 Task: Go to Program & Features. Select Whole Food Market. Add to cart Plant-Based Omega-3 Supplements-2. Place order for Brittany Collins, _x000D_
5933 U S Hwy #322_x000D_
Hartstown, Pennsylvania(PA), 16131, Cell Number (724) 932-1018
Action: Mouse pressed left at (236, 57)
Screenshot: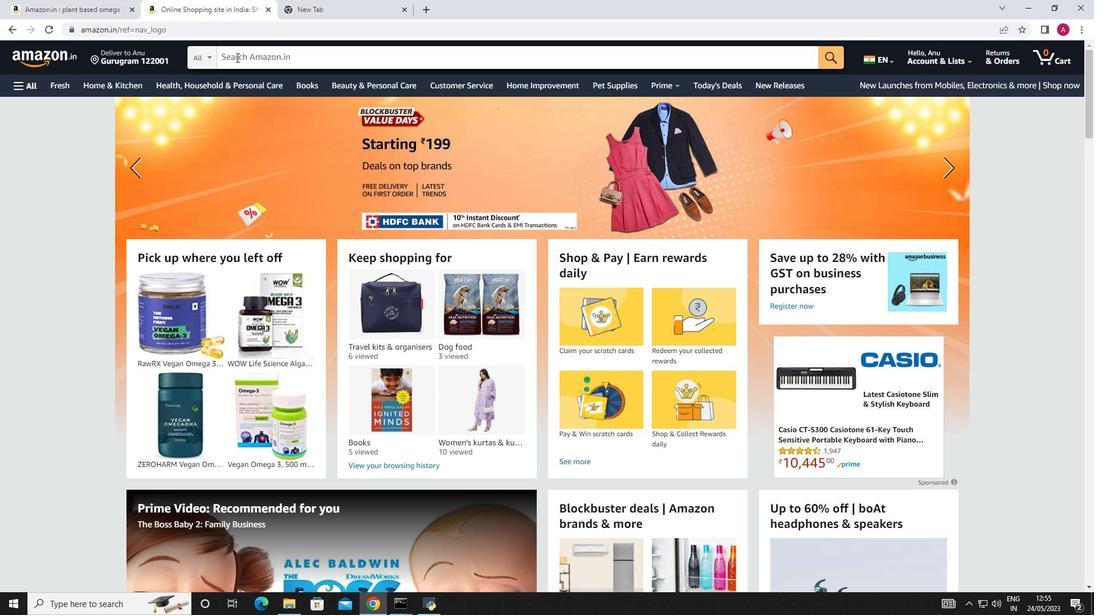 
Action: Mouse moved to (1094, 0)
Screenshot: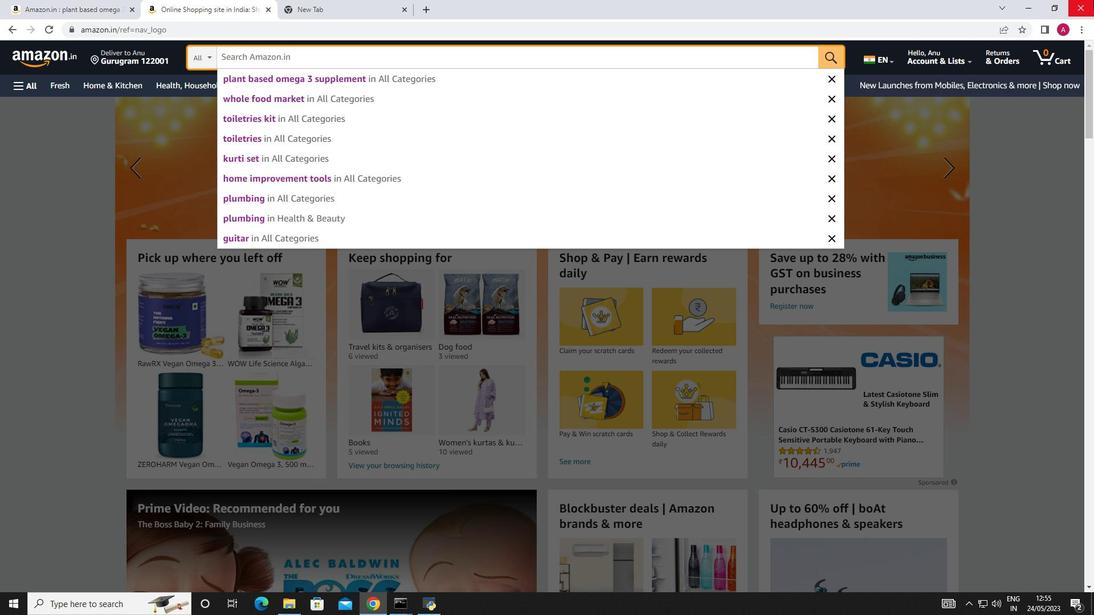 
Action: Key pressed p
Screenshot: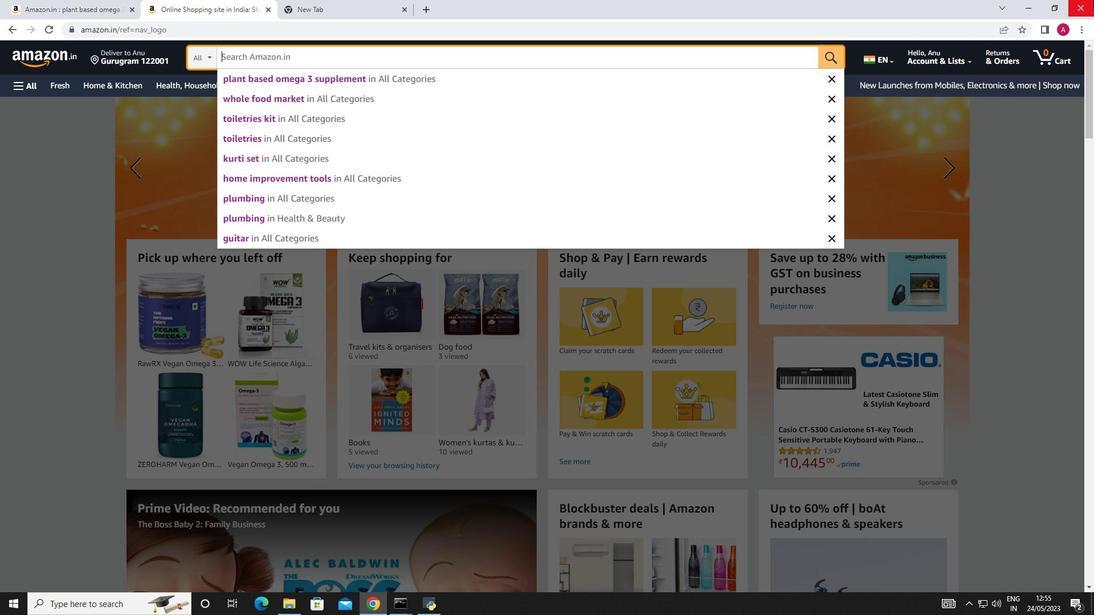 
Action: Mouse moved to (1093, 0)
Screenshot: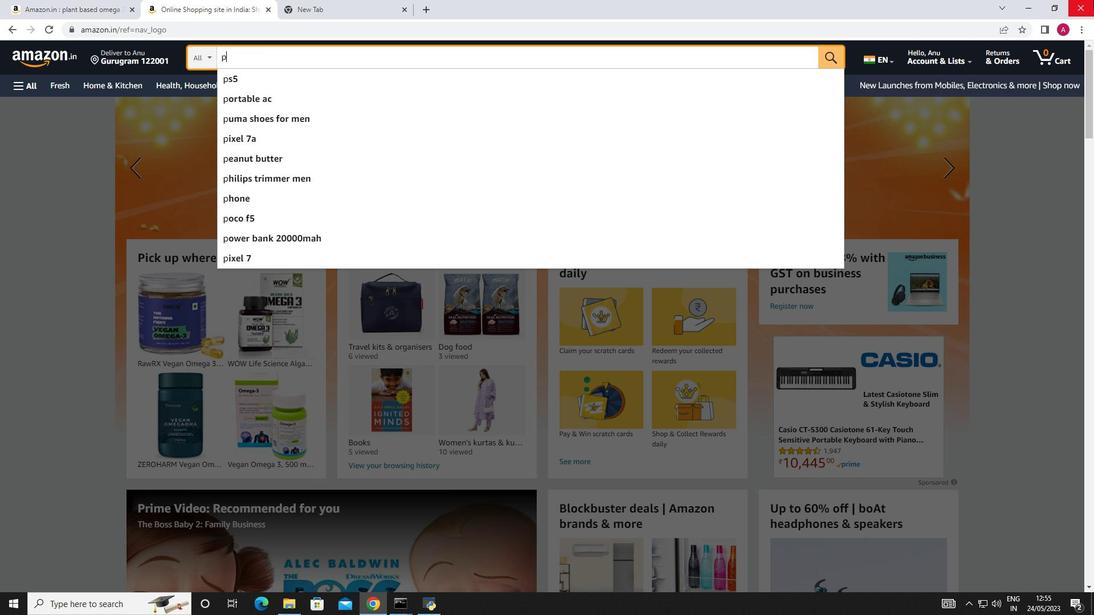 
Action: Key pressed lant
Screenshot: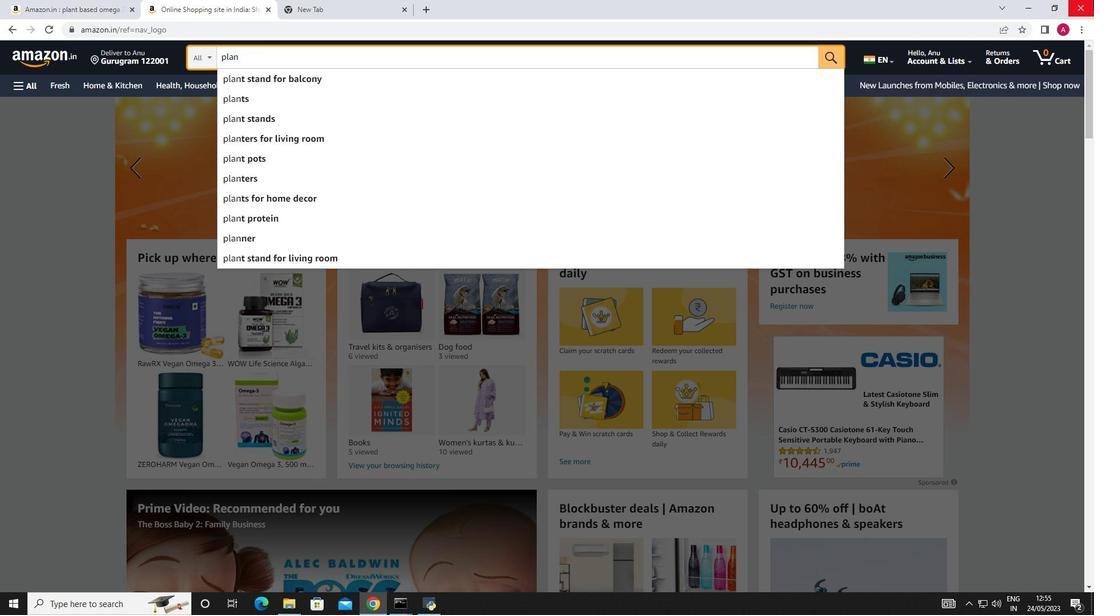 
Action: Mouse moved to (1094, 0)
Screenshot: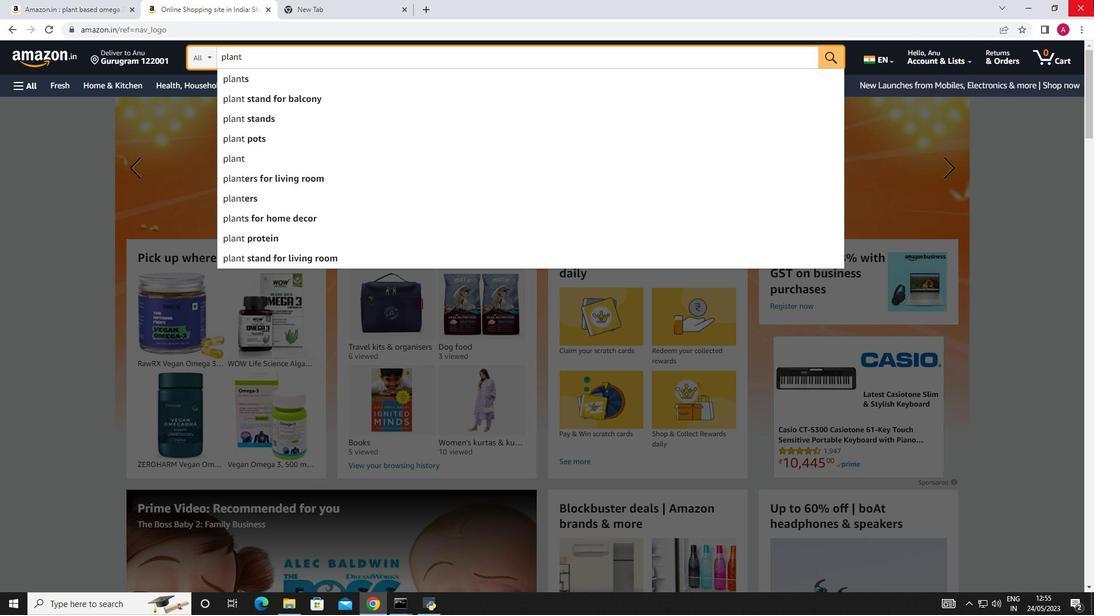 
Action: Key pressed <Key.shift_r>_<Key.backspace>-based<Key.backspace><Key.backspace><Key.backspace><Key.backspace><Key.backspace><Key.backspace><Key.backspace><Key.backspace><Key.backspace><Key.backspace><Key.backspace><Key.backspace><Key.backspace><Key.backspace><Key.backspace><Key.backspace><Key.backspace><Key.backspace>whole<Key.space>food<Key.space>marke
Screenshot: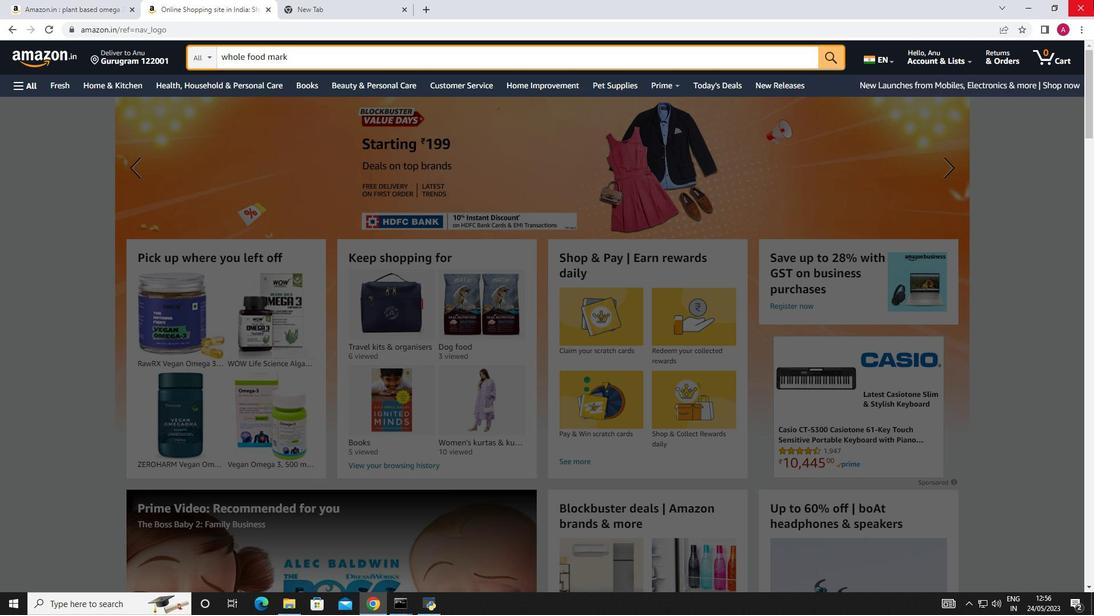 
Action: Mouse moved to (1094, 0)
Screenshot: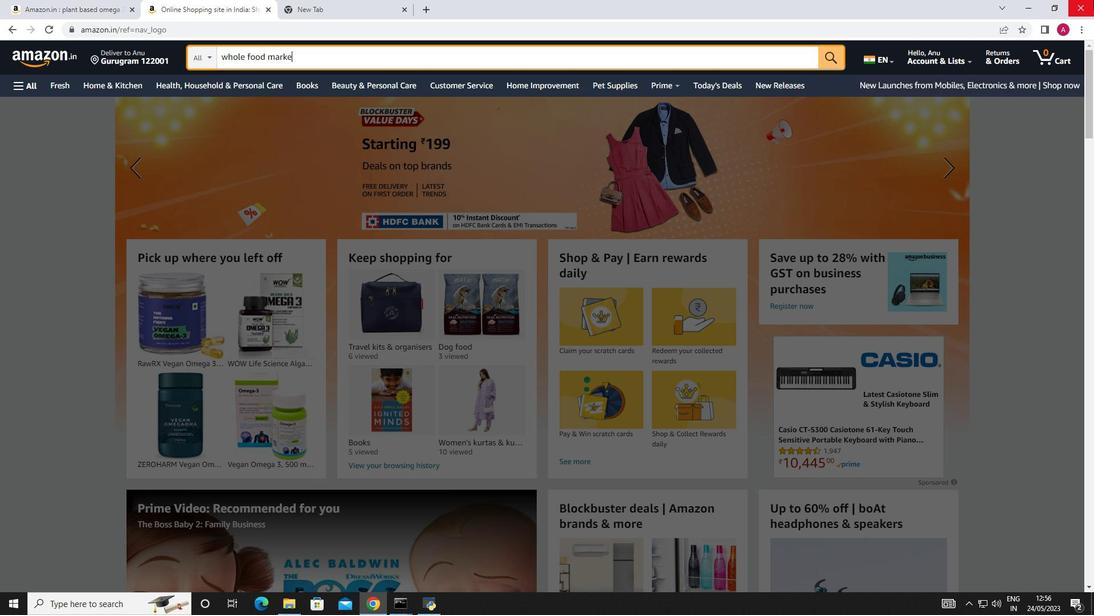 
Action: Key pressed t<Key.enter>
Screenshot: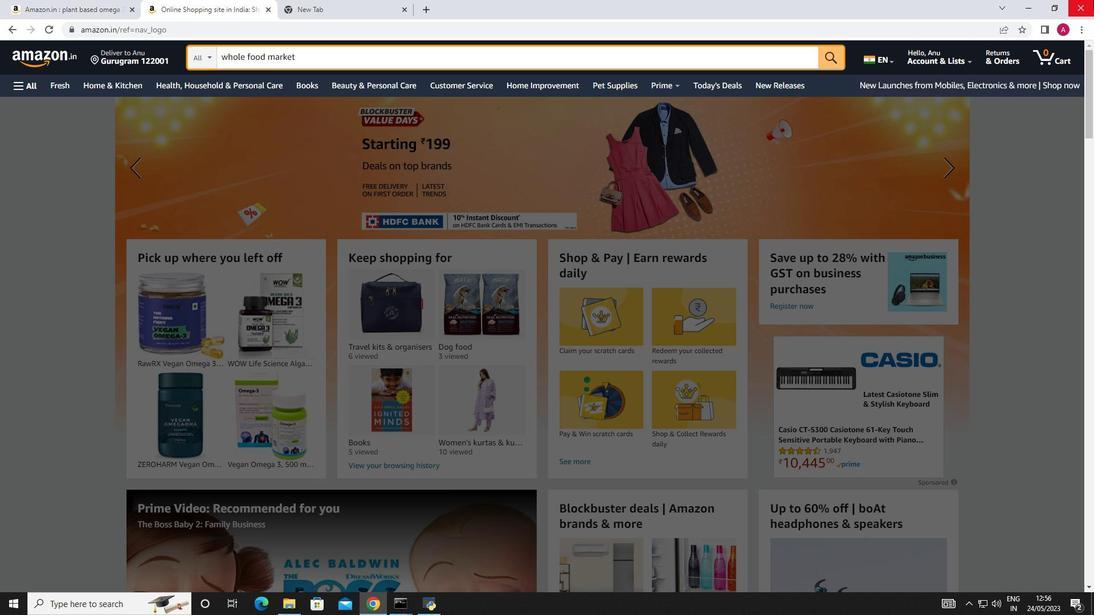 
Action: Mouse moved to (370, 51)
Screenshot: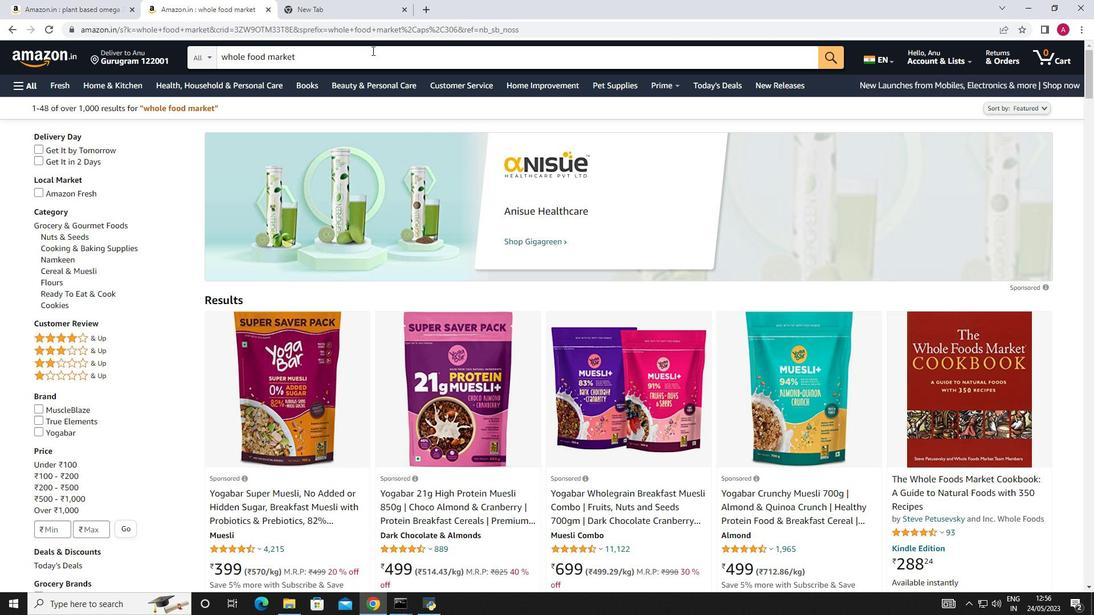 
Action: Mouse pressed left at (370, 51)
Screenshot: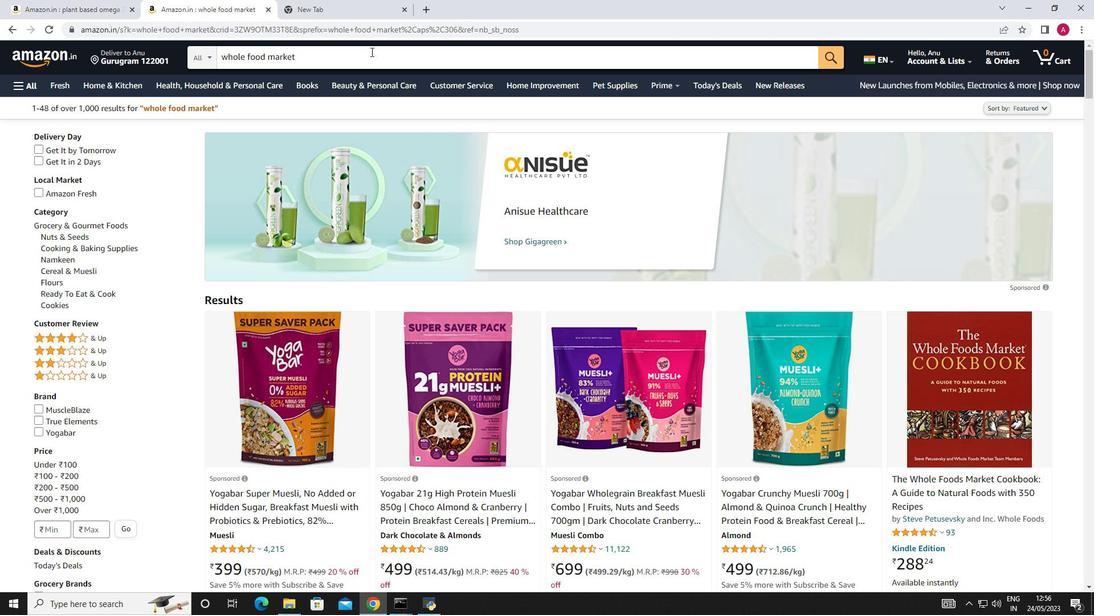 
Action: Mouse moved to (676, 442)
Screenshot: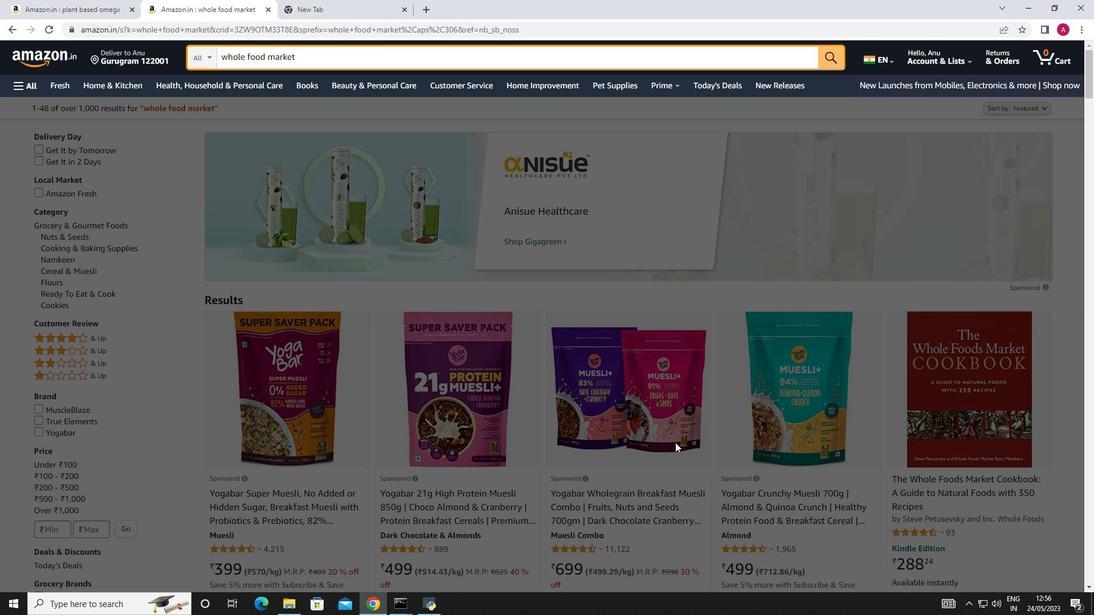 
Action: Mouse scrolled (676, 442) with delta (0, 0)
Screenshot: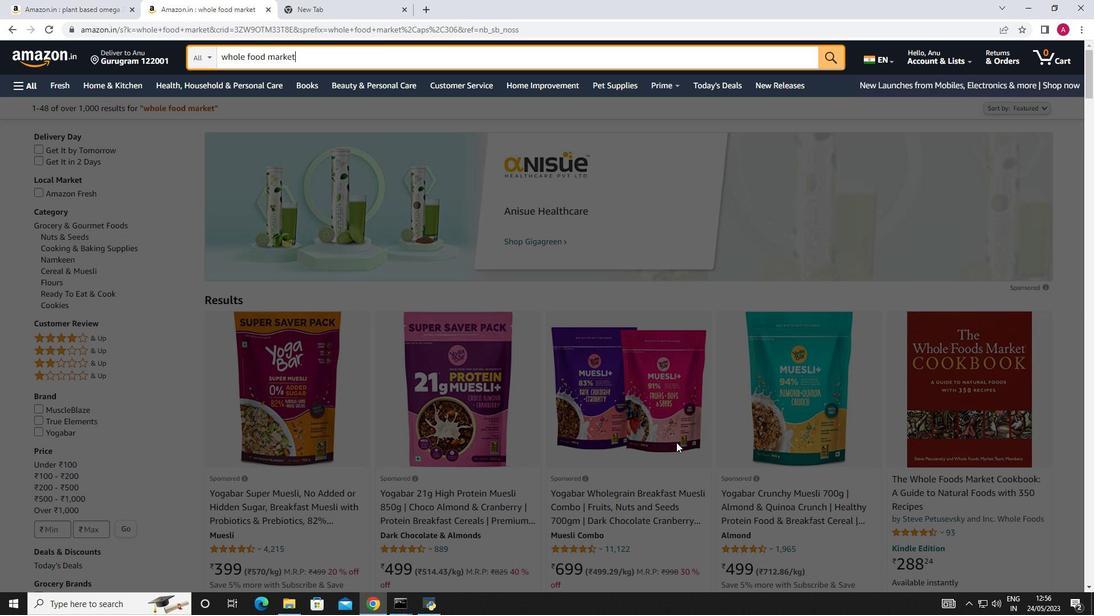 
Action: Mouse scrolled (676, 442) with delta (0, 0)
Screenshot: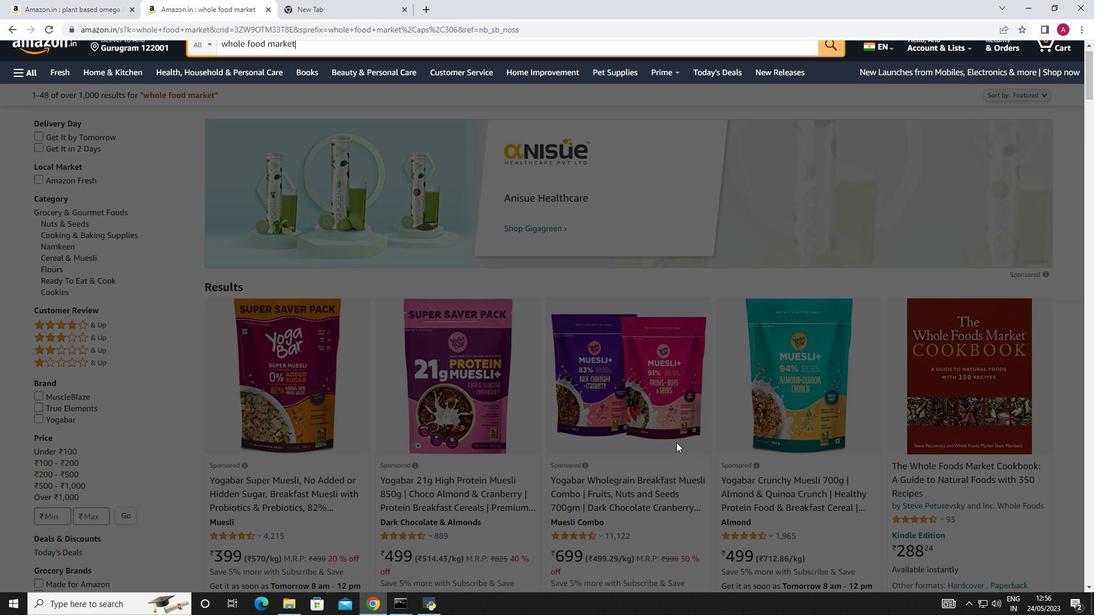 
Action: Mouse moved to (838, 182)
Screenshot: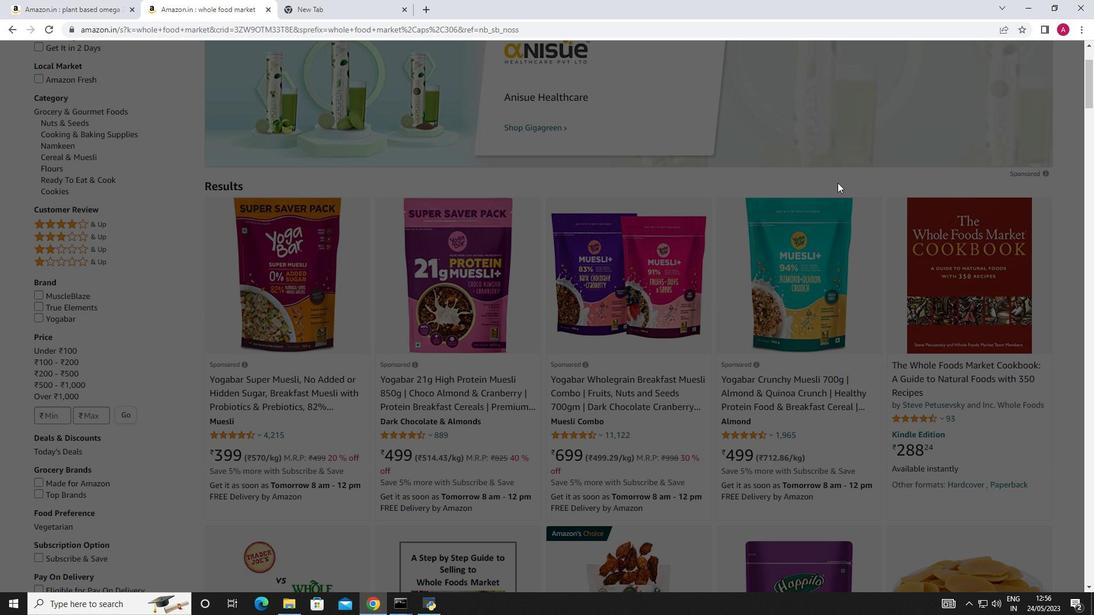 
Action: Mouse pressed left at (838, 182)
Screenshot: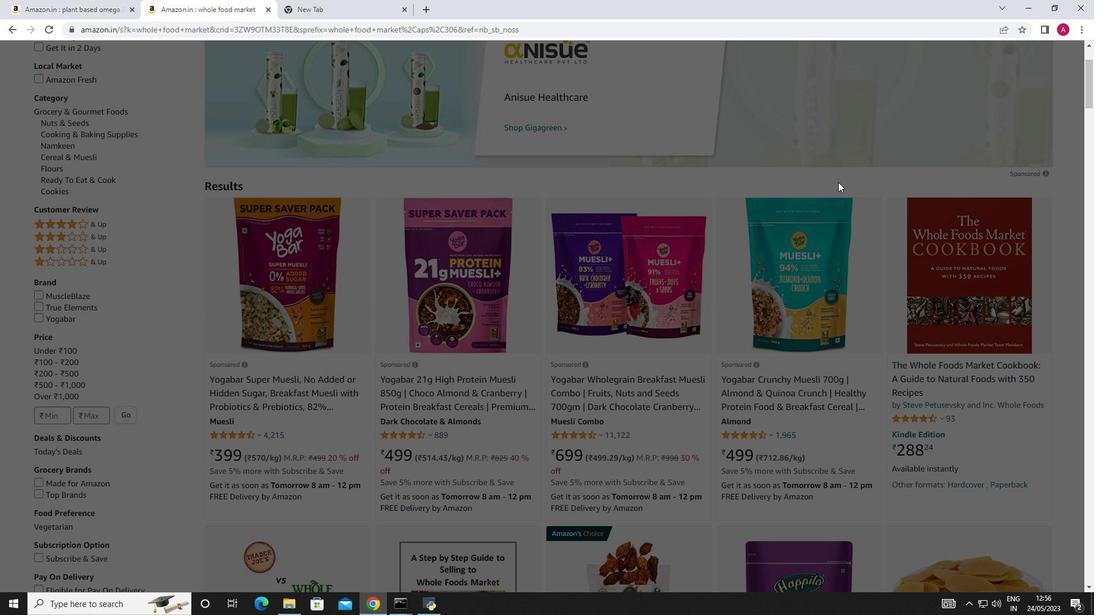 
Action: Mouse moved to (595, 343)
Screenshot: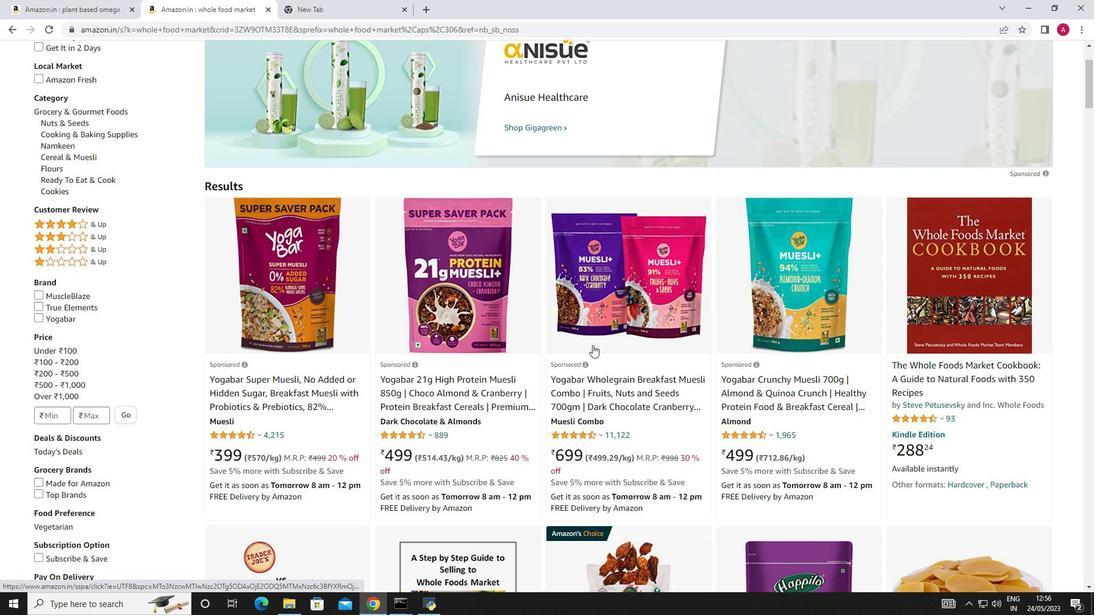 
Action: Mouse scrolled (595, 343) with delta (0, 0)
Screenshot: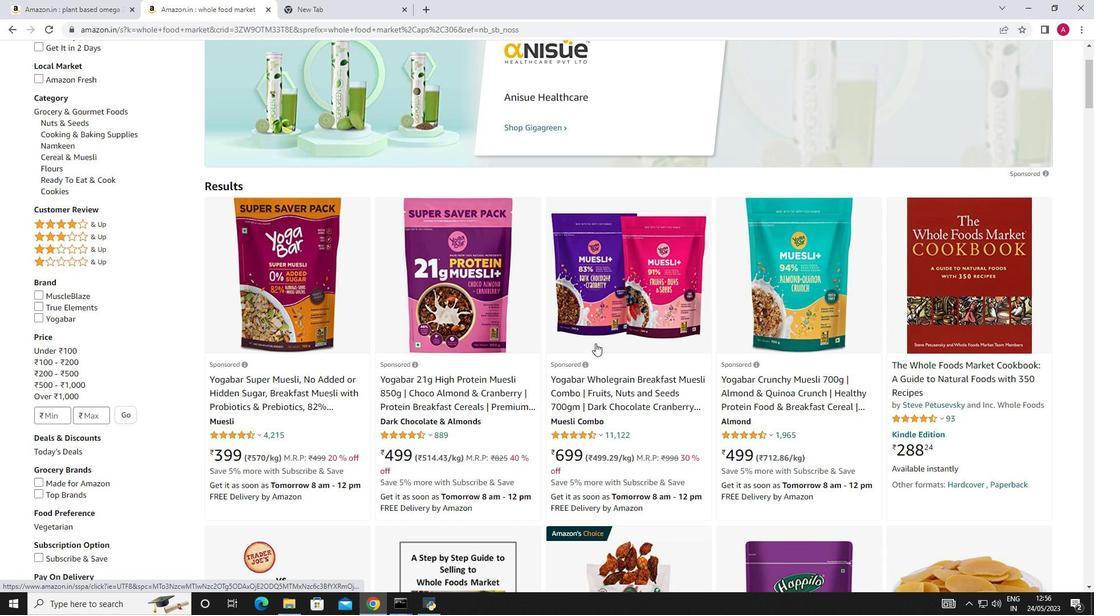 
Action: Mouse scrolled (595, 343) with delta (0, 0)
Screenshot: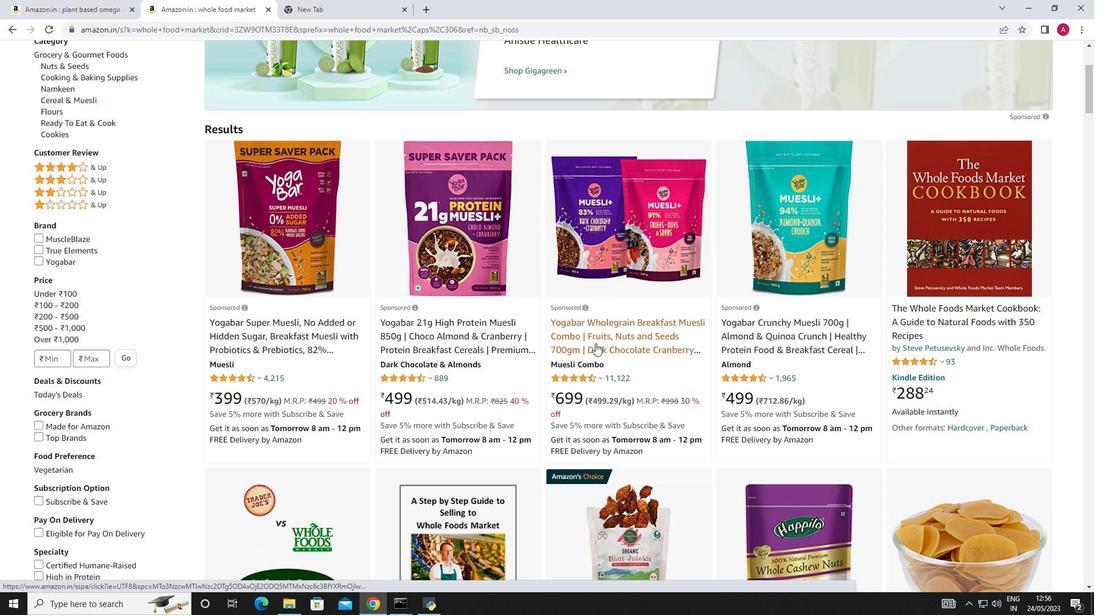 
Action: Mouse scrolled (595, 343) with delta (0, 0)
Screenshot: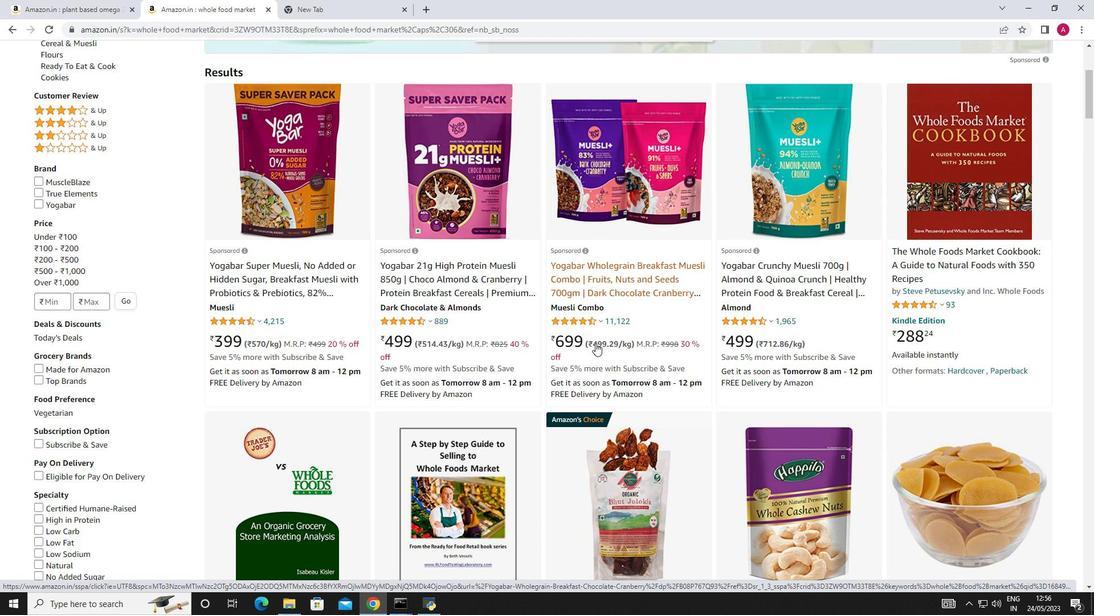 
Action: Mouse scrolled (595, 343) with delta (0, 0)
Screenshot: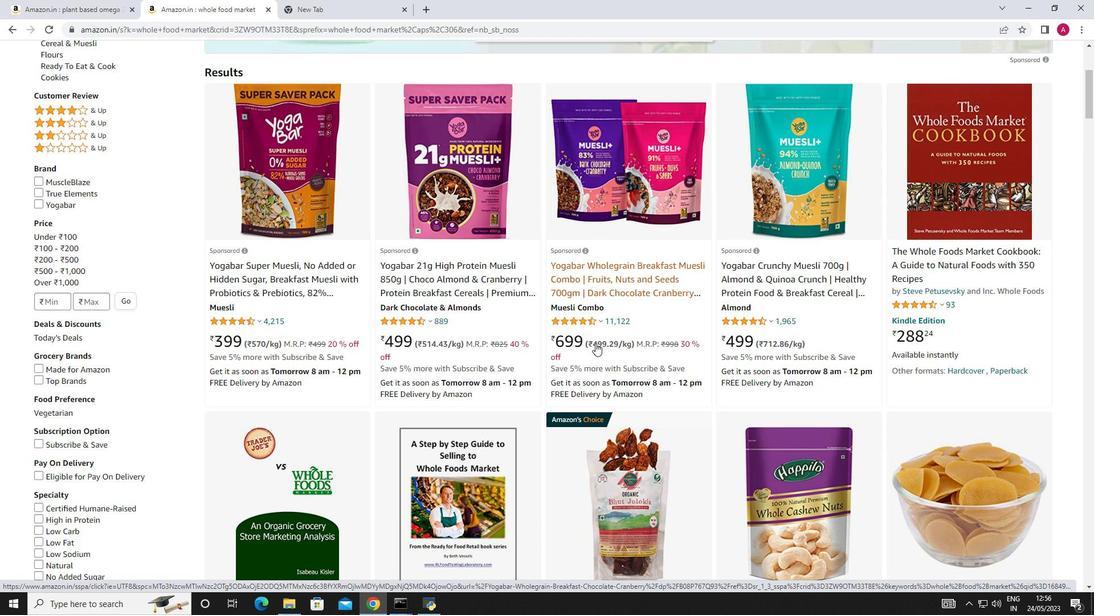 
Action: Mouse scrolled (595, 343) with delta (0, 0)
Screenshot: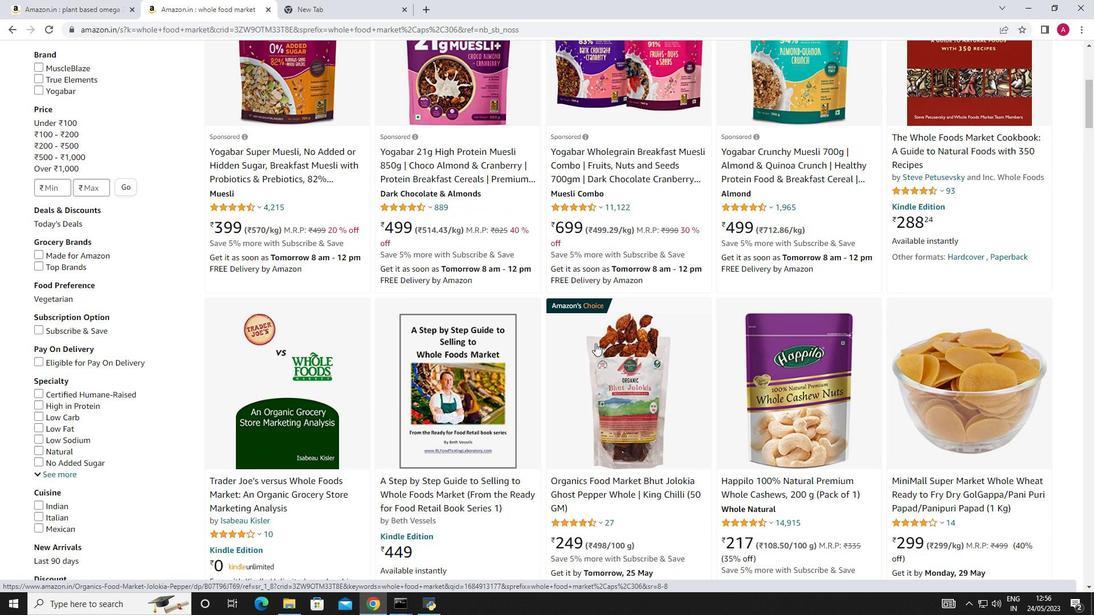 
Action: Mouse scrolled (595, 343) with delta (0, 0)
Screenshot: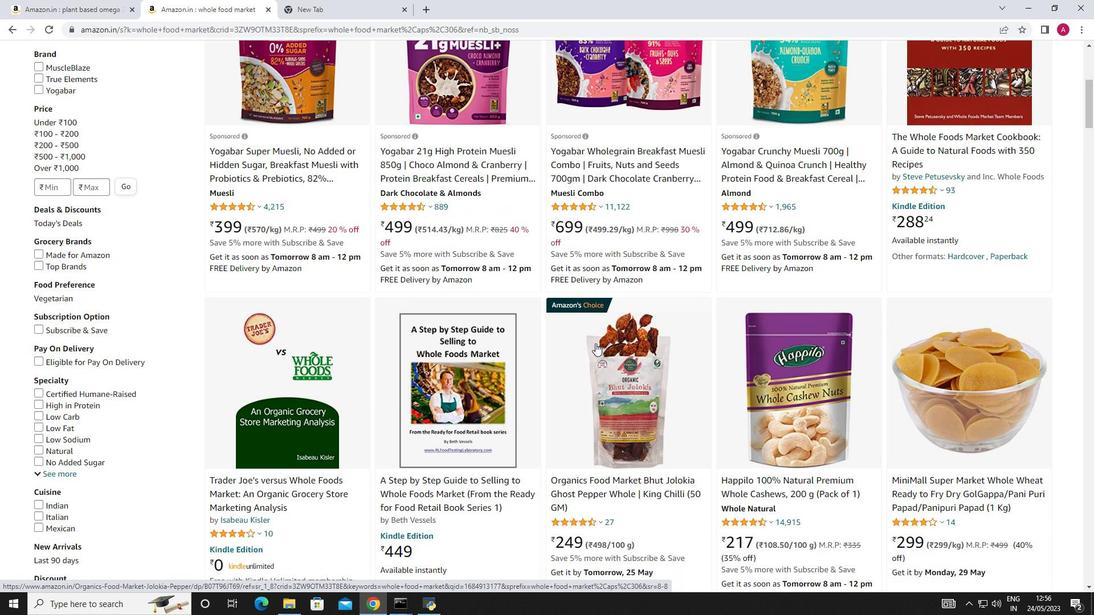 
Action: Mouse moved to (132, 221)
Screenshot: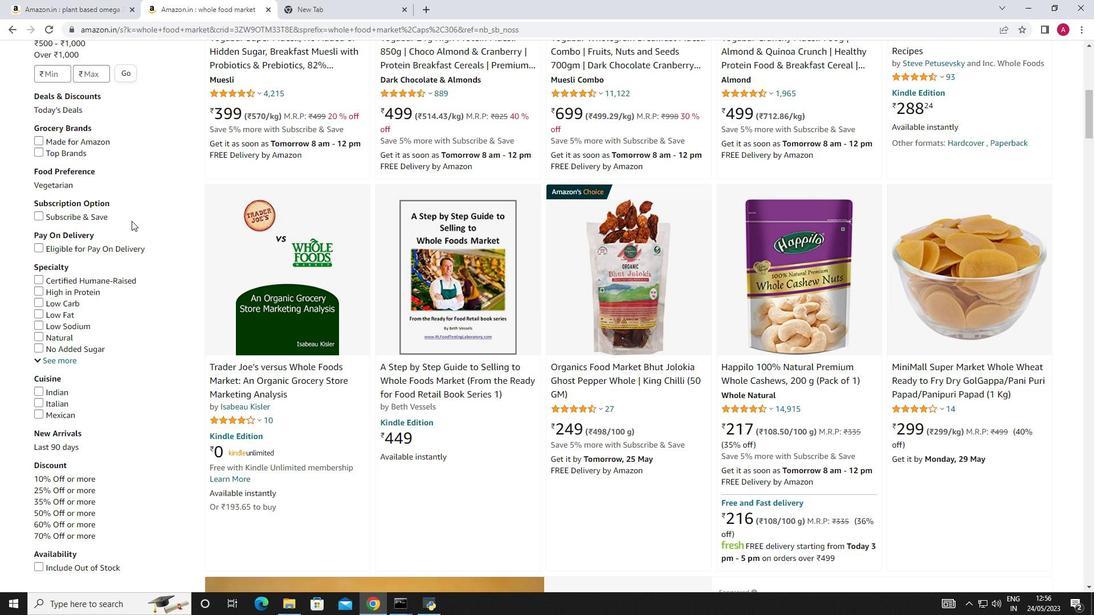 
Action: Mouse scrolled (132, 222) with delta (0, 0)
Screenshot: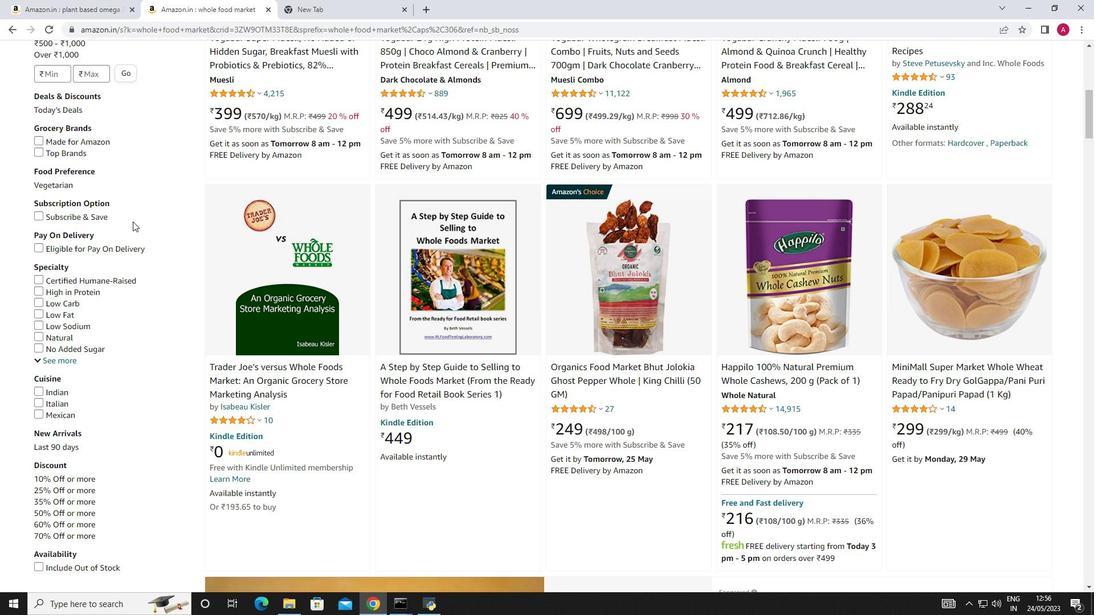 
Action: Mouse moved to (133, 221)
Screenshot: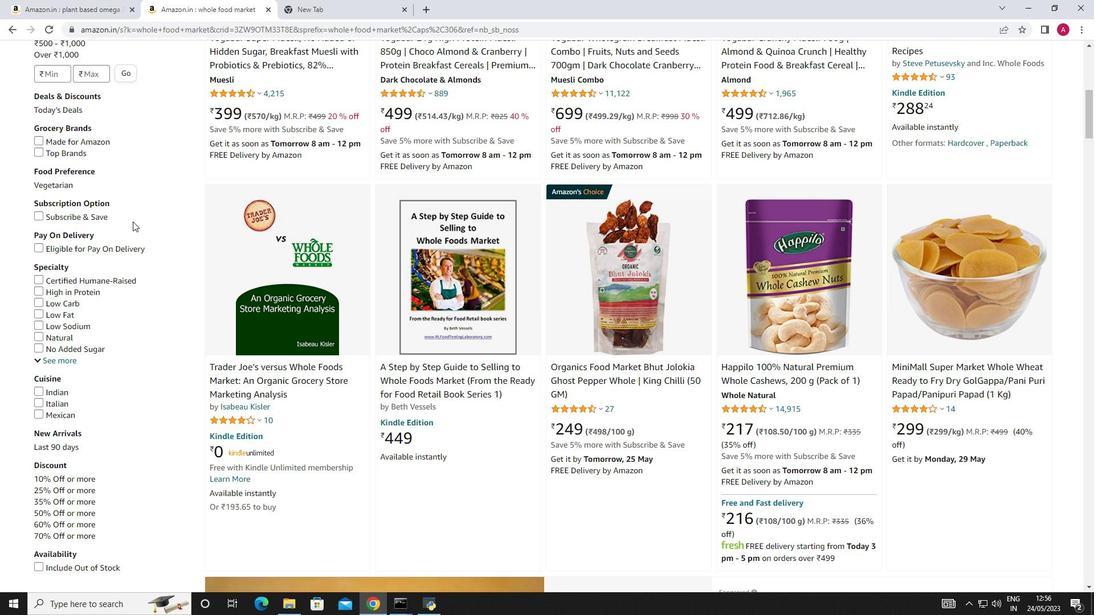 
Action: Mouse scrolled (133, 221) with delta (0, 0)
Screenshot: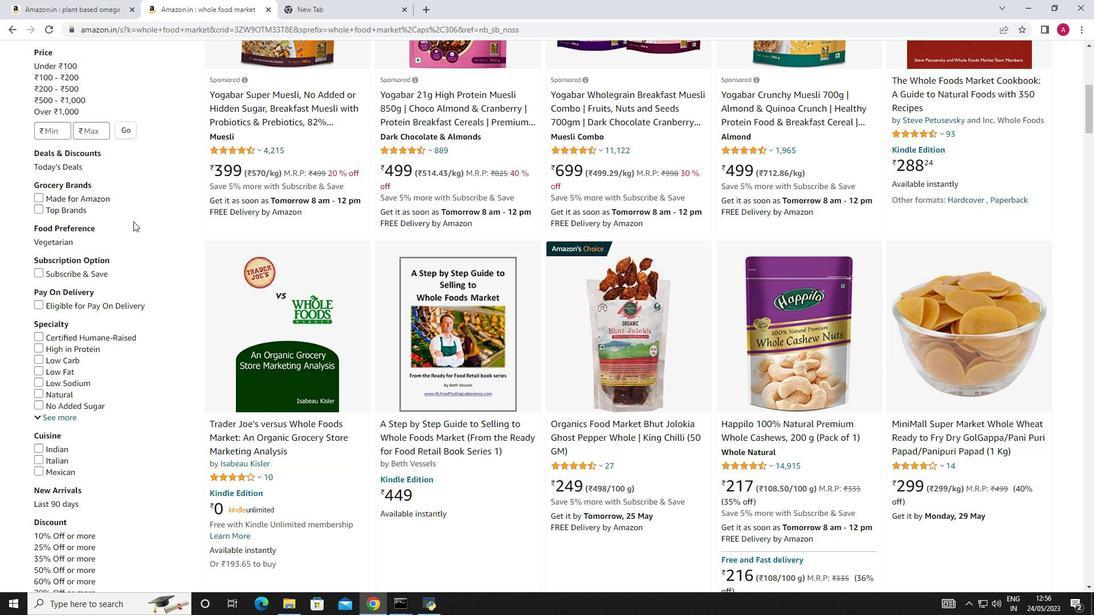 
Action: Mouse scrolled (133, 221) with delta (0, 0)
Screenshot: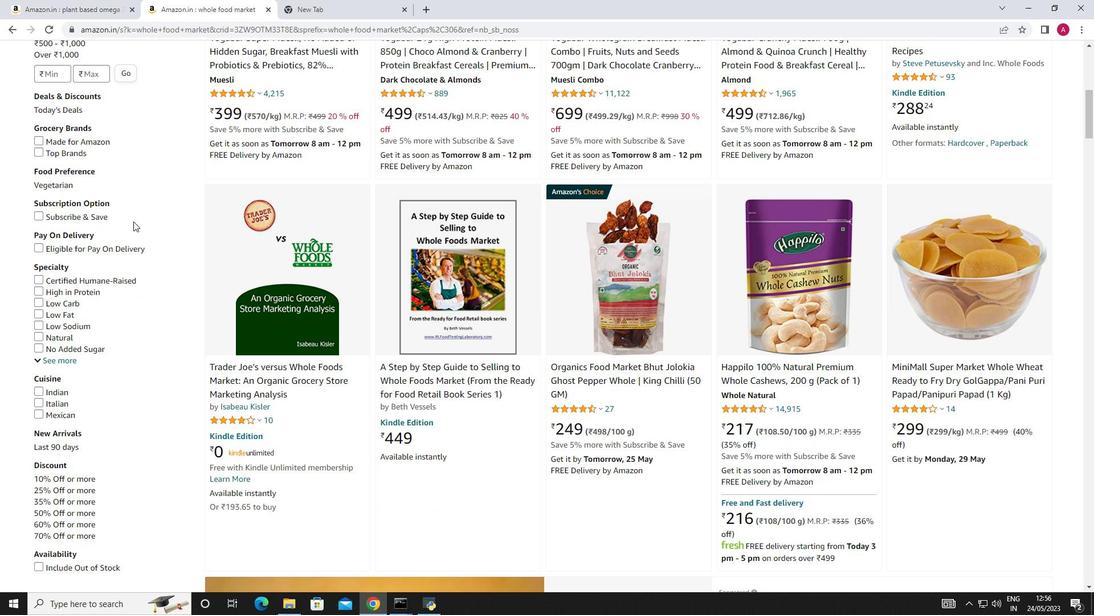 
Action: Mouse scrolled (133, 221) with delta (0, 0)
Screenshot: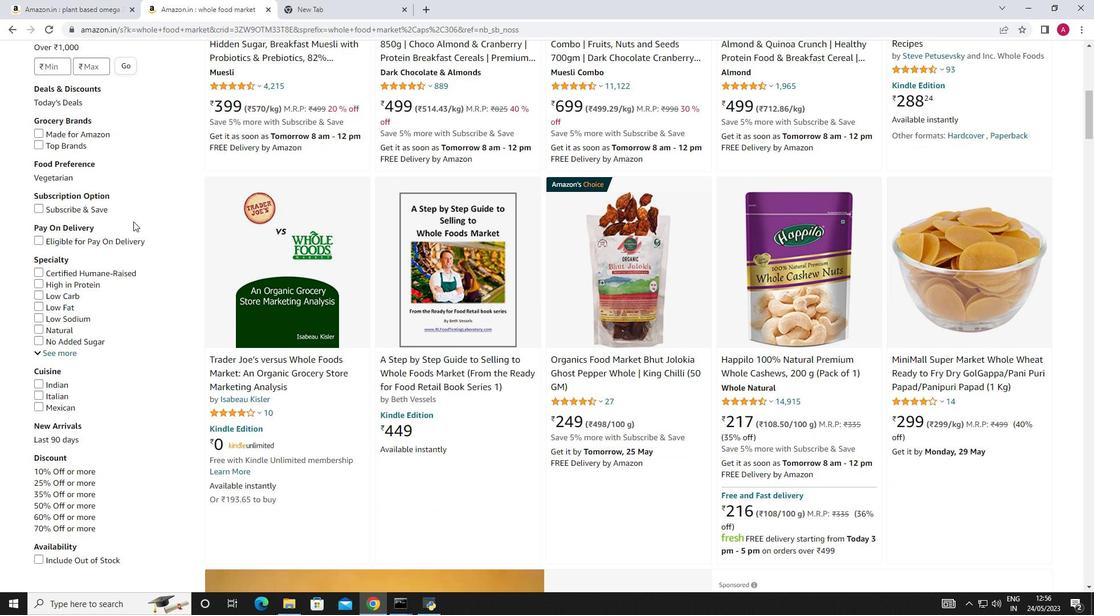 
Action: Mouse scrolled (133, 221) with delta (0, 0)
Screenshot: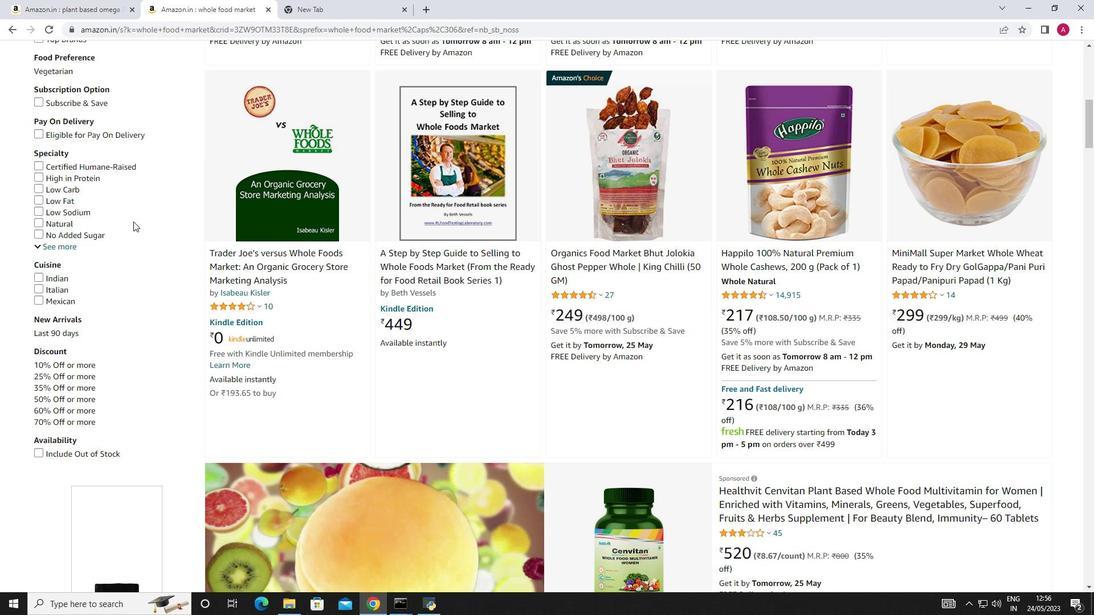
Action: Mouse scrolled (133, 221) with delta (0, 0)
Screenshot: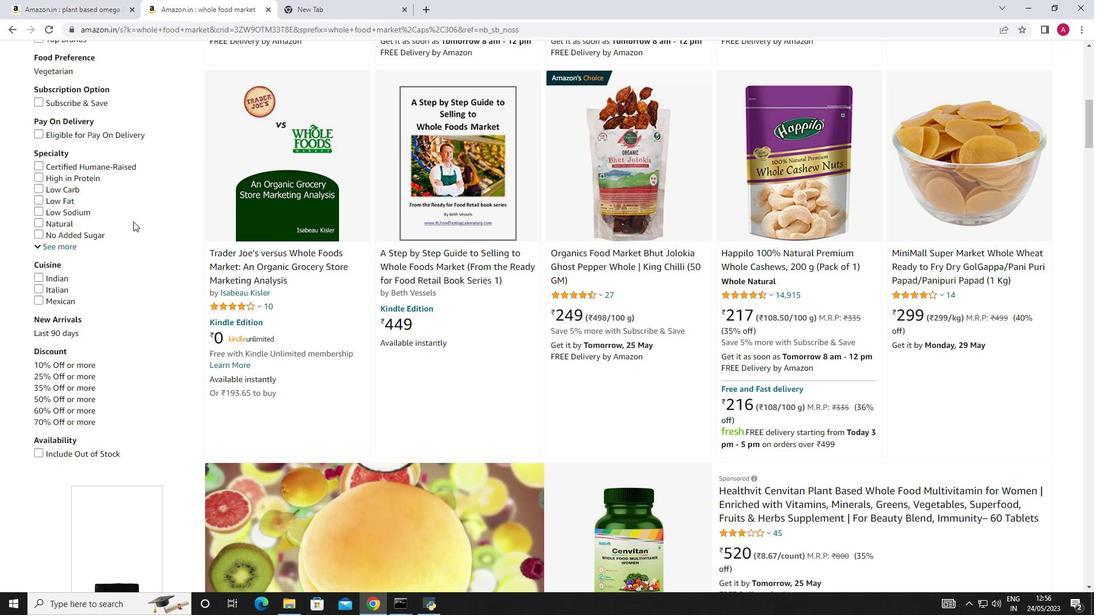 
Action: Mouse scrolled (133, 221) with delta (0, 0)
Screenshot: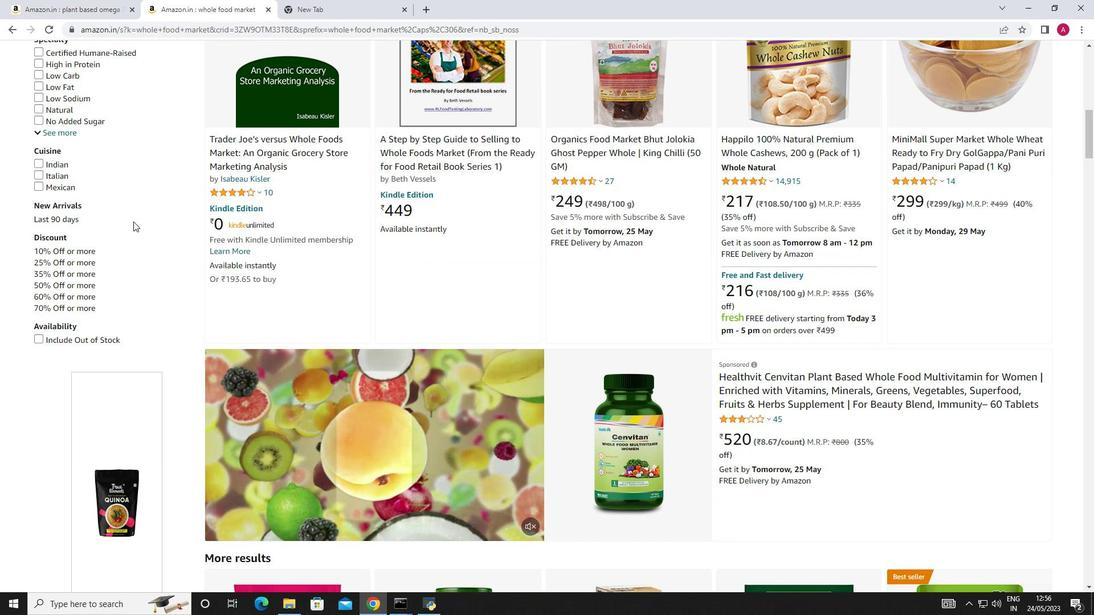 
Action: Mouse scrolled (133, 221) with delta (0, 0)
Screenshot: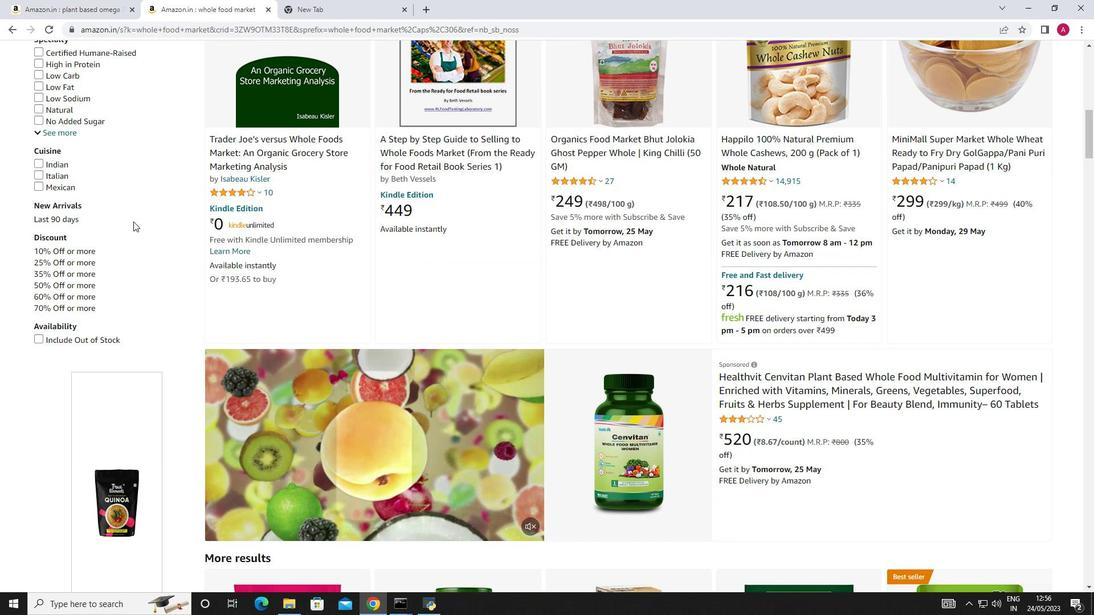 
Action: Mouse scrolled (133, 222) with delta (0, 0)
Screenshot: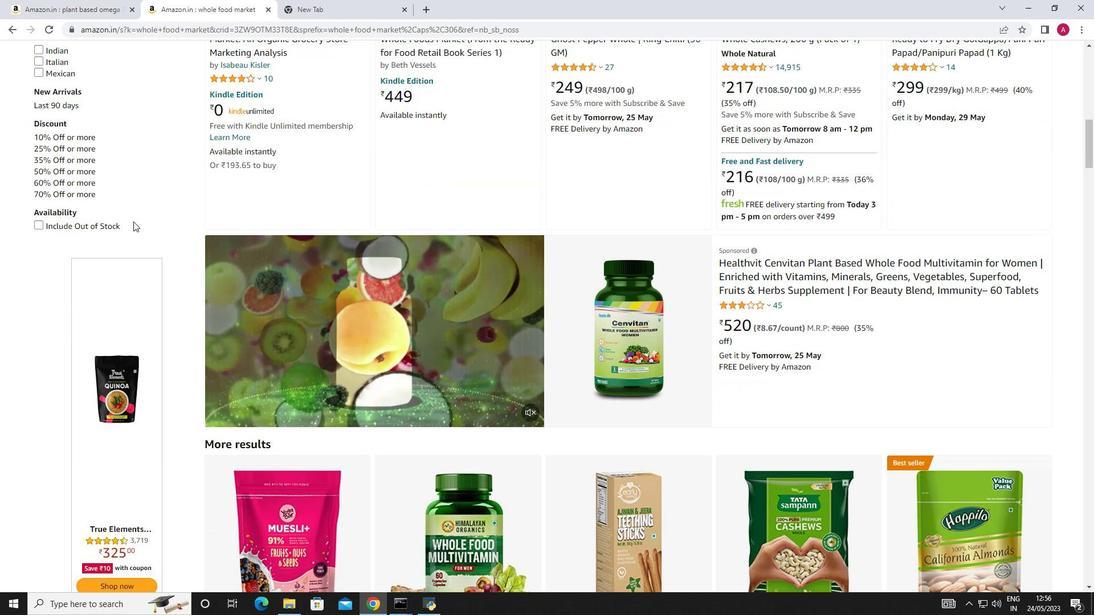 
Action: Mouse scrolled (133, 222) with delta (0, 0)
Screenshot: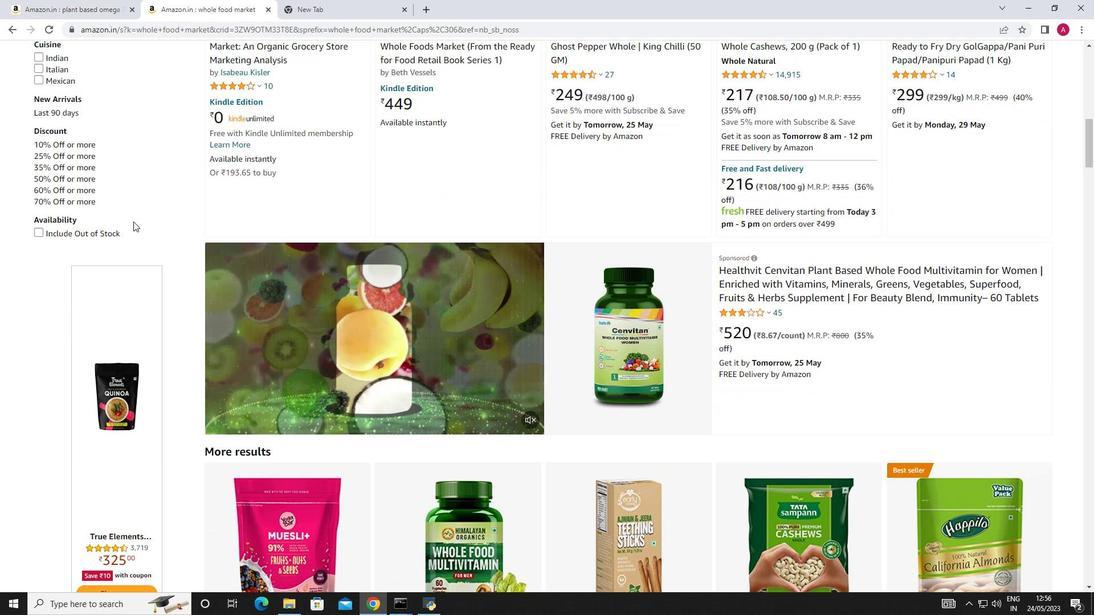 
Action: Mouse moved to (135, 277)
Screenshot: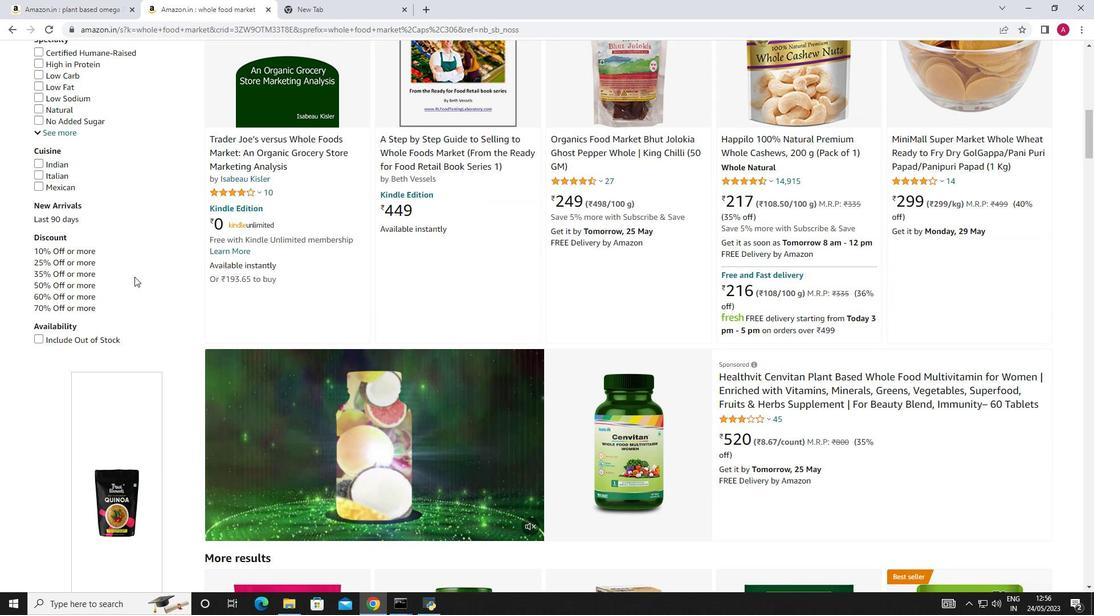 
Action: Mouse scrolled (135, 278) with delta (0, 0)
Screenshot: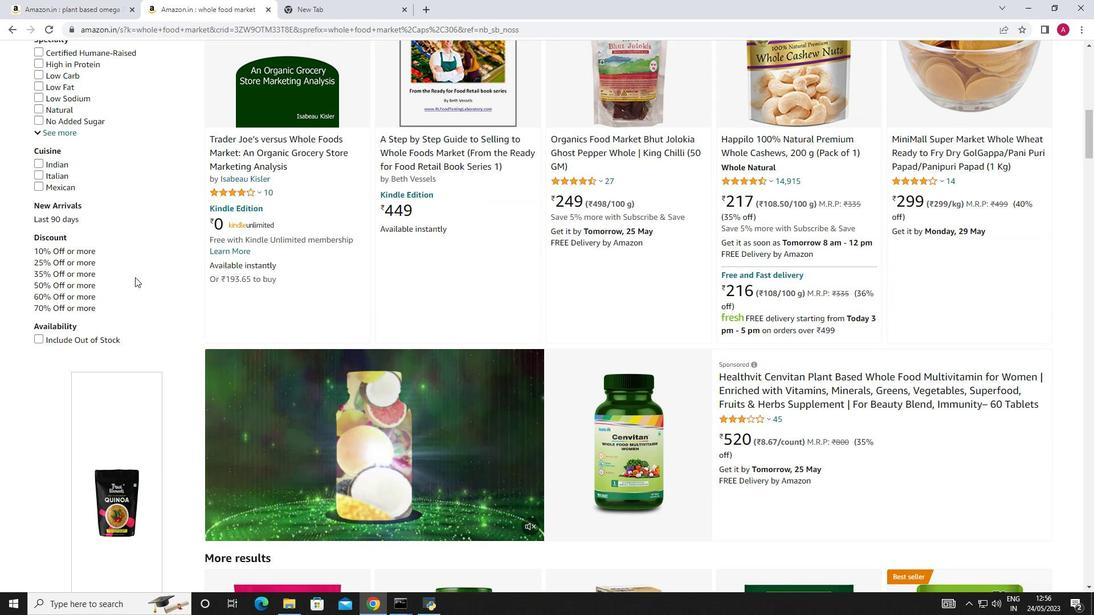 
Action: Mouse scrolled (135, 278) with delta (0, 0)
Screenshot: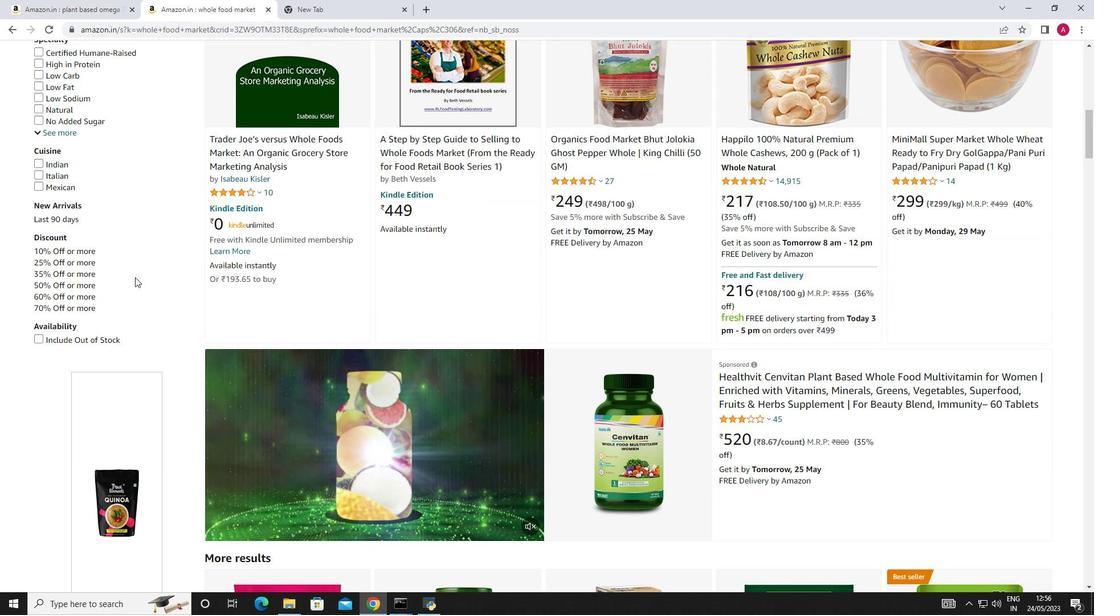 
Action: Mouse moved to (157, 286)
Screenshot: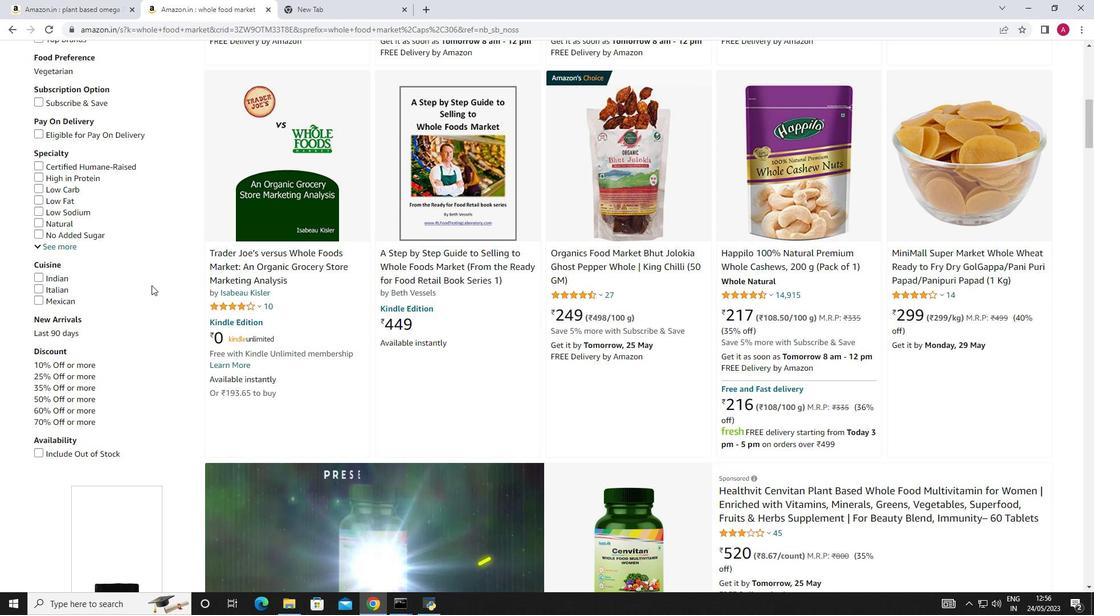 
Action: Mouse scrolled (157, 287) with delta (0, 0)
Screenshot: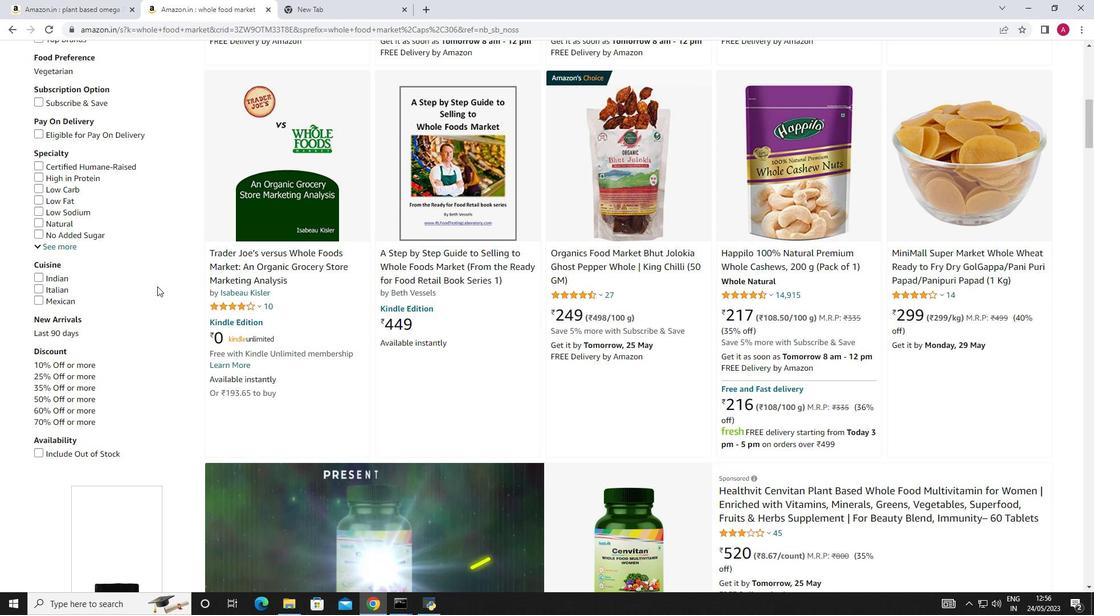 
Action: Mouse scrolled (157, 287) with delta (0, 0)
Screenshot: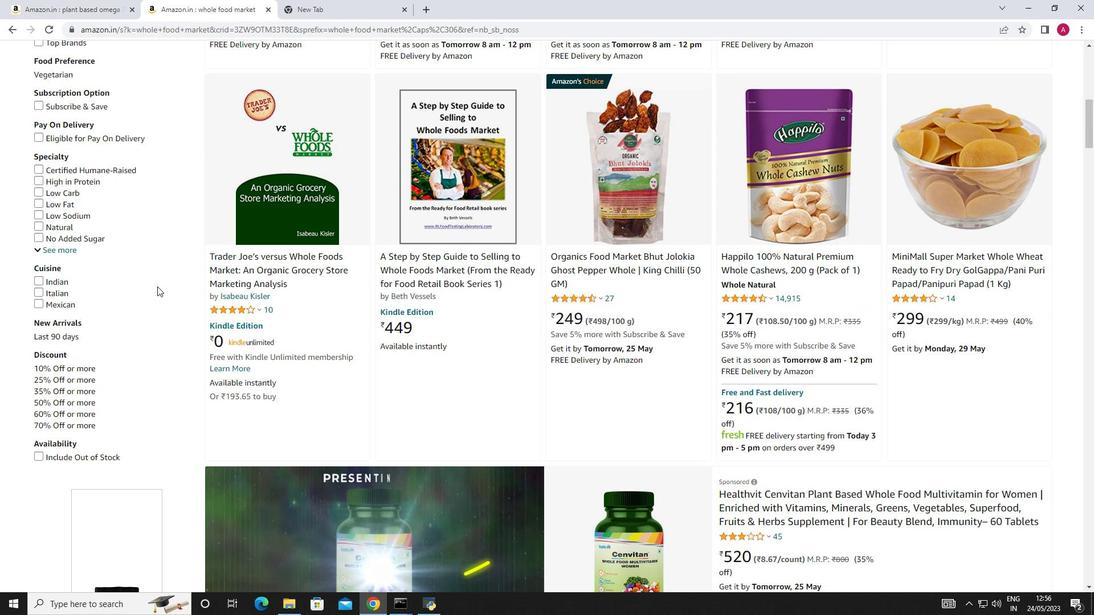 
Action: Mouse scrolled (157, 287) with delta (0, 0)
Screenshot: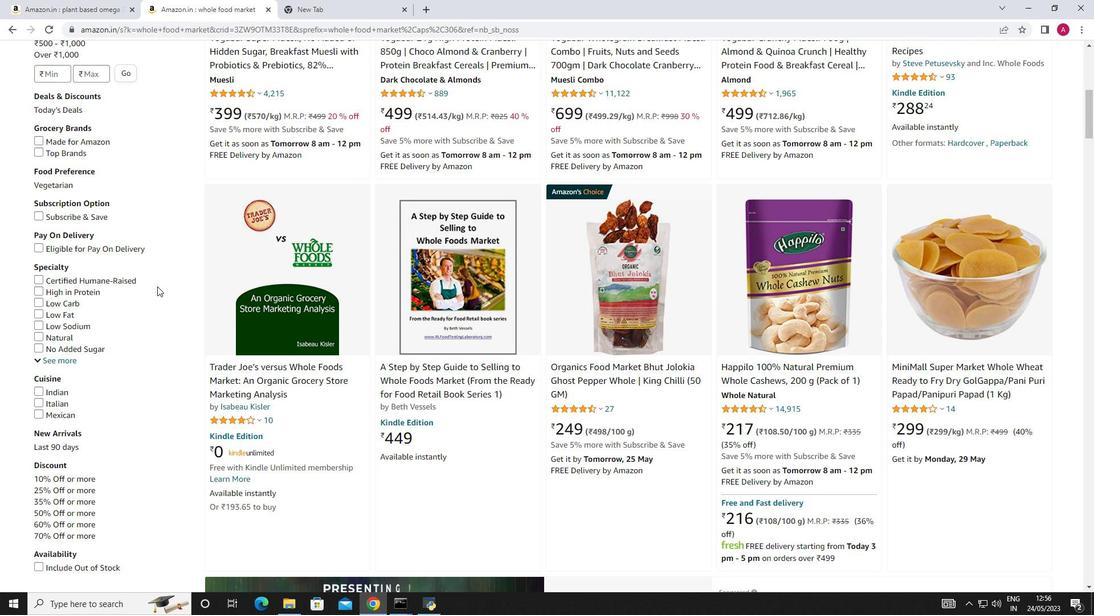 
Action: Mouse scrolled (157, 287) with delta (0, 0)
Screenshot: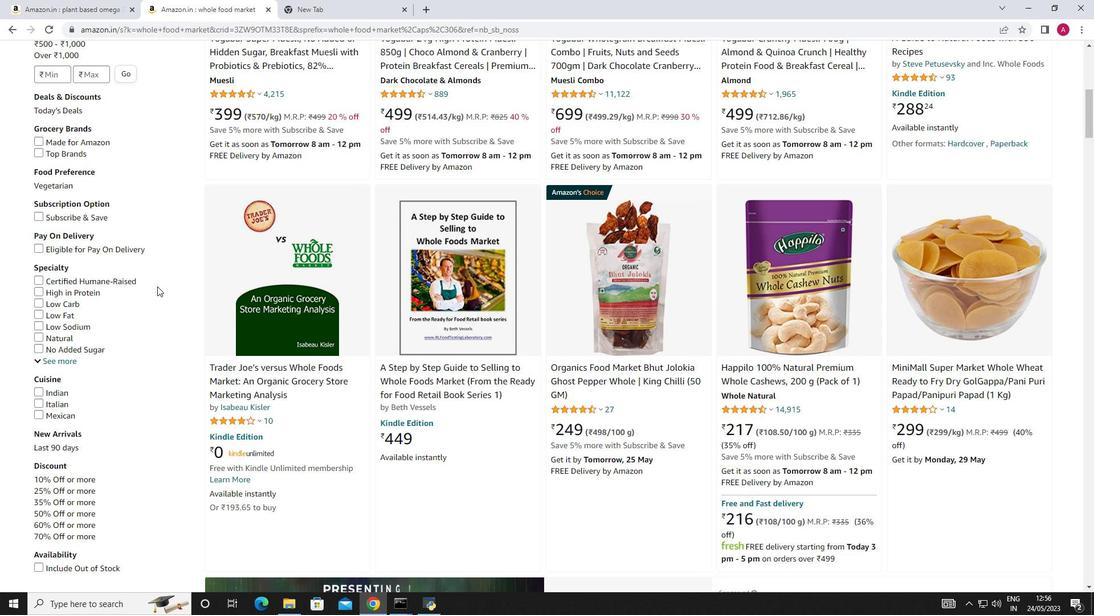 
Action: Mouse scrolled (157, 287) with delta (0, 0)
Screenshot: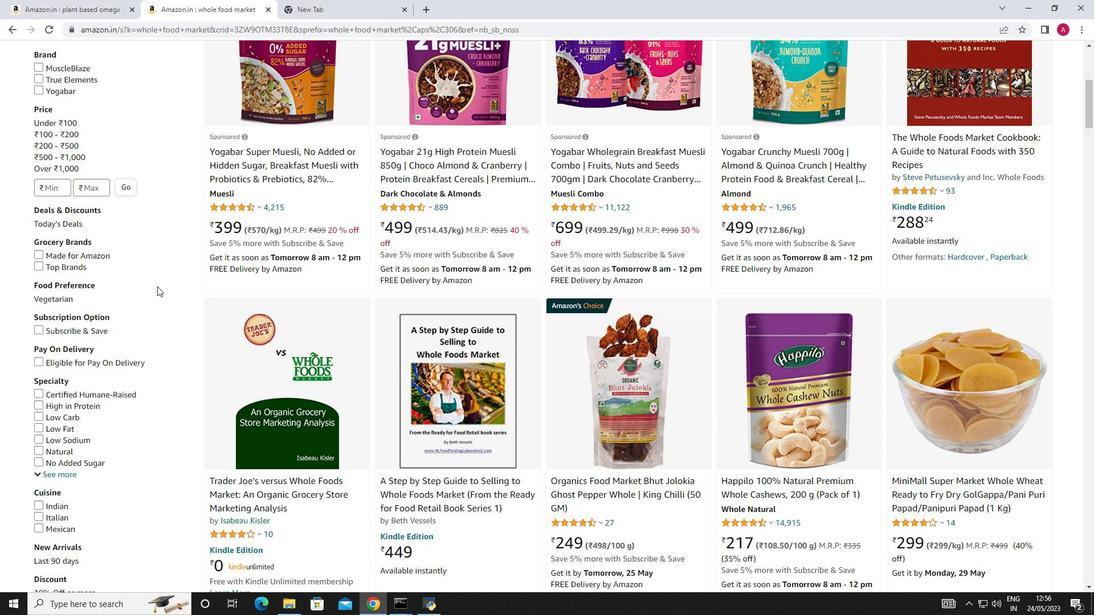 
Action: Mouse scrolled (157, 287) with delta (0, 0)
Screenshot: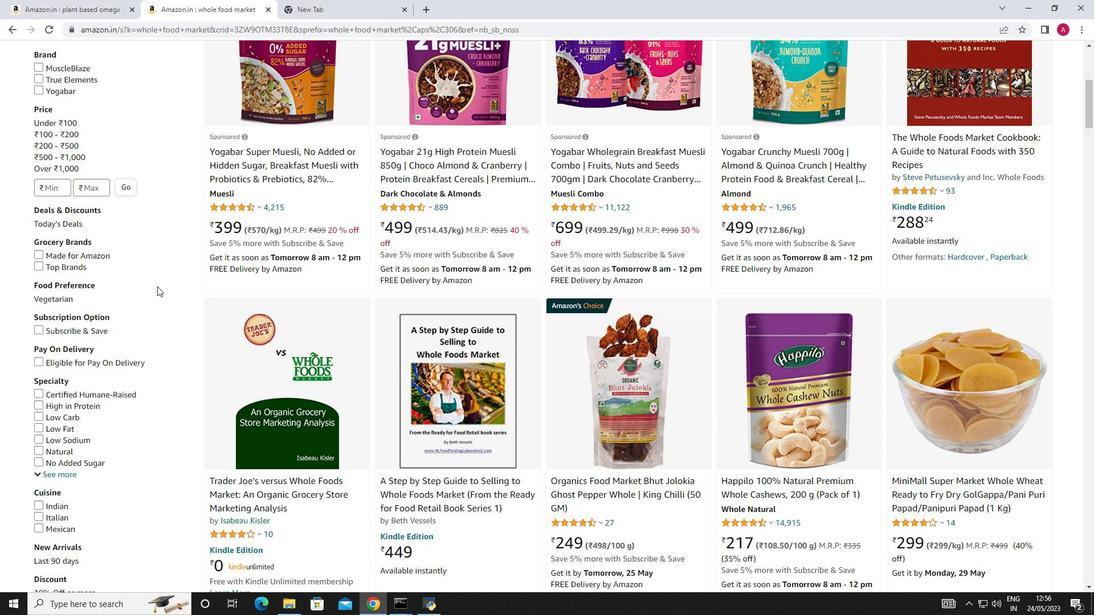 
Action: Mouse scrolled (157, 287) with delta (0, 0)
Screenshot: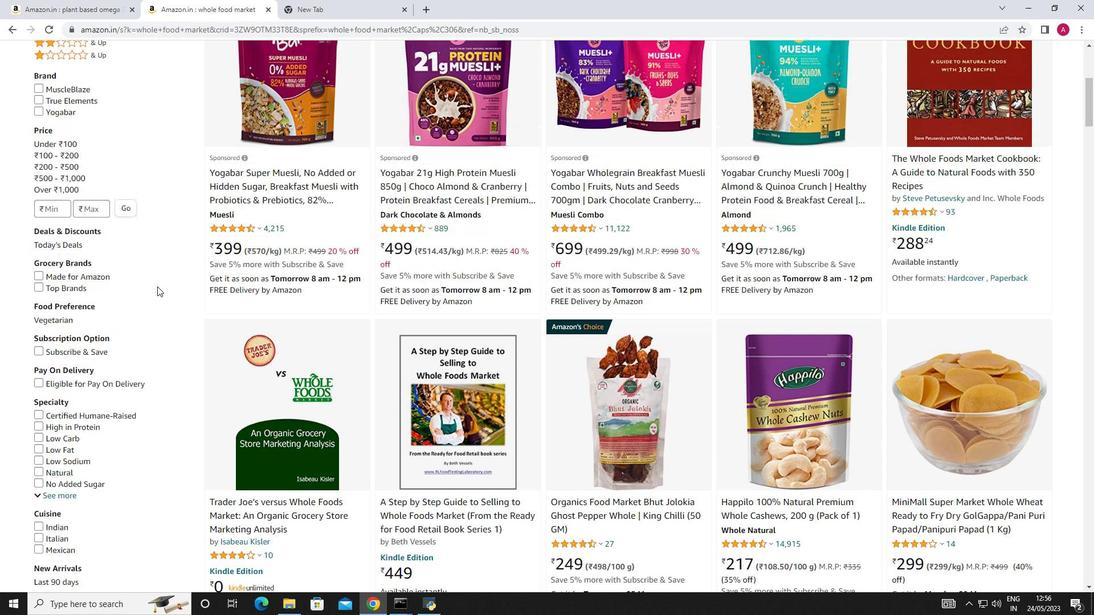 
Action: Mouse scrolled (157, 287) with delta (0, 0)
Screenshot: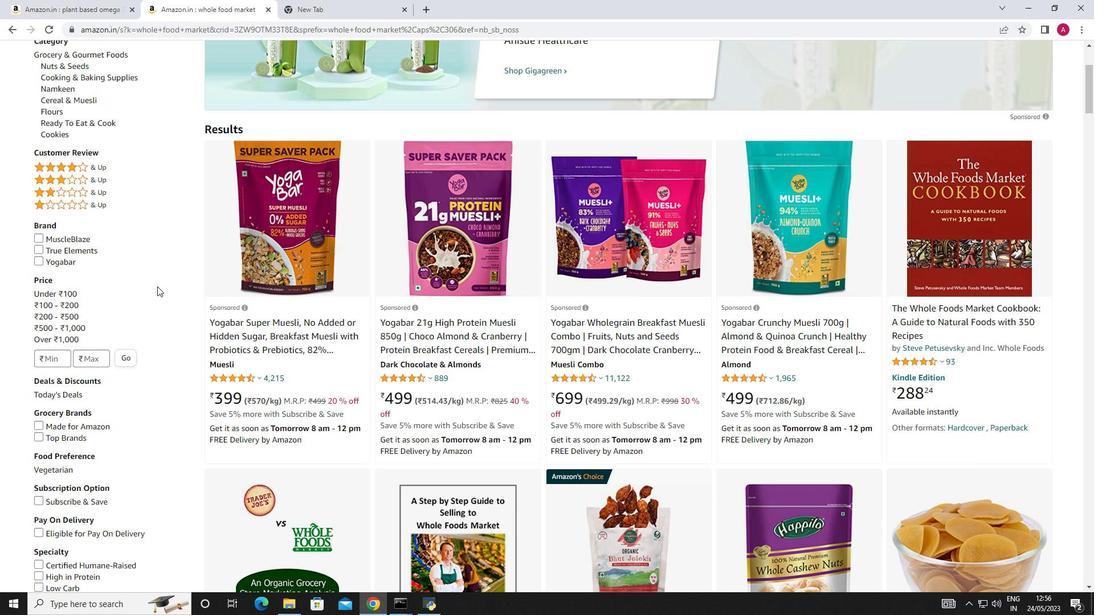 
Action: Mouse scrolled (157, 287) with delta (0, 0)
Screenshot: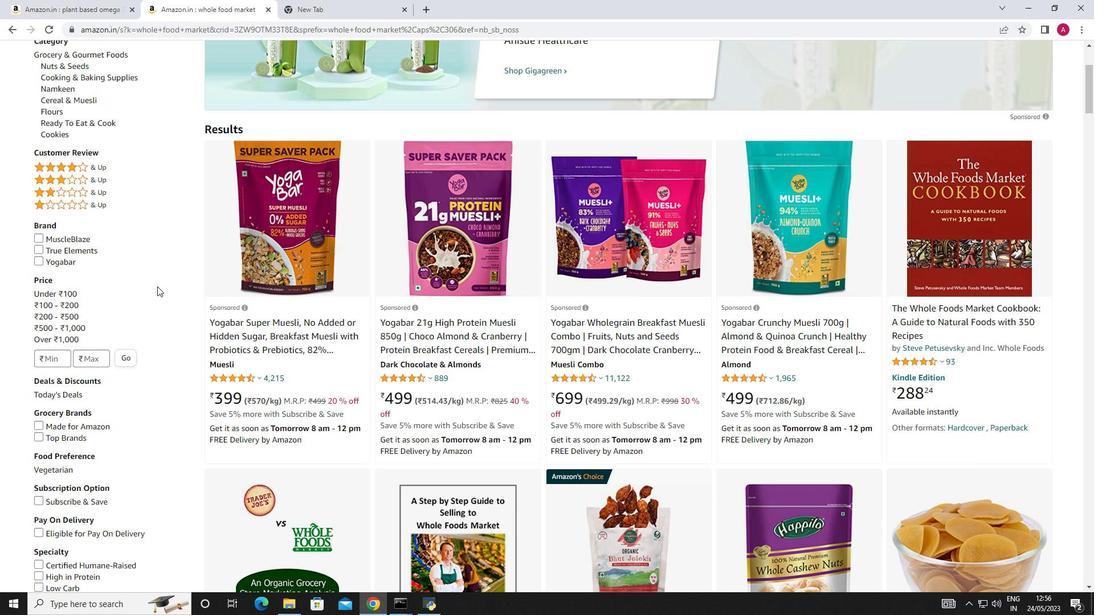
Action: Mouse scrolled (157, 287) with delta (0, 0)
Screenshot: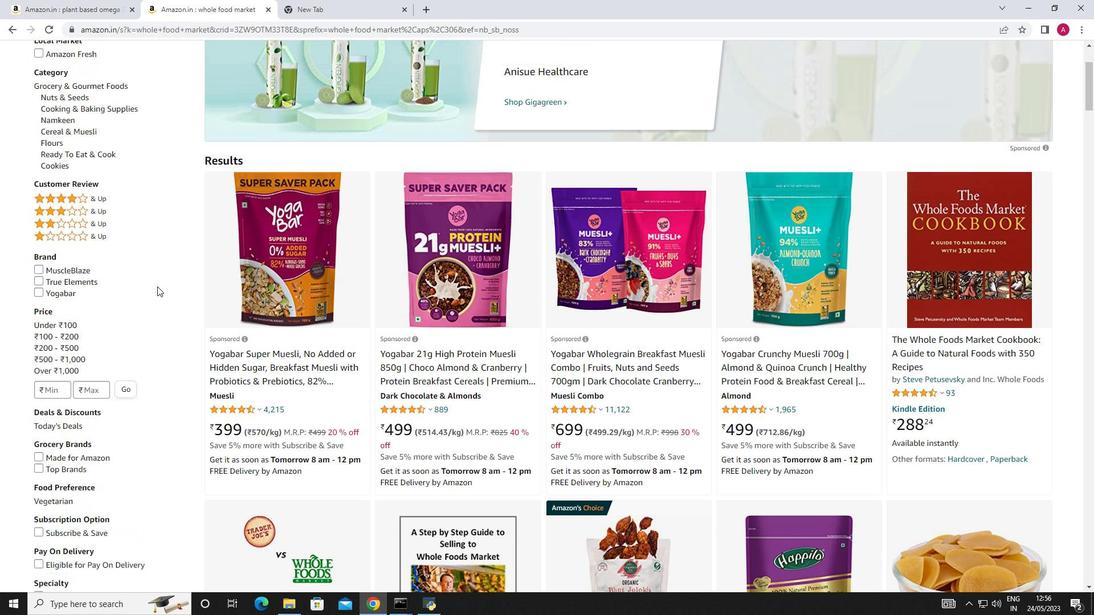 
Action: Mouse moved to (386, 332)
Screenshot: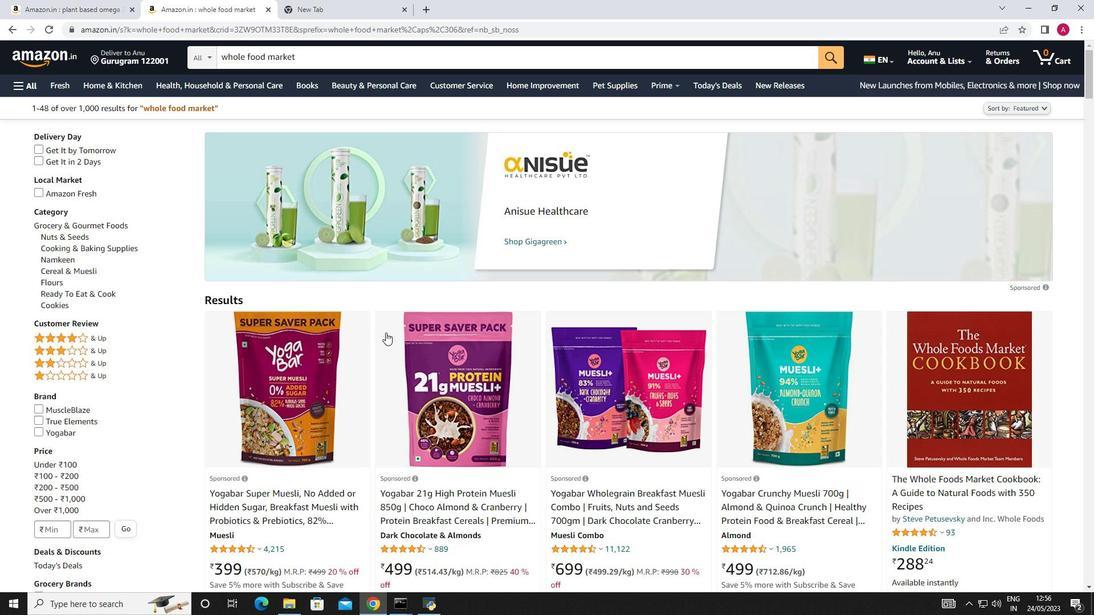 
Action: Mouse scrolled (386, 333) with delta (0, 0)
Screenshot: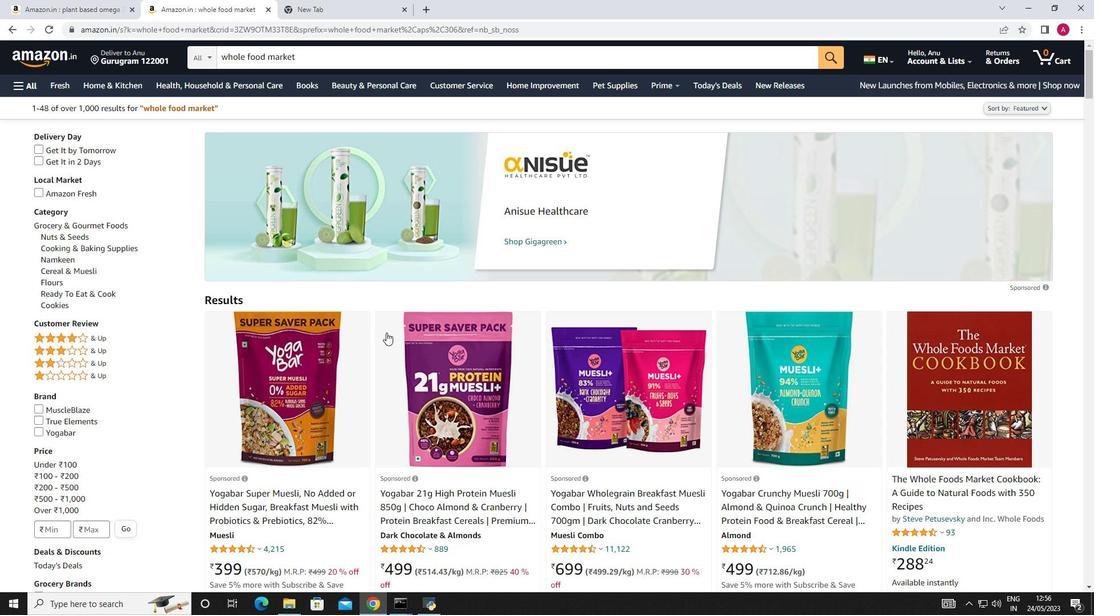 
Action: Mouse scrolled (386, 333) with delta (0, 0)
Screenshot: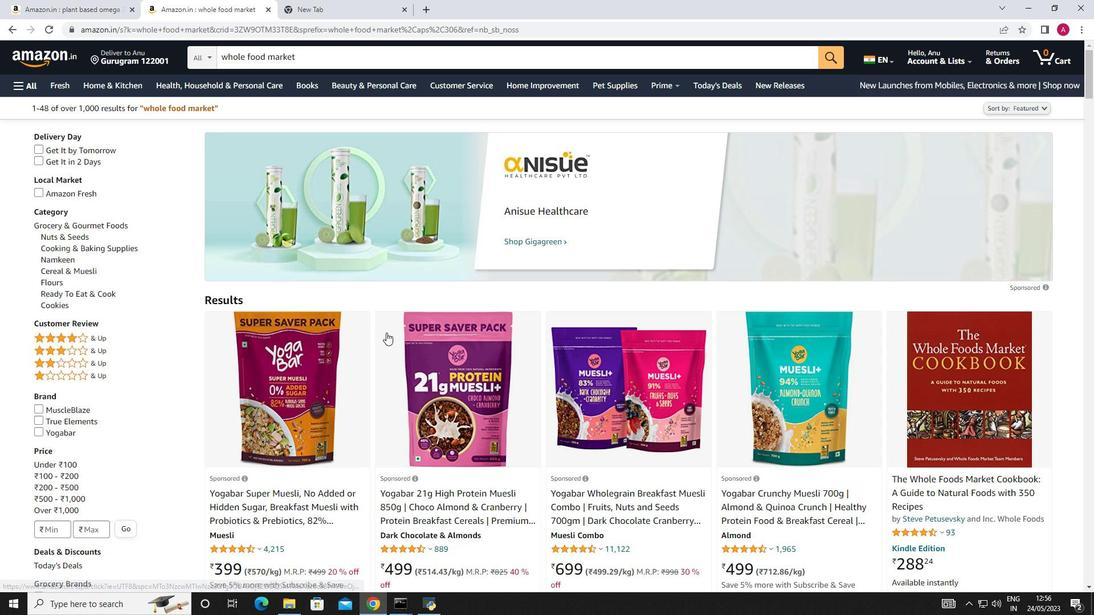 
Action: Mouse scrolled (386, 333) with delta (0, 0)
Screenshot: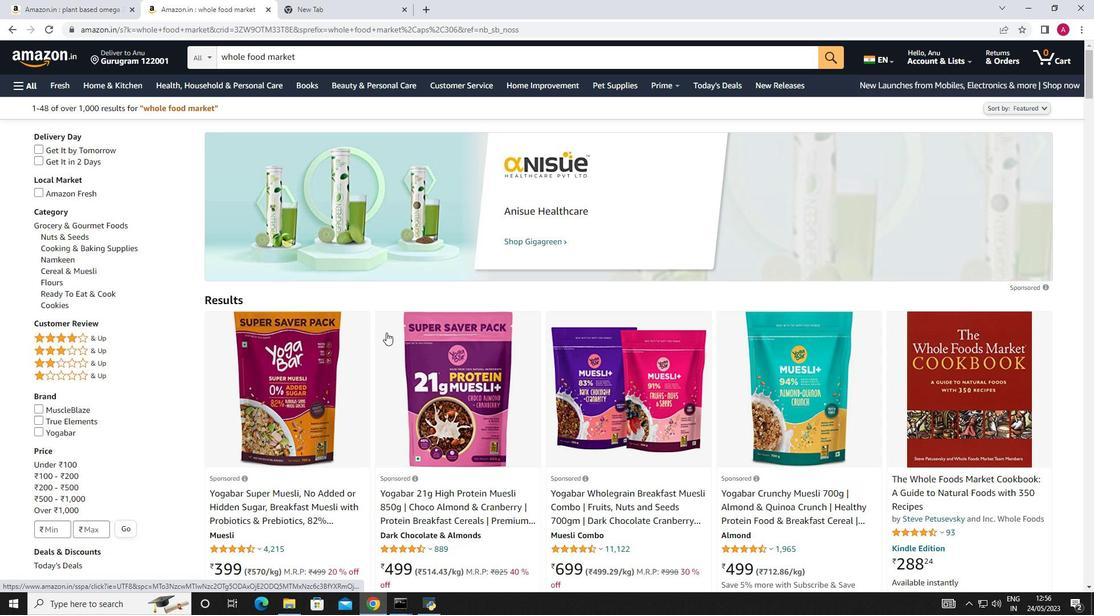
Action: Mouse moved to (386, 56)
Screenshot: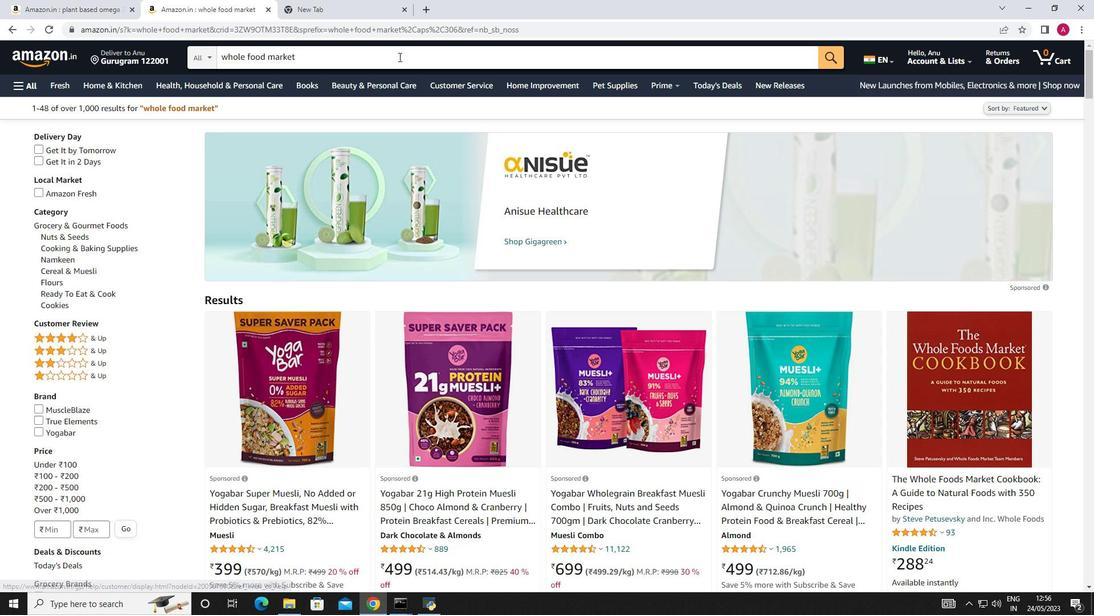 
Action: Mouse pressed left at (386, 56)
Screenshot: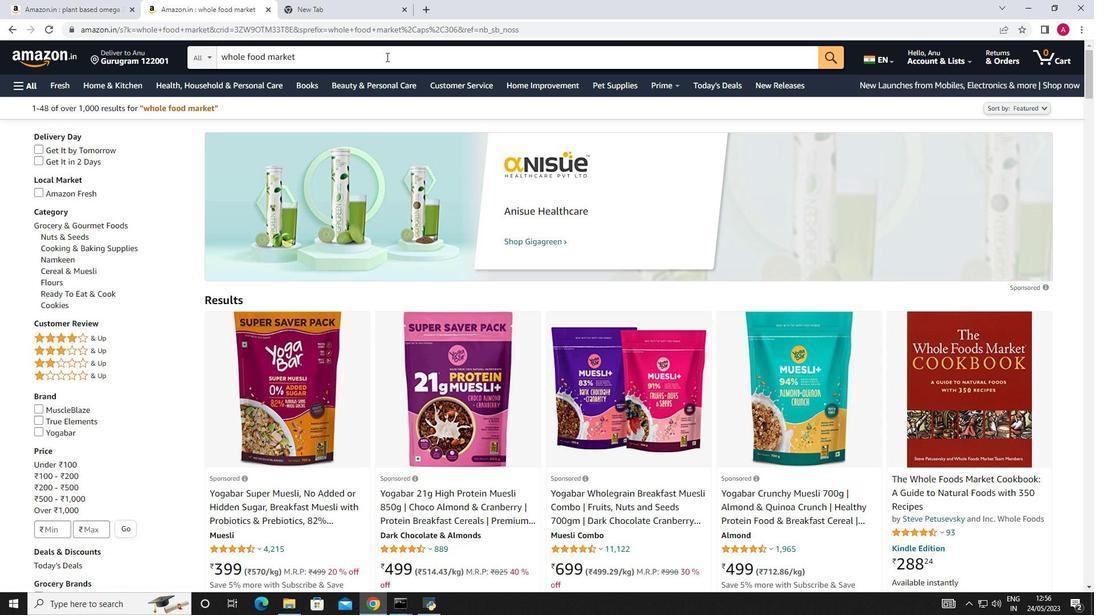 
Action: Key pressed <Key.backspace><Key.backspace><Key.backspace><Key.backspace><Key.backspace><Key.backspace><Key.backspace><Key.backspace><Key.backspace><Key.backspace><Key.backspace><Key.backspace><Key.backspace><Key.backspace><Key.backspace><Key.backspace><Key.backspace><Key.backspace><Key.backspace><Key.backspace><Key.backspace><Key.backspace><Key.backspace><Key.backspace>plant<Key.space>based<Key.space>omeg<Key.space><Key.backspace>a<Key.space>3<Key.space><Key.shift>S
Screenshot: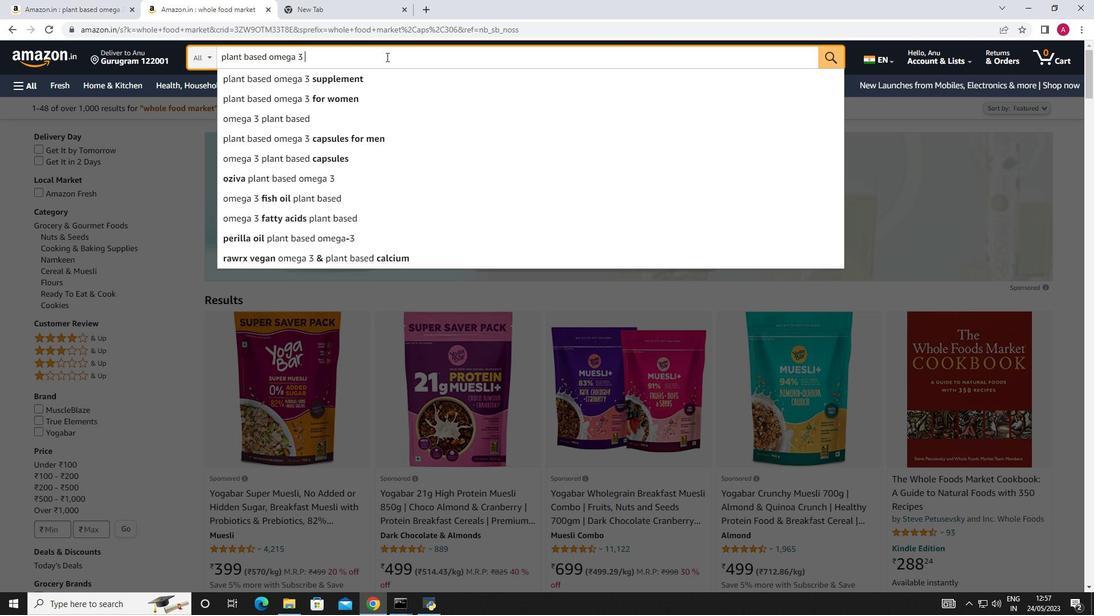 
Action: Mouse moved to (379, 79)
Screenshot: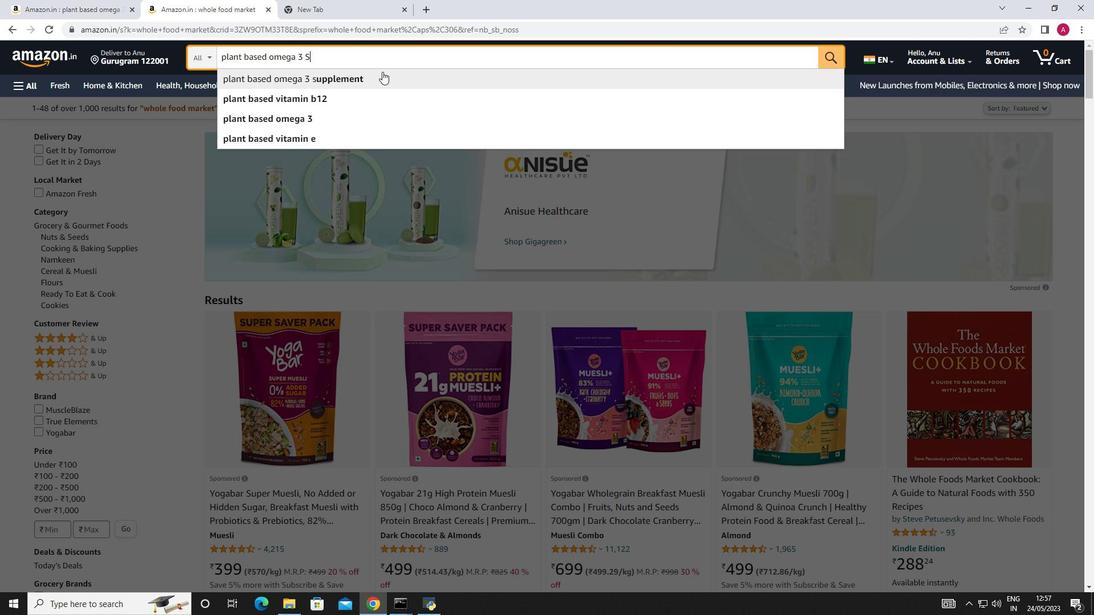 
Action: Mouse pressed left at (379, 79)
Screenshot: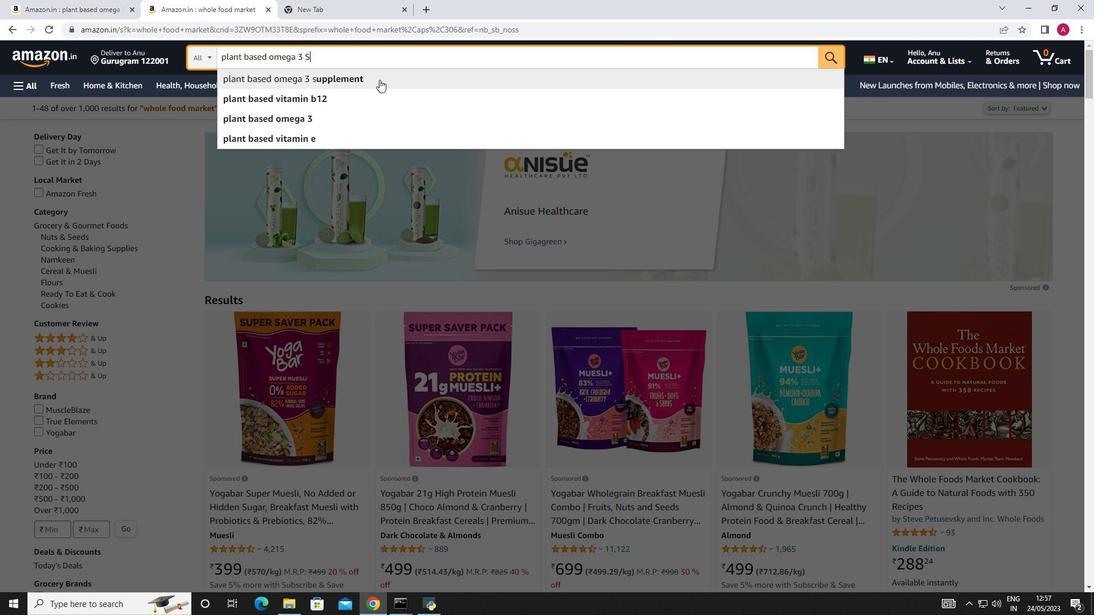 
Action: Mouse moved to (654, 348)
Screenshot: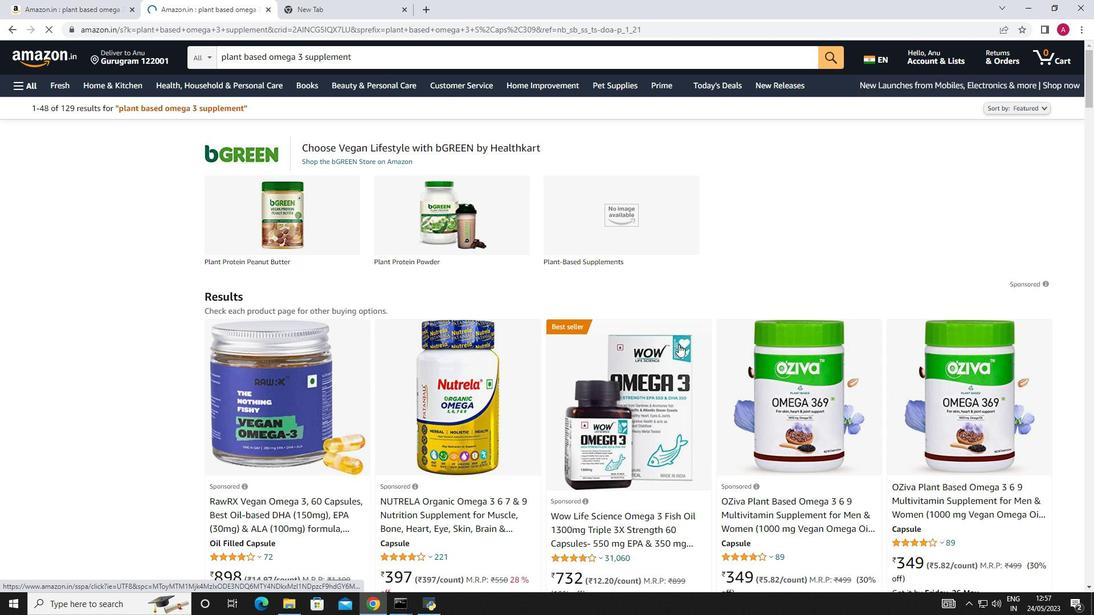 
Action: Mouse scrolled (654, 347) with delta (0, 0)
Screenshot: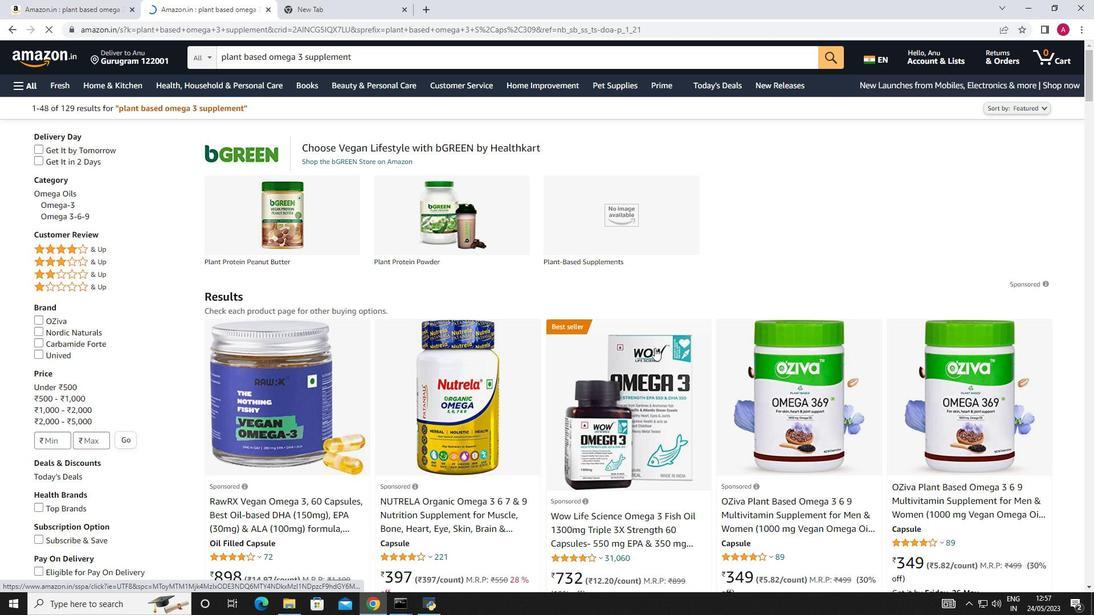 
Action: Mouse scrolled (654, 347) with delta (0, 0)
Screenshot: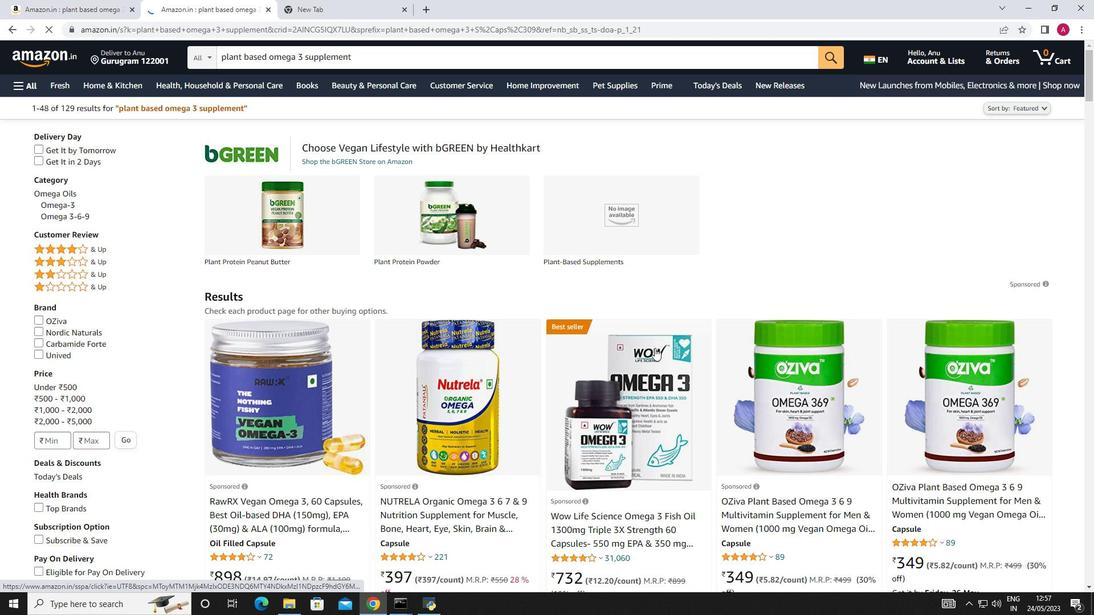
Action: Mouse moved to (503, 336)
Screenshot: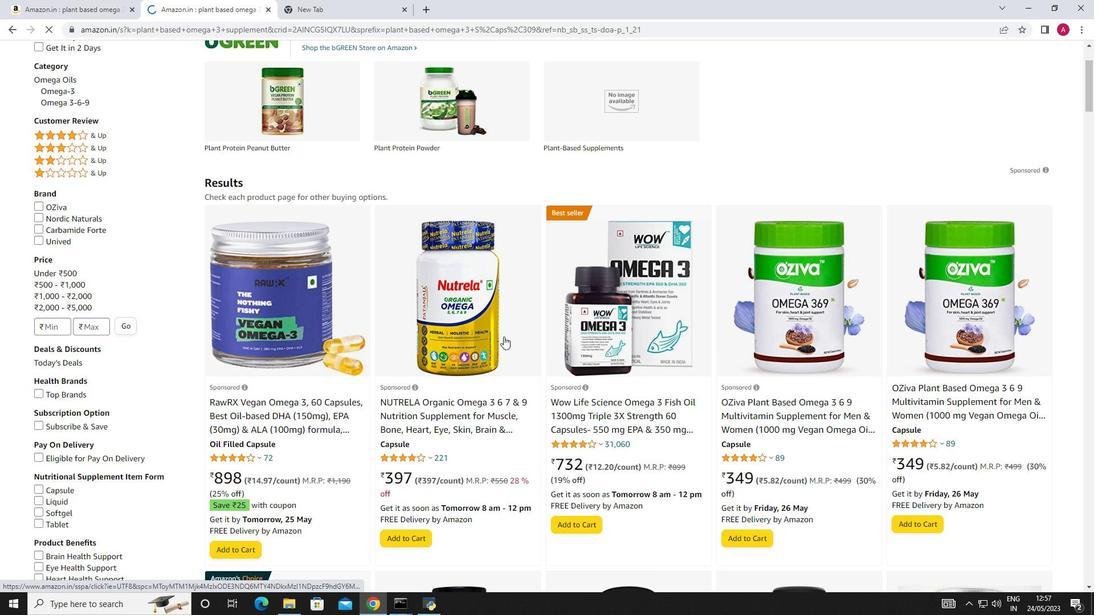 
Action: Mouse scrolled (503, 336) with delta (0, 0)
Screenshot: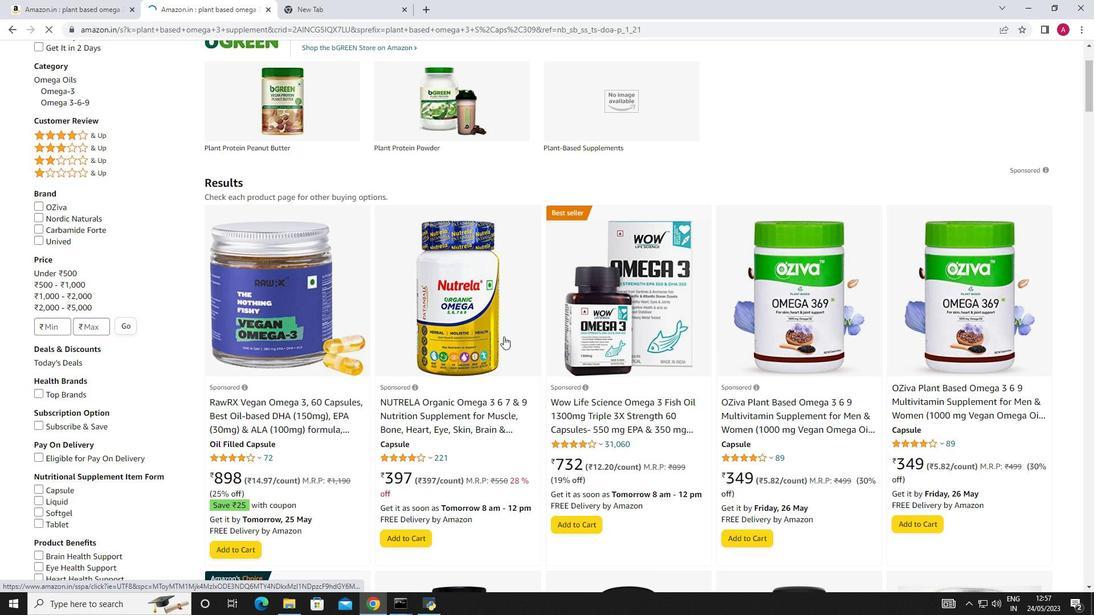 
Action: Mouse moved to (294, 284)
Screenshot: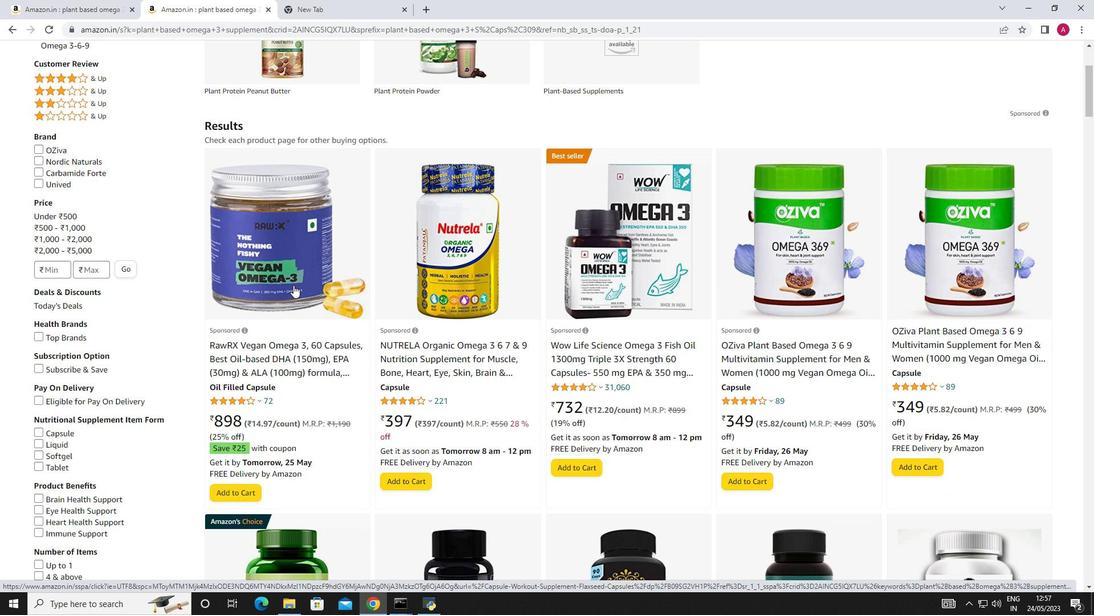 
Action: Mouse pressed left at (294, 284)
Screenshot: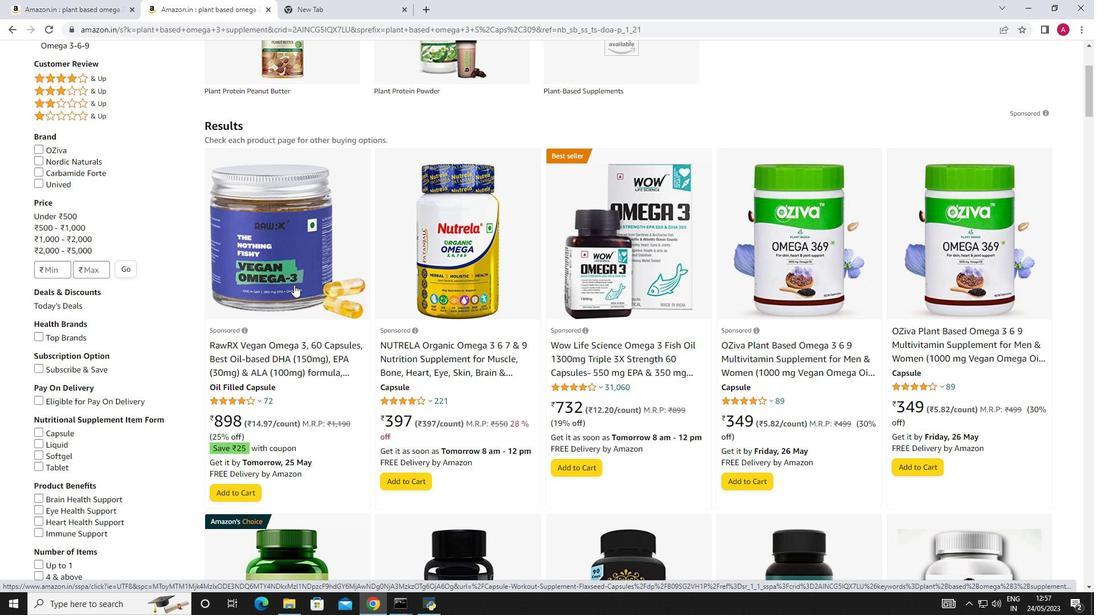 
Action: Mouse moved to (698, 299)
Screenshot: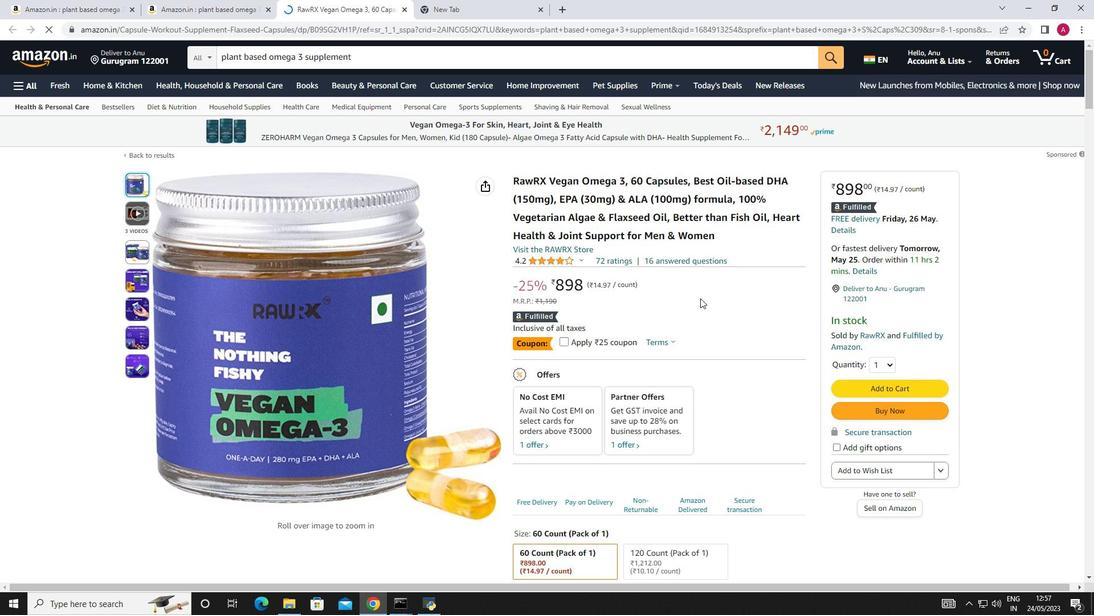 
Action: Mouse scrolled (698, 299) with delta (0, 0)
Screenshot: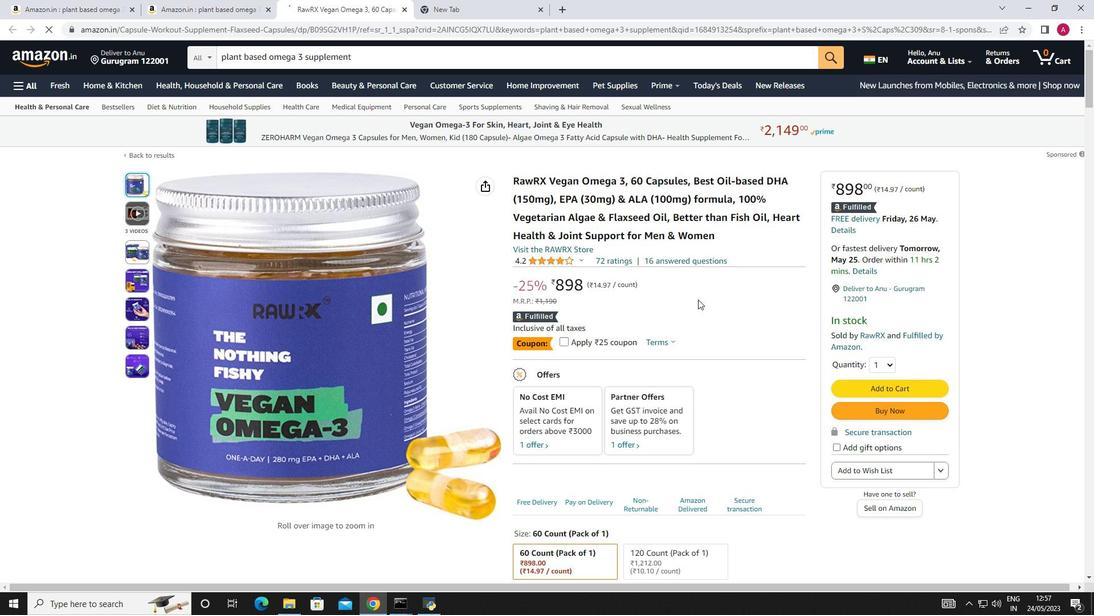 
Action: Mouse scrolled (698, 299) with delta (0, 0)
Screenshot: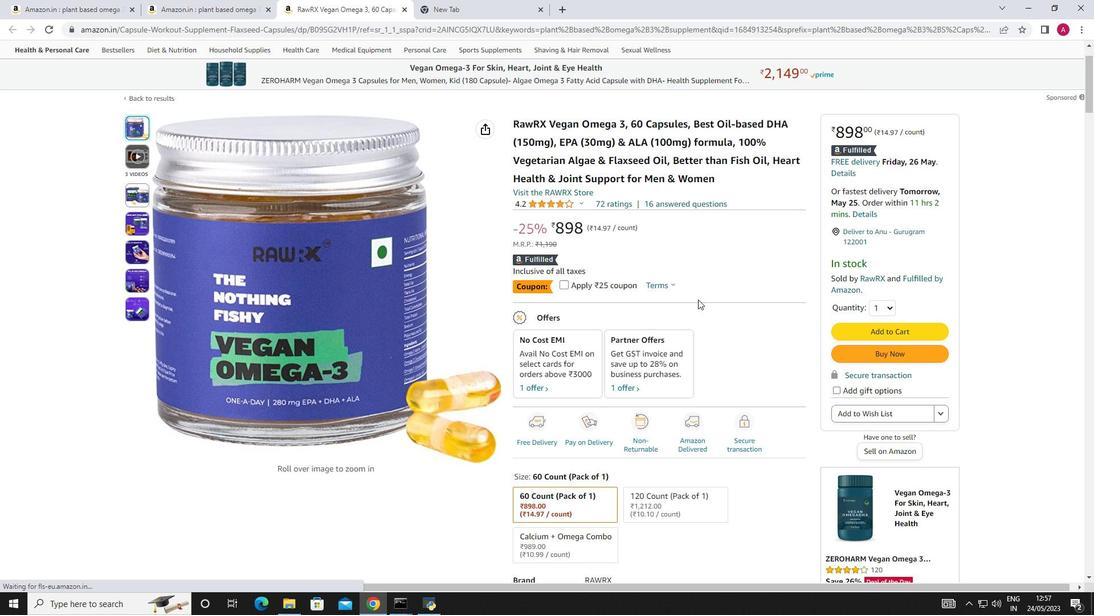 
Action: Mouse scrolled (698, 299) with delta (0, 0)
Screenshot: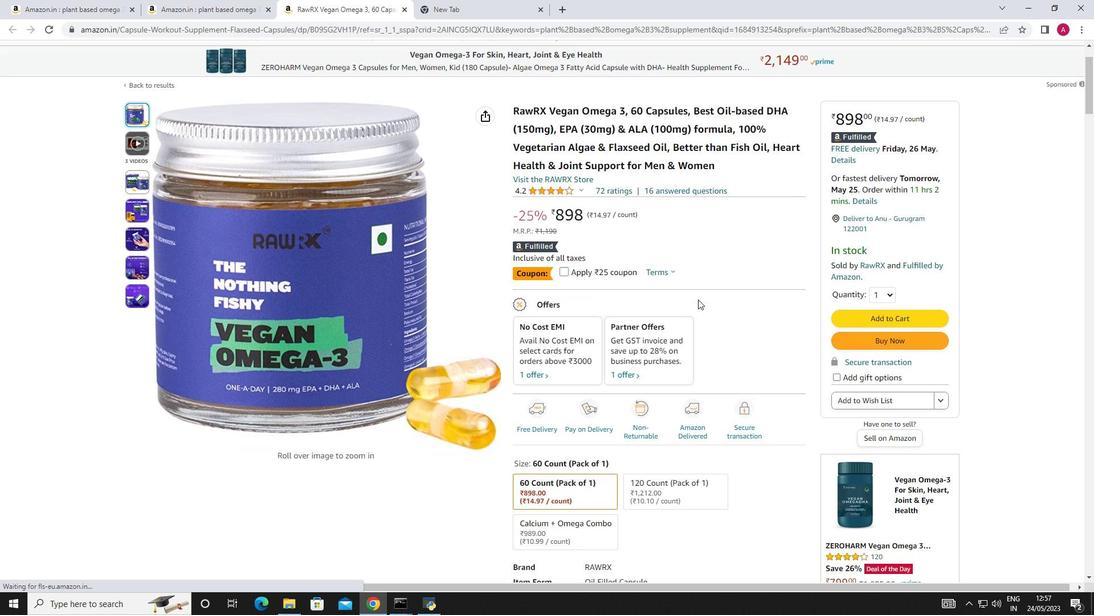 
Action: Mouse scrolled (698, 299) with delta (0, 0)
Screenshot: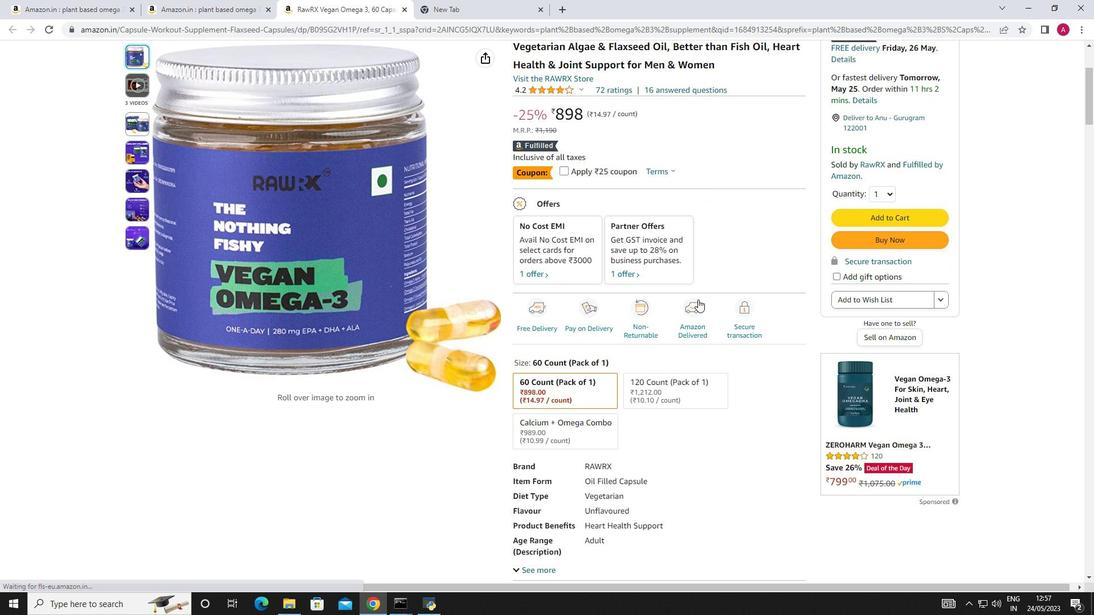 
Action: Mouse scrolled (698, 299) with delta (0, 0)
Screenshot: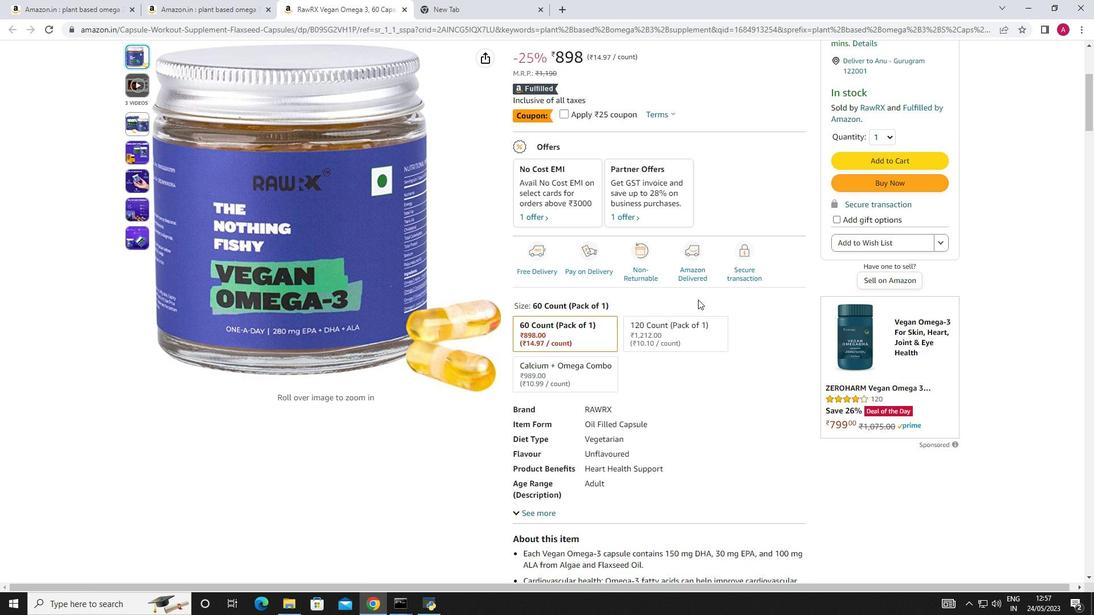 
Action: Mouse scrolled (698, 299) with delta (0, 0)
Screenshot: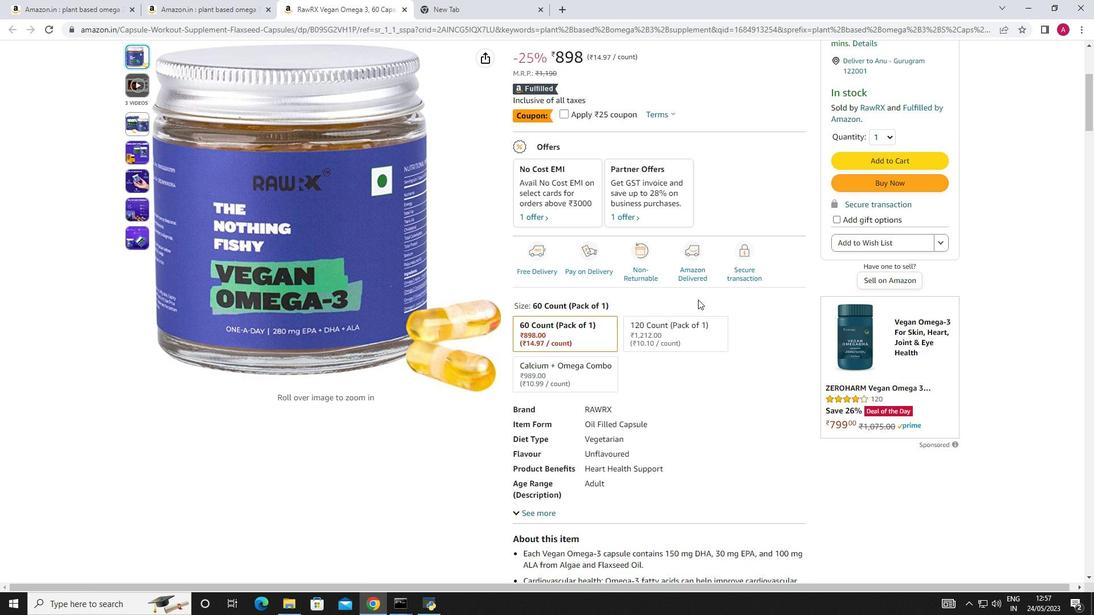
Action: Mouse scrolled (698, 299) with delta (0, 0)
Screenshot: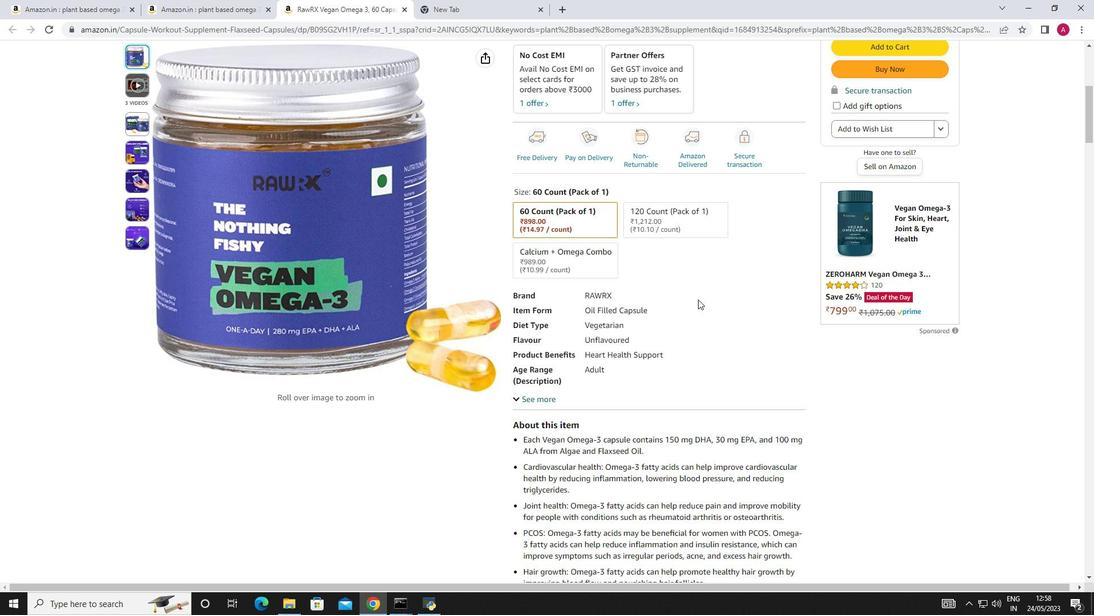 
Action: Mouse scrolled (698, 299) with delta (0, 0)
Screenshot: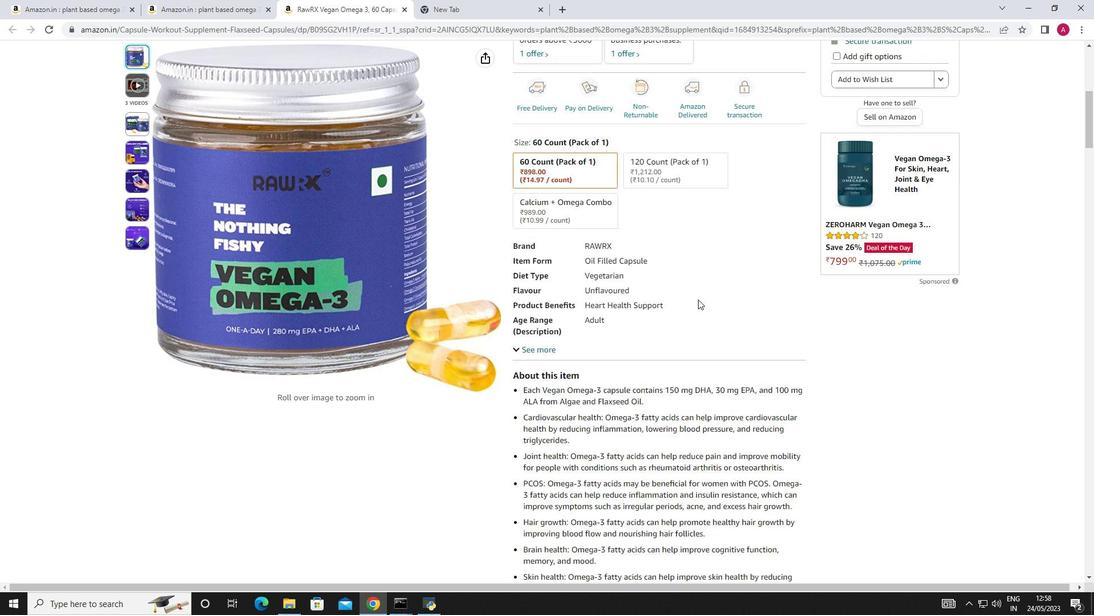 
Action: Mouse scrolled (698, 299) with delta (0, 0)
Screenshot: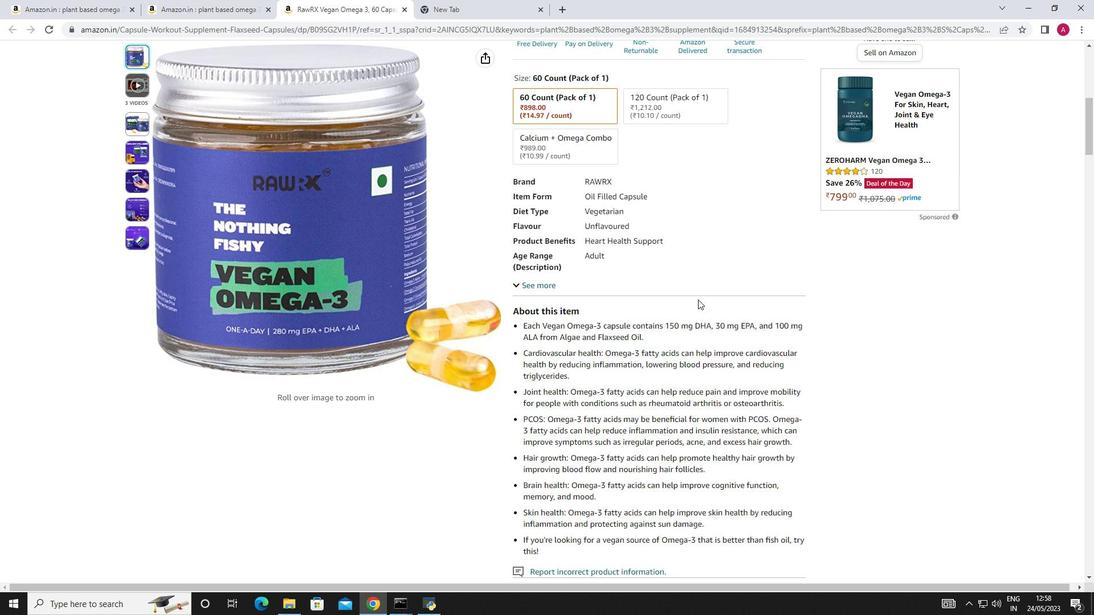
Action: Mouse scrolled (698, 299) with delta (0, 0)
Screenshot: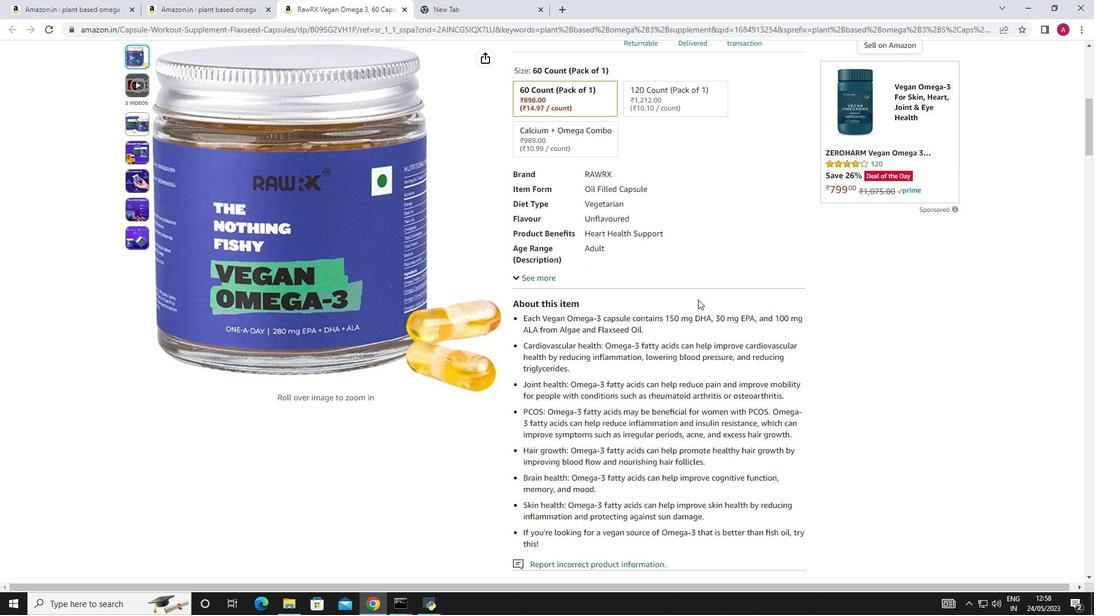 
Action: Mouse scrolled (698, 299) with delta (0, 0)
Screenshot: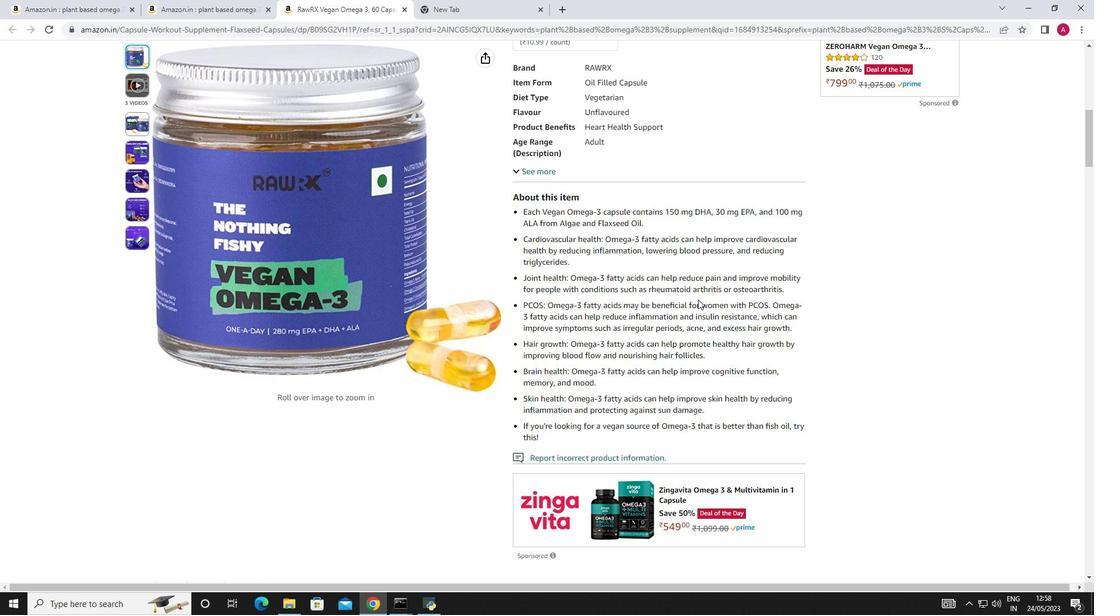 
Action: Mouse scrolled (698, 299) with delta (0, 0)
Screenshot: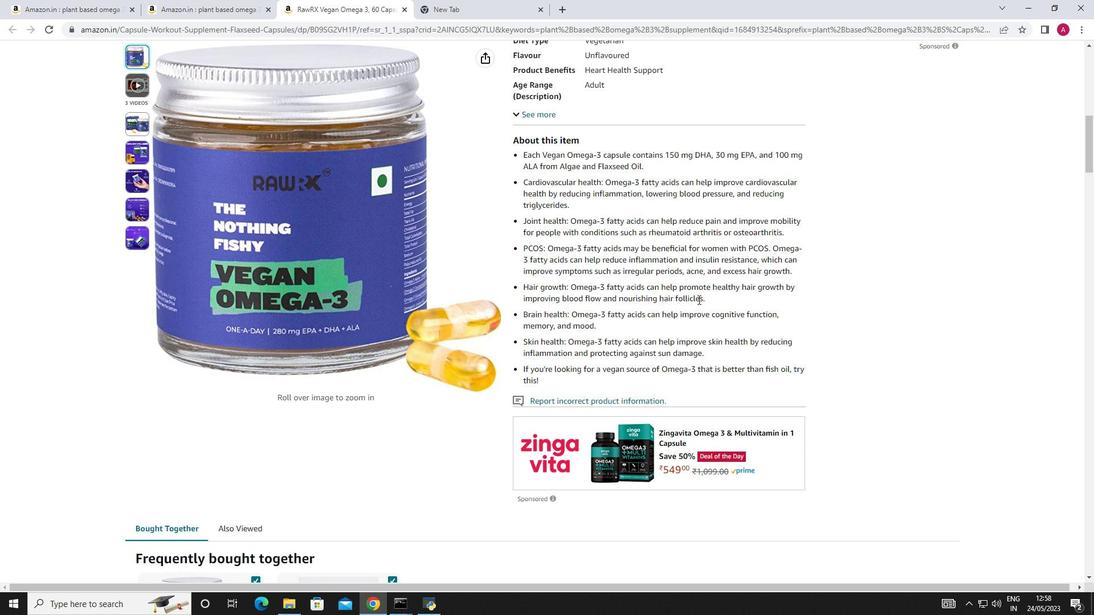 
Action: Mouse scrolled (698, 299) with delta (0, 0)
Screenshot: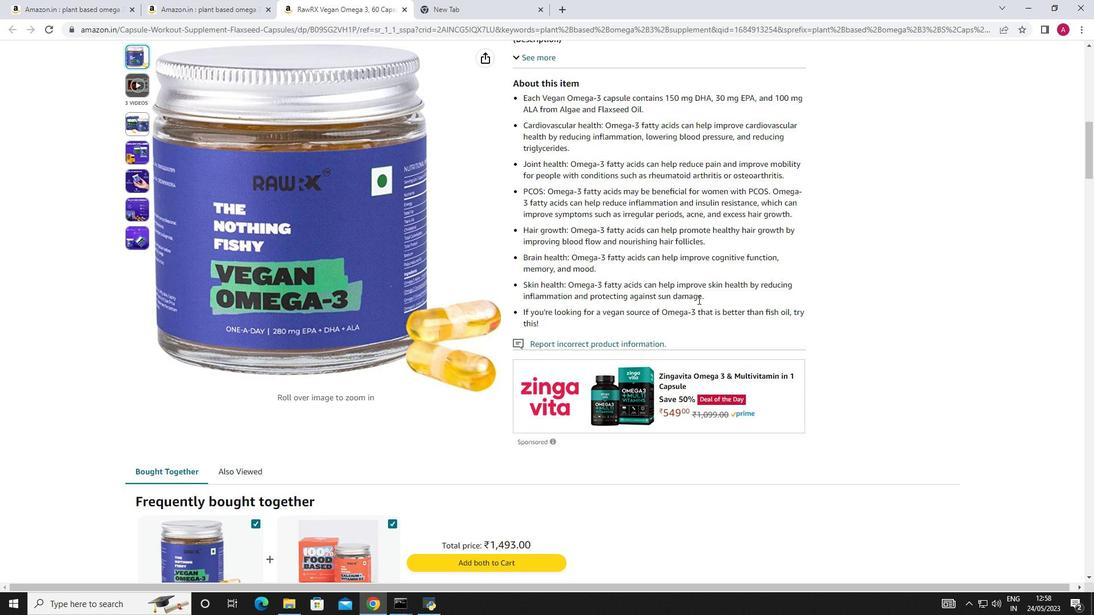 
Action: Mouse scrolled (698, 299) with delta (0, 0)
Screenshot: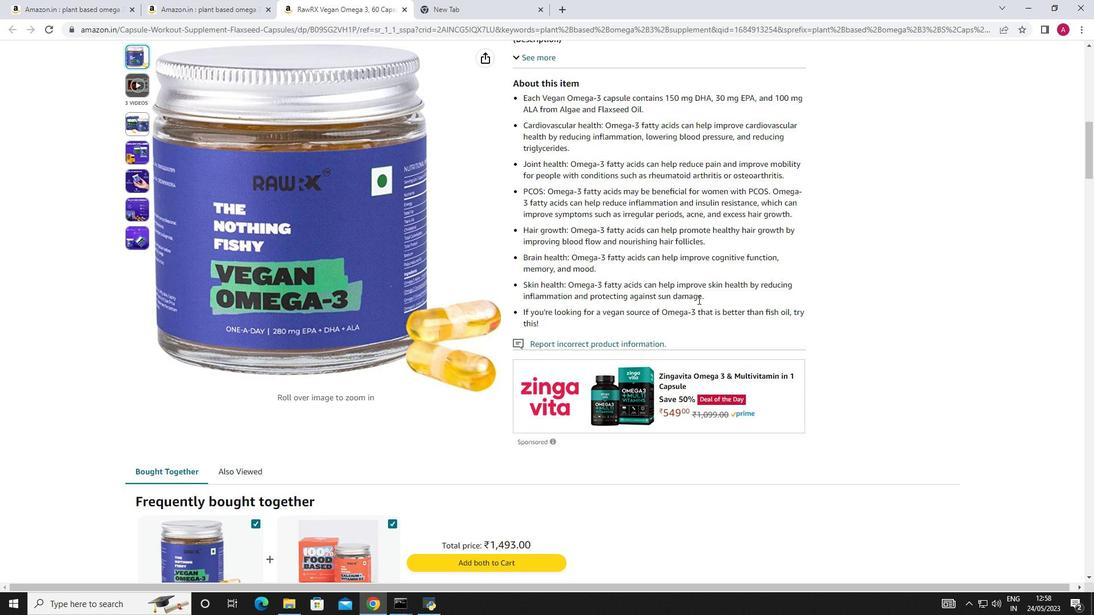 
Action: Mouse scrolled (698, 299) with delta (0, 0)
Screenshot: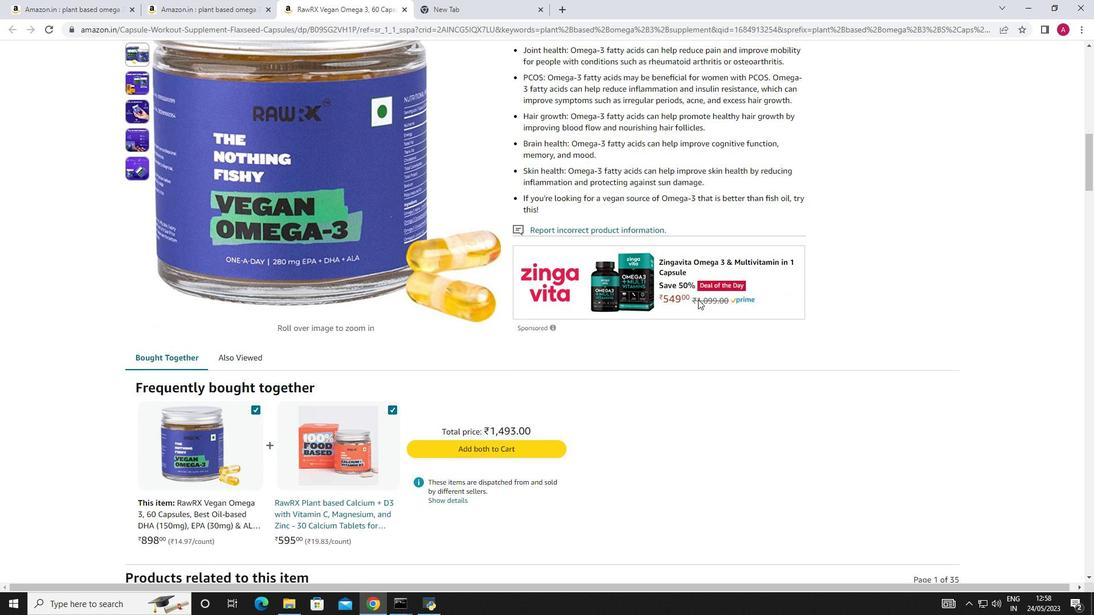 
Action: Mouse scrolled (698, 299) with delta (0, 0)
Screenshot: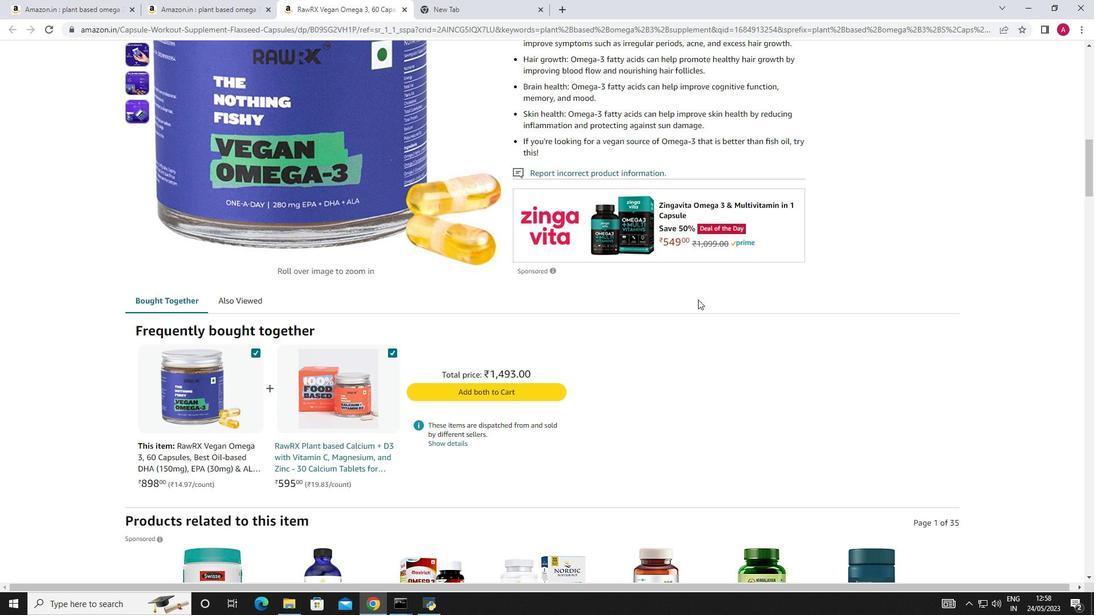 
Action: Mouse scrolled (698, 299) with delta (0, 0)
Screenshot: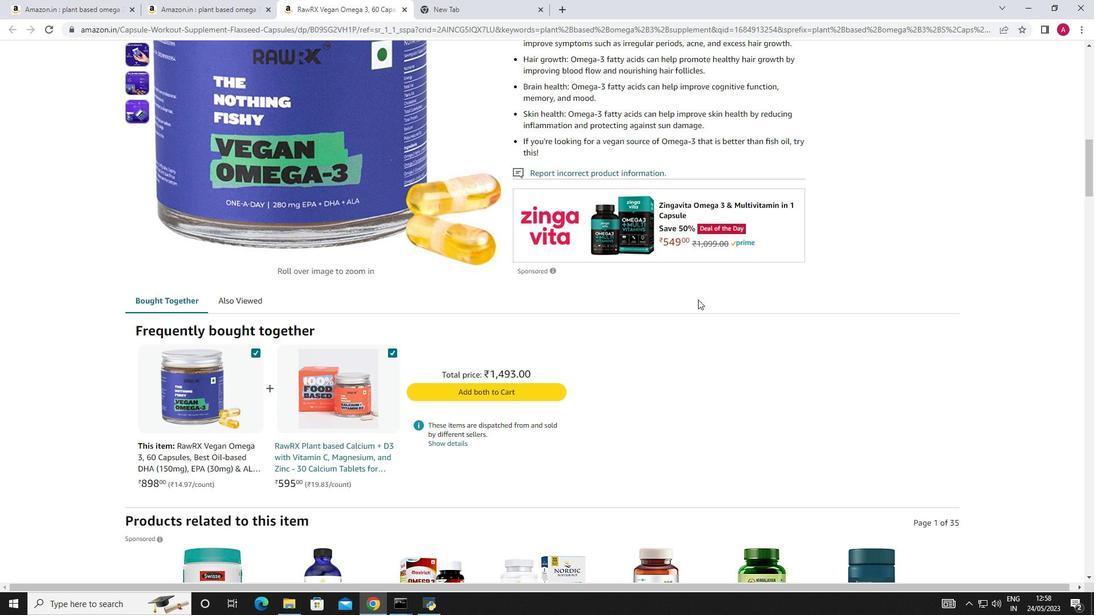 
Action: Mouse scrolled (698, 299) with delta (0, 0)
Screenshot: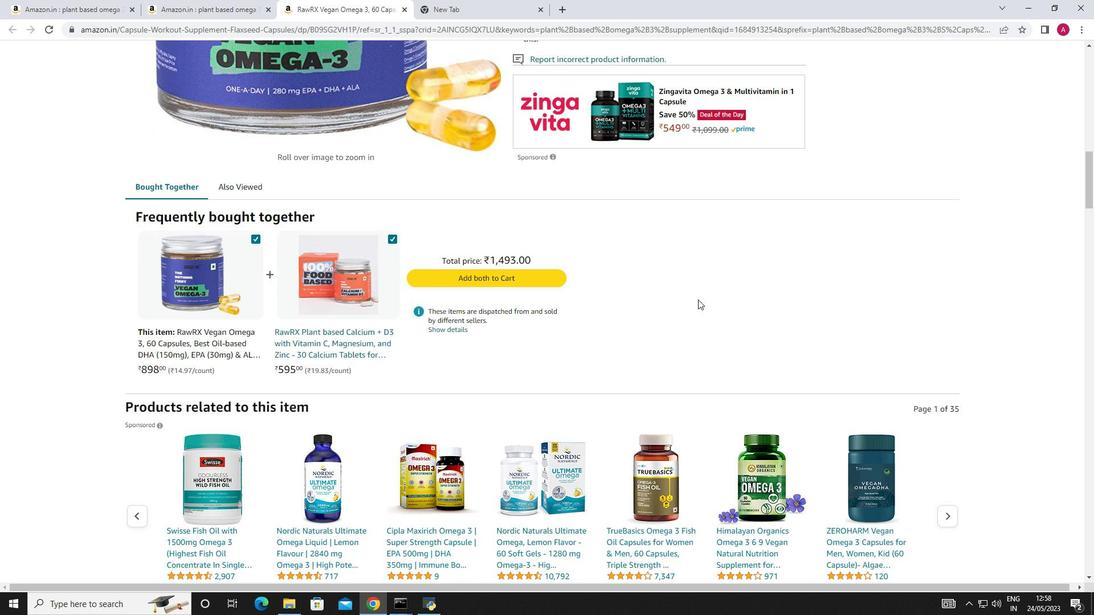 
Action: Mouse scrolled (698, 299) with delta (0, 0)
Screenshot: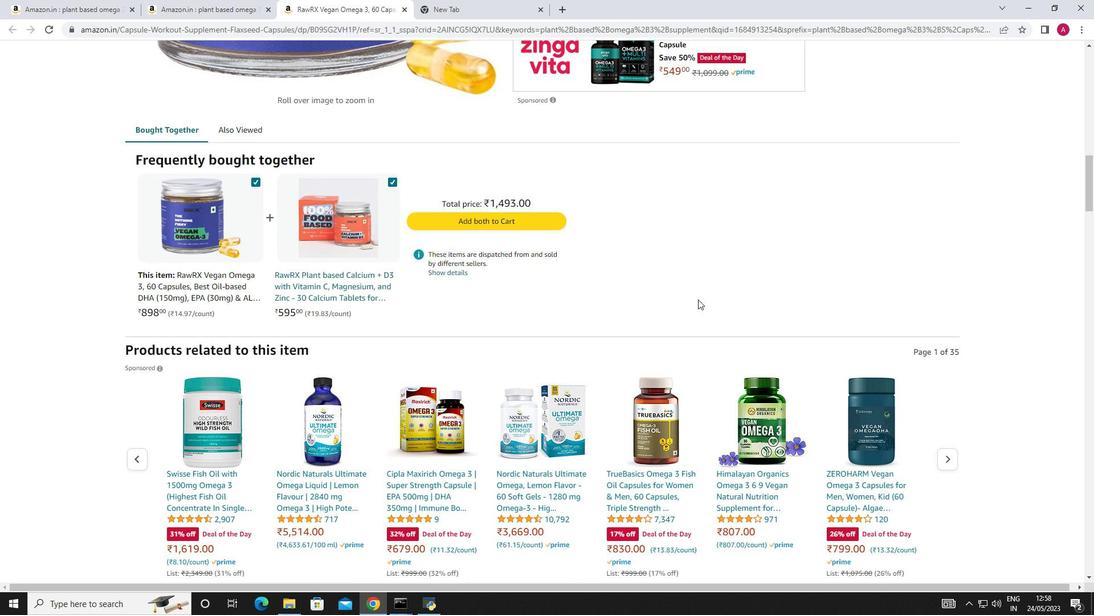
Action: Mouse scrolled (698, 299) with delta (0, 0)
Screenshot: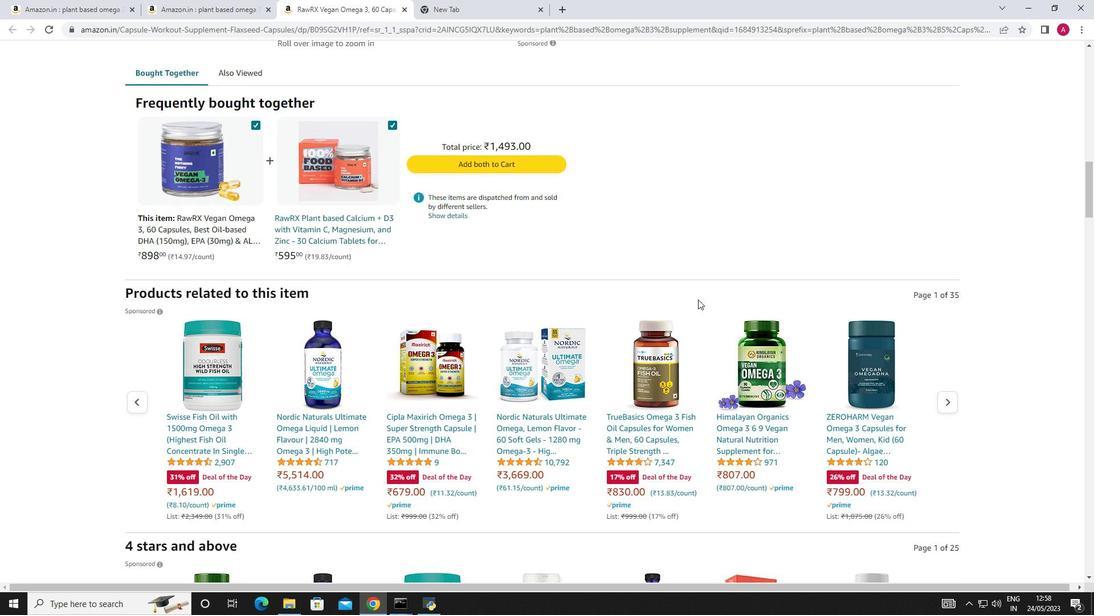 
Action: Mouse scrolled (698, 299) with delta (0, 0)
Screenshot: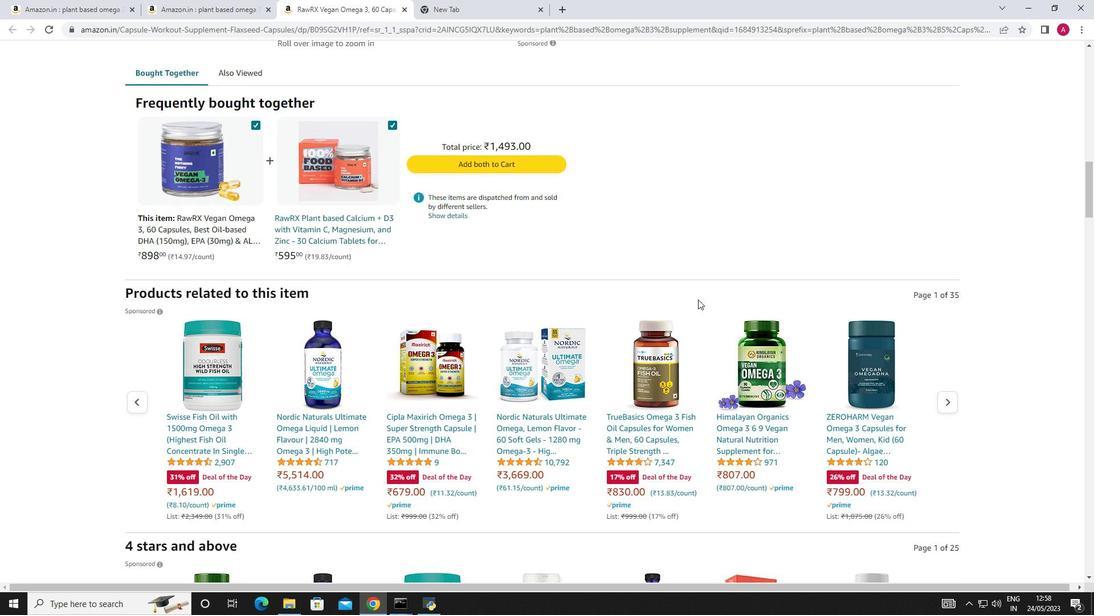 
Action: Mouse scrolled (698, 299) with delta (0, 0)
Screenshot: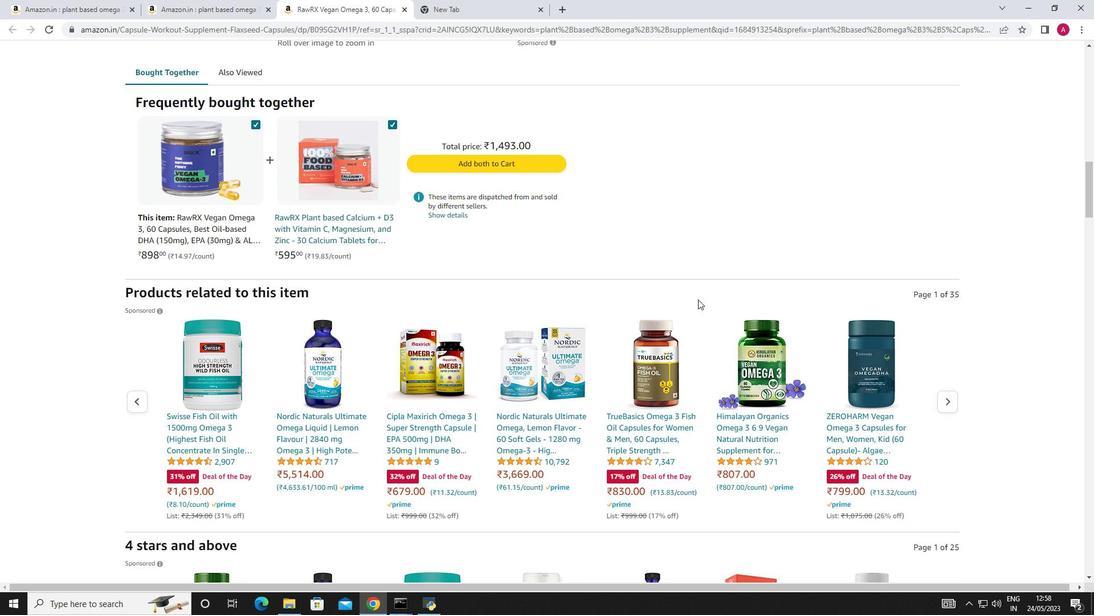 
Action: Mouse scrolled (698, 299) with delta (0, 0)
Screenshot: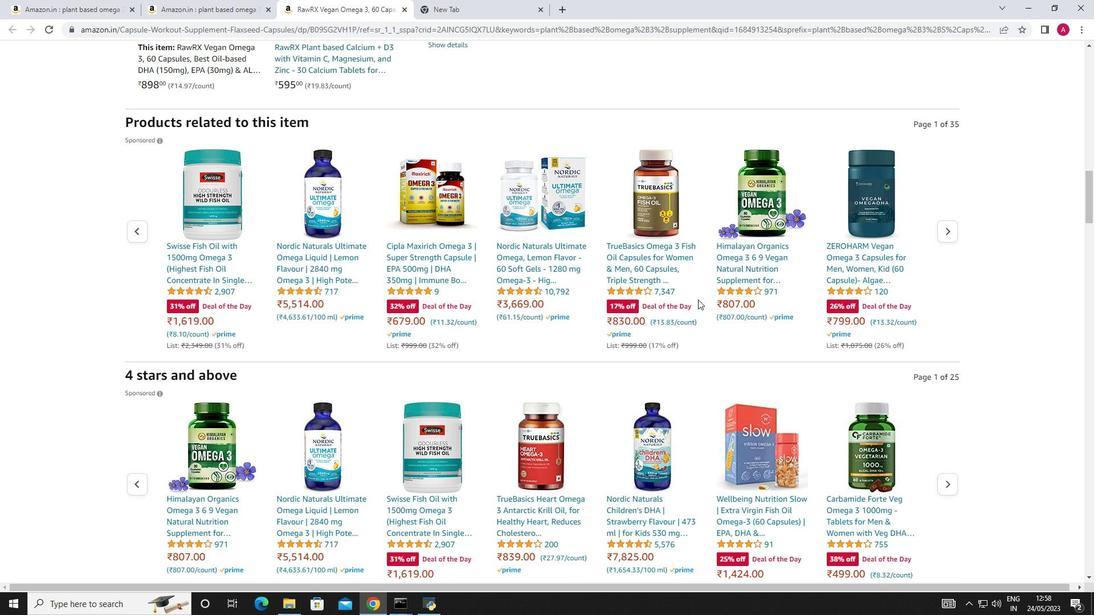 
Action: Mouse scrolled (698, 299) with delta (0, 0)
Screenshot: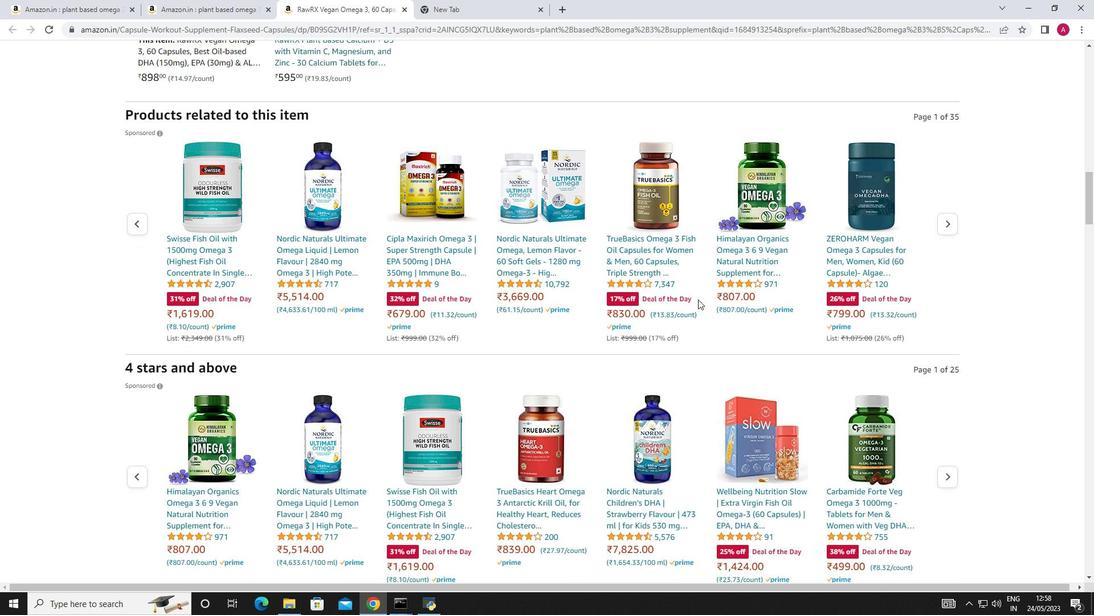 
Action: Mouse scrolled (698, 299) with delta (0, 0)
Screenshot: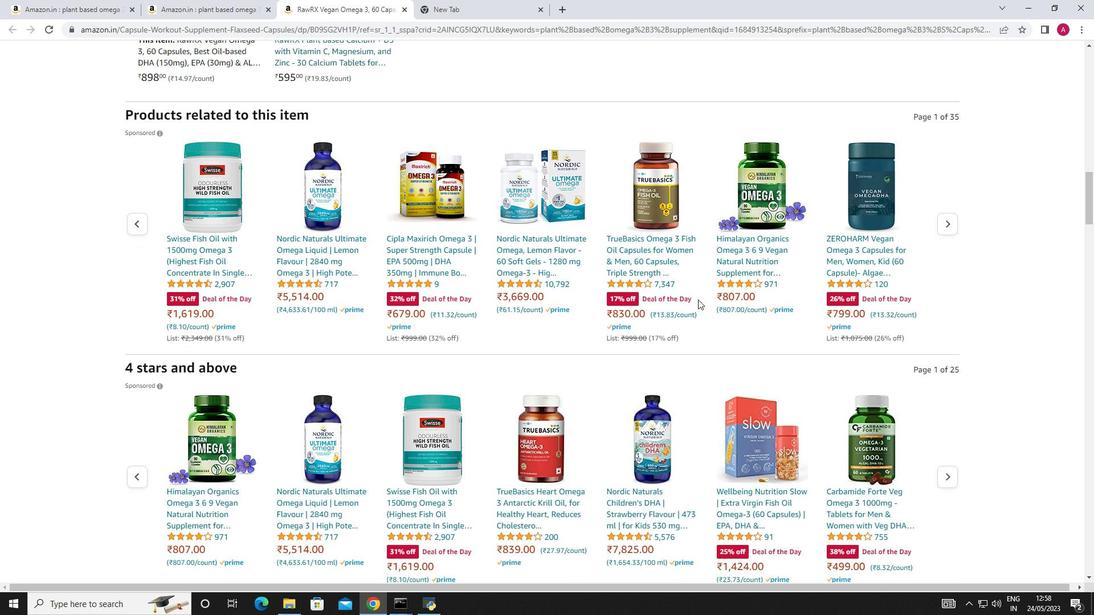 
Action: Mouse scrolled (698, 299) with delta (0, 0)
Screenshot: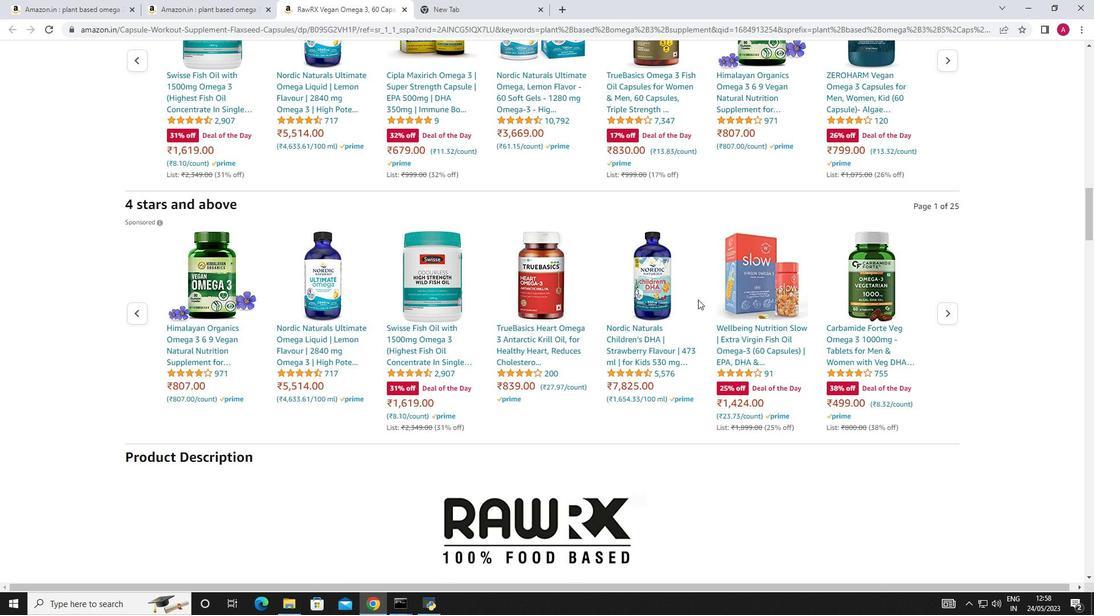
Action: Mouse scrolled (698, 299) with delta (0, 0)
Screenshot: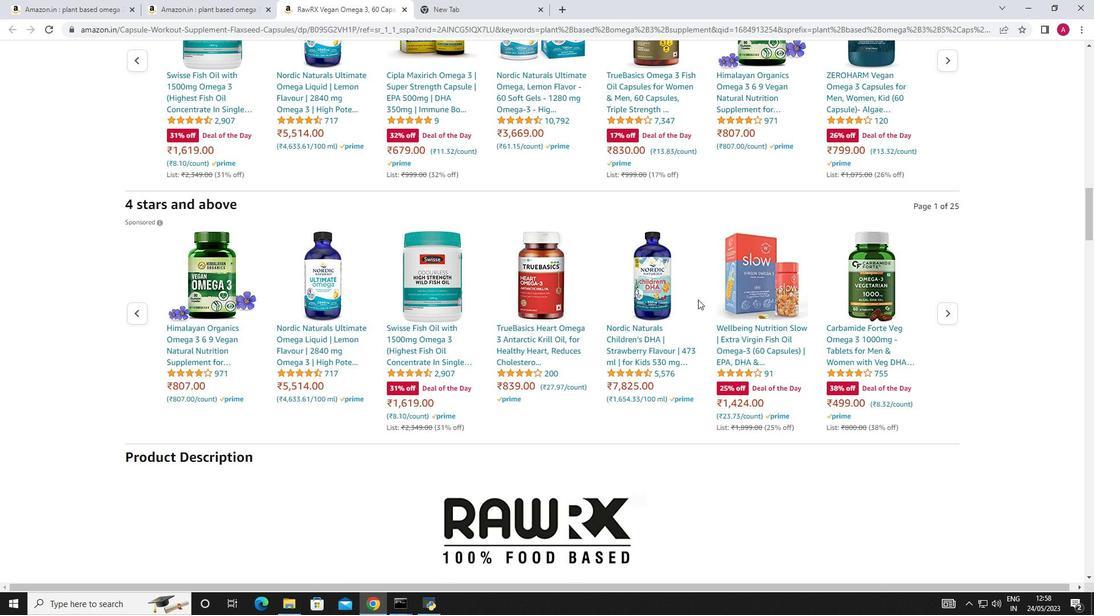 
Action: Mouse scrolled (698, 299) with delta (0, 0)
Screenshot: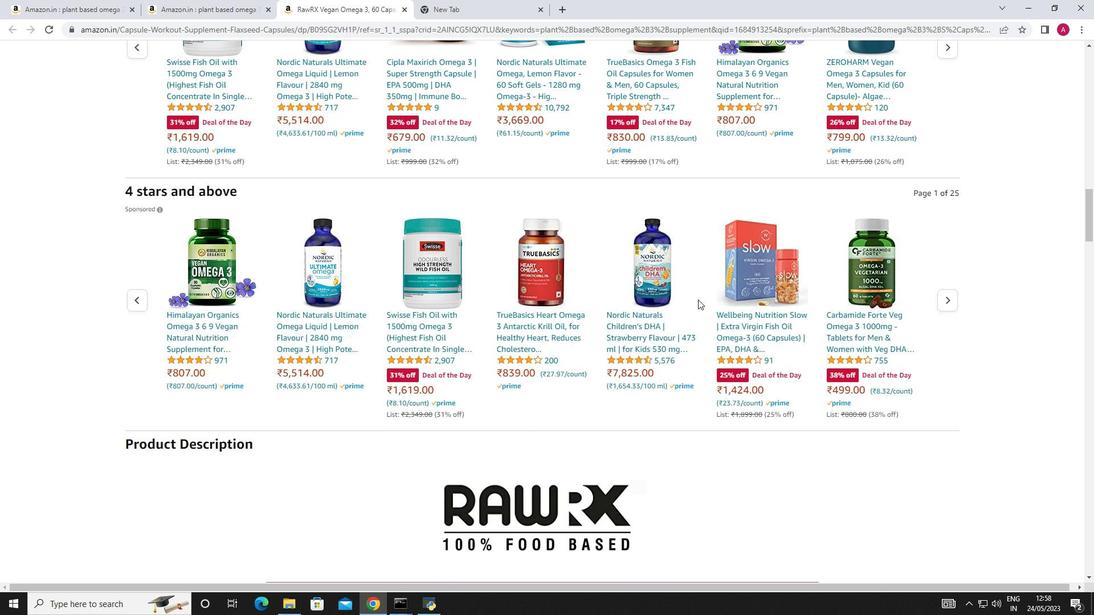 
Action: Mouse scrolled (698, 299) with delta (0, 0)
Screenshot: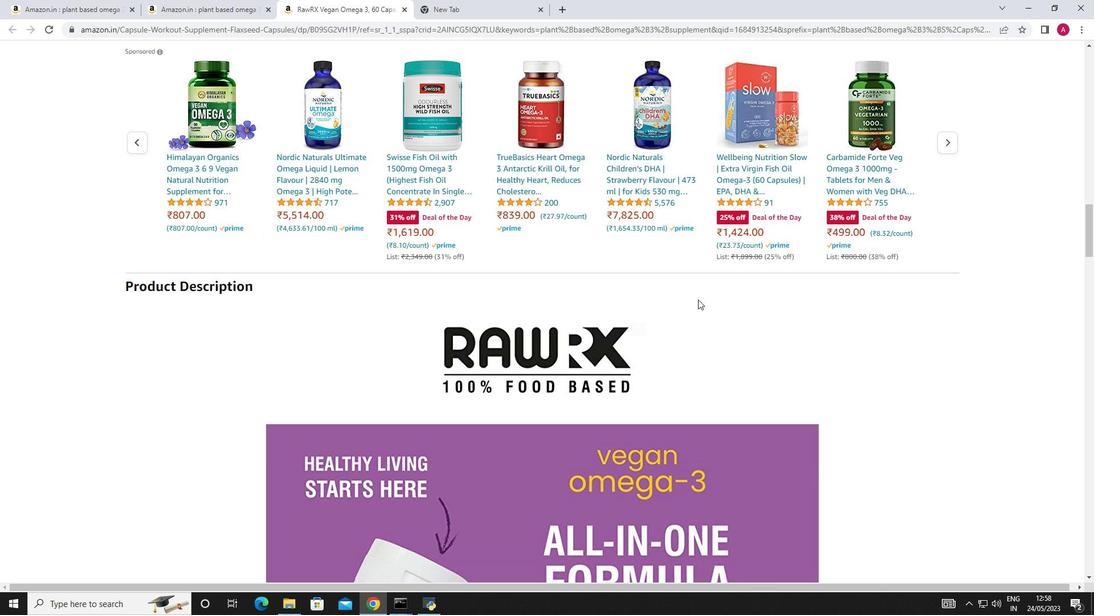 
Action: Mouse scrolled (698, 299) with delta (0, 0)
Screenshot: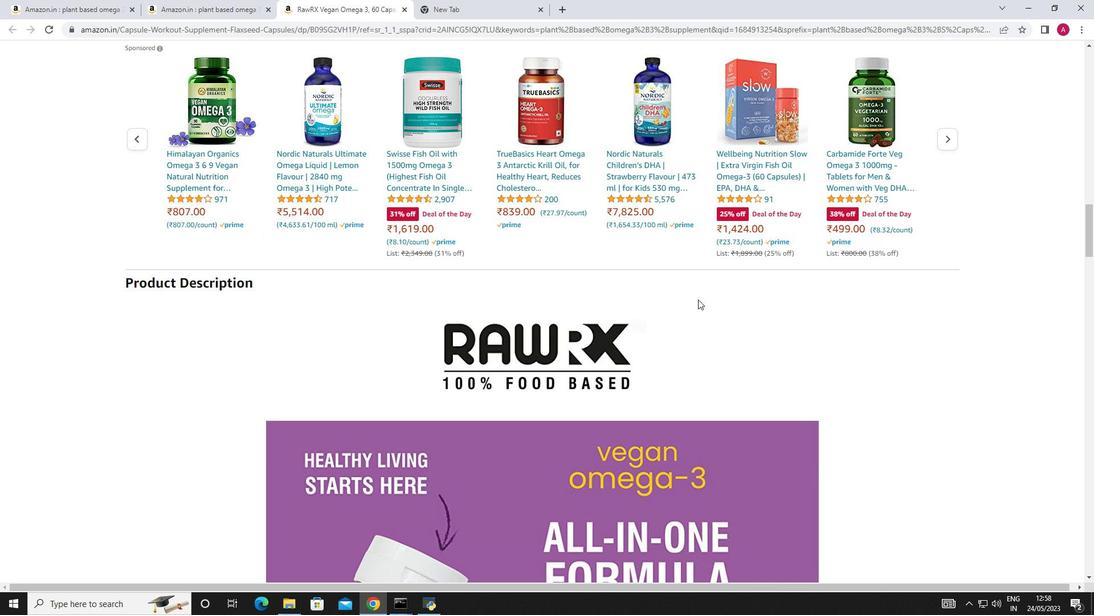 
Action: Mouse scrolled (698, 299) with delta (0, 0)
Screenshot: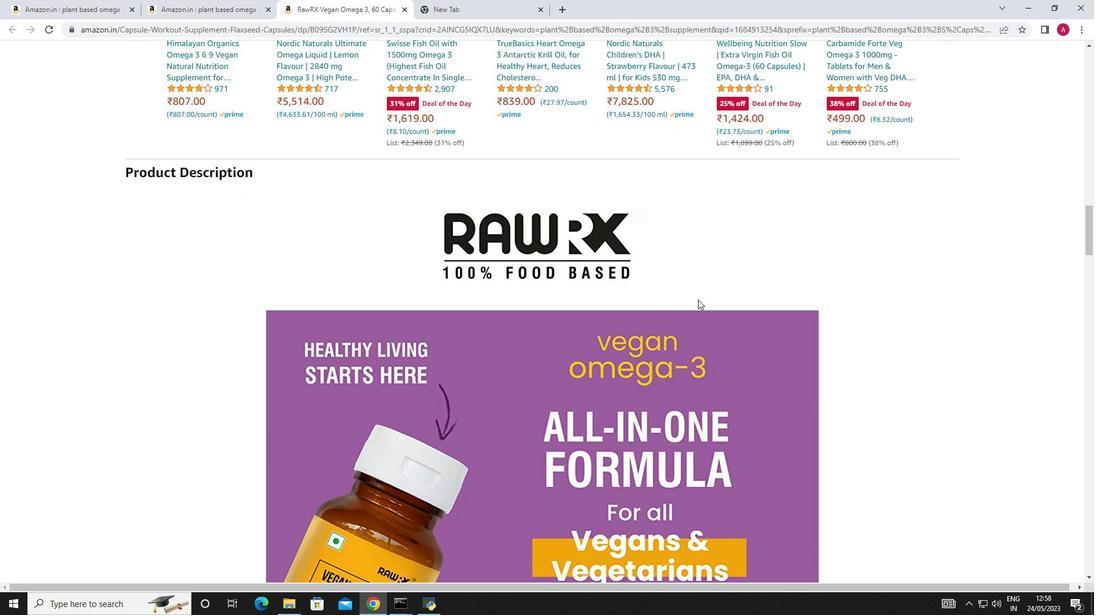 
Action: Mouse scrolled (698, 299) with delta (0, 0)
Screenshot: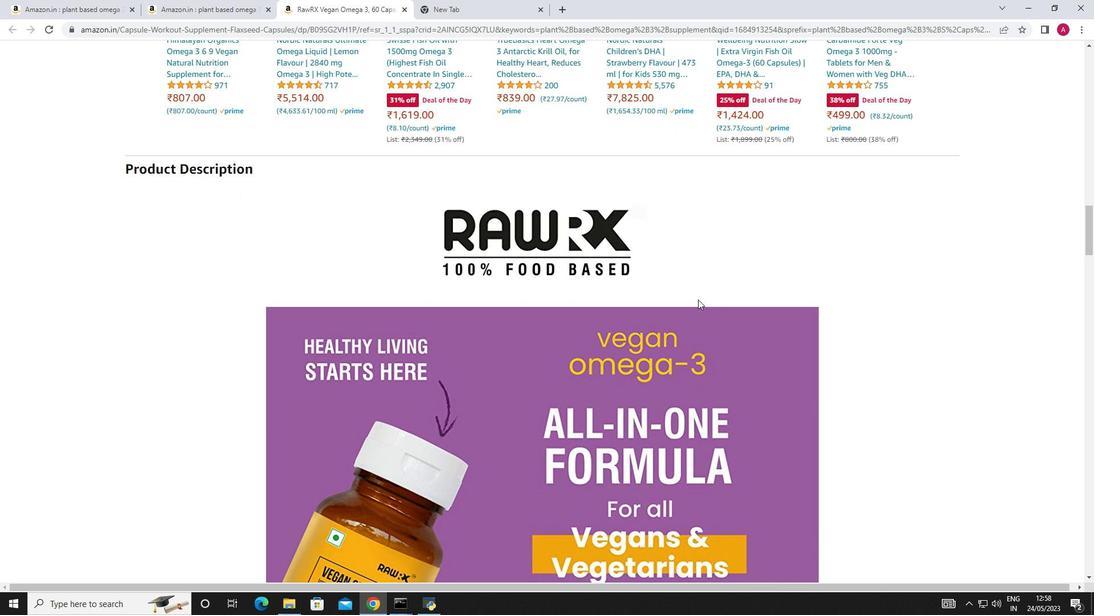 
Action: Mouse scrolled (698, 299) with delta (0, 0)
Screenshot: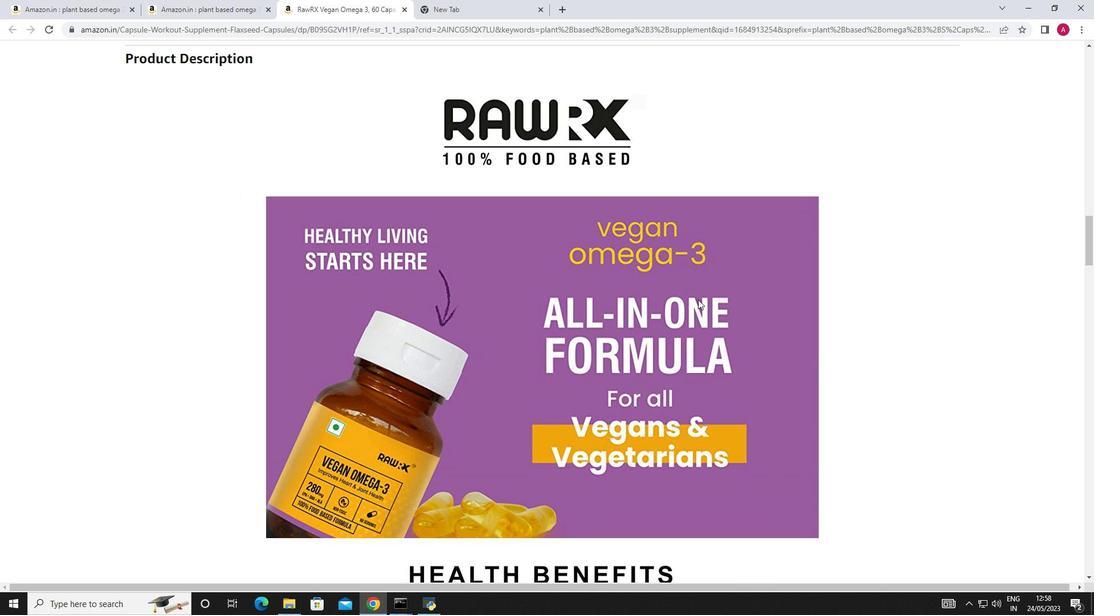 
Action: Mouse scrolled (698, 299) with delta (0, 0)
Screenshot: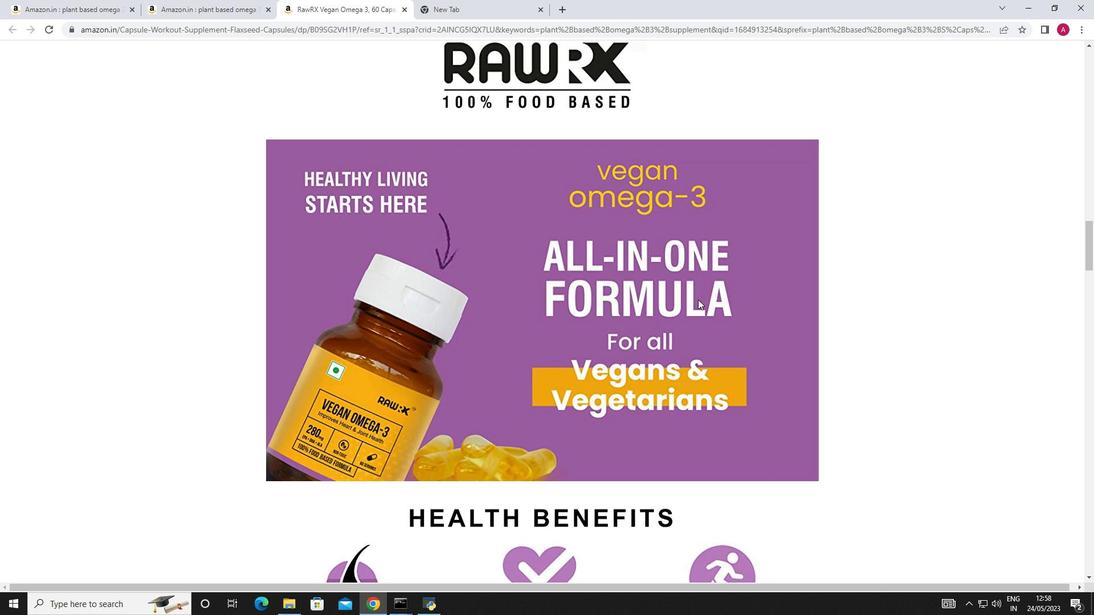 
Action: Mouse scrolled (698, 299) with delta (0, 0)
Screenshot: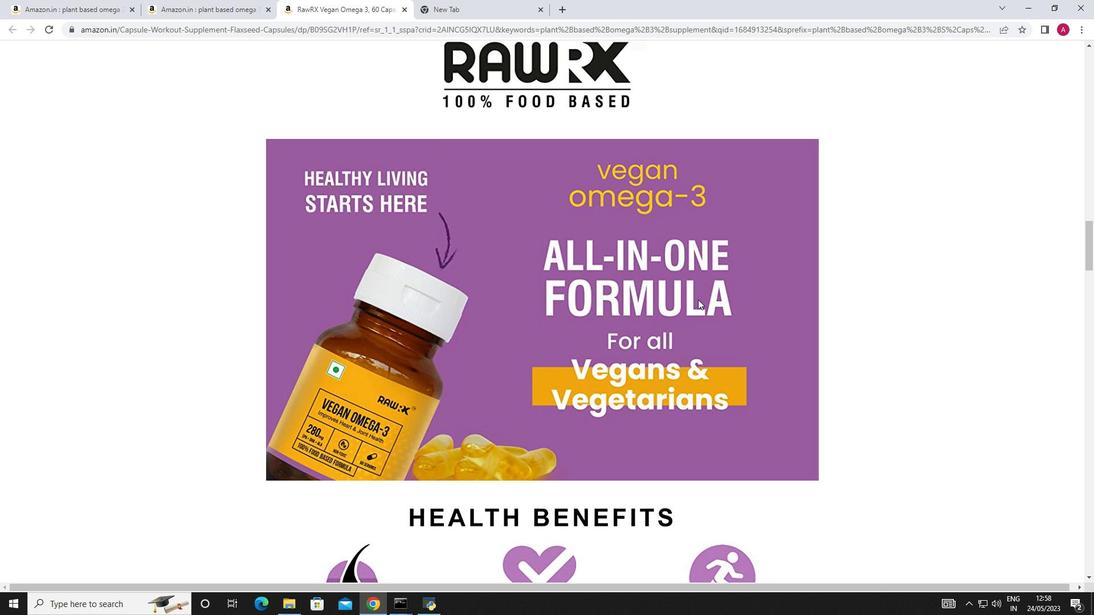
Action: Mouse scrolled (698, 299) with delta (0, 0)
Screenshot: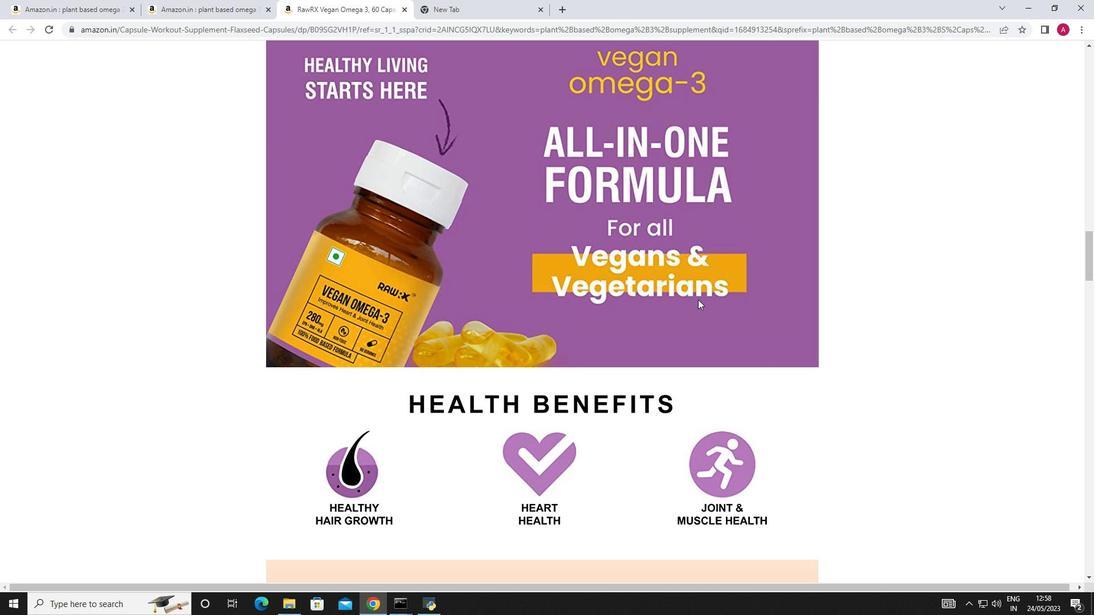
Action: Mouse scrolled (698, 299) with delta (0, 0)
Screenshot: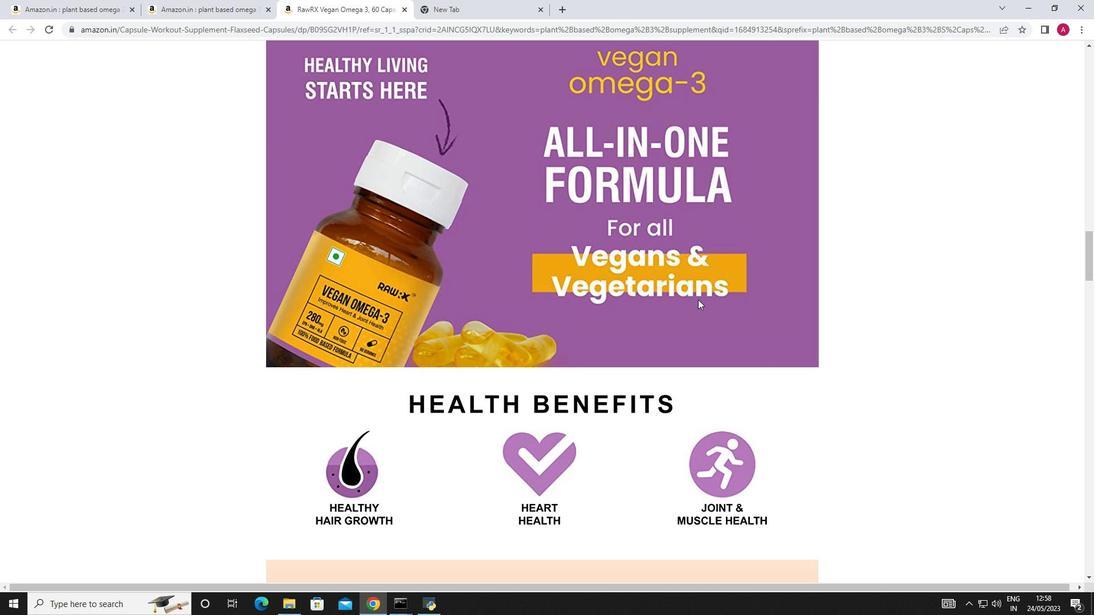 
Action: Mouse scrolled (698, 299) with delta (0, 0)
Screenshot: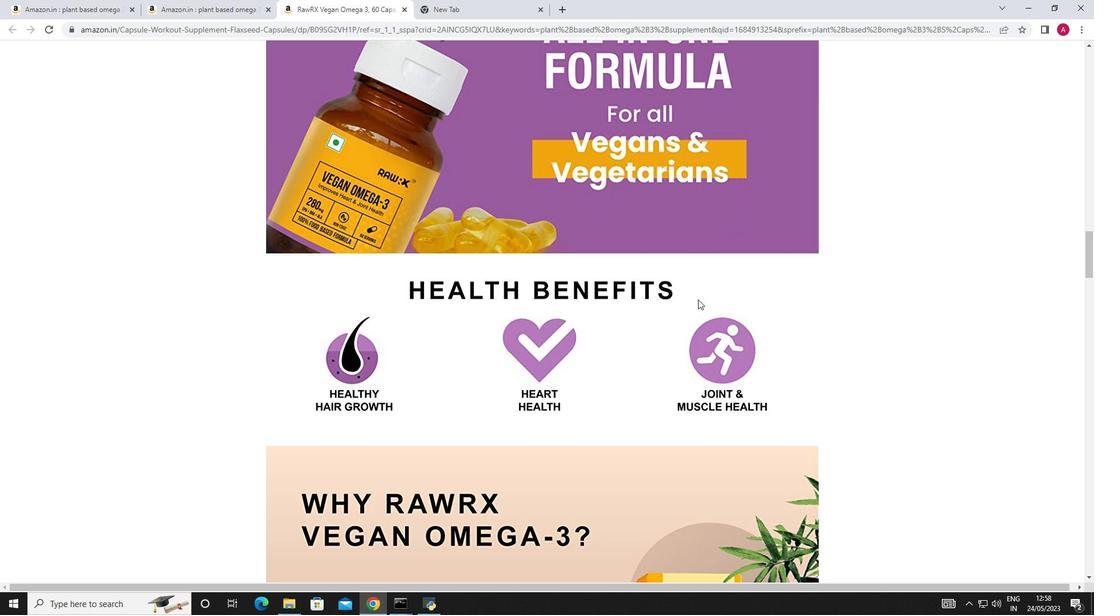 
Action: Mouse scrolled (698, 299) with delta (0, 0)
Screenshot: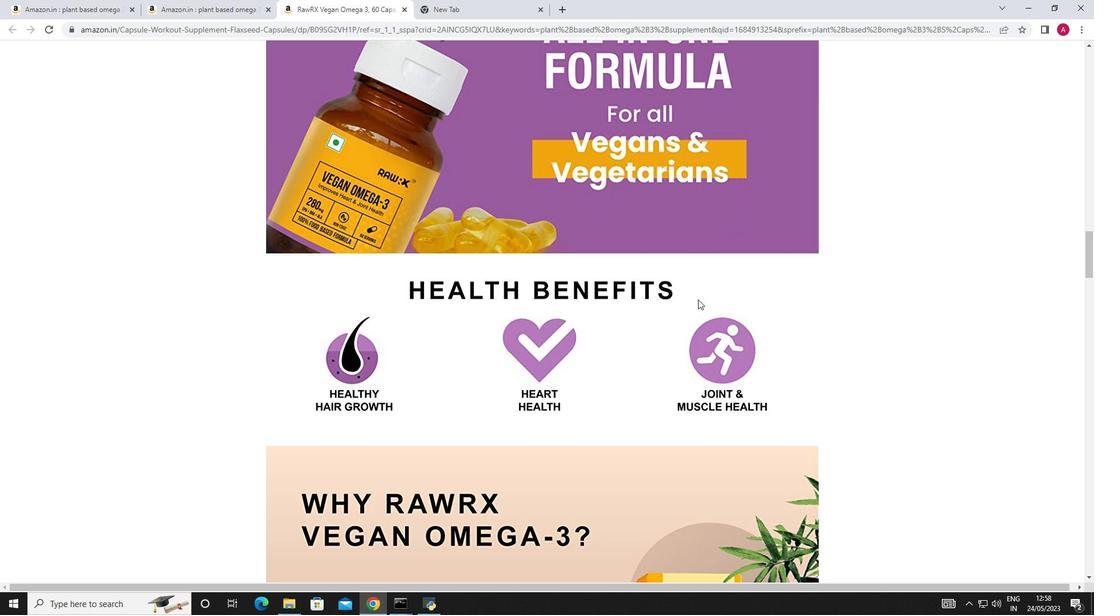 
Action: Mouse scrolled (698, 299) with delta (0, 0)
Screenshot: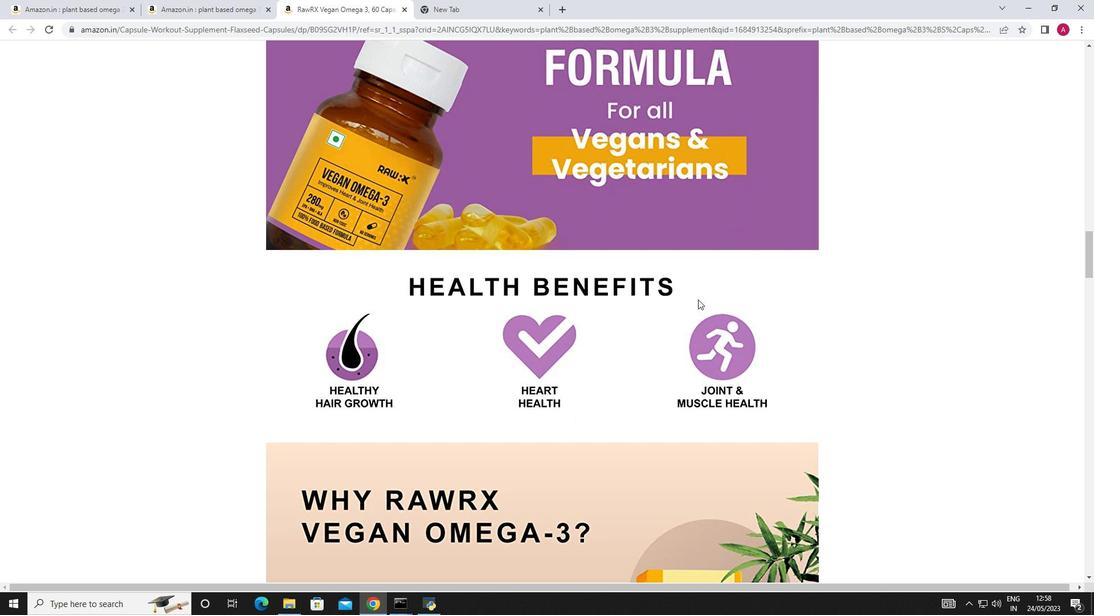 
Action: Mouse scrolled (698, 299) with delta (0, 0)
Screenshot: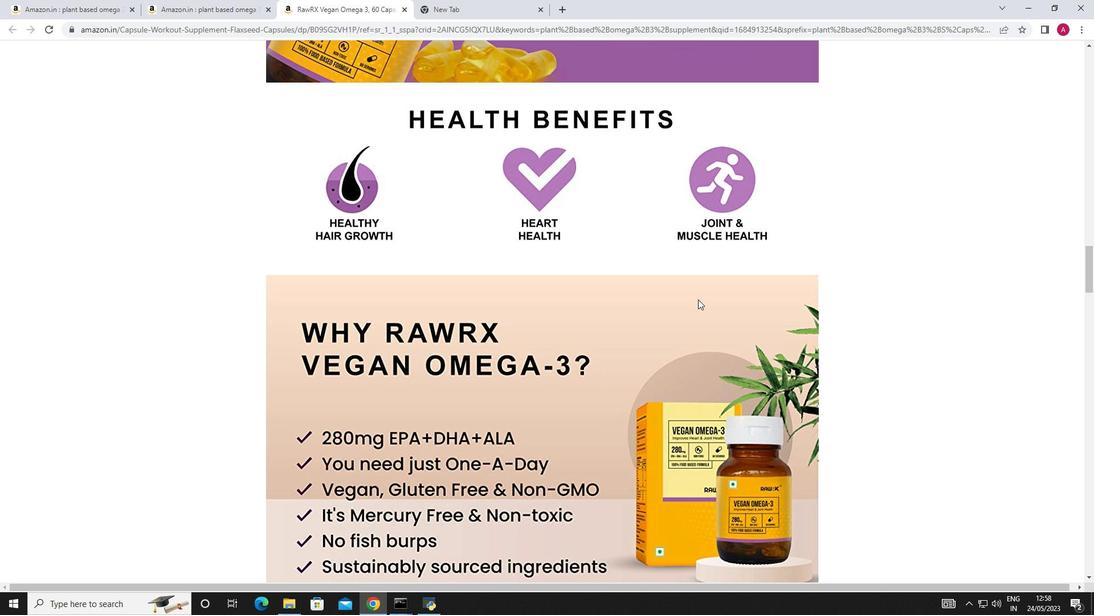 
Action: Mouse scrolled (698, 299) with delta (0, 0)
Screenshot: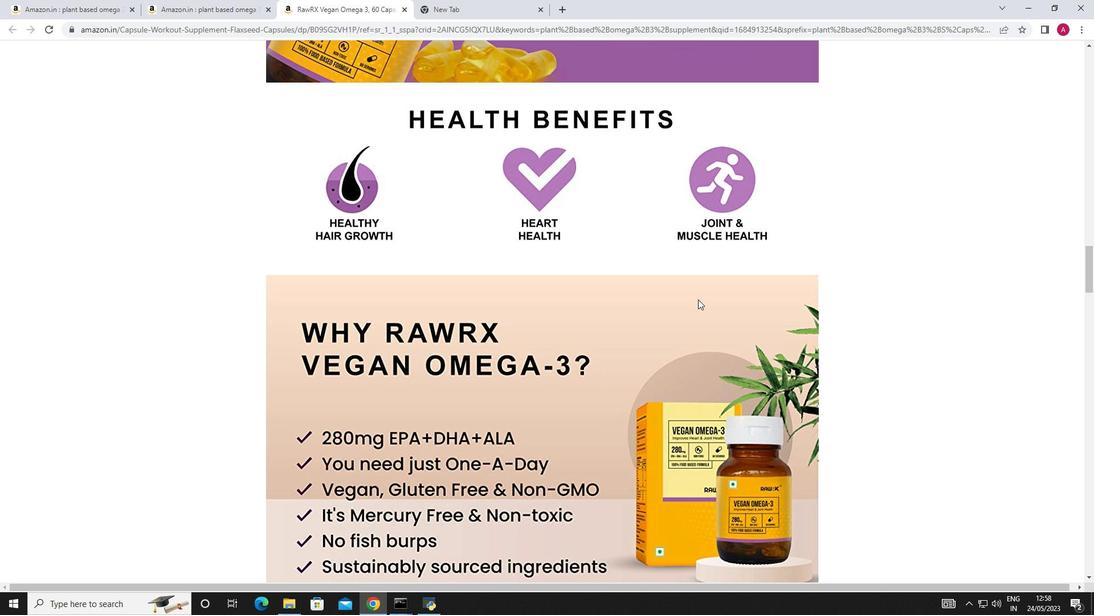 
Action: Mouse scrolled (698, 299) with delta (0, 0)
Screenshot: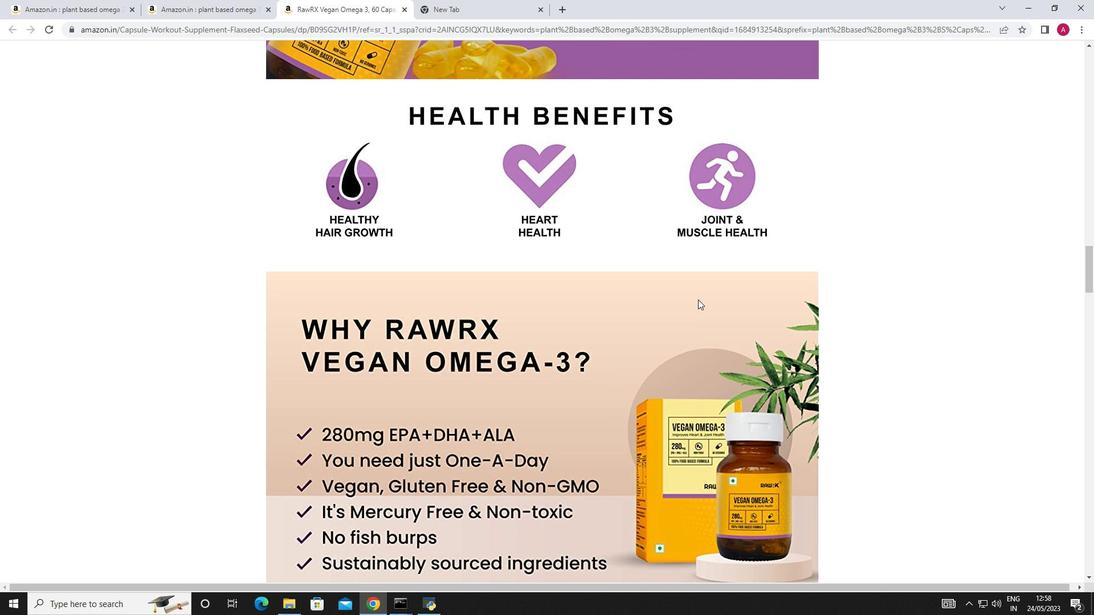 
Action: Mouse scrolled (698, 299) with delta (0, 0)
Screenshot: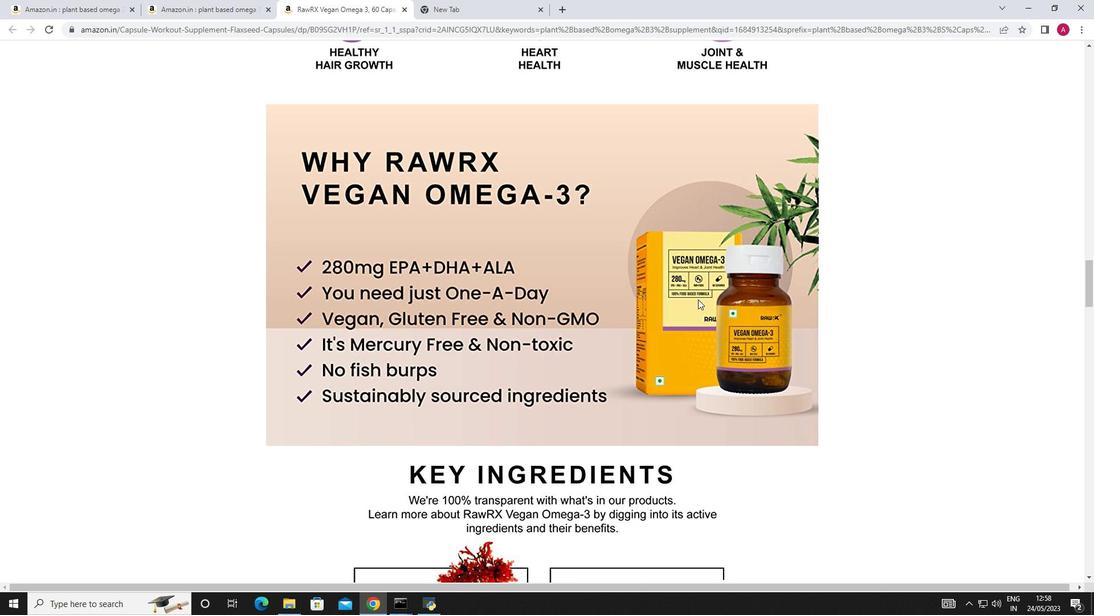 
Action: Mouse scrolled (698, 299) with delta (0, 0)
Screenshot: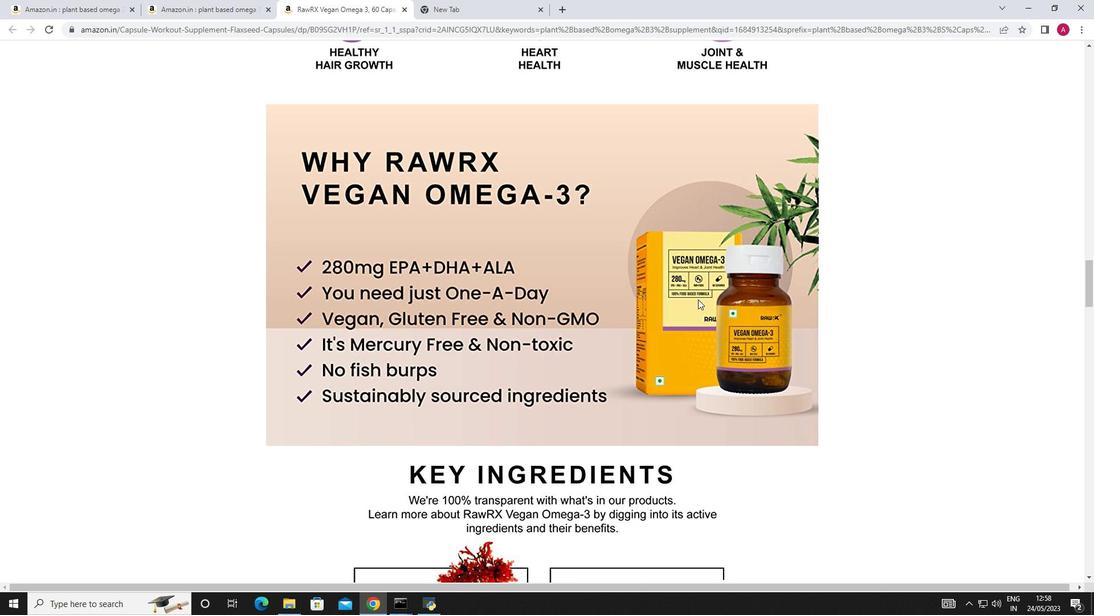 
Action: Mouse scrolled (698, 299) with delta (0, 0)
Screenshot: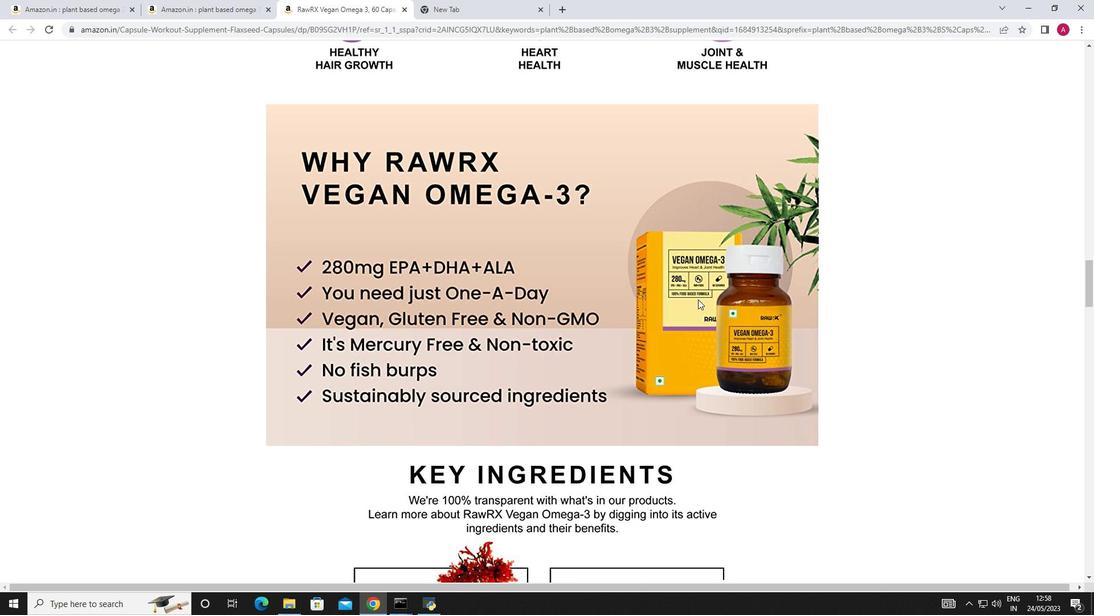 
Action: Mouse scrolled (698, 299) with delta (0, 0)
Screenshot: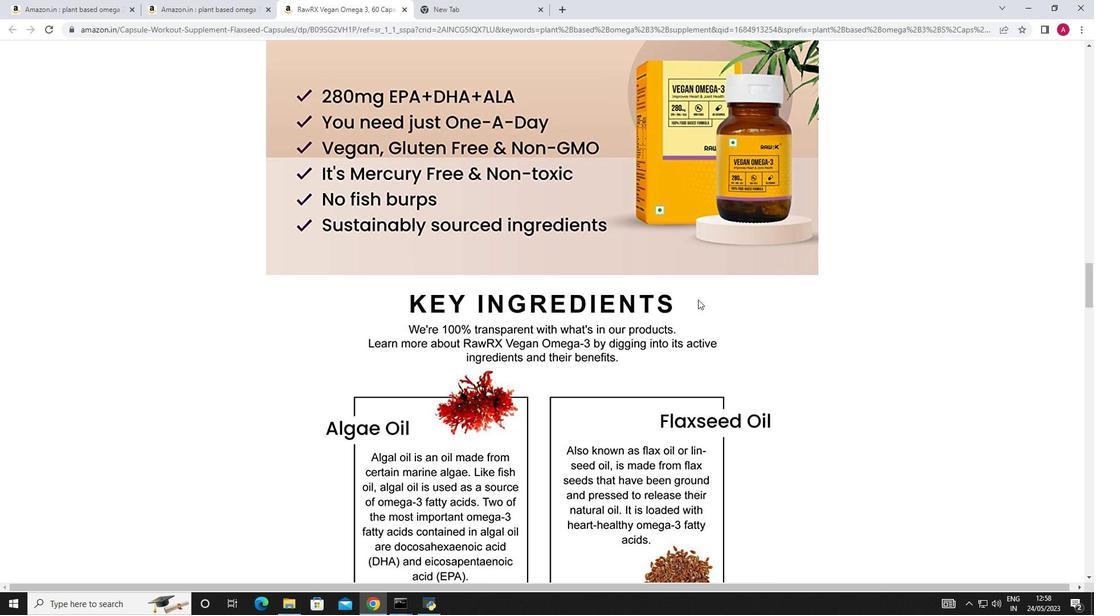 
Action: Mouse scrolled (698, 299) with delta (0, 0)
Screenshot: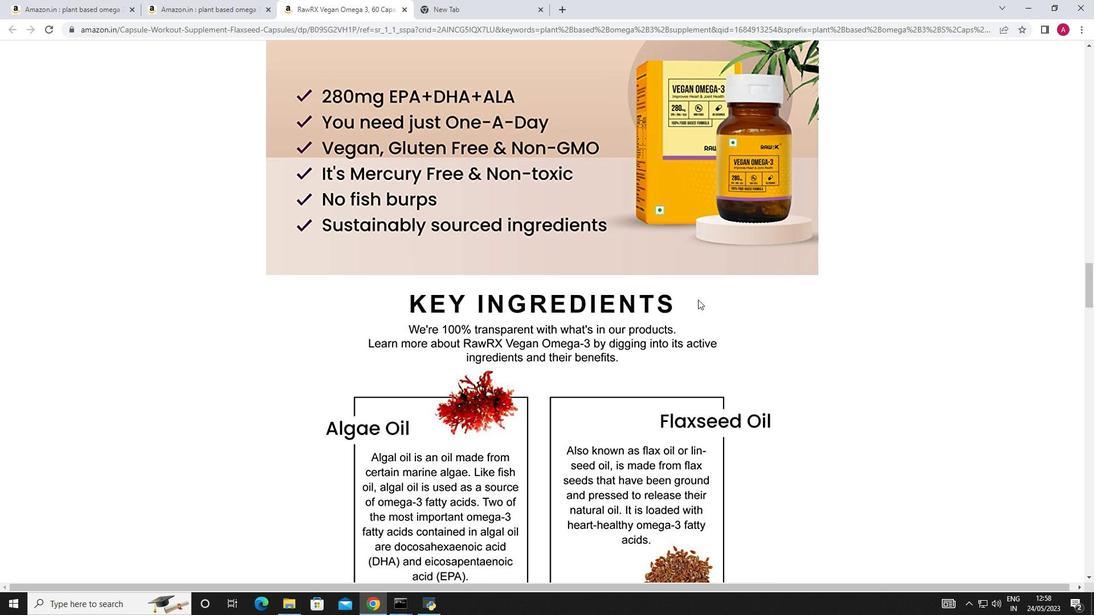 
Action: Mouse scrolled (698, 299) with delta (0, 0)
Screenshot: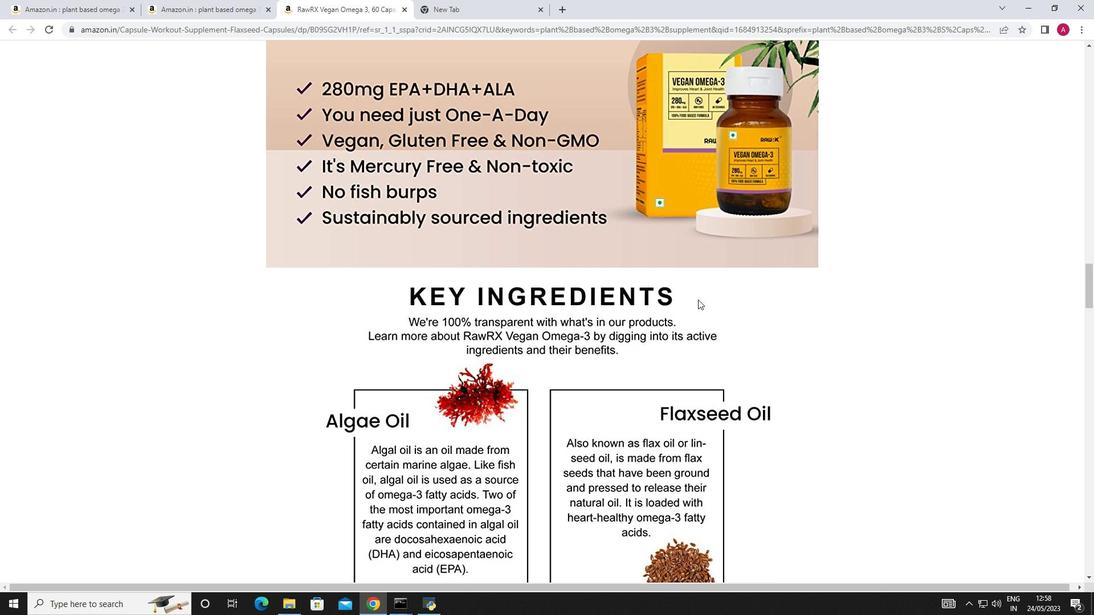 
Action: Mouse scrolled (698, 299) with delta (0, 0)
Screenshot: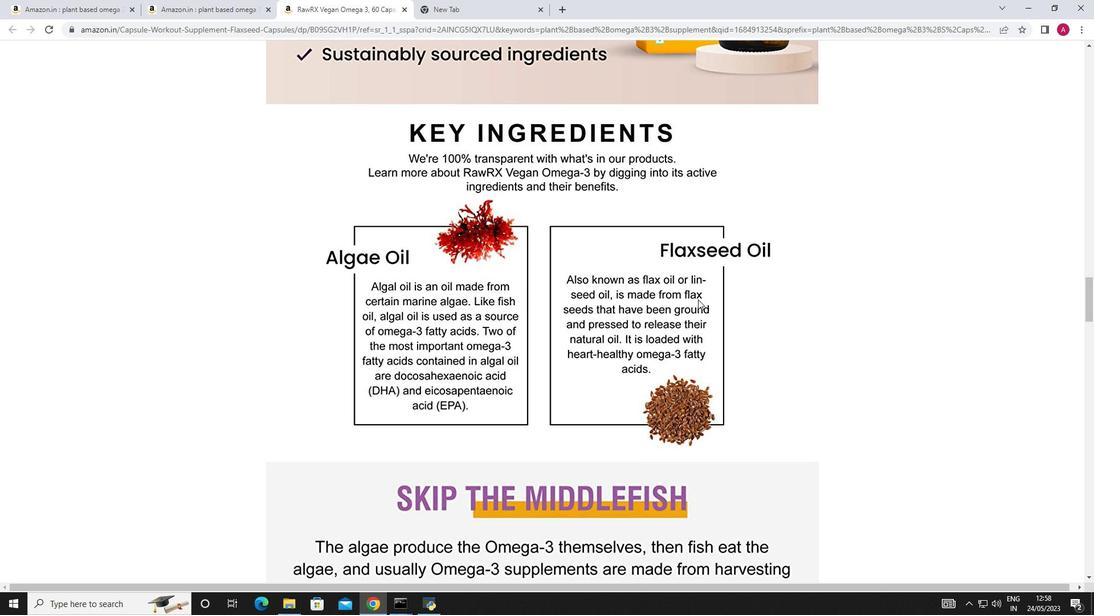 
Action: Mouse scrolled (698, 299) with delta (0, 0)
Screenshot: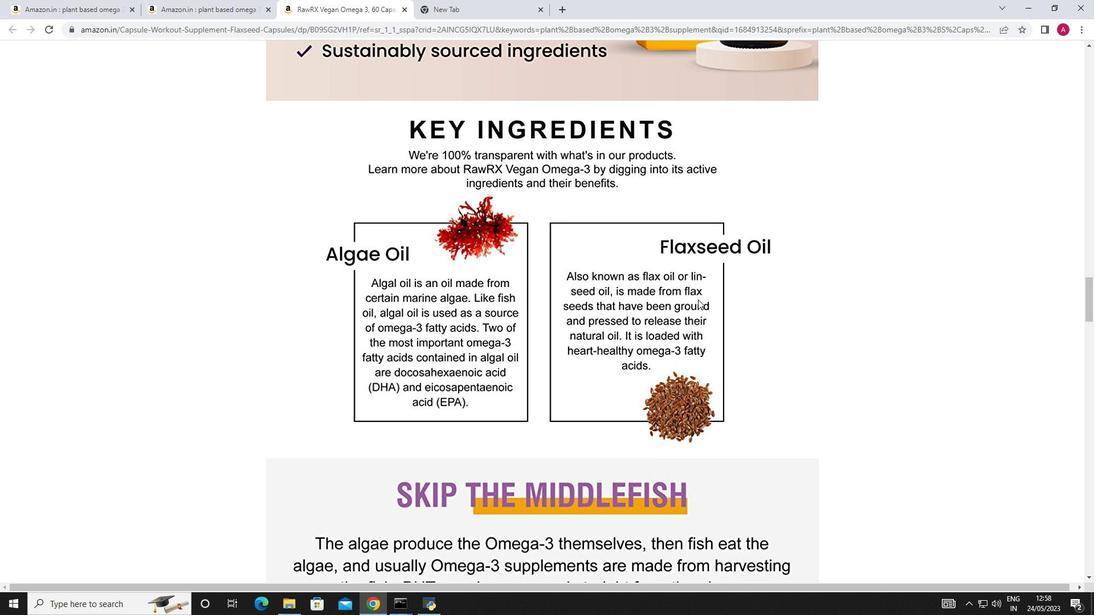 
Action: Mouse scrolled (698, 299) with delta (0, 0)
Screenshot: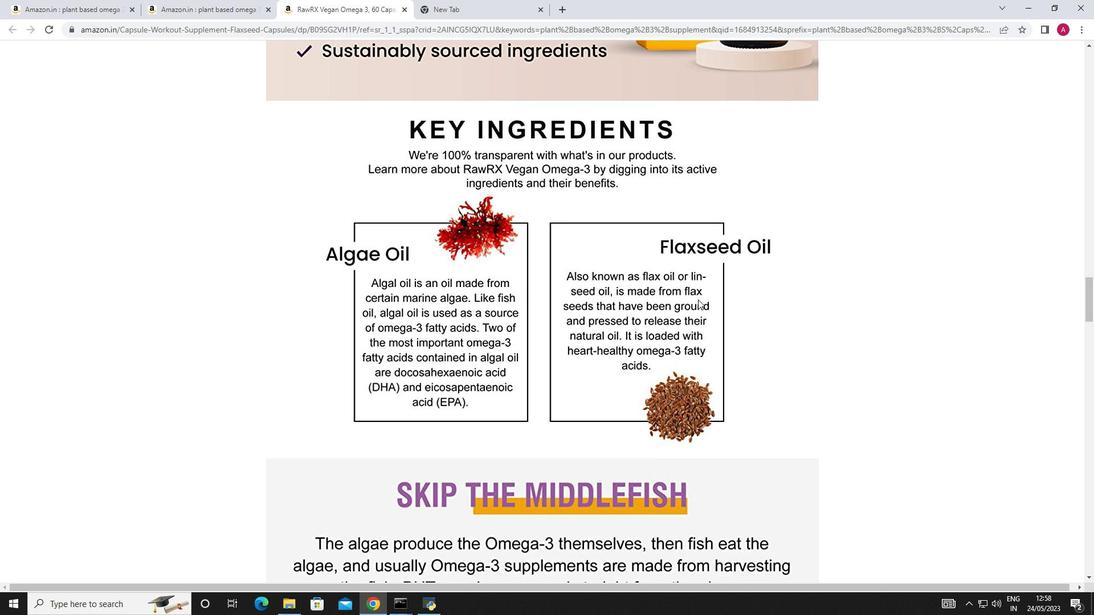 
Action: Mouse scrolled (698, 299) with delta (0, 0)
Screenshot: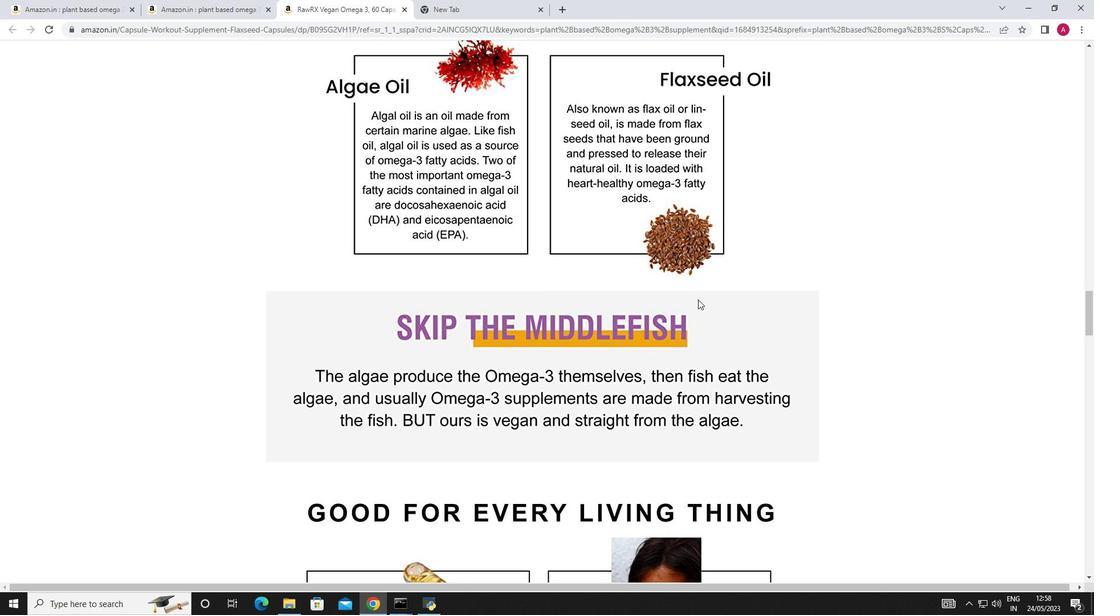 
Action: Mouse scrolled (698, 299) with delta (0, 0)
Screenshot: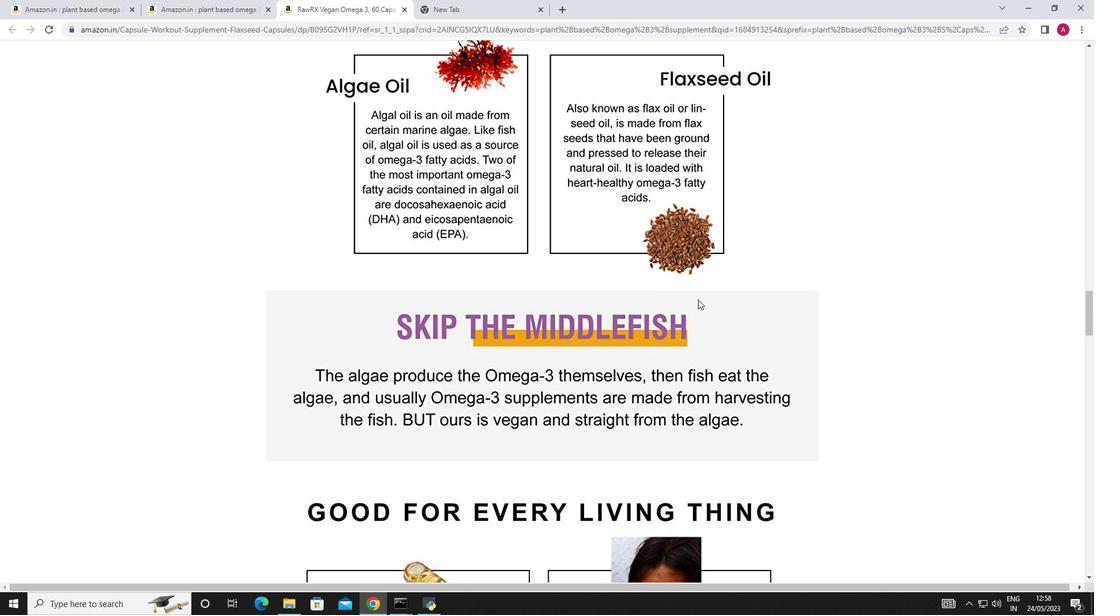 
Action: Mouse scrolled (698, 299) with delta (0, 0)
Screenshot: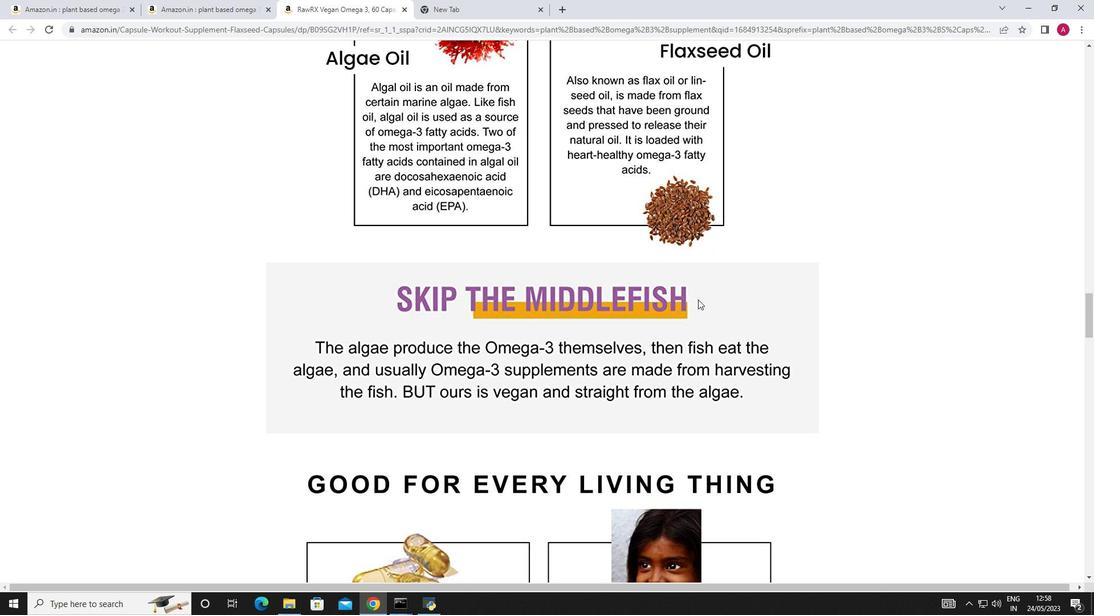 
Action: Mouse scrolled (698, 299) with delta (0, 0)
Screenshot: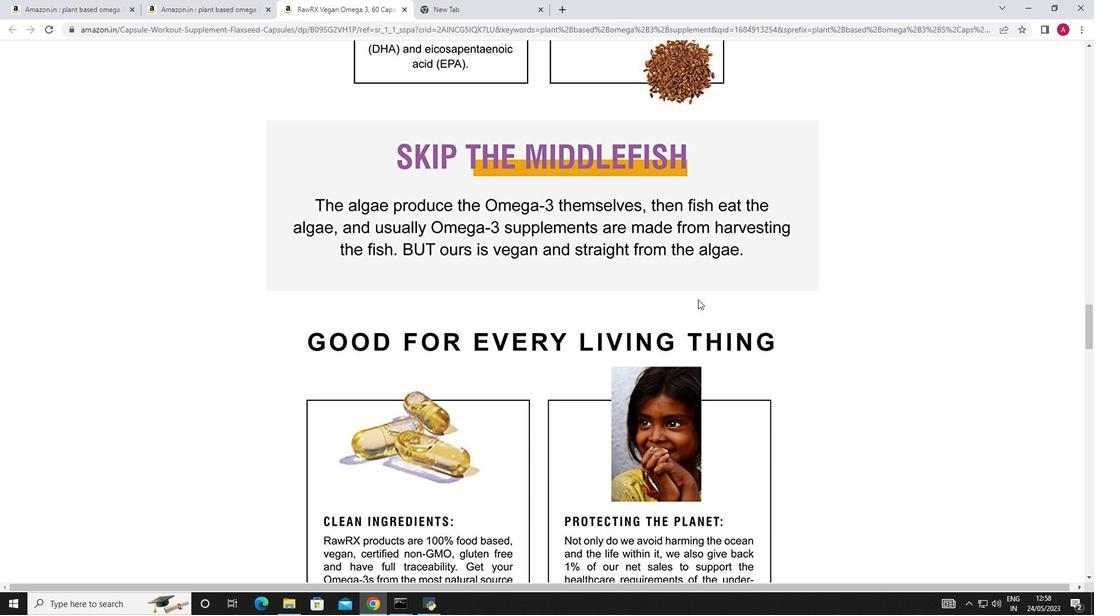 
Action: Mouse scrolled (698, 299) with delta (0, 0)
Screenshot: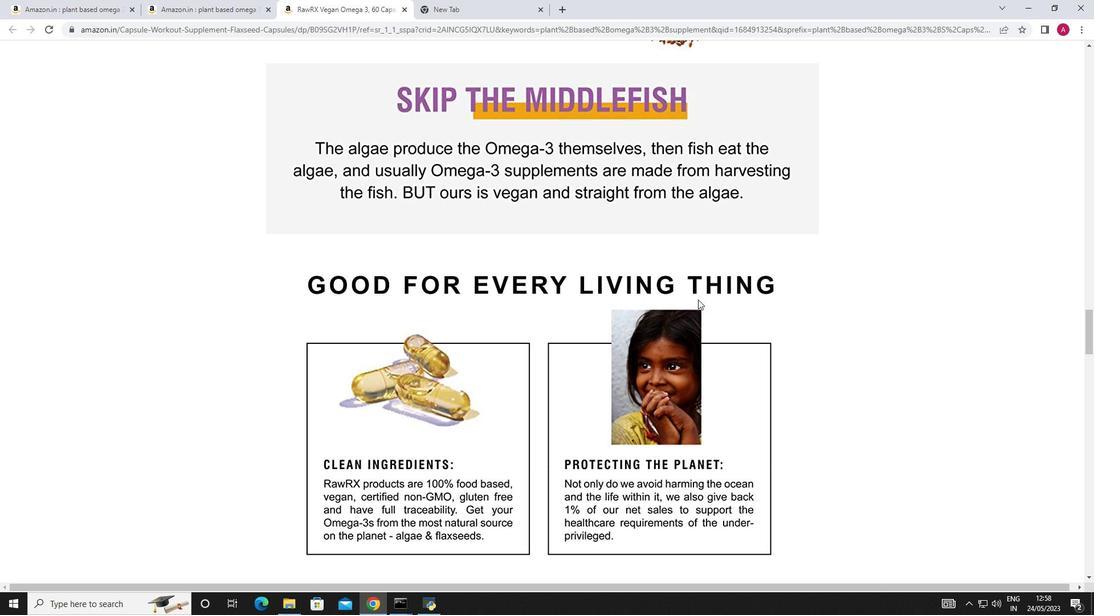 
Action: Mouse moved to (653, 300)
Screenshot: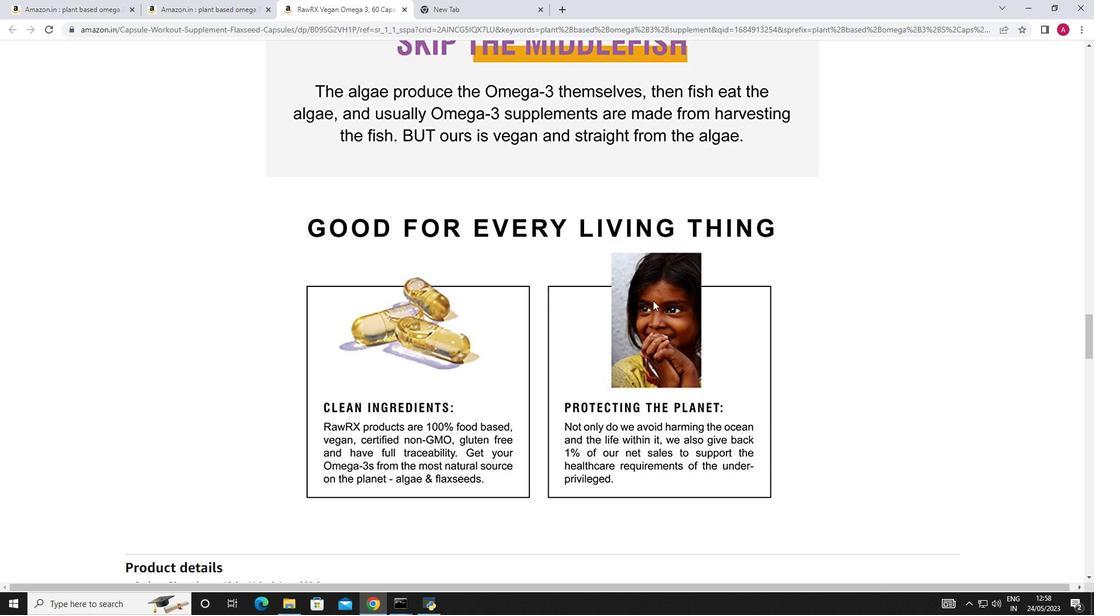 
Action: Mouse scrolled (653, 299) with delta (0, 0)
Screenshot: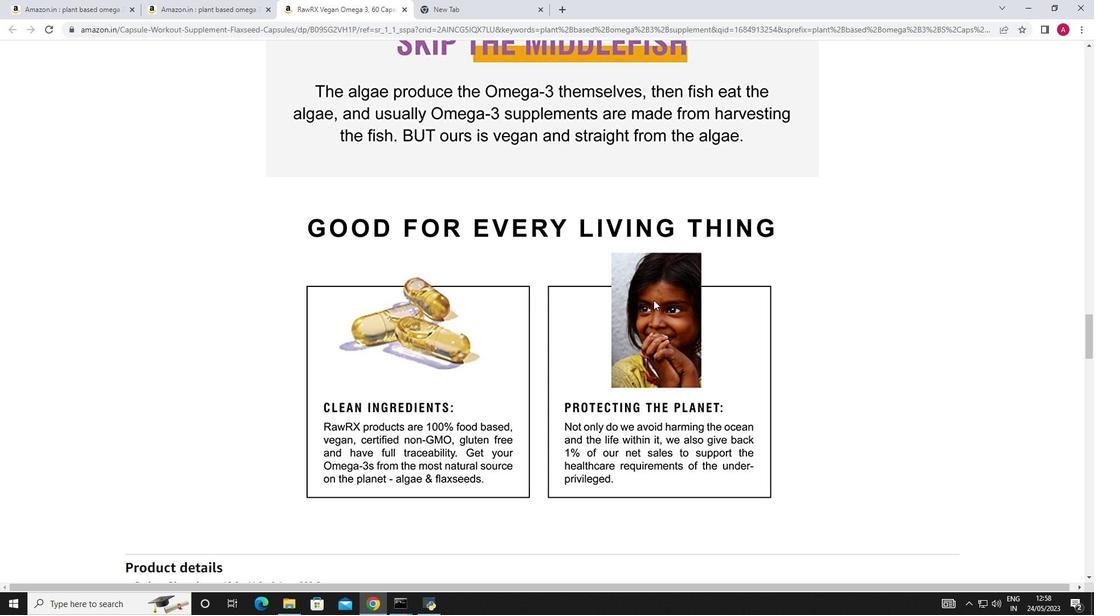 
Action: Mouse scrolled (653, 299) with delta (0, 0)
Screenshot: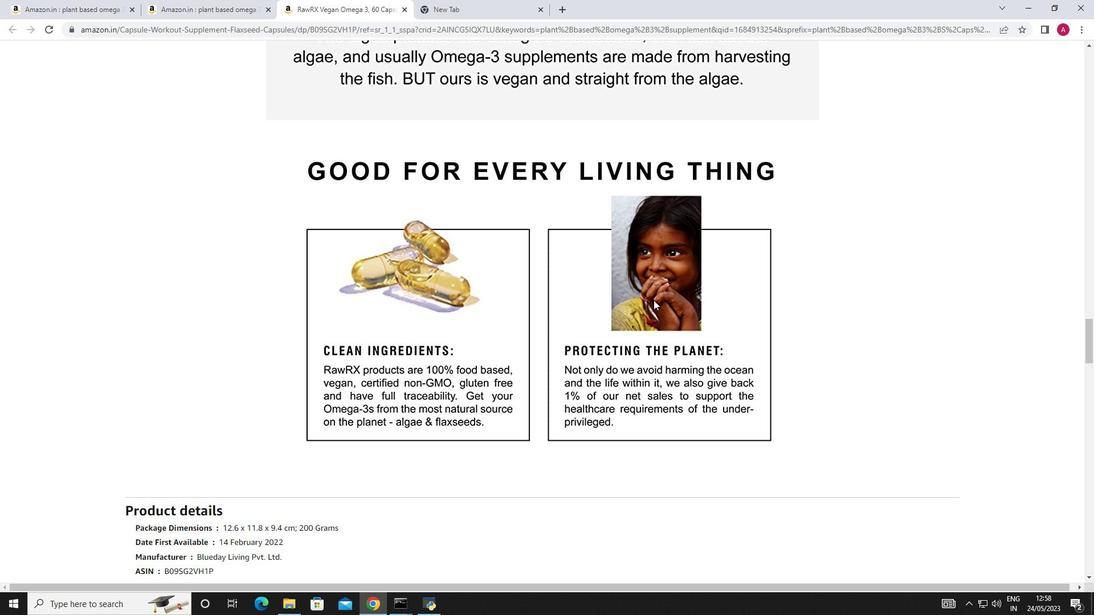 
Action: Mouse scrolled (653, 299) with delta (0, 0)
Screenshot: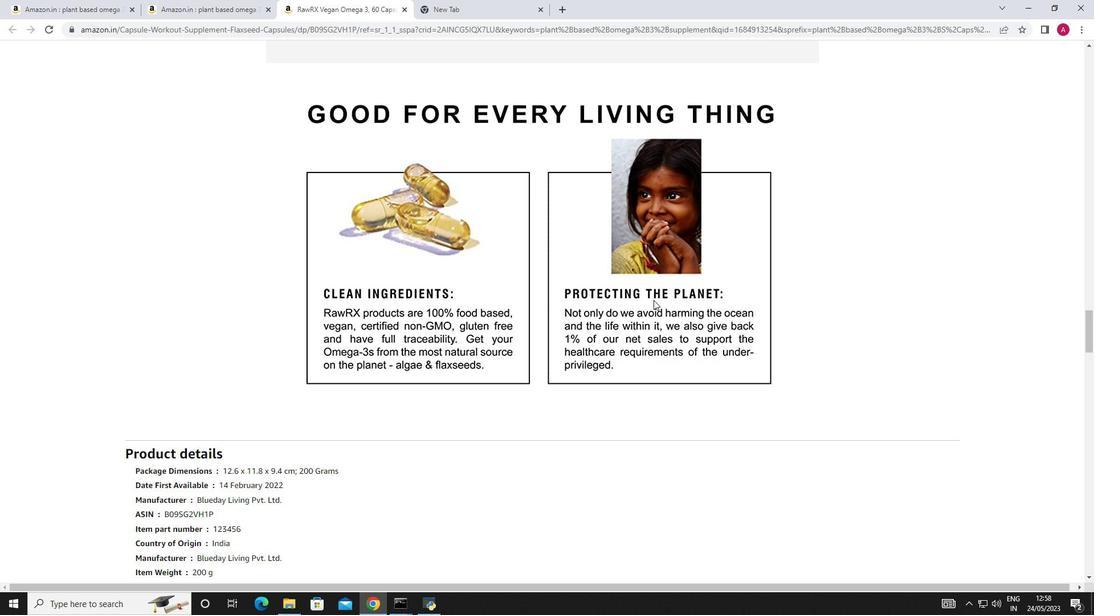 
Action: Mouse scrolled (653, 299) with delta (0, 0)
Screenshot: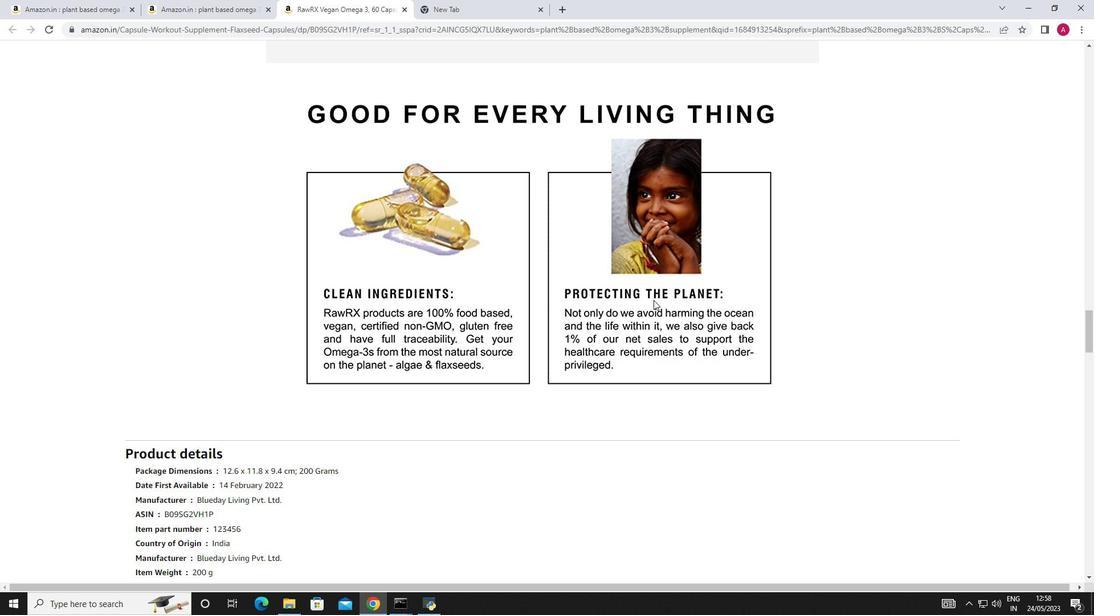 
Action: Mouse scrolled (653, 300) with delta (0, 0)
Screenshot: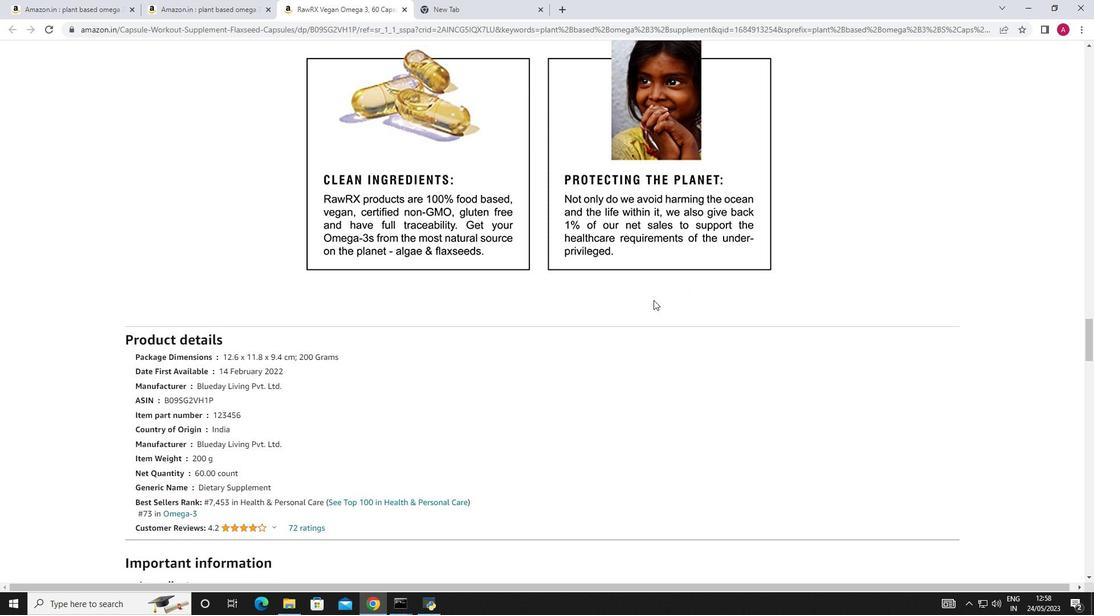 
Action: Mouse scrolled (653, 300) with delta (0, 0)
Screenshot: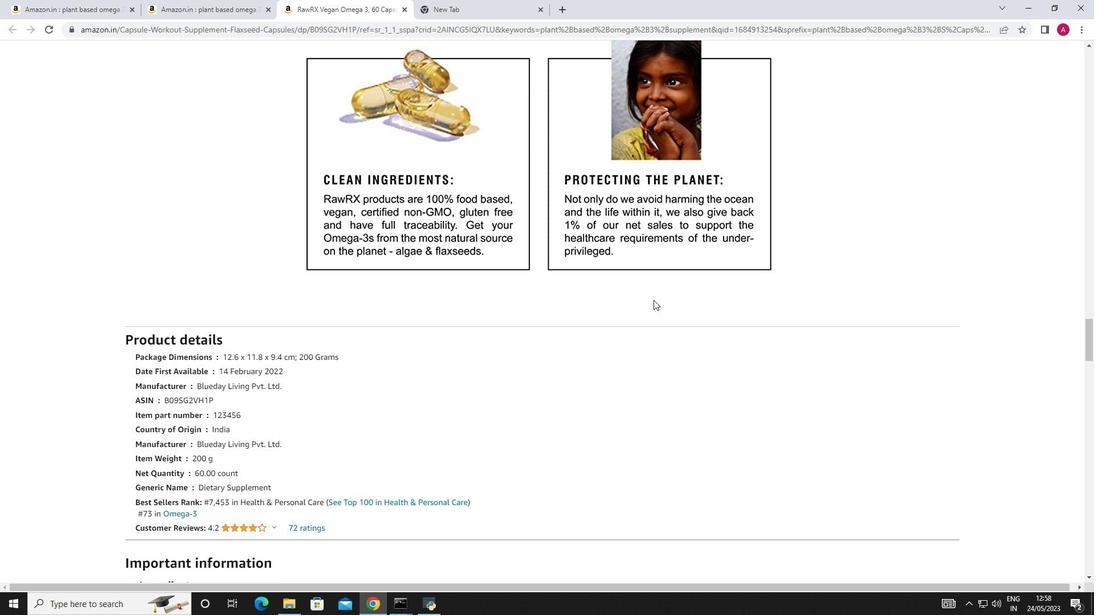 
Action: Mouse scrolled (653, 300) with delta (0, 0)
Screenshot: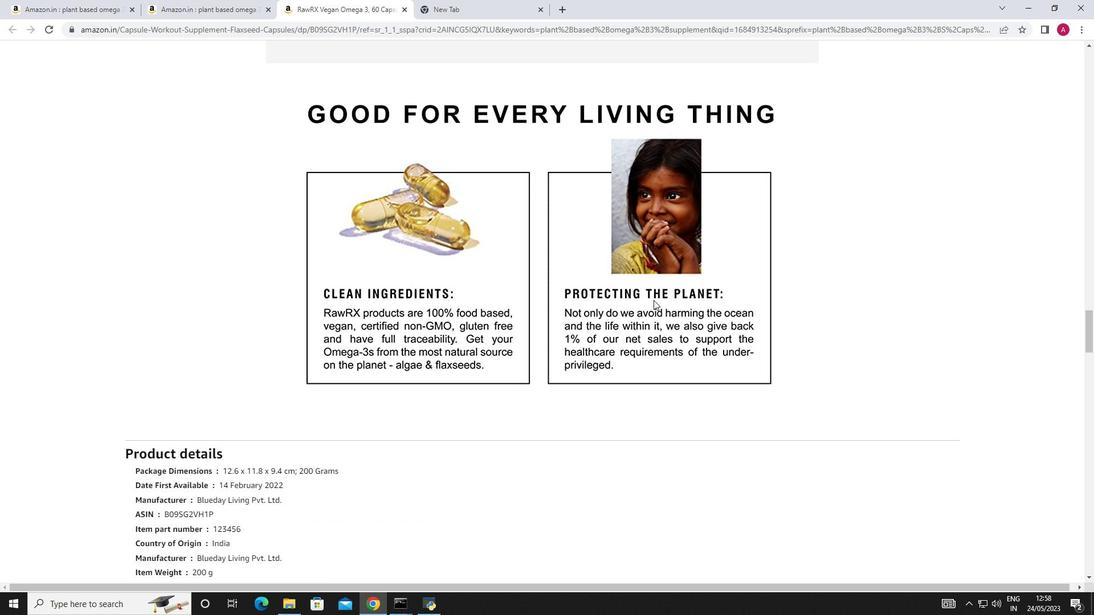 
Action: Mouse scrolled (653, 300) with delta (0, 0)
Screenshot: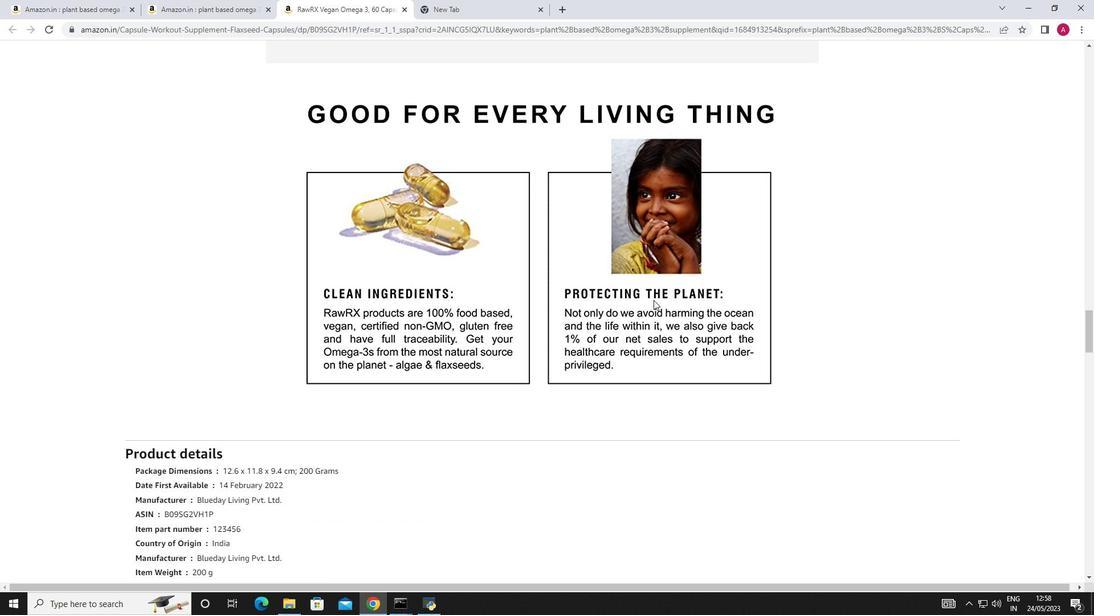 
Action: Mouse scrolled (653, 300) with delta (0, 0)
Screenshot: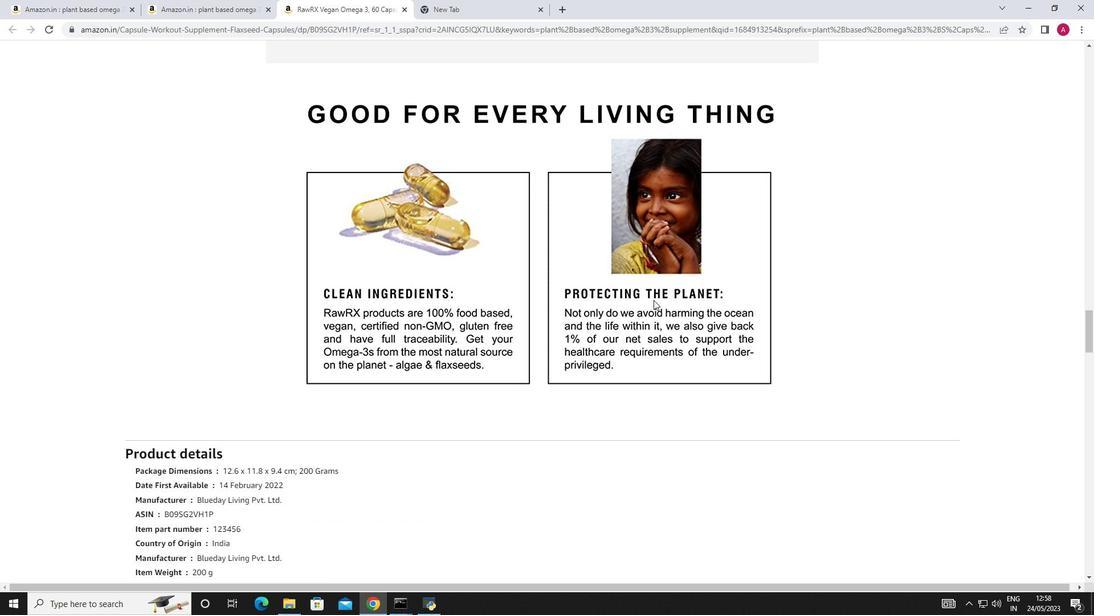 
Action: Mouse scrolled (653, 300) with delta (0, 0)
Screenshot: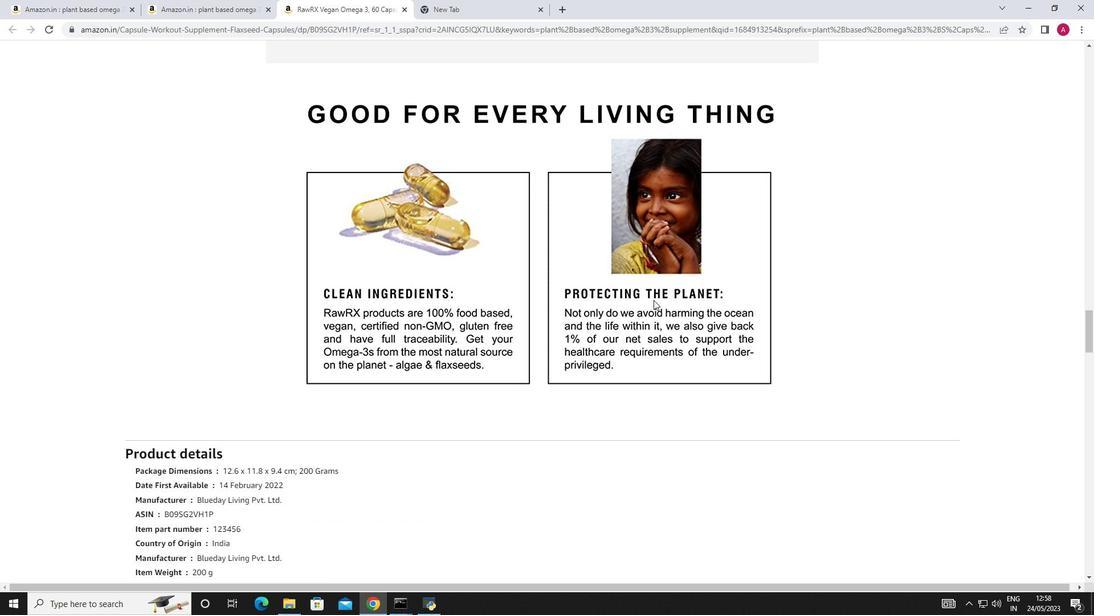 
Action: Mouse scrolled (653, 300) with delta (0, 0)
Screenshot: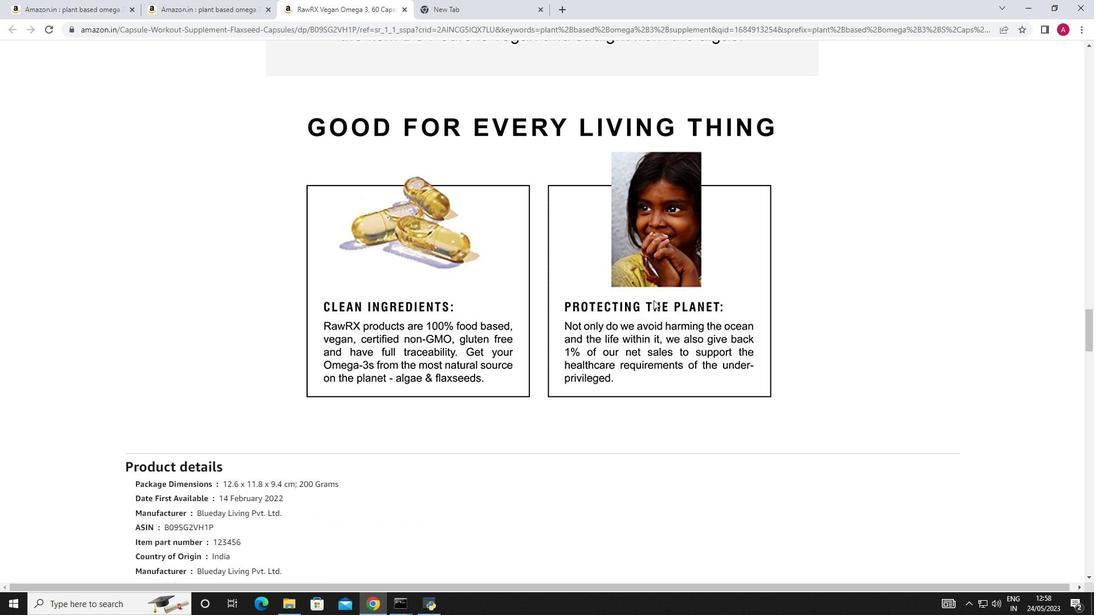 
Action: Mouse scrolled (653, 300) with delta (0, 0)
Screenshot: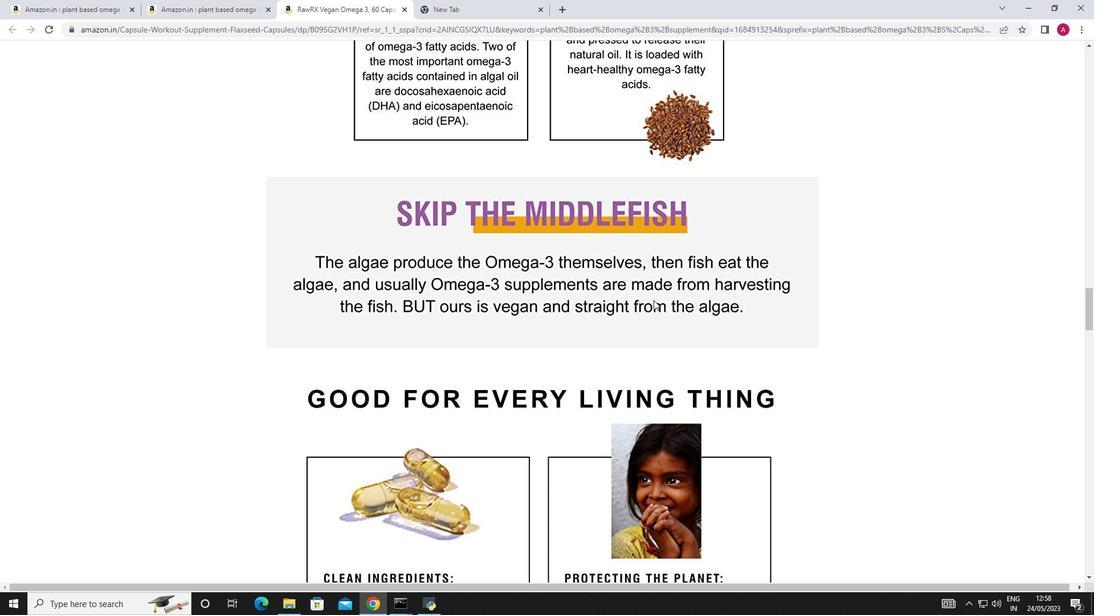 
Action: Mouse scrolled (653, 300) with delta (0, 0)
Screenshot: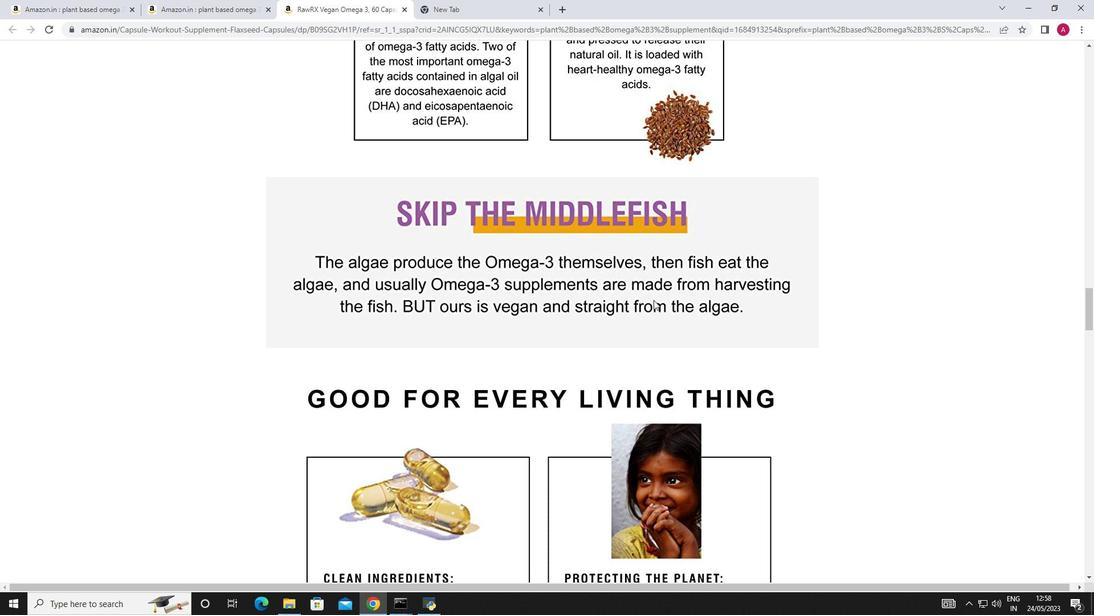 
Action: Mouse scrolled (653, 300) with delta (0, 0)
Screenshot: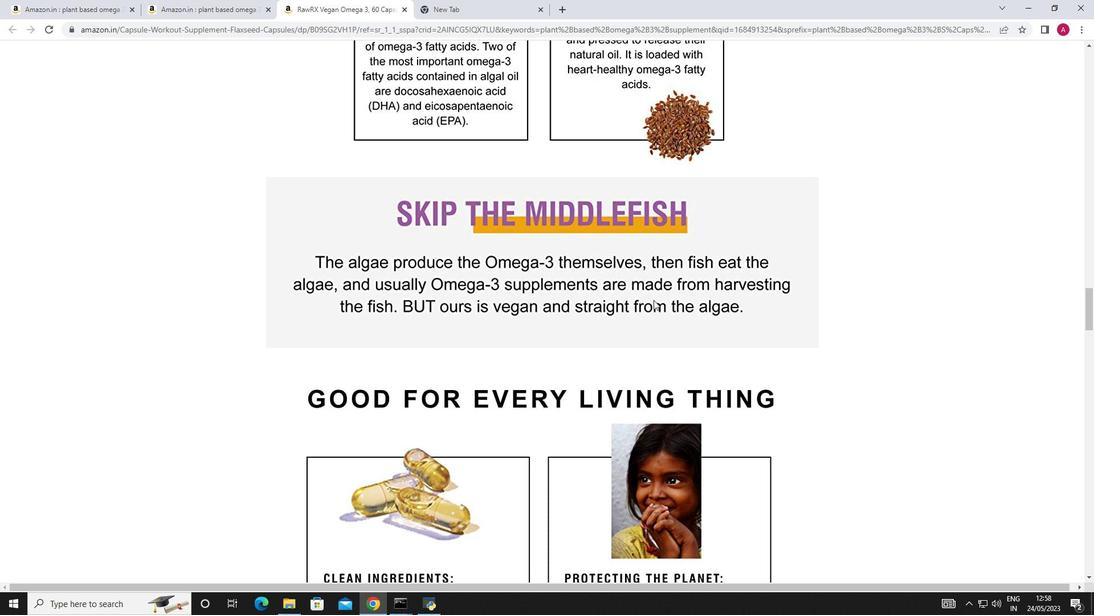 
Action: Mouse scrolled (653, 300) with delta (0, 0)
Screenshot: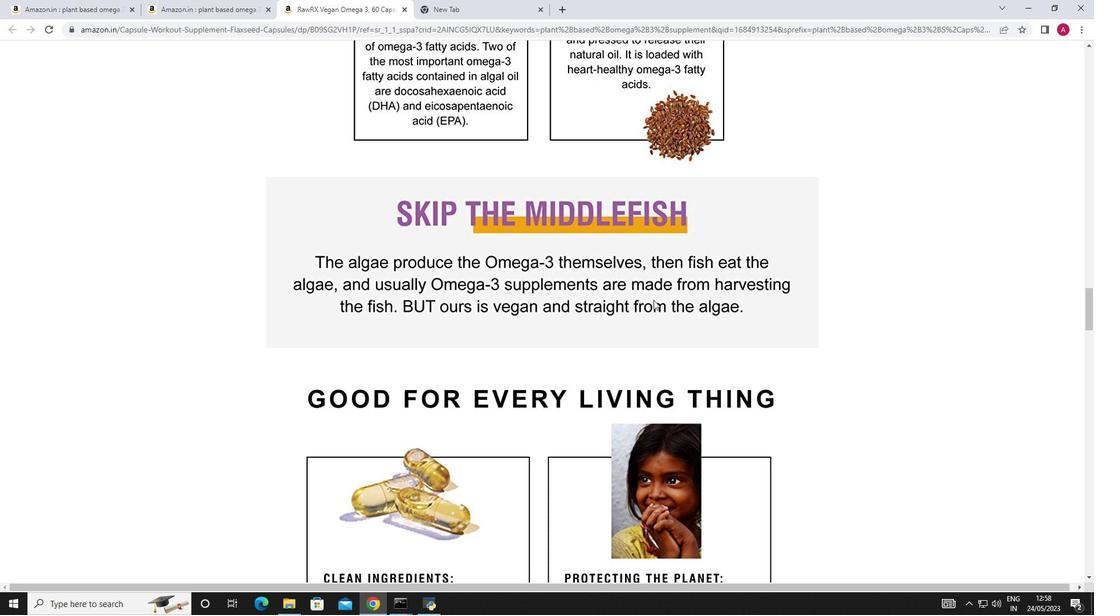 
Action: Mouse scrolled (653, 300) with delta (0, 0)
Screenshot: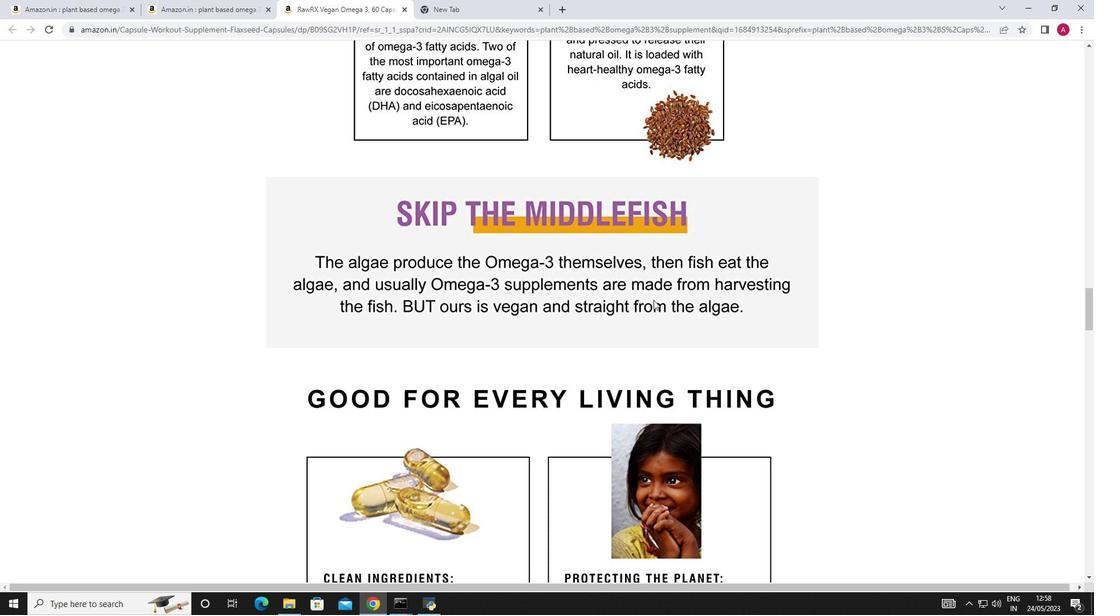 
Action: Mouse scrolled (653, 300) with delta (0, 0)
Screenshot: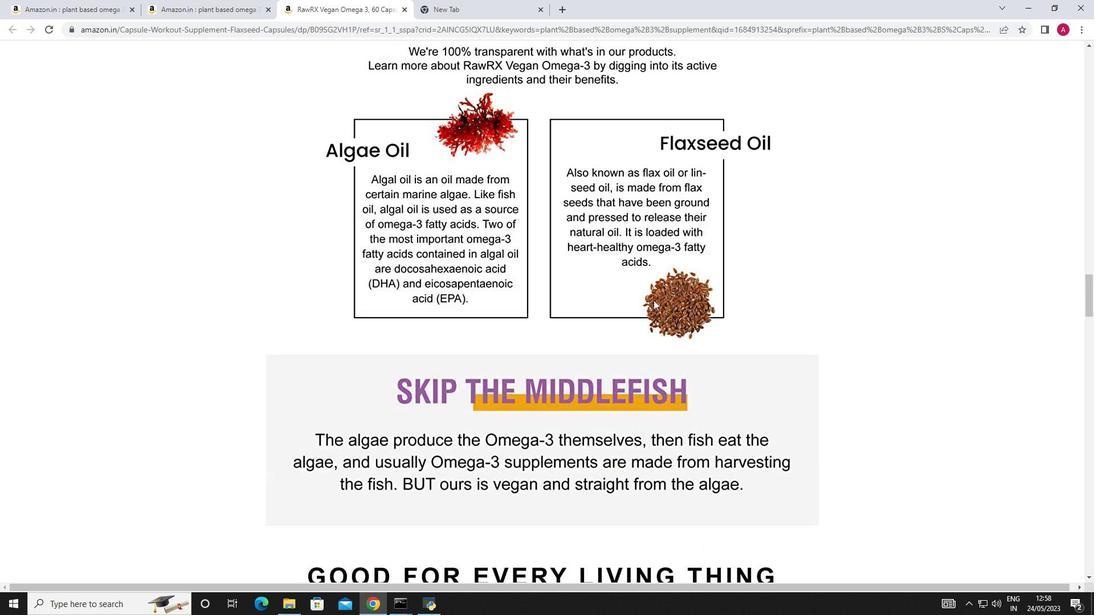 
Action: Mouse scrolled (653, 300) with delta (0, 0)
Screenshot: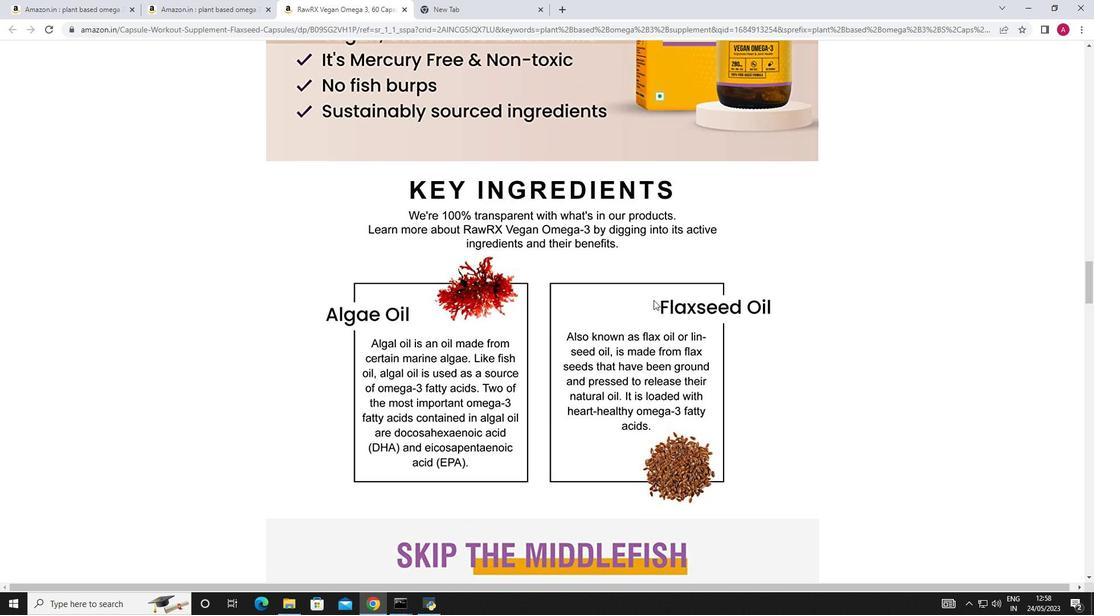 
Action: Mouse scrolled (653, 300) with delta (0, 0)
Screenshot: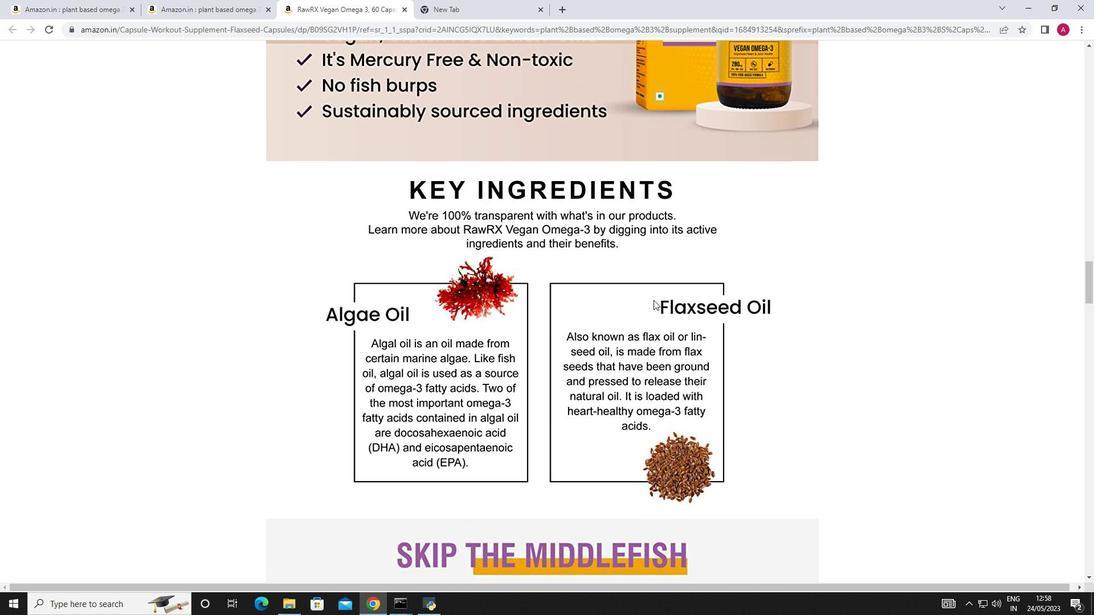 
Action: Mouse scrolled (653, 300) with delta (0, 0)
Screenshot: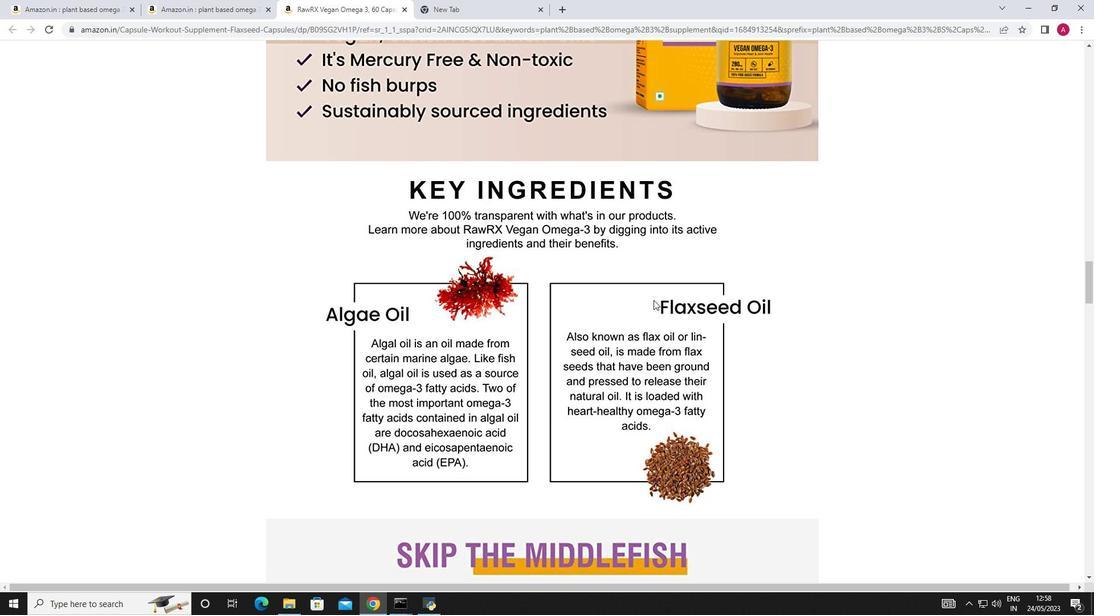 
Action: Mouse scrolled (653, 300) with delta (0, 0)
Screenshot: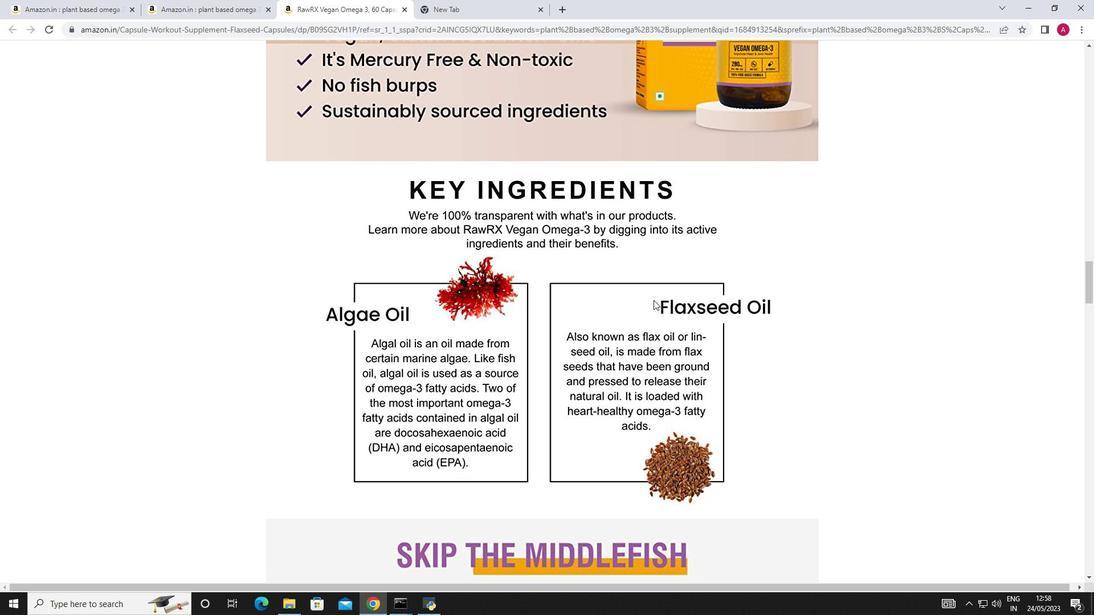 
Action: Mouse scrolled (653, 300) with delta (0, 0)
Screenshot: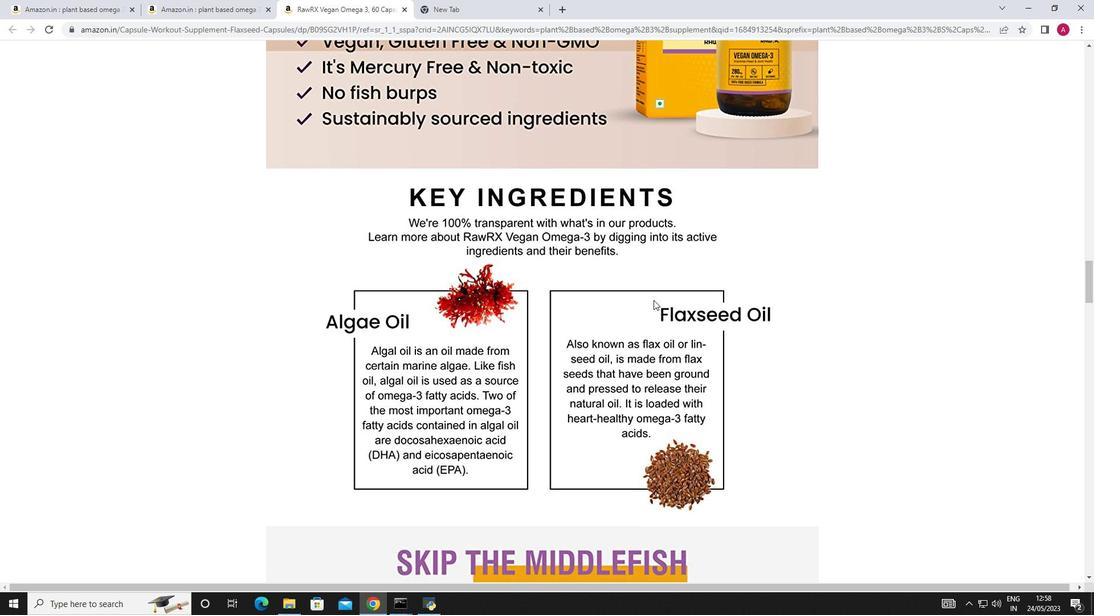 
Action: Mouse scrolled (653, 300) with delta (0, 0)
Screenshot: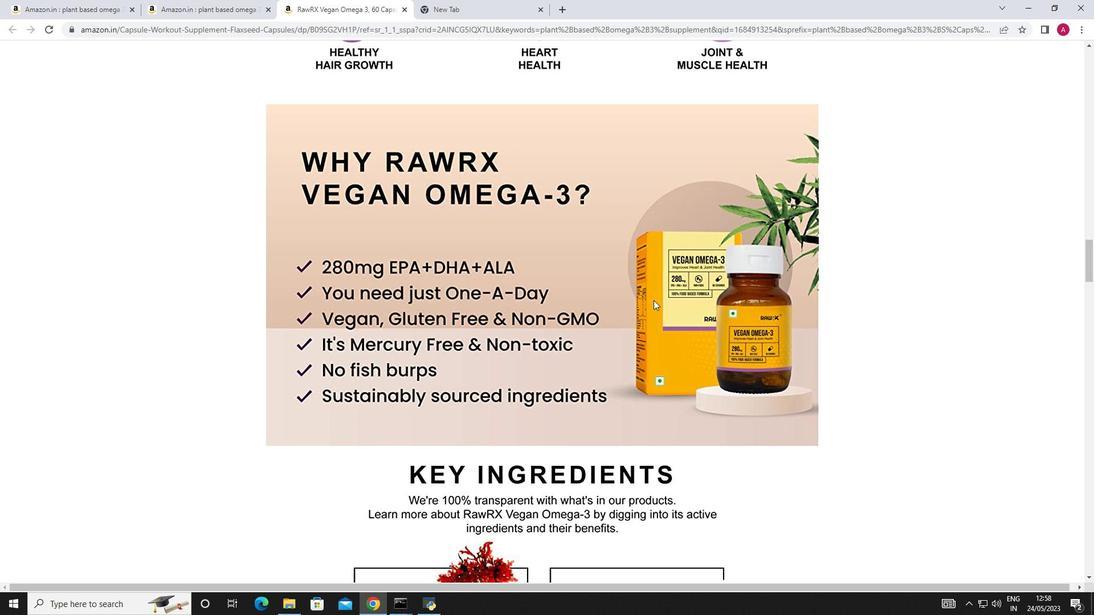 
Action: Mouse scrolled (653, 300) with delta (0, 0)
Screenshot: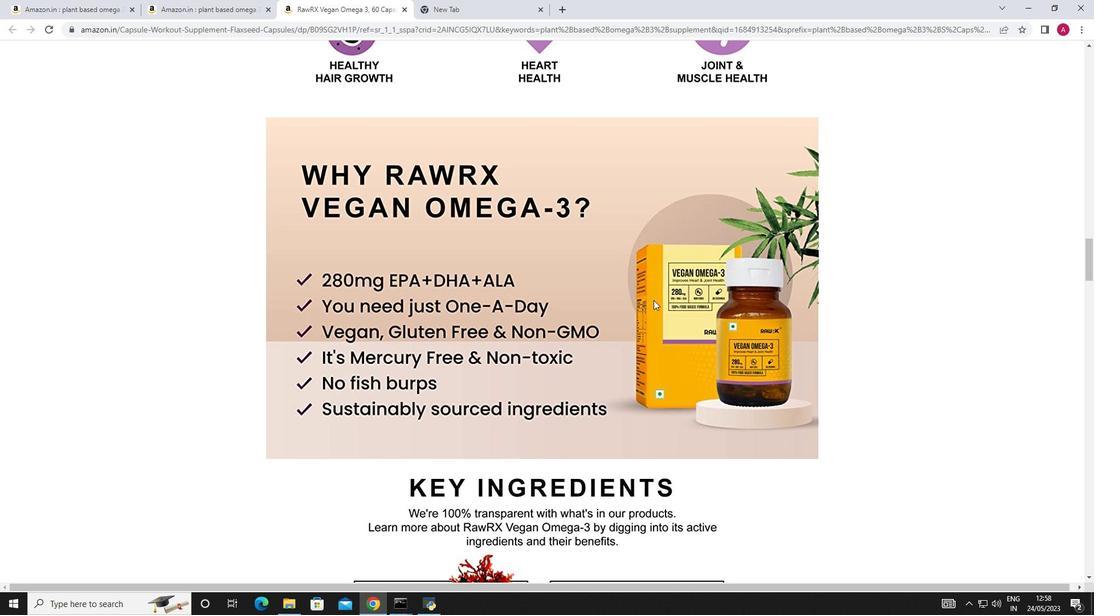 
Action: Mouse scrolled (653, 300) with delta (0, 0)
Screenshot: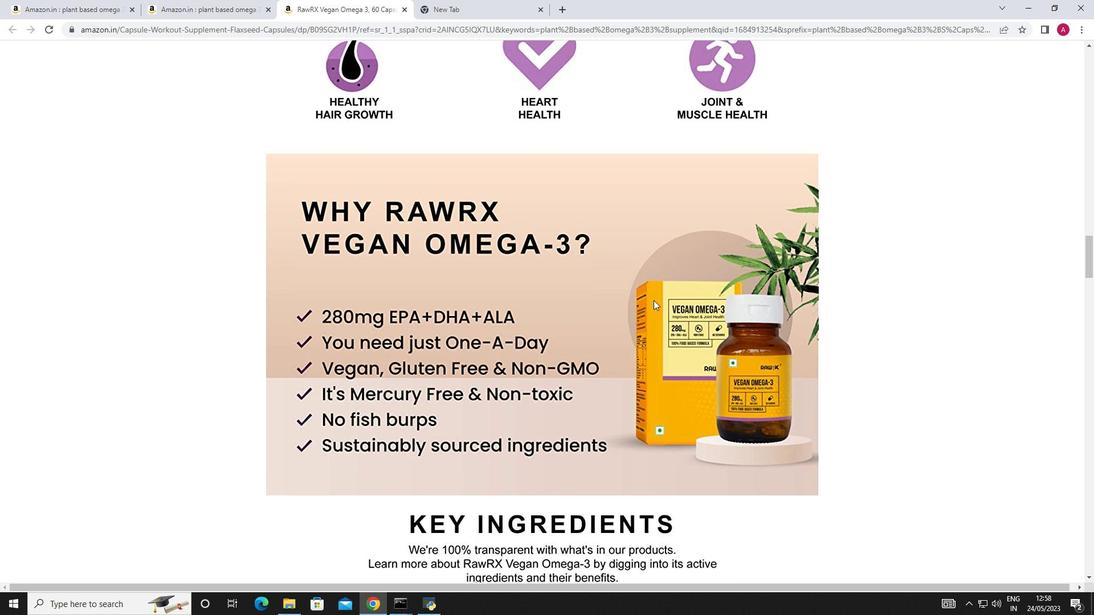 
Action: Mouse scrolled (653, 300) with delta (0, 0)
Screenshot: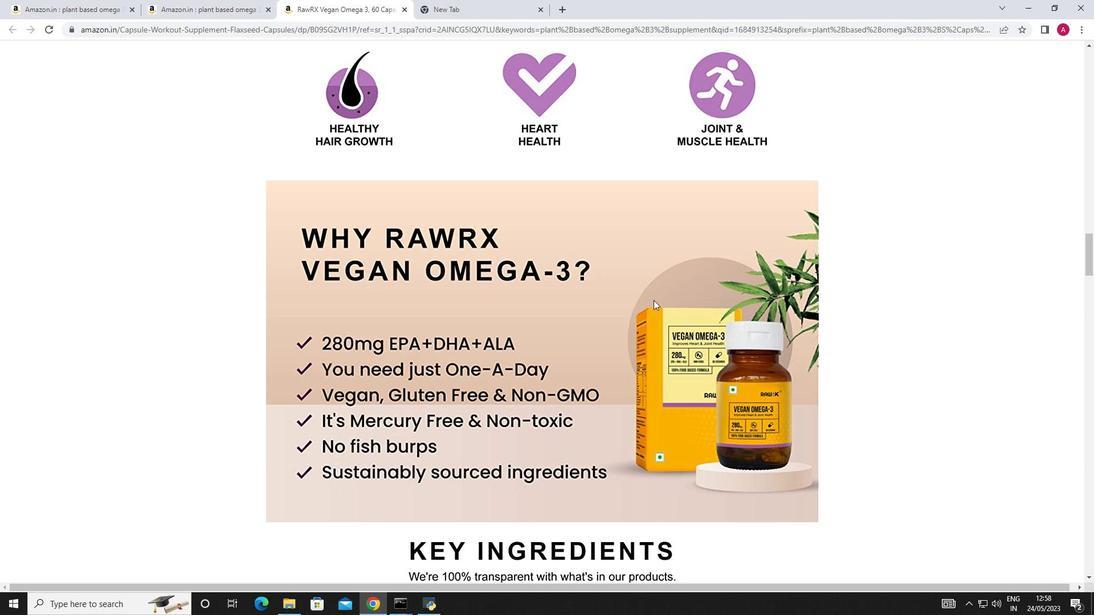 
Action: Mouse scrolled (653, 300) with delta (0, 0)
Screenshot: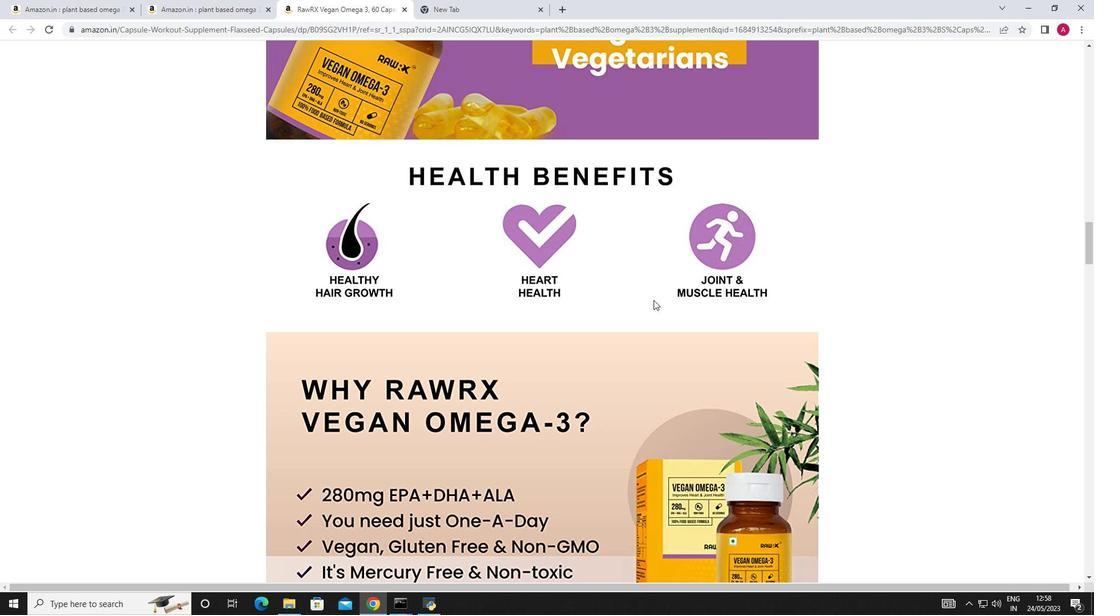 
Action: Mouse scrolled (653, 300) with delta (0, 0)
Screenshot: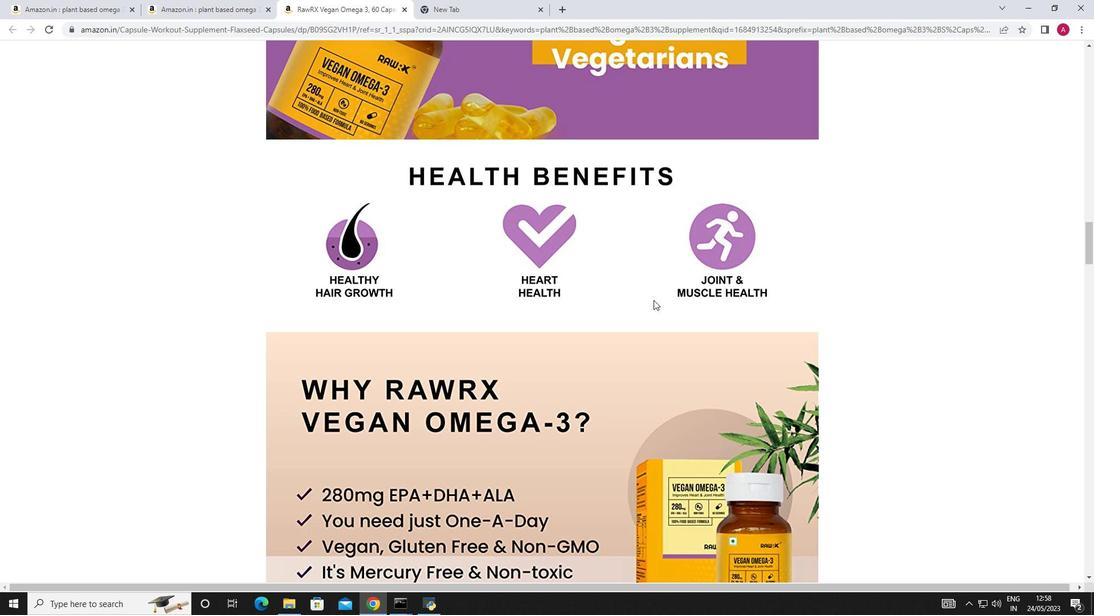 
Action: Mouse scrolled (653, 300) with delta (0, 0)
Screenshot: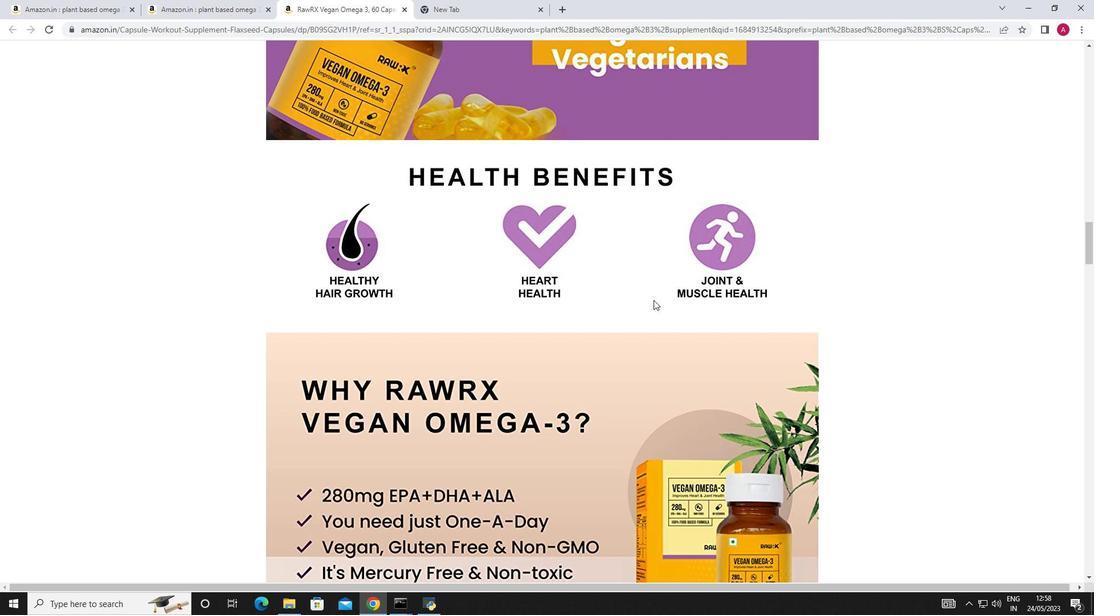 
Action: Mouse scrolled (653, 300) with delta (0, 0)
Screenshot: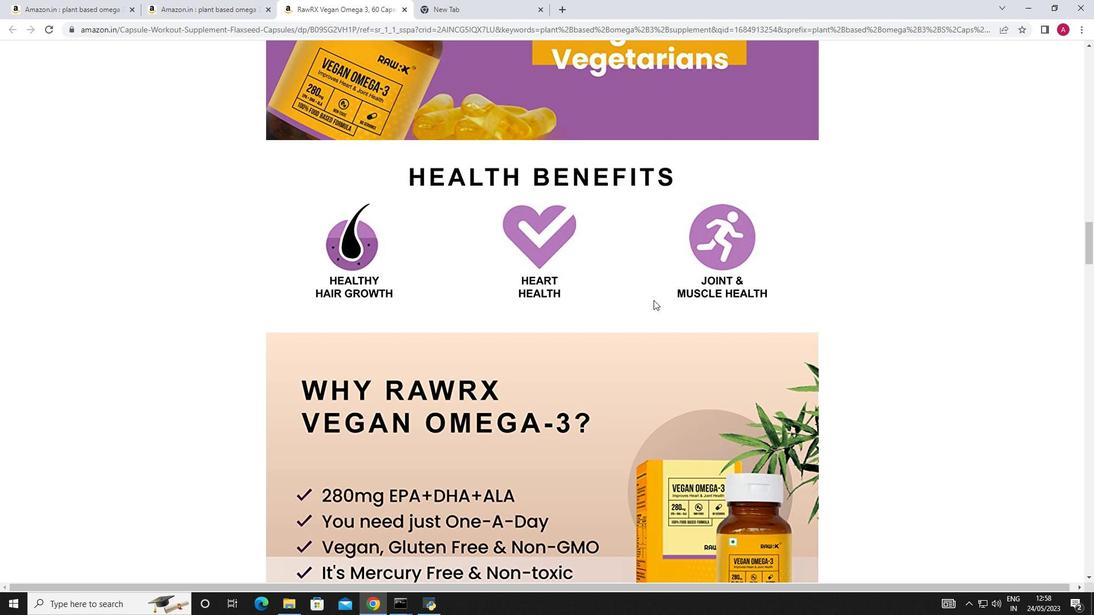
Action: Mouse scrolled (653, 300) with delta (0, 0)
Screenshot: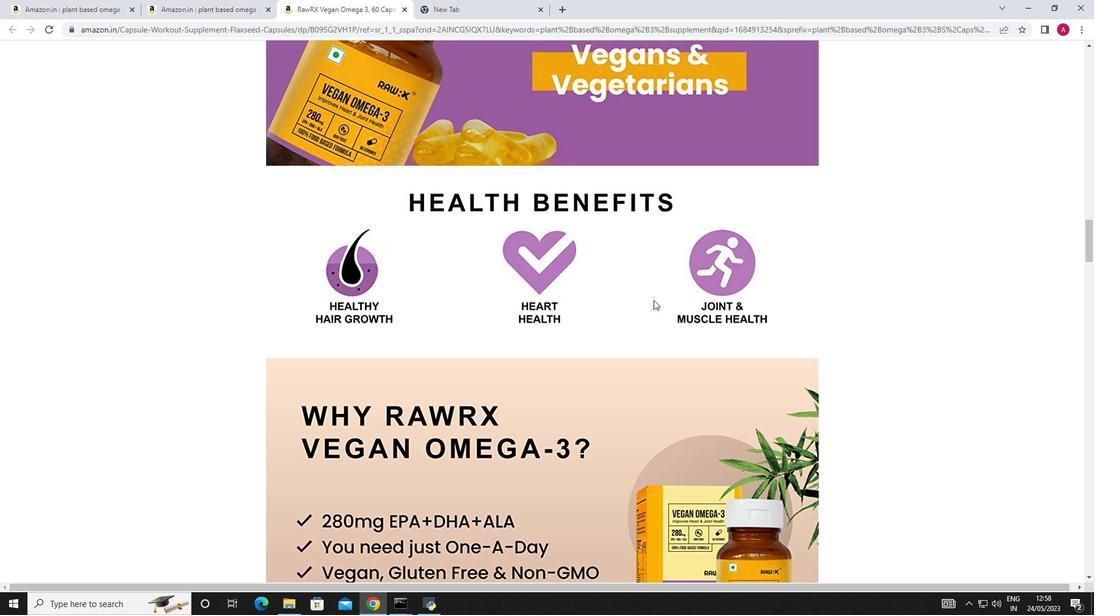 
Action: Mouse scrolled (653, 300) with delta (0, 0)
Screenshot: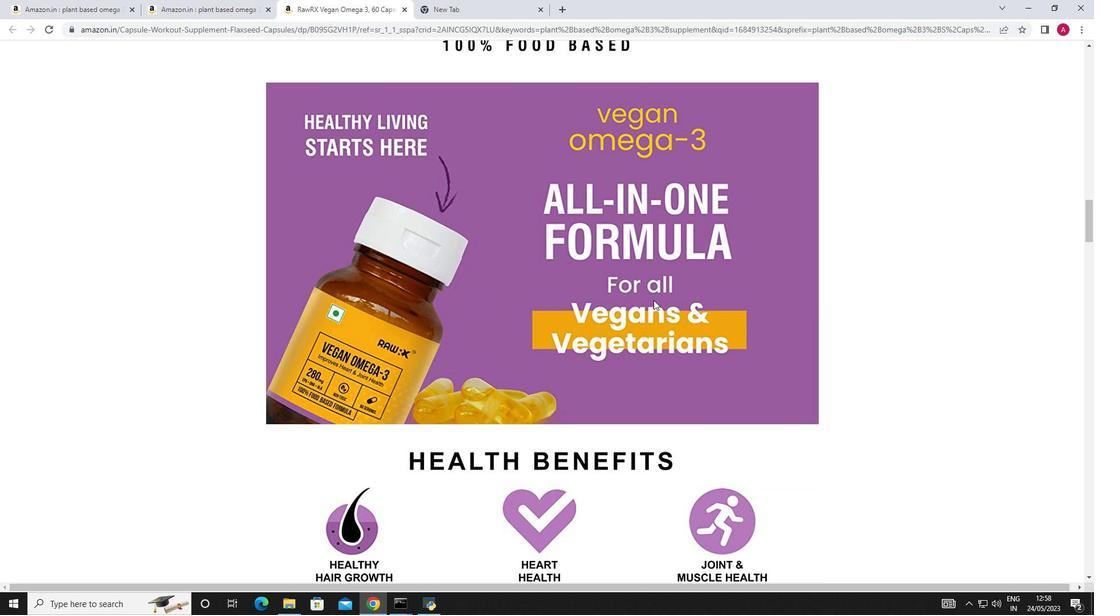 
Action: Mouse scrolled (653, 300) with delta (0, 0)
Screenshot: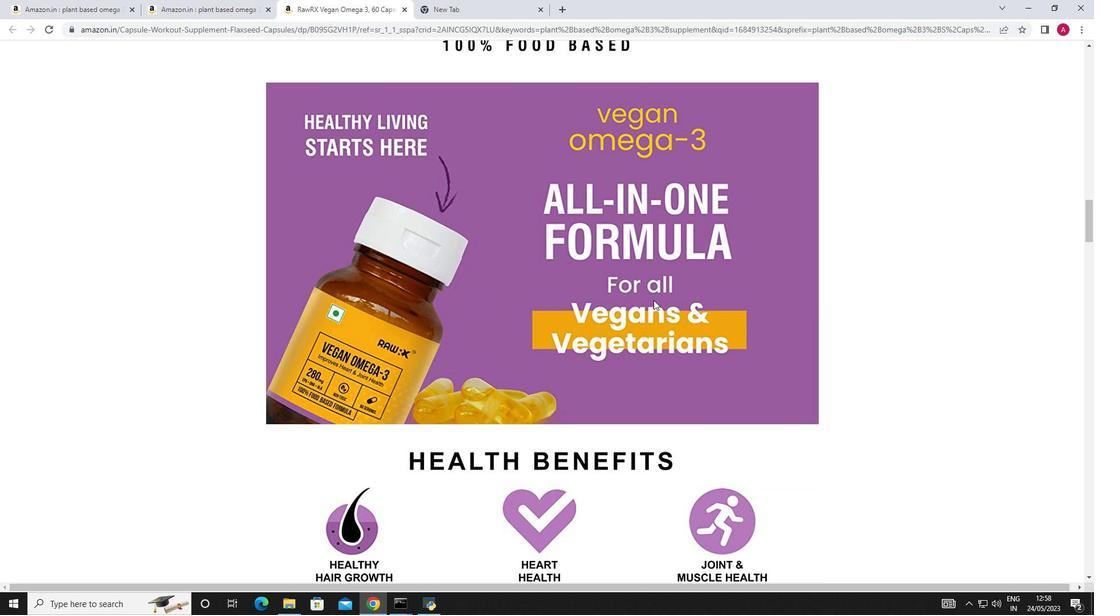 
Action: Mouse scrolled (653, 300) with delta (0, 0)
Screenshot: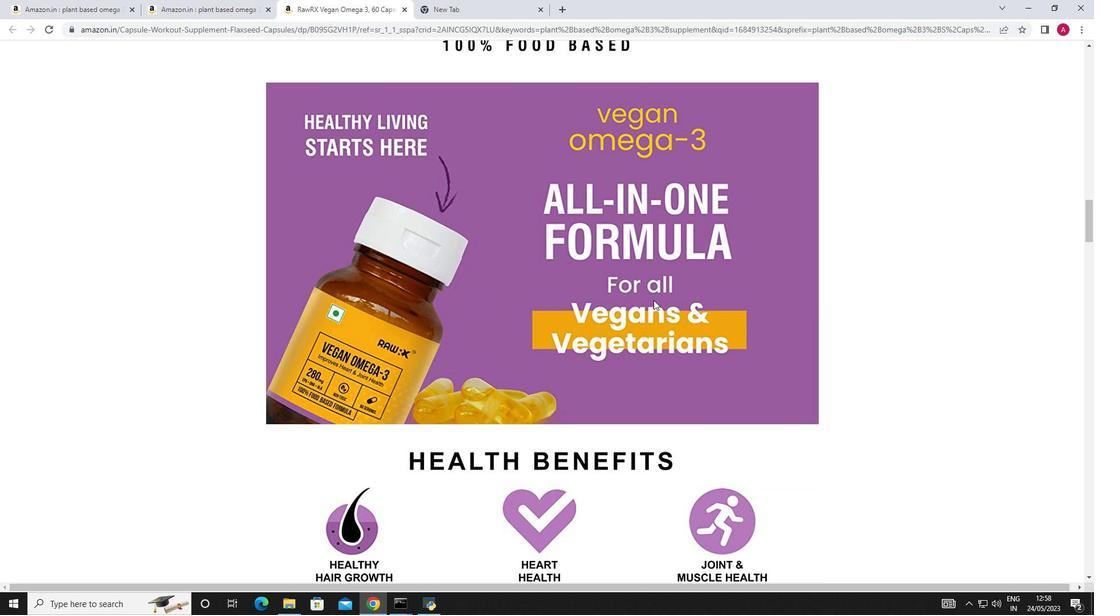 
Action: Mouse scrolled (653, 300) with delta (0, 0)
Screenshot: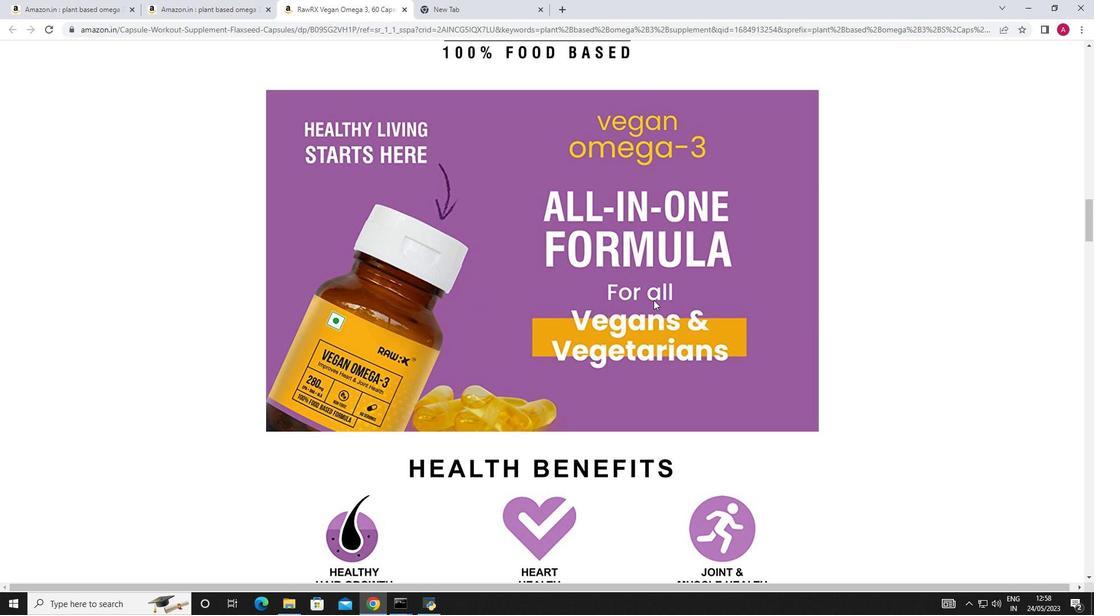 
Action: Mouse scrolled (653, 300) with delta (0, 0)
Screenshot: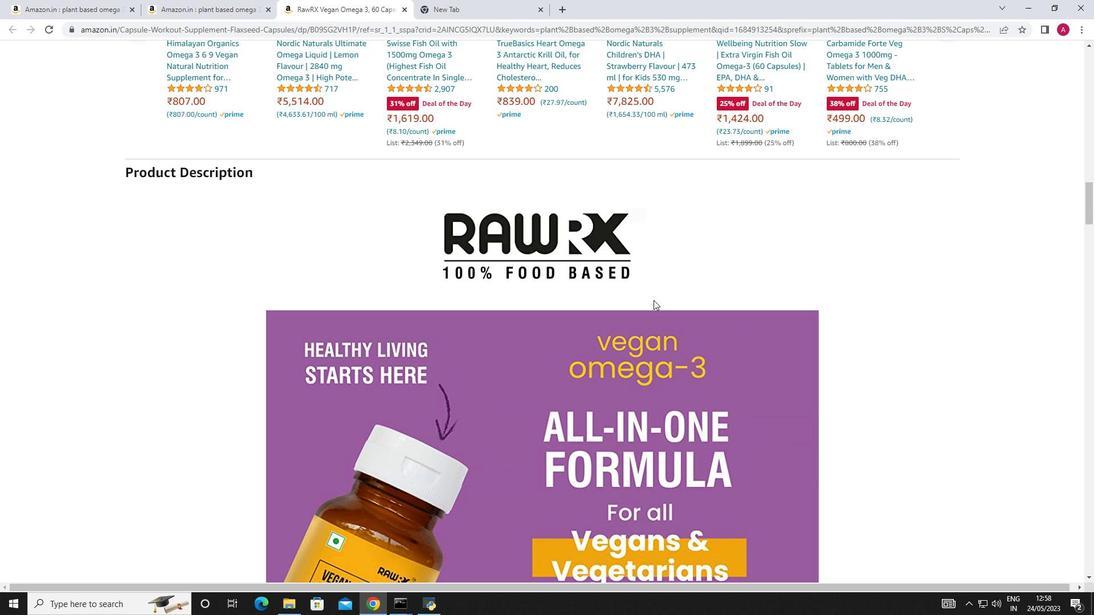 
Action: Mouse scrolled (653, 300) with delta (0, 0)
Screenshot: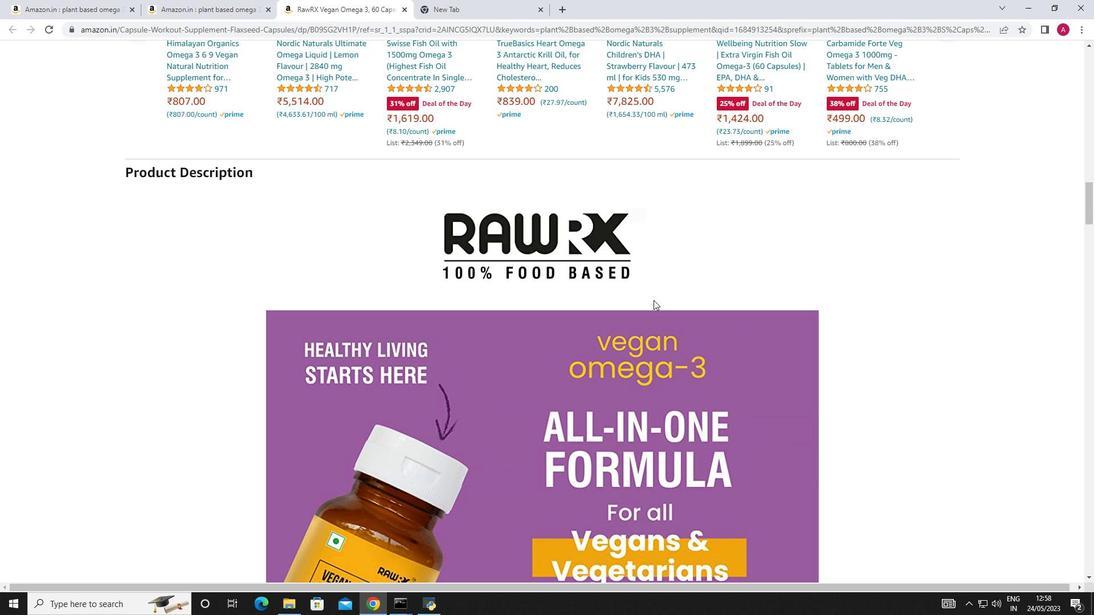 
Action: Mouse scrolled (653, 300) with delta (0, 0)
Screenshot: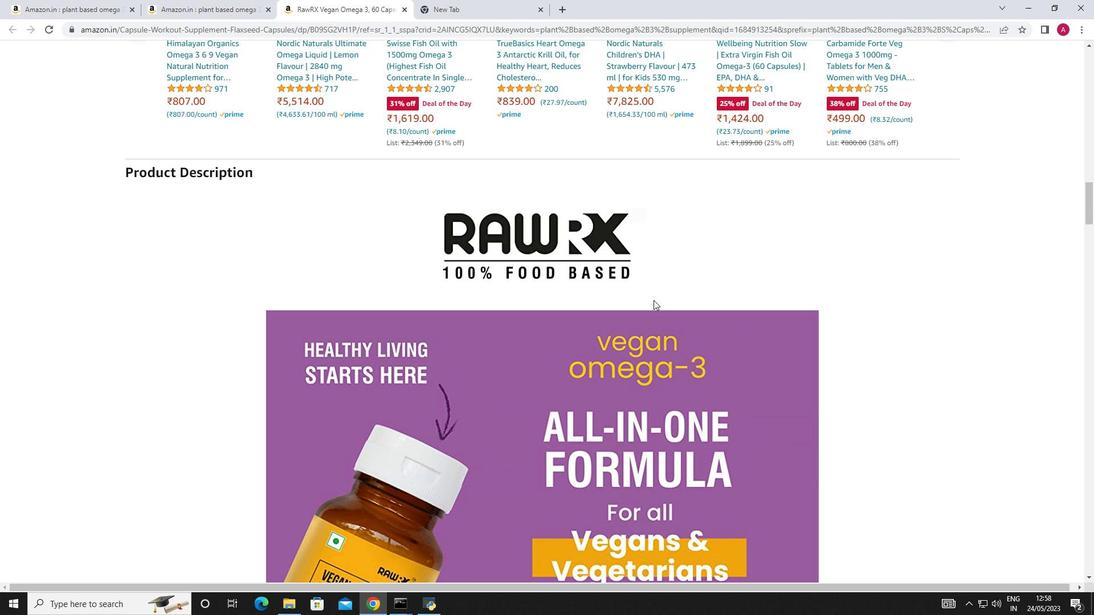 
Action: Mouse scrolled (653, 300) with delta (0, 0)
Screenshot: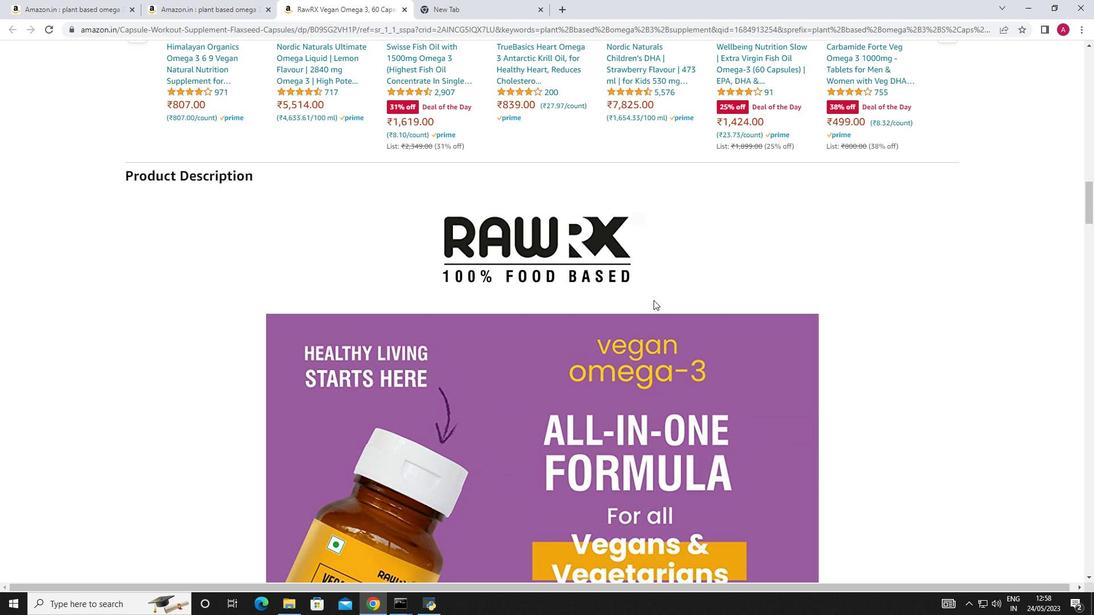 
Action: Mouse scrolled (653, 300) with delta (0, 0)
Screenshot: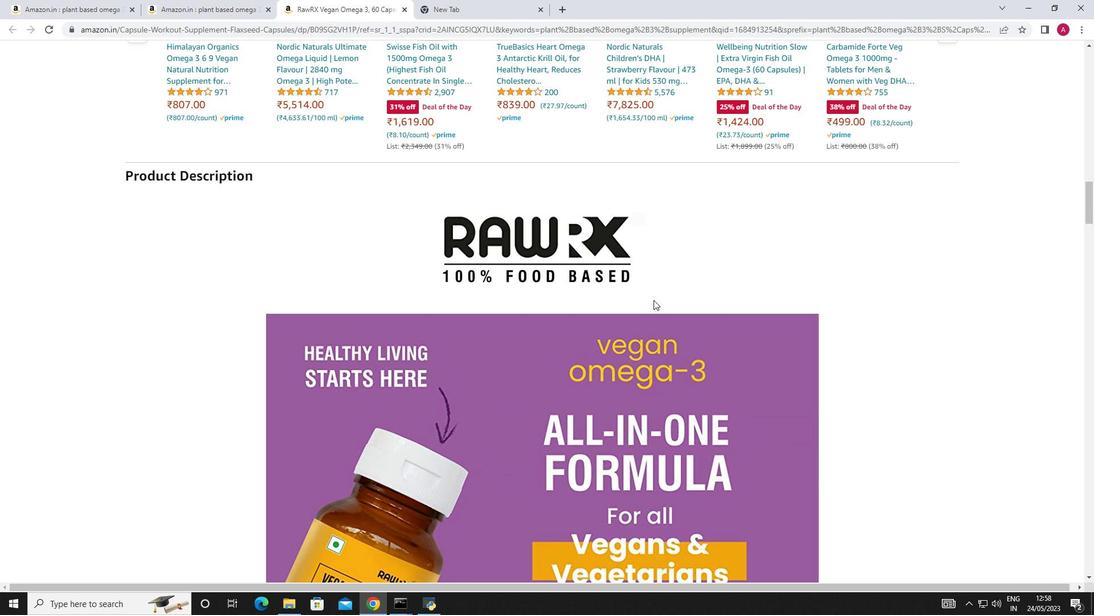 
Action: Mouse scrolled (653, 300) with delta (0, 0)
Screenshot: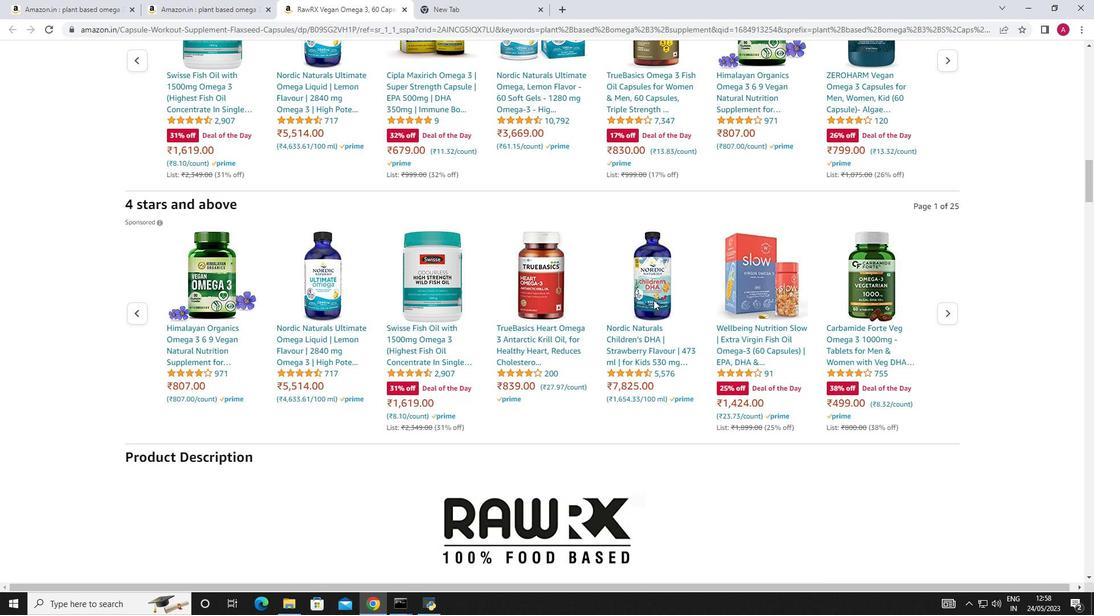 
Action: Mouse scrolled (653, 300) with delta (0, 0)
Screenshot: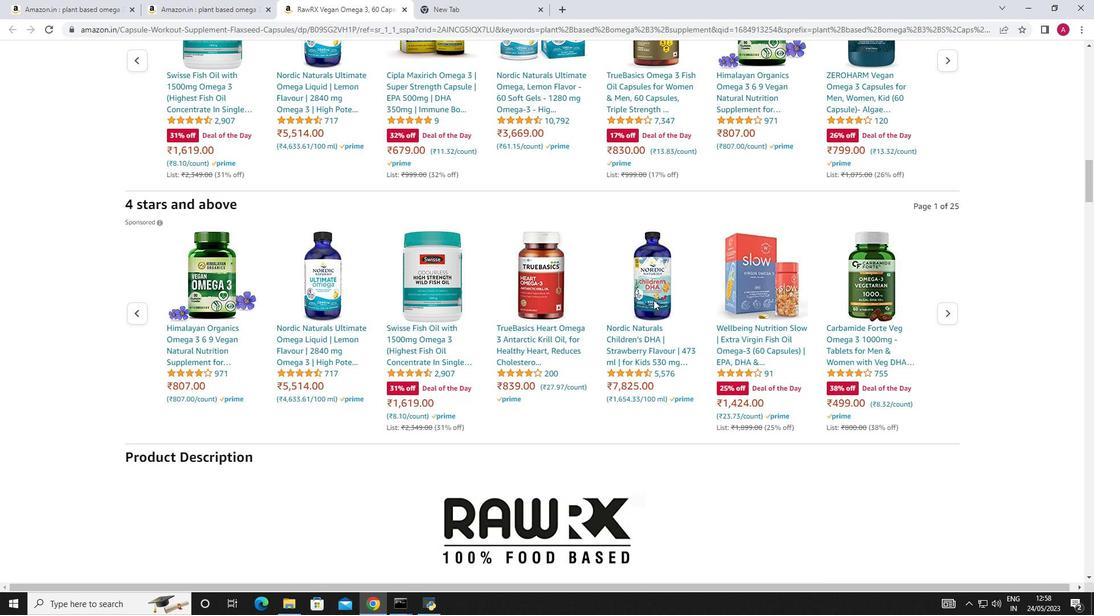 
Action: Mouse scrolled (653, 300) with delta (0, 0)
Screenshot: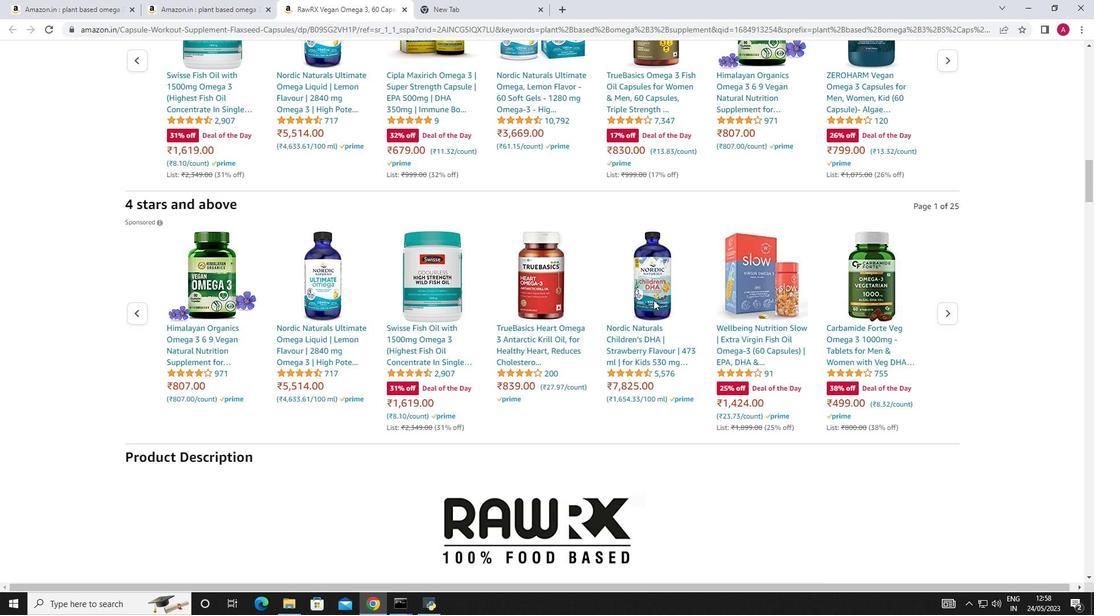 
Action: Mouse scrolled (653, 300) with delta (0, 0)
Screenshot: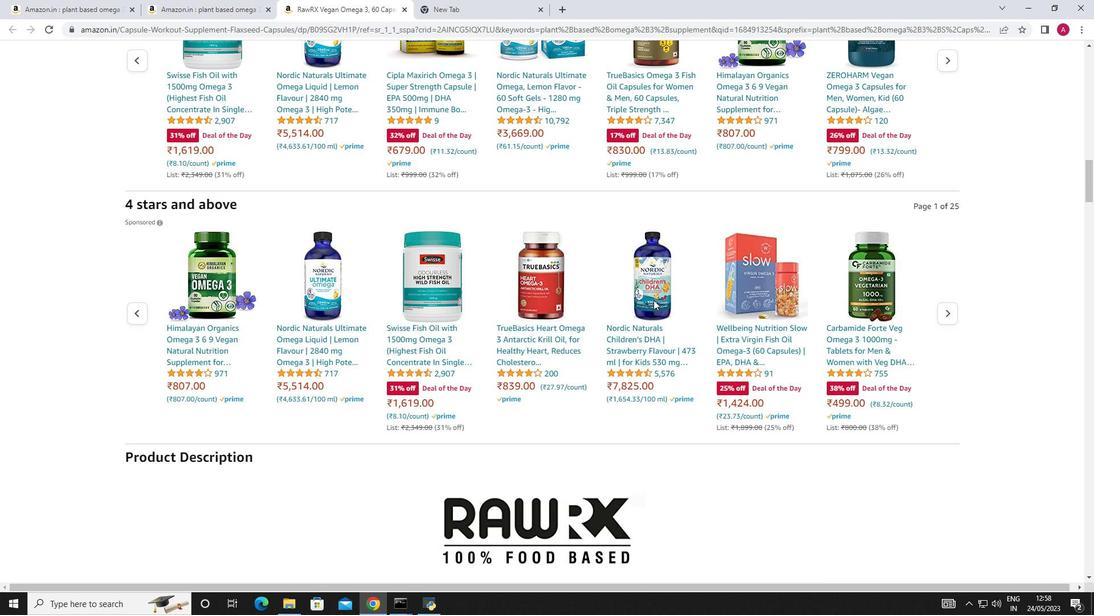 
Action: Mouse scrolled (653, 300) with delta (0, 0)
Screenshot: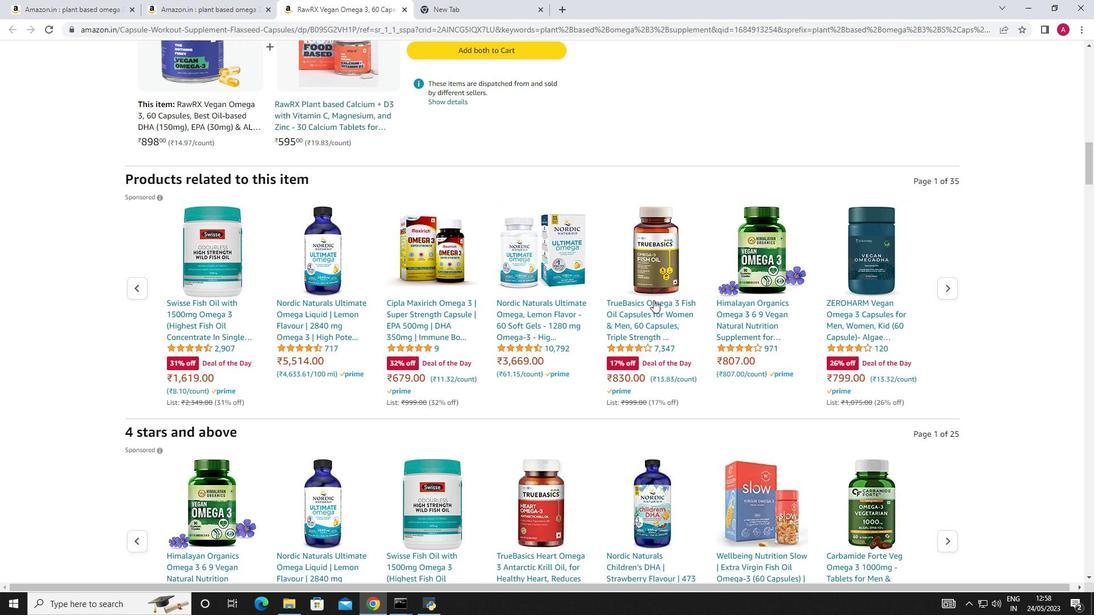 
Action: Mouse scrolled (653, 300) with delta (0, 0)
Screenshot: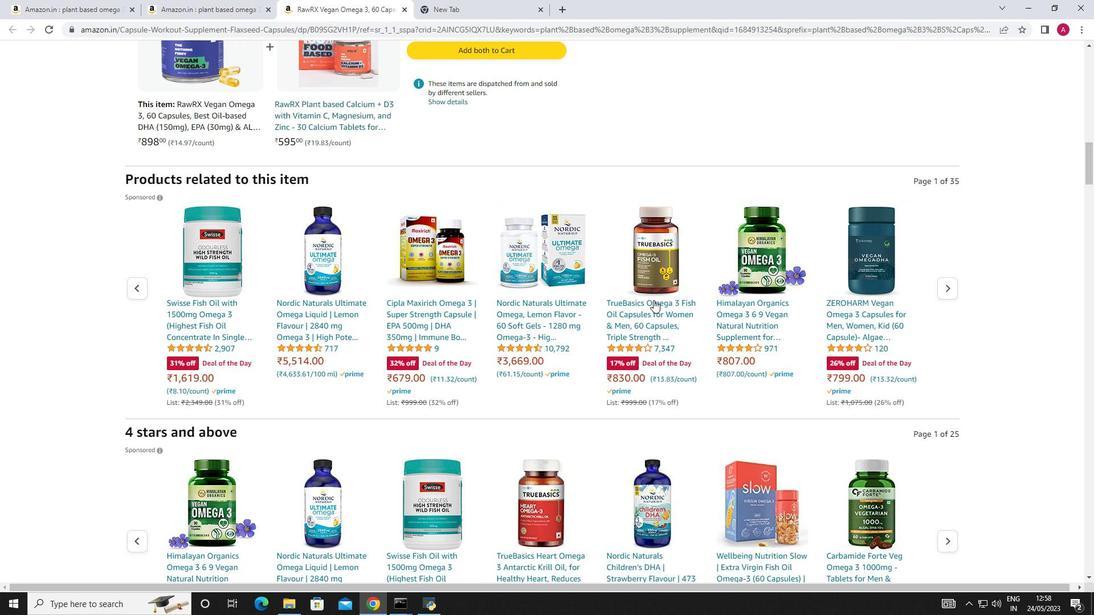 
Action: Mouse scrolled (653, 300) with delta (0, 0)
Screenshot: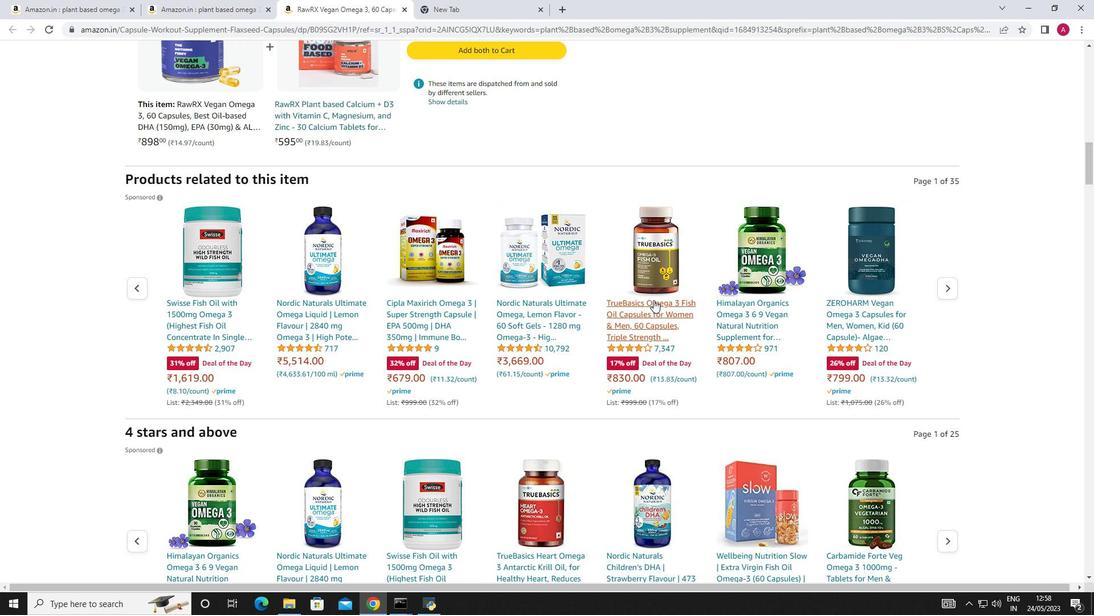 
Action: Mouse scrolled (653, 300) with delta (0, 0)
Screenshot: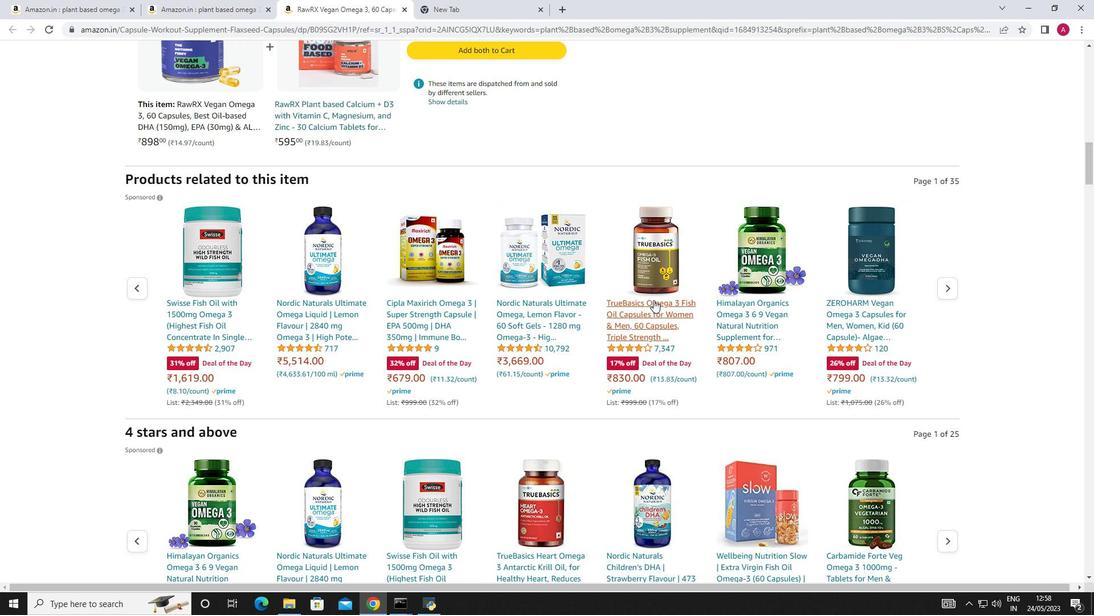 
Action: Mouse scrolled (653, 300) with delta (0, 0)
Screenshot: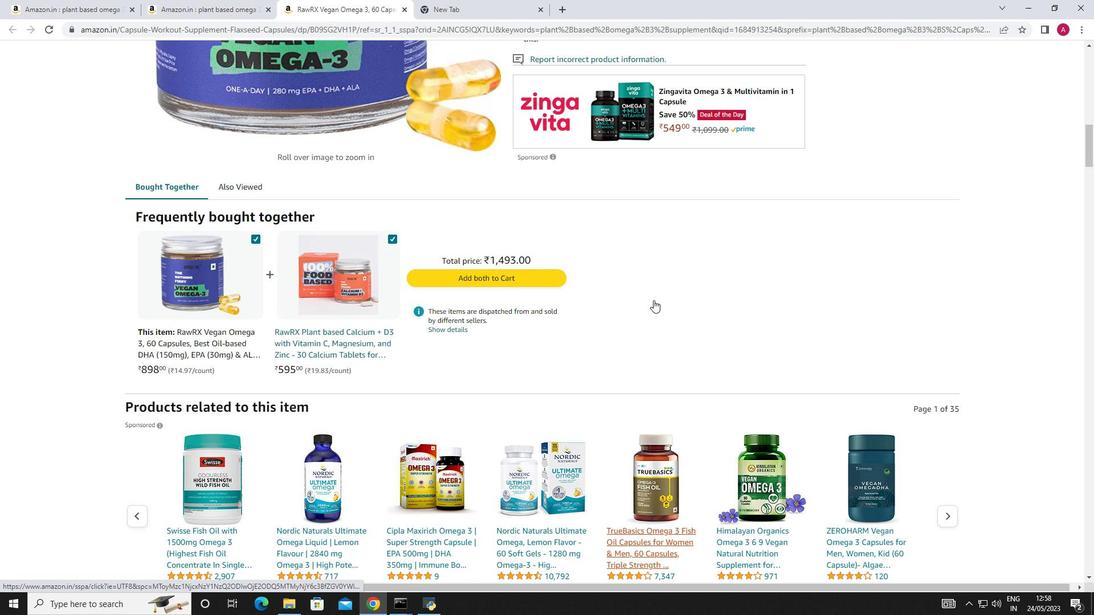 
Action: Mouse scrolled (653, 300) with delta (0, 0)
Screenshot: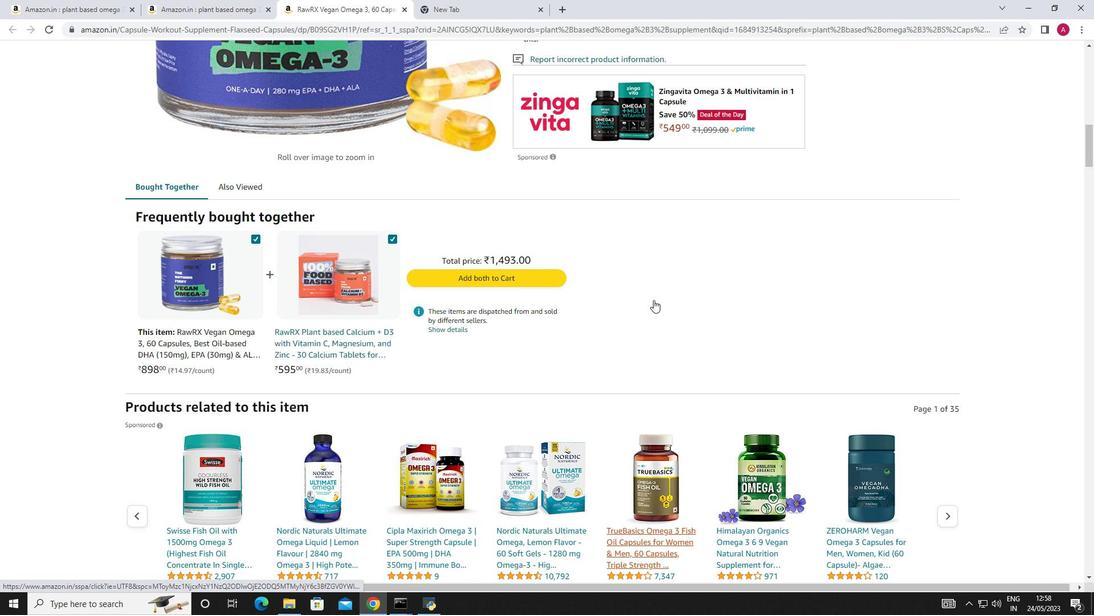 
Action: Mouse scrolled (653, 300) with delta (0, 0)
Screenshot: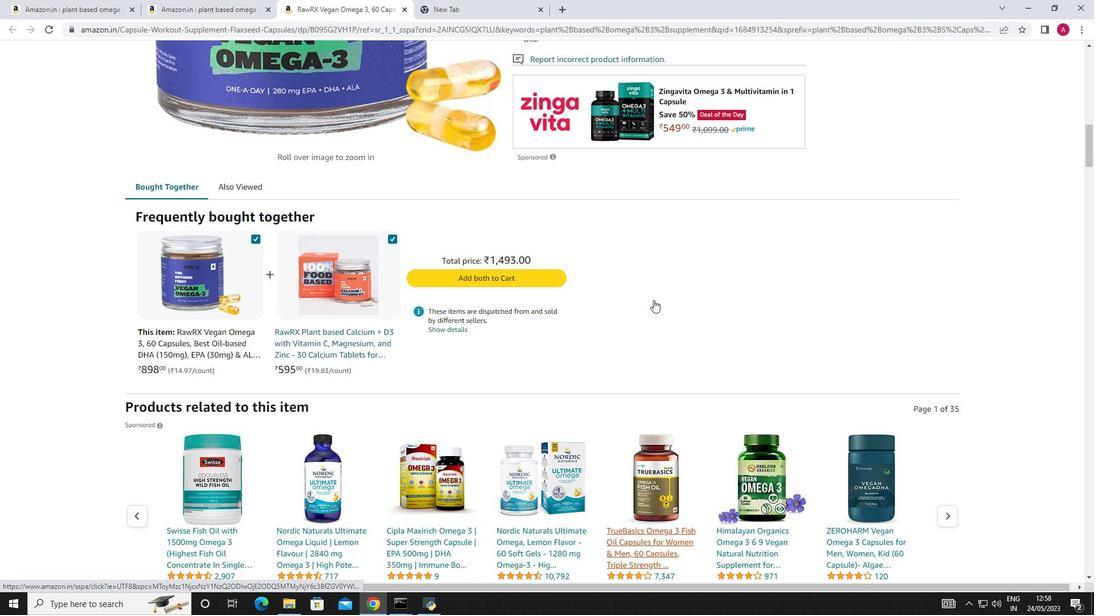 
Action: Mouse scrolled (653, 300) with delta (0, 0)
Screenshot: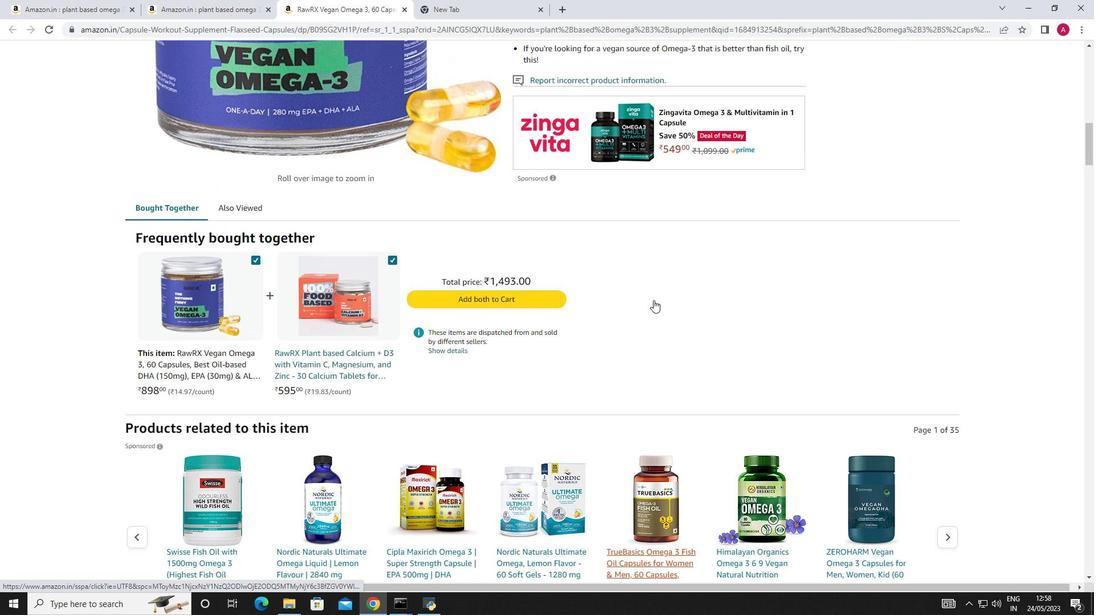 
Action: Mouse scrolled (653, 300) with delta (0, 0)
Screenshot: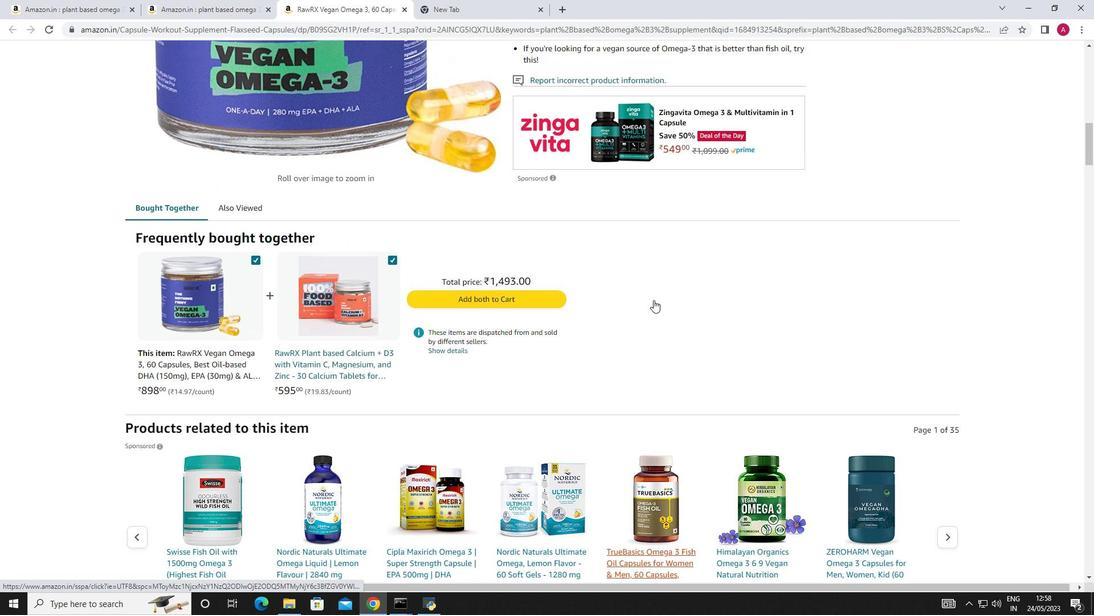 
Action: Mouse scrolled (653, 300) with delta (0, 0)
Screenshot: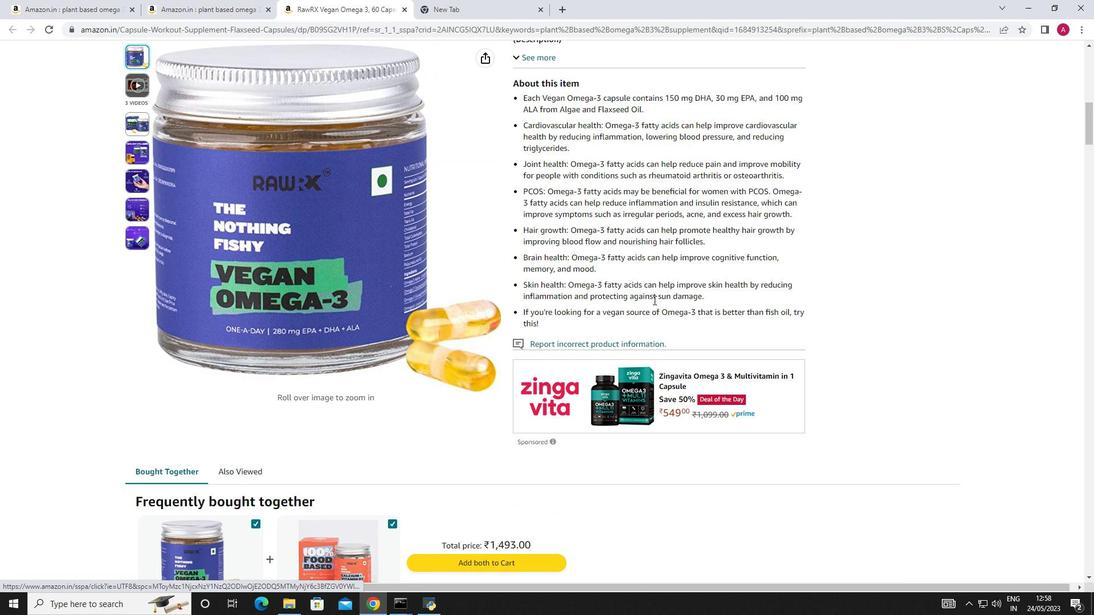 
Action: Mouse scrolled (653, 300) with delta (0, 0)
Screenshot: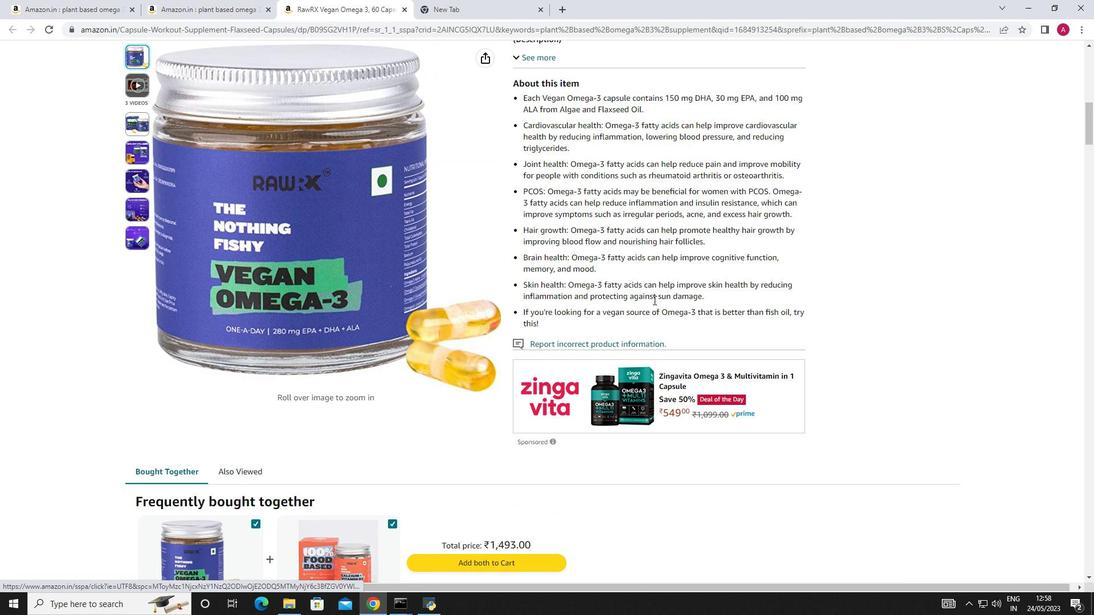 
Action: Mouse scrolled (653, 300) with delta (0, 0)
Screenshot: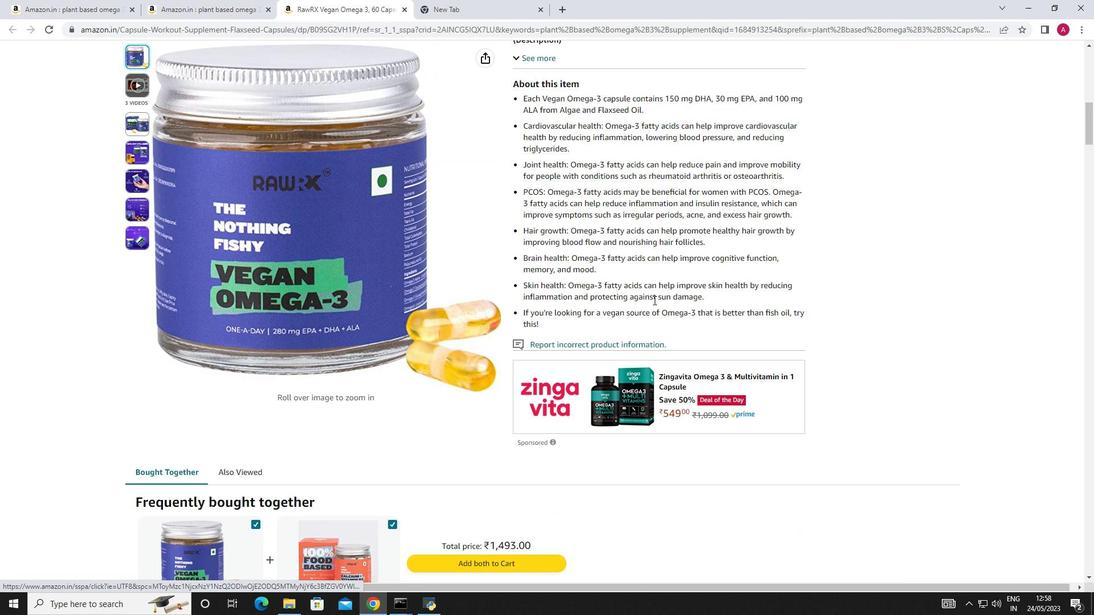 
Action: Mouse scrolled (653, 300) with delta (0, 0)
Screenshot: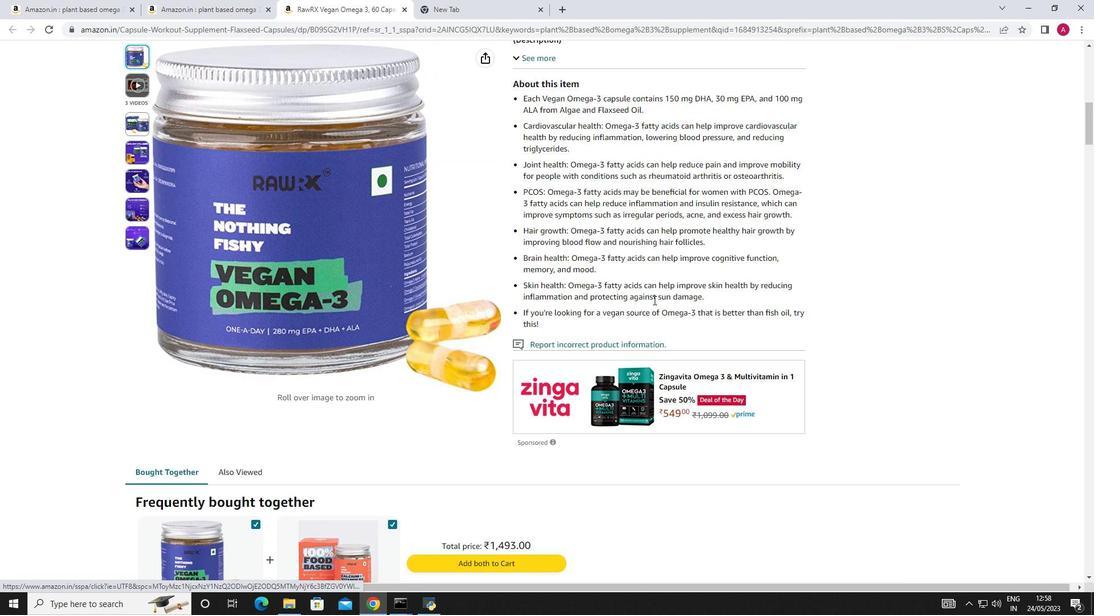 
Action: Mouse scrolled (653, 300) with delta (0, 0)
Screenshot: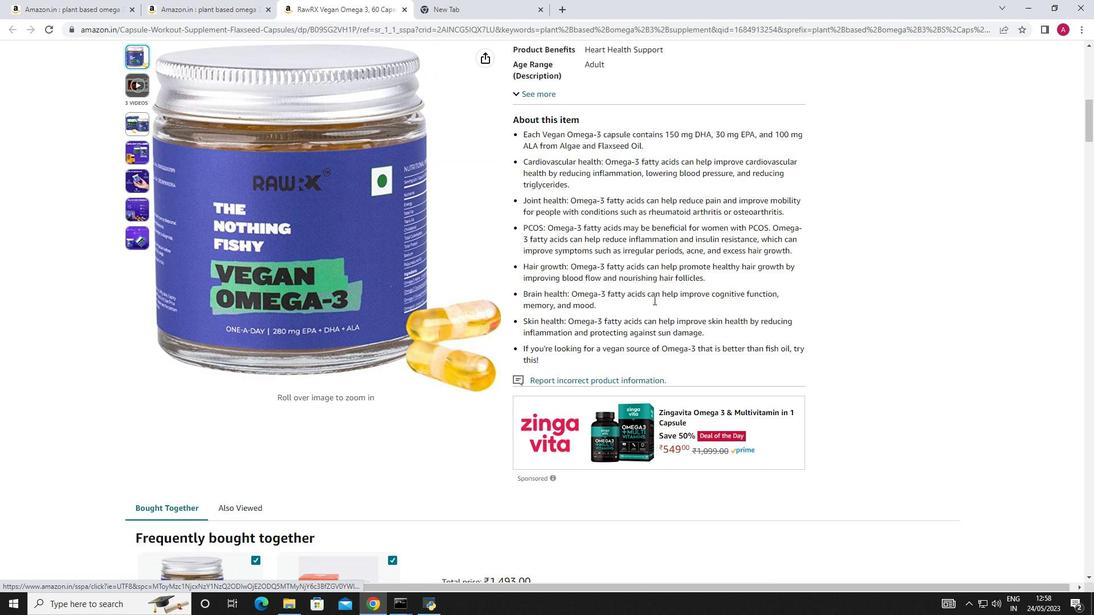 
Action: Mouse scrolled (653, 300) with delta (0, 0)
Screenshot: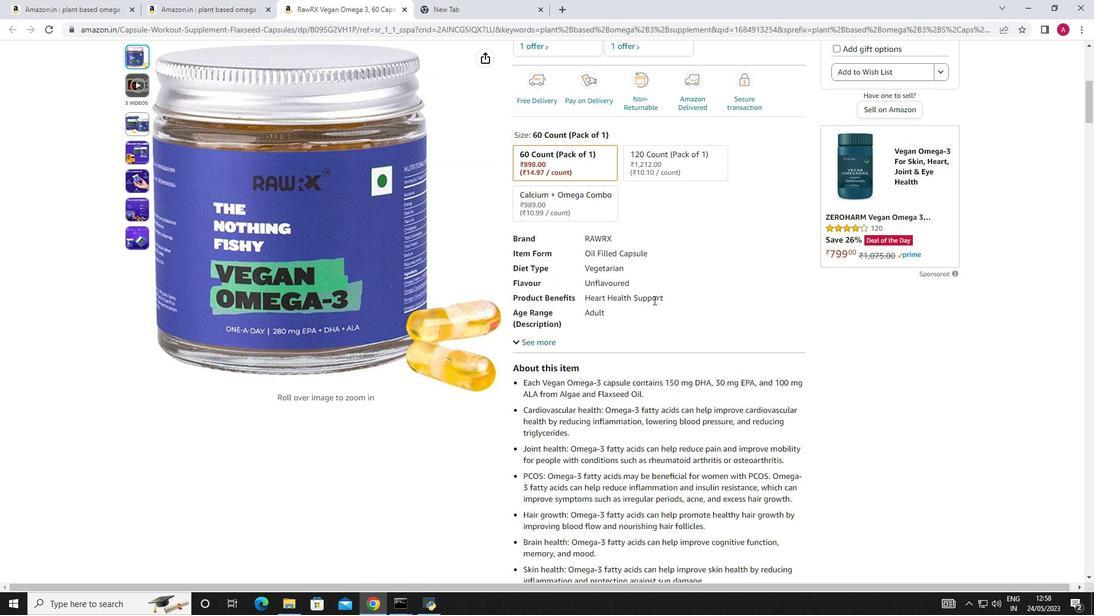 
Action: Mouse scrolled (653, 300) with delta (0, 0)
Screenshot: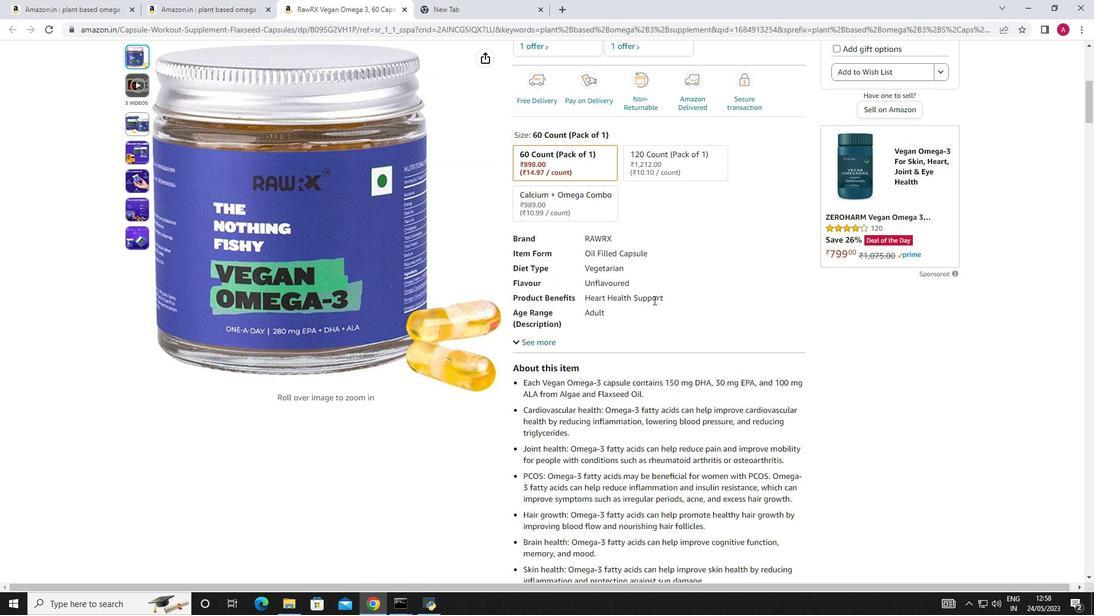 
Action: Mouse scrolled (653, 300) with delta (0, 0)
Screenshot: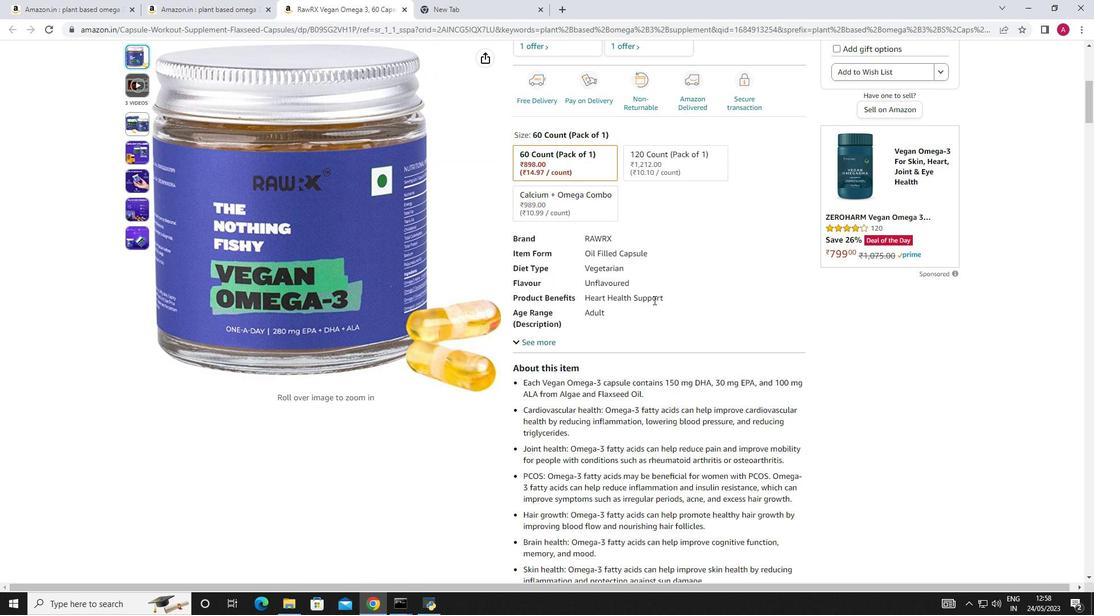 
Action: Mouse scrolled (653, 300) with delta (0, 0)
Screenshot: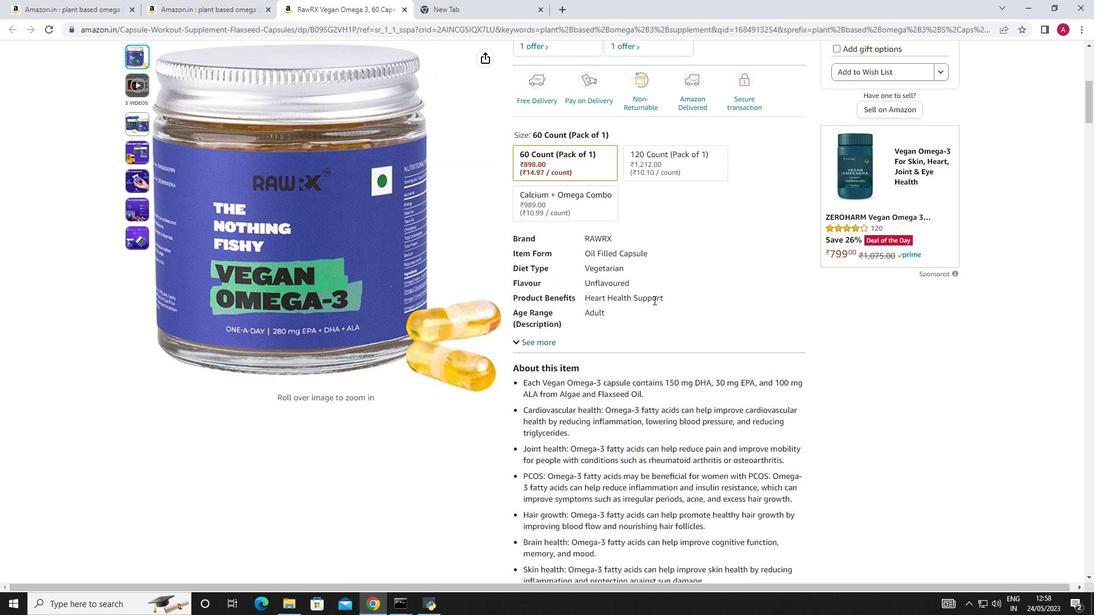 
Action: Mouse scrolled (653, 300) with delta (0, 0)
Screenshot: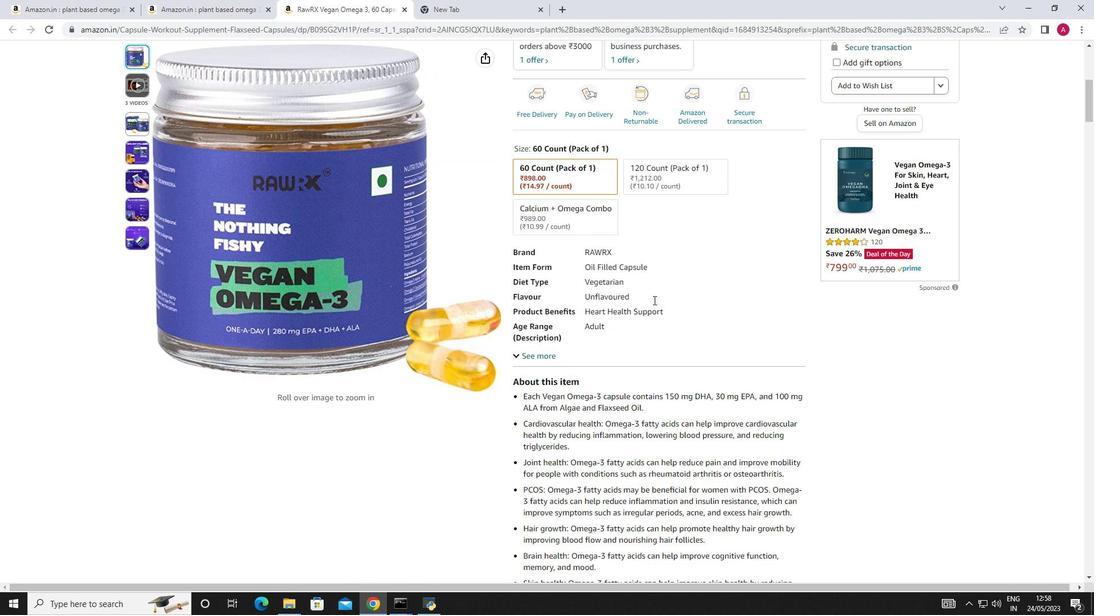 
Action: Mouse scrolled (653, 300) with delta (0, 0)
Screenshot: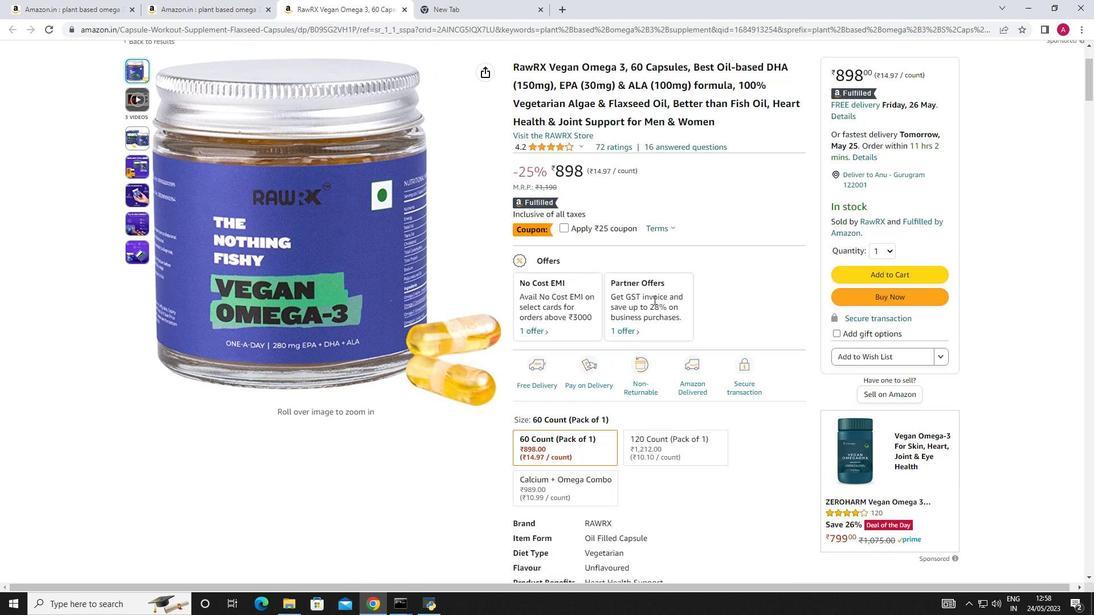 
Action: Mouse scrolled (653, 300) with delta (0, 0)
Screenshot: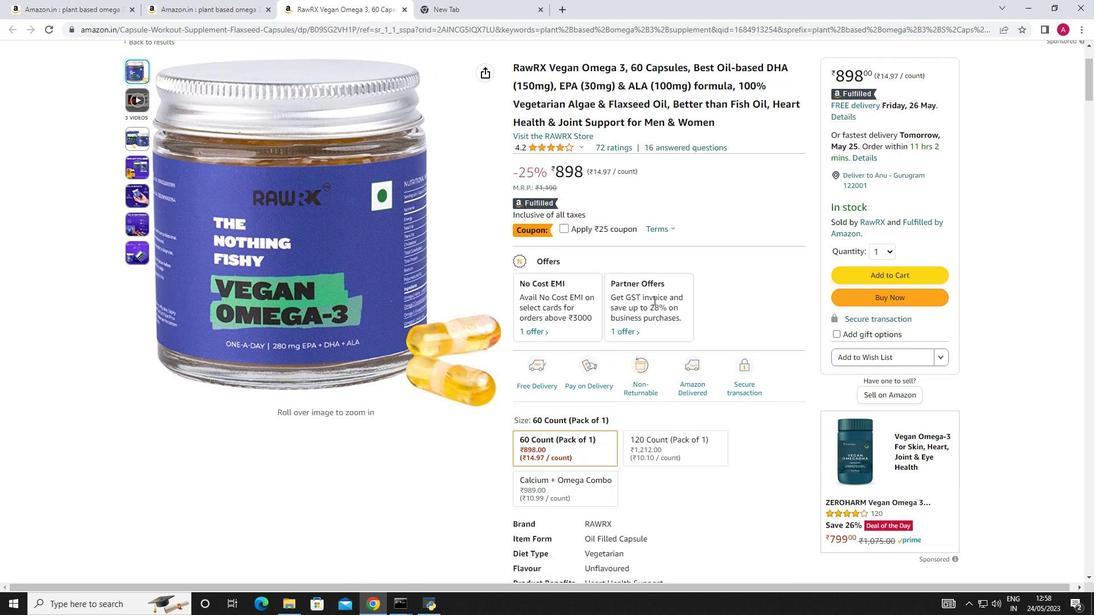 
Action: Mouse scrolled (653, 300) with delta (0, 0)
Screenshot: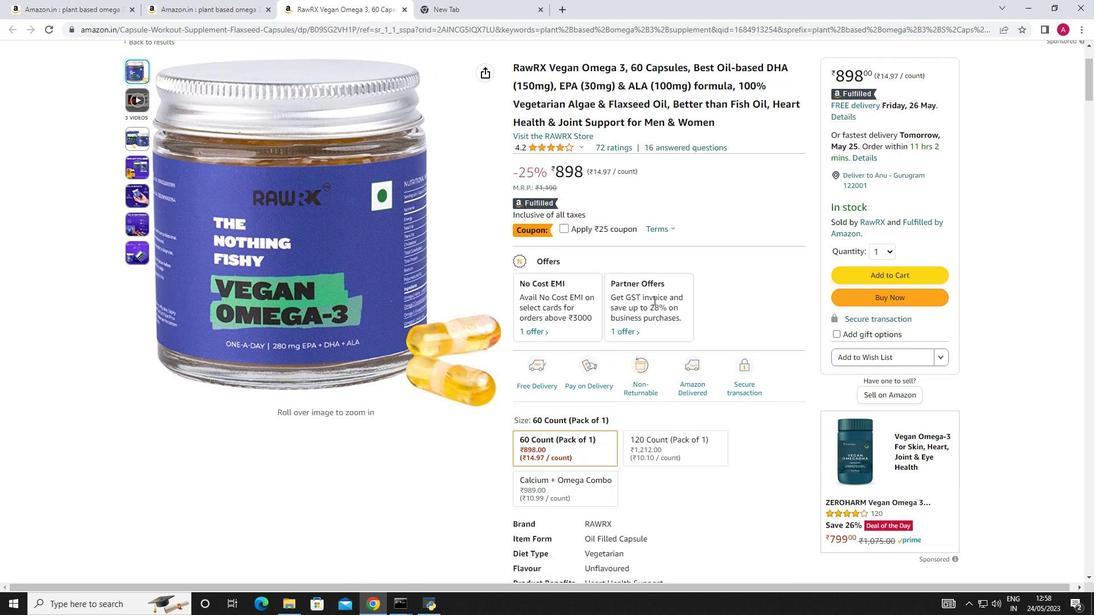 
Action: Mouse scrolled (653, 300) with delta (0, 0)
Screenshot: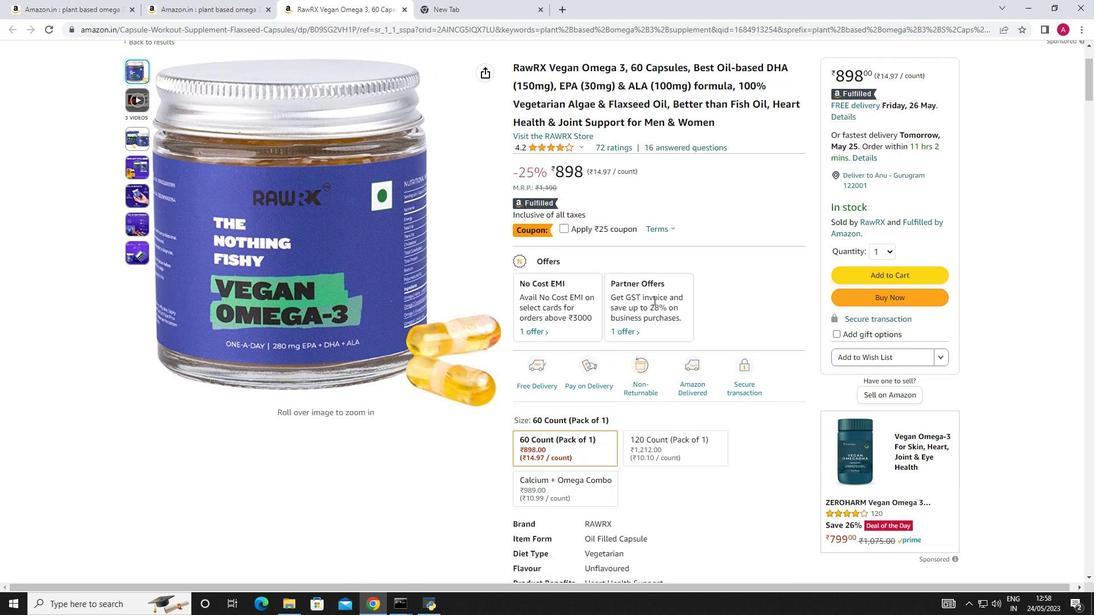 
Action: Mouse scrolled (653, 300) with delta (0, 0)
Screenshot: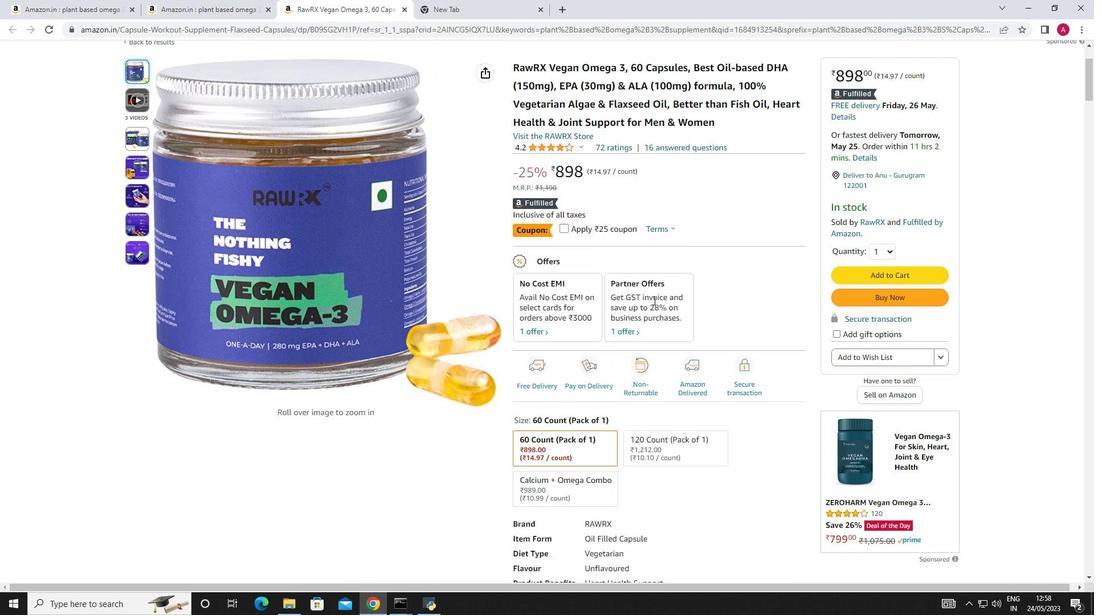 
Action: Mouse scrolled (653, 300) with delta (0, 0)
Screenshot: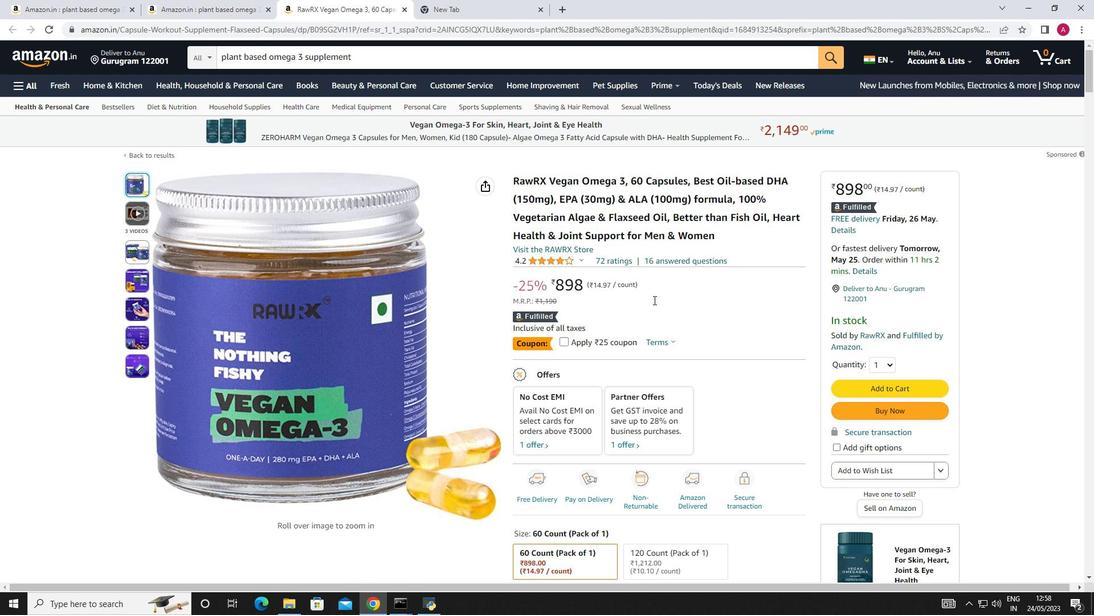 
Action: Mouse scrolled (653, 300) with delta (0, 0)
Screenshot: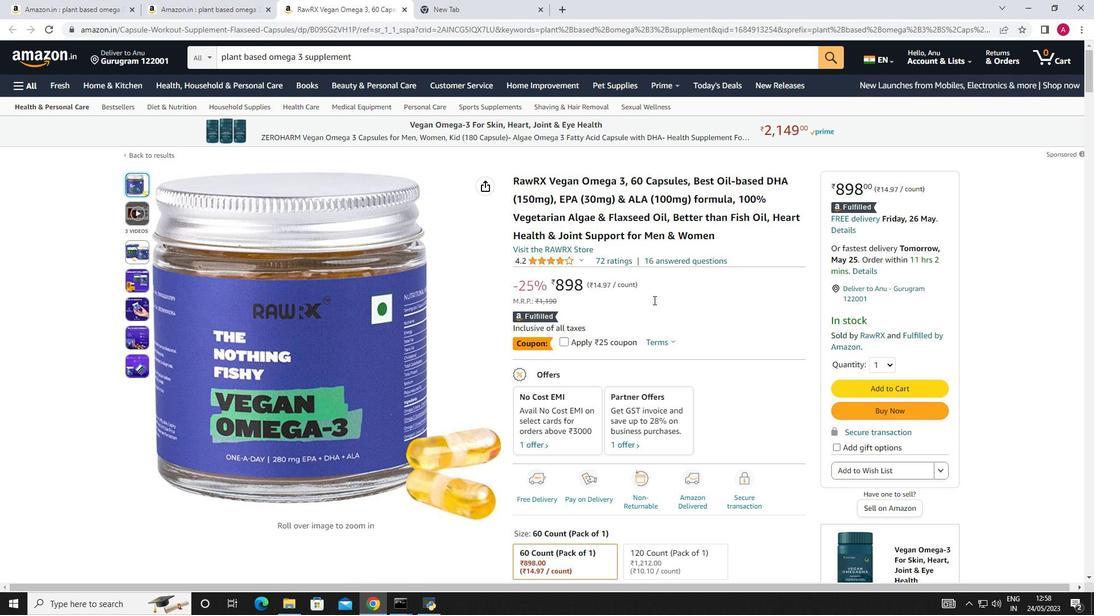 
Action: Mouse scrolled (653, 300) with delta (0, 0)
Screenshot: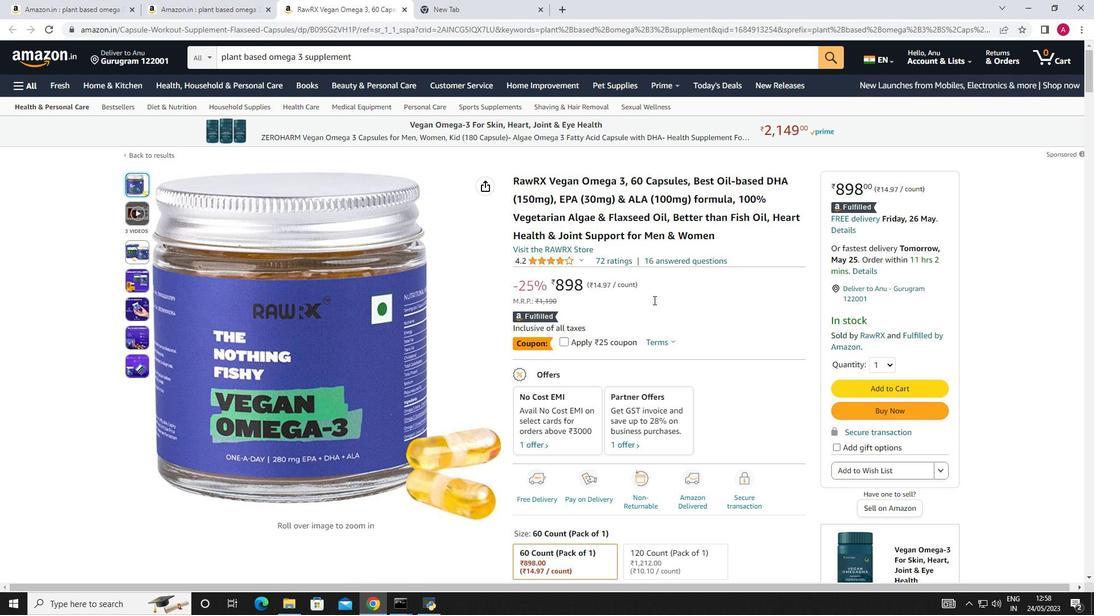 
Action: Mouse scrolled (653, 300) with delta (0, 0)
Screenshot: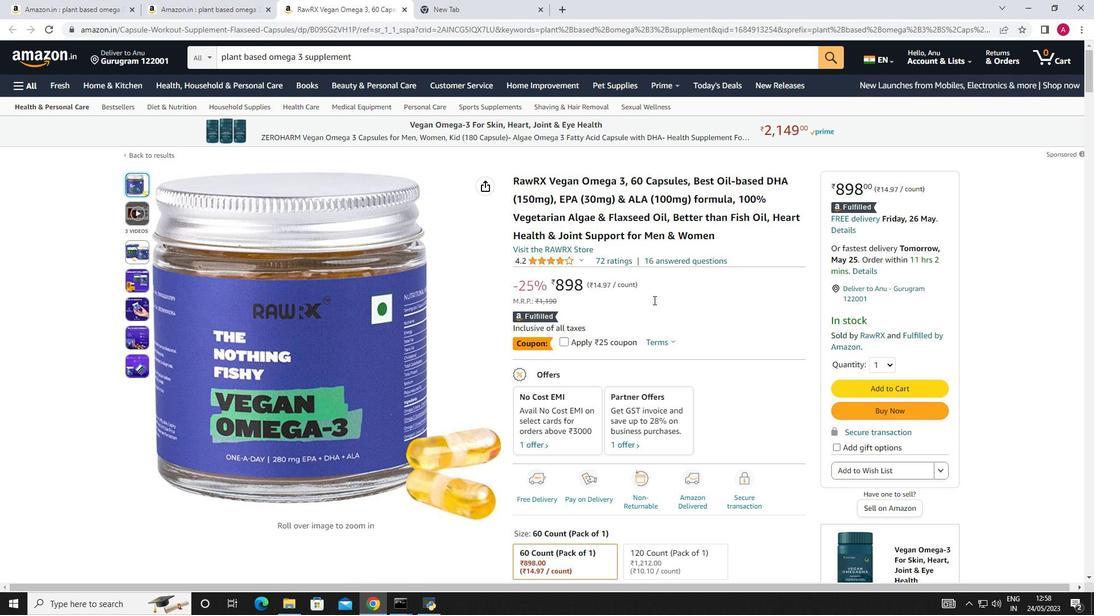 
Action: Mouse moved to (137, 250)
Screenshot: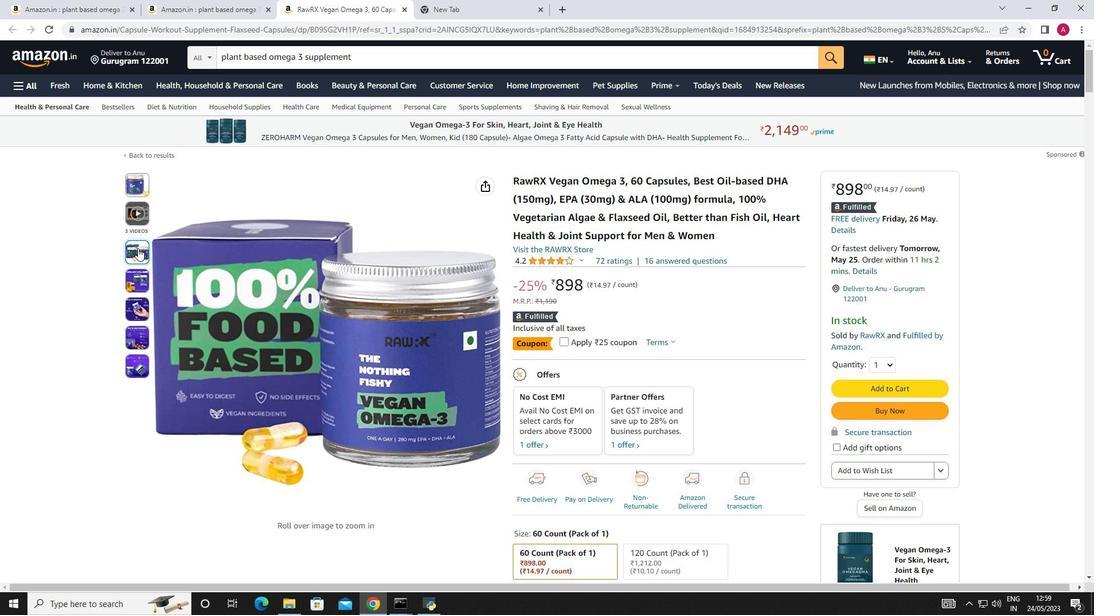 
Action: Mouse pressed left at (137, 250)
Screenshot: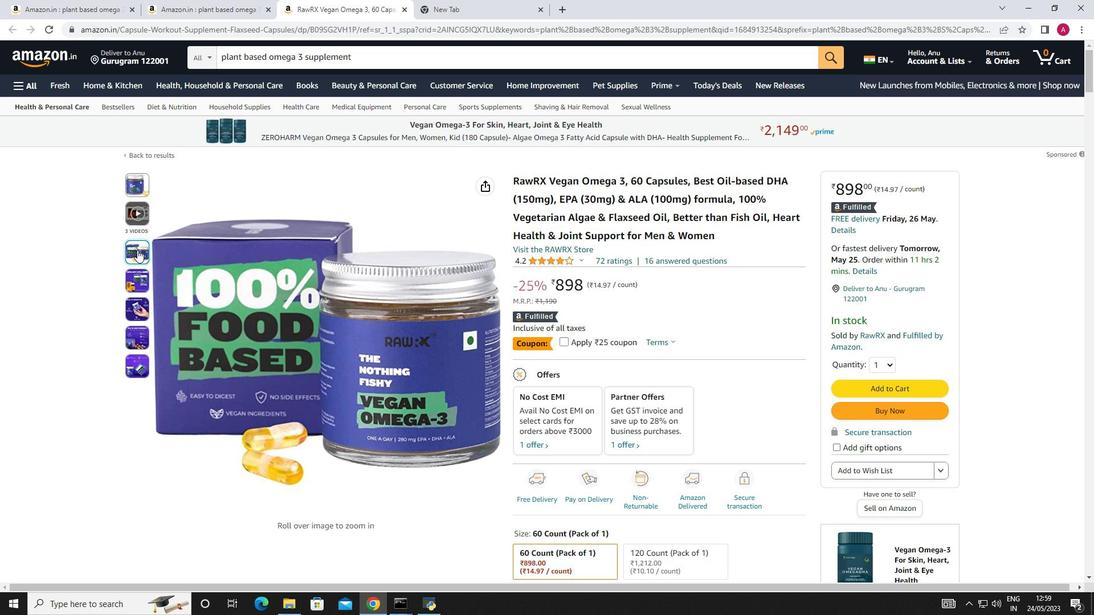 
Action: Mouse moved to (683, 348)
Screenshot: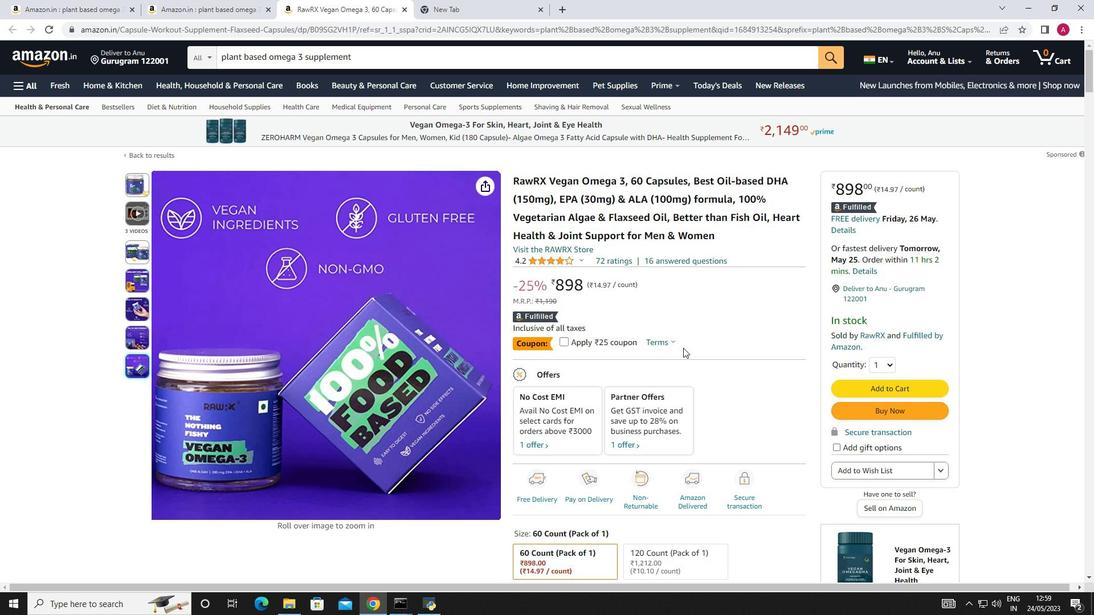 
Action: Mouse scrolled (683, 347) with delta (0, 0)
Screenshot: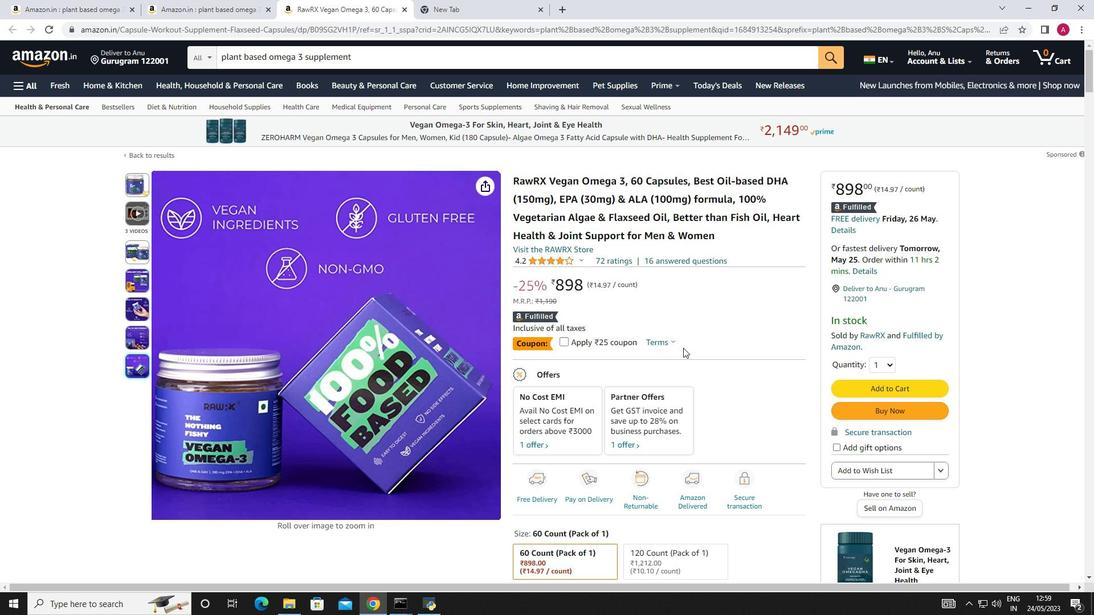 
Action: Mouse scrolled (683, 348) with delta (0, 0)
Screenshot: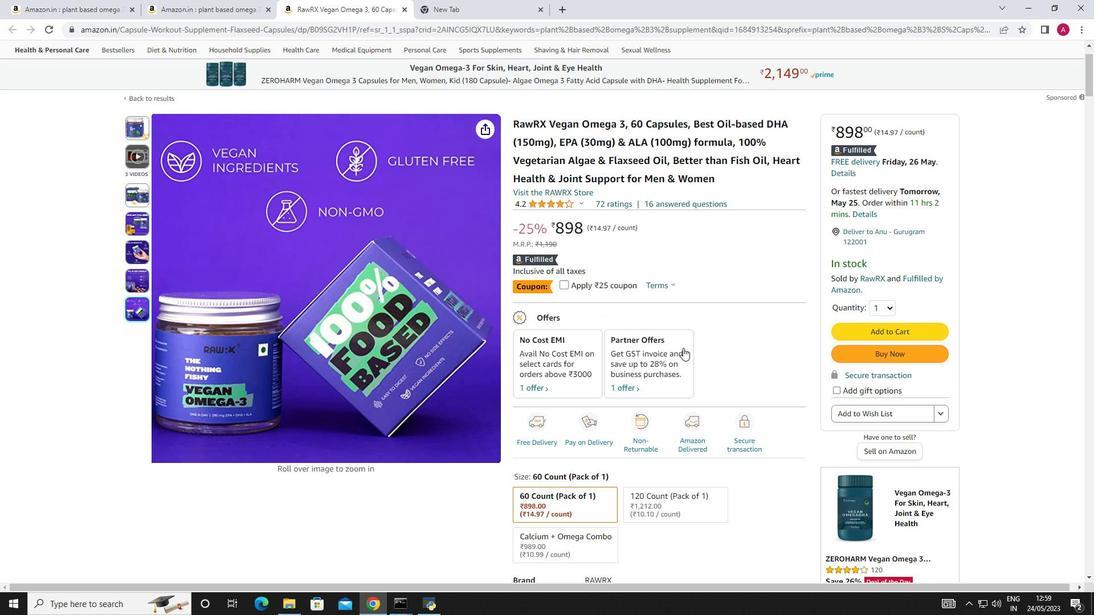 
Action: Mouse moved to (576, 282)
Screenshot: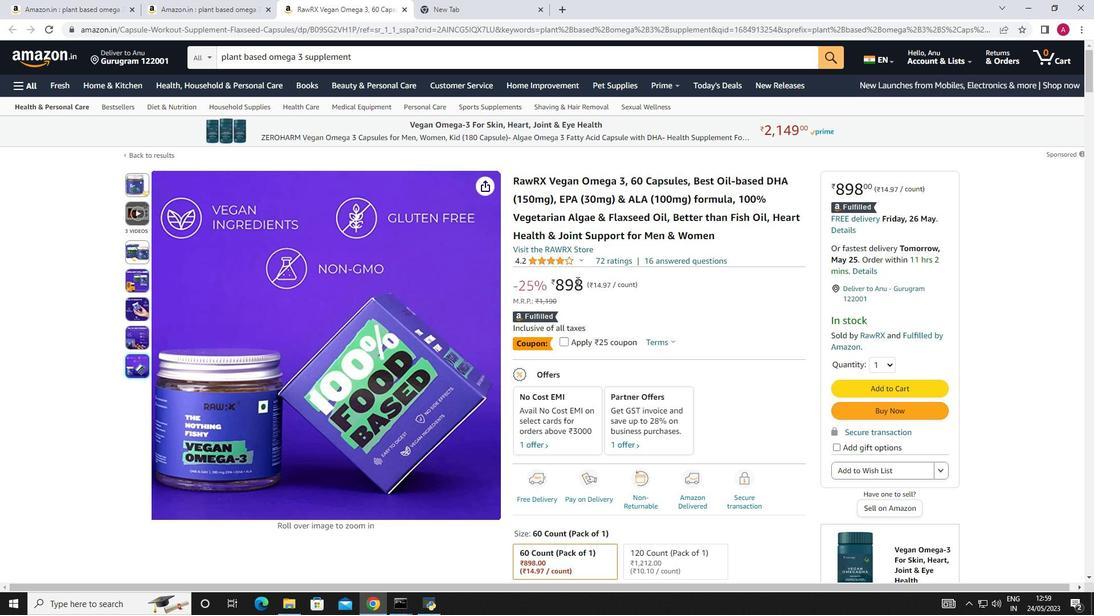 
Action: Mouse scrolled (576, 281) with delta (0, 0)
Screenshot: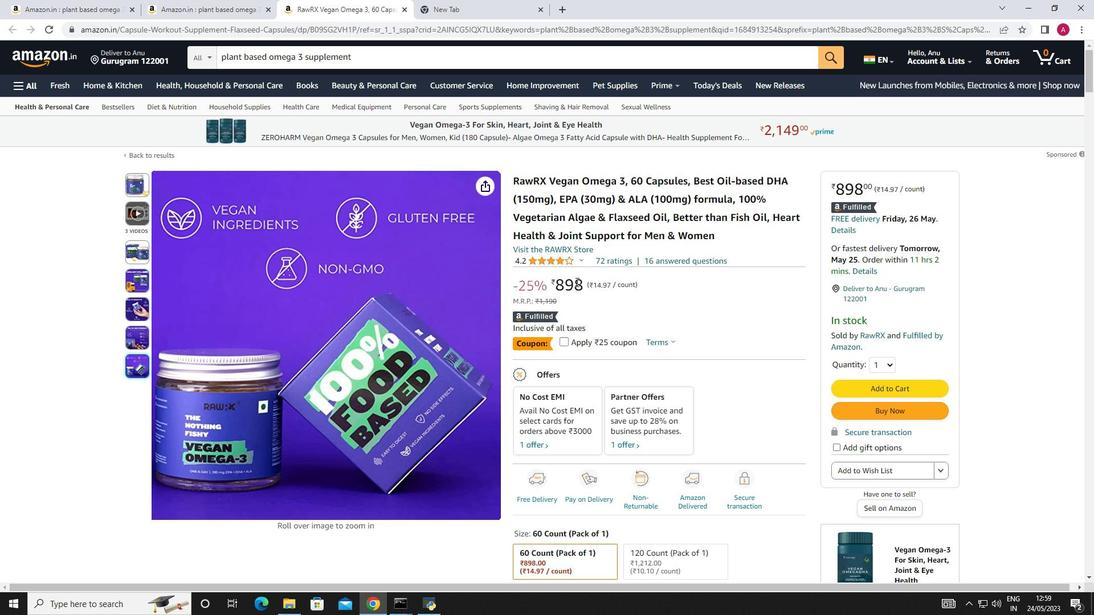 
Action: Mouse moved to (643, 323)
Screenshot: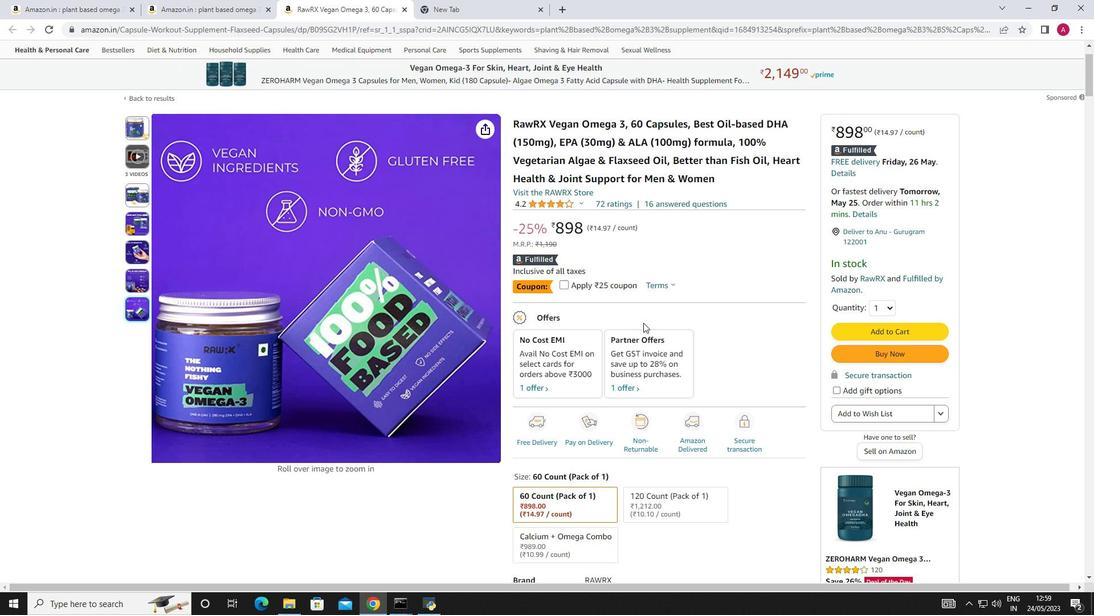 
Action: Mouse scrolled (643, 324) with delta (0, 0)
Screenshot: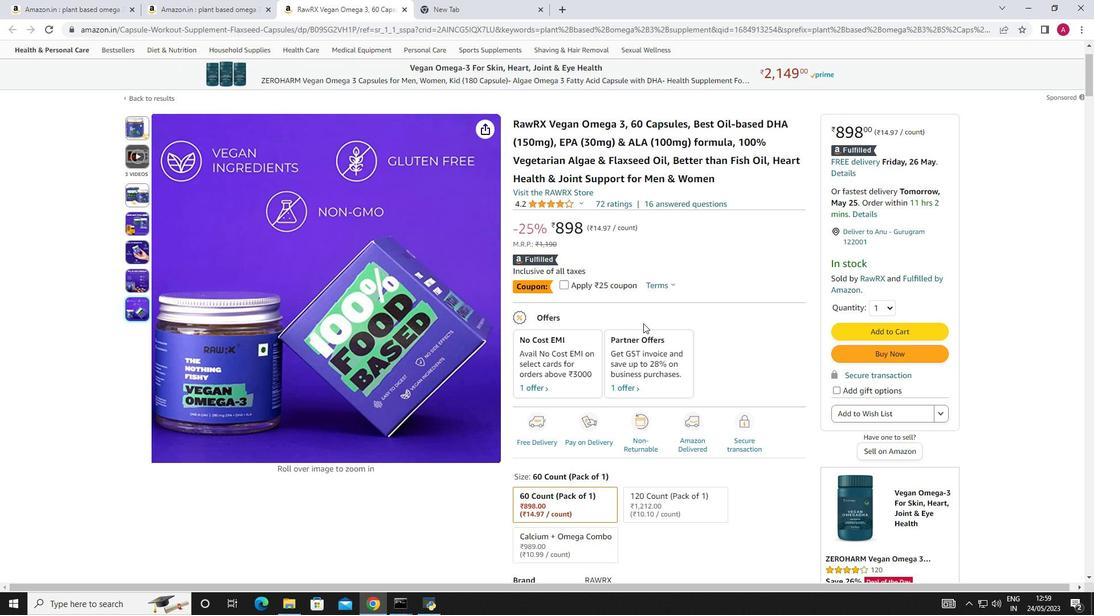 
Action: Mouse scrolled (643, 324) with delta (0, 0)
Screenshot: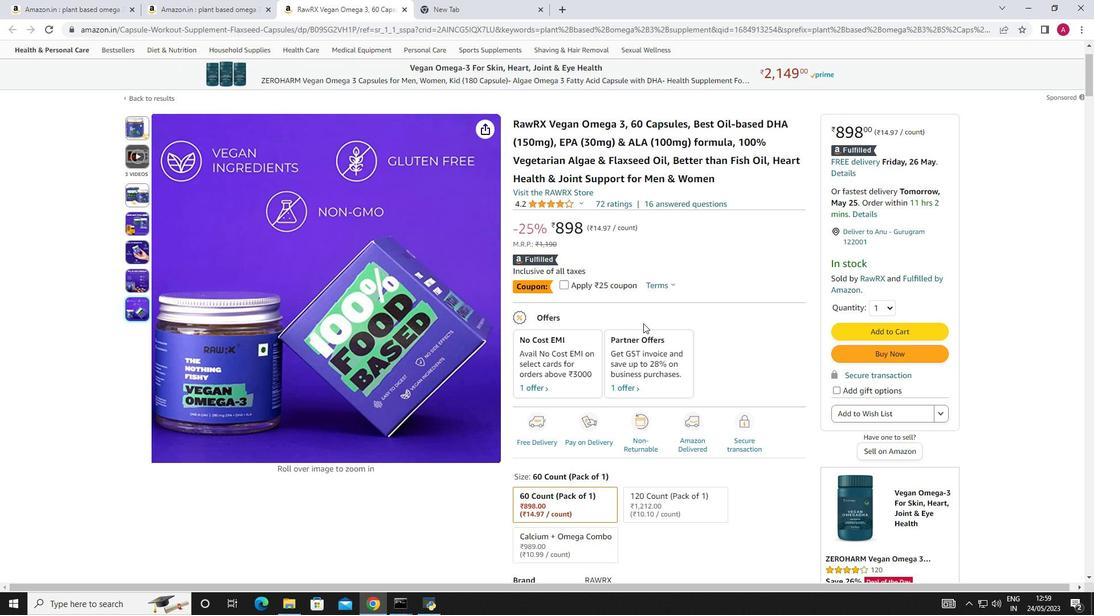 
Action: Mouse scrolled (643, 324) with delta (0, 0)
Screenshot: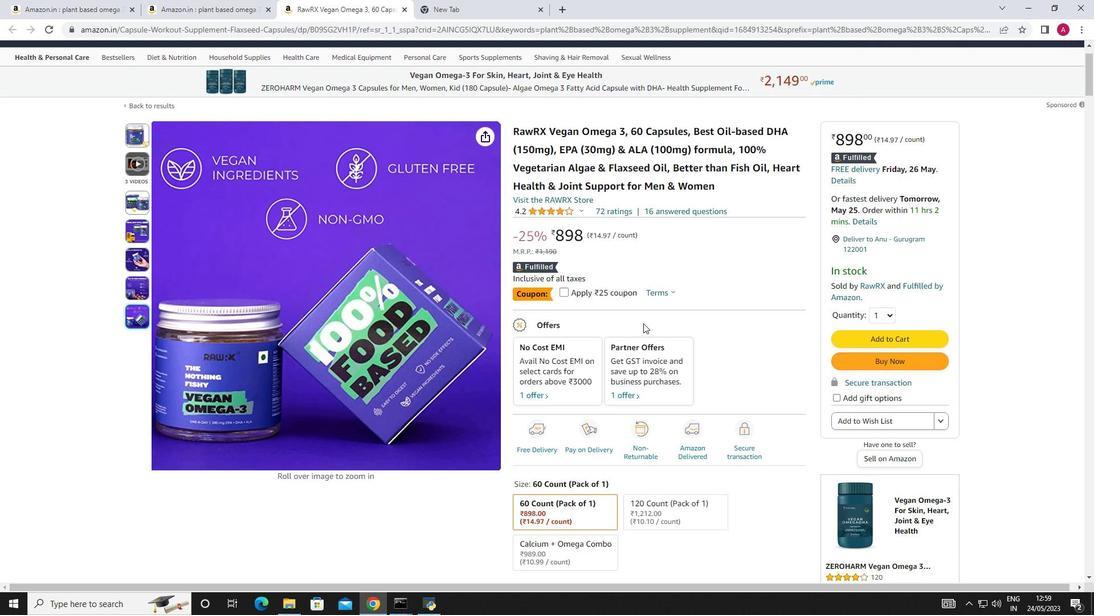 
Action: Mouse scrolled (643, 324) with delta (0, 0)
Screenshot: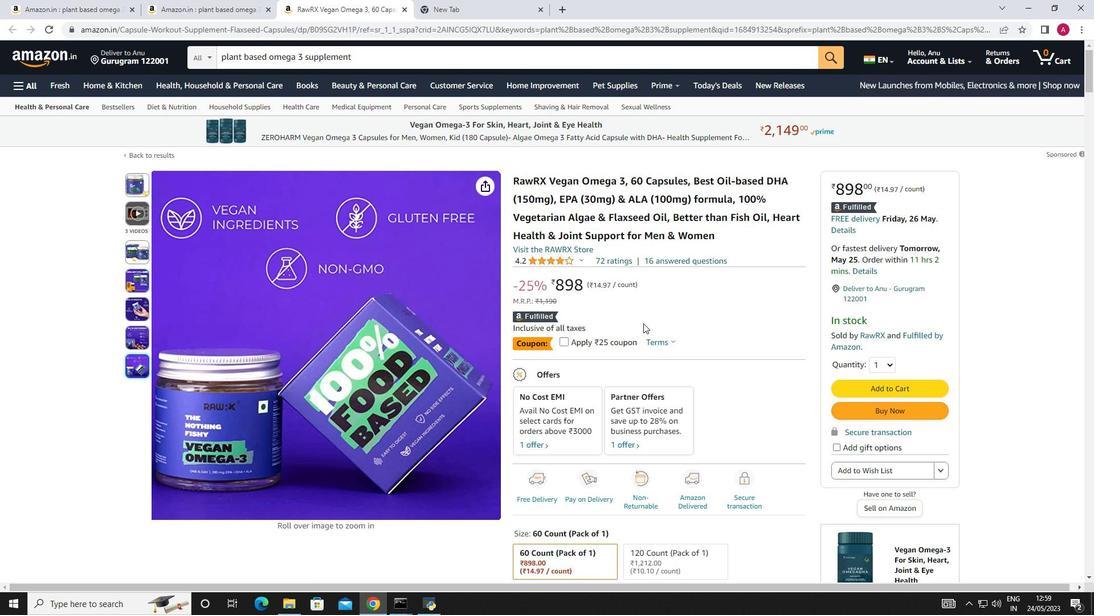 
Action: Mouse scrolled (643, 323) with delta (0, 0)
Screenshot: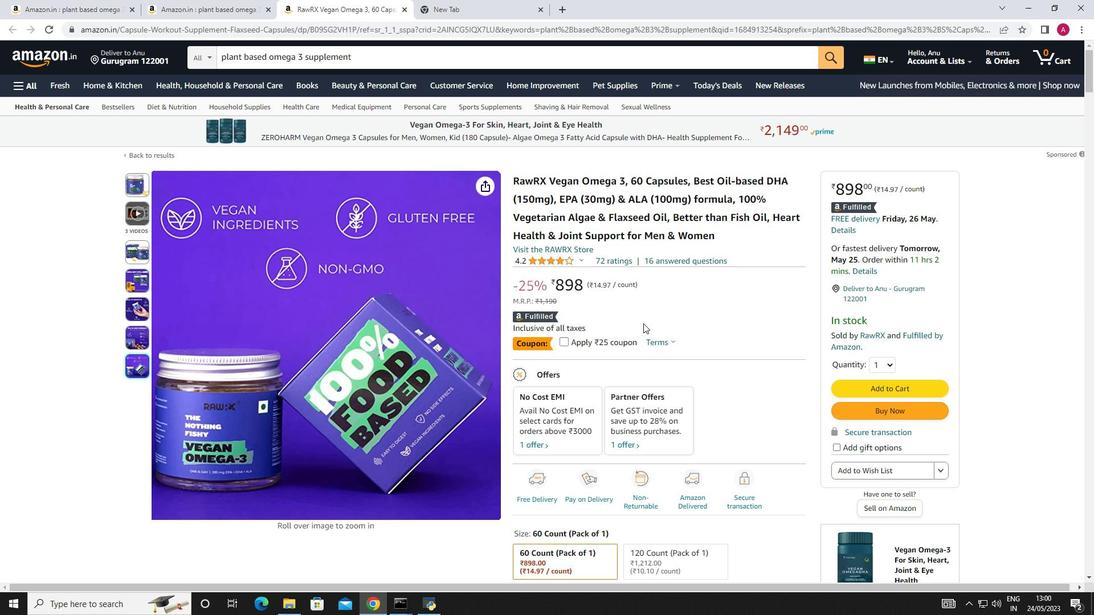 
Action: Mouse scrolled (643, 323) with delta (0, 0)
Screenshot: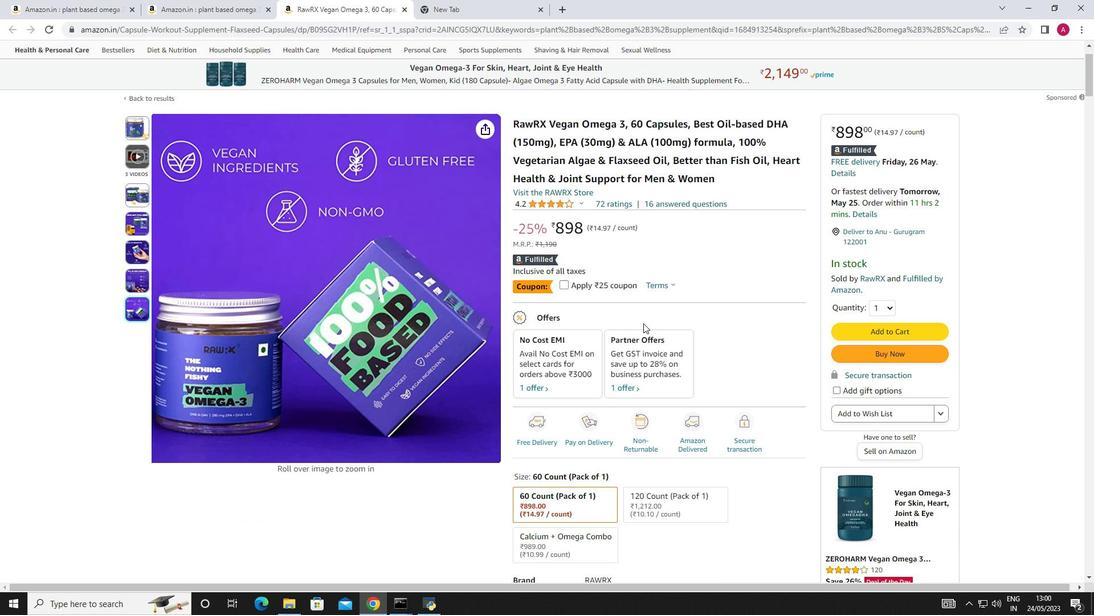 
Action: Mouse scrolled (643, 323) with delta (0, 0)
Screenshot: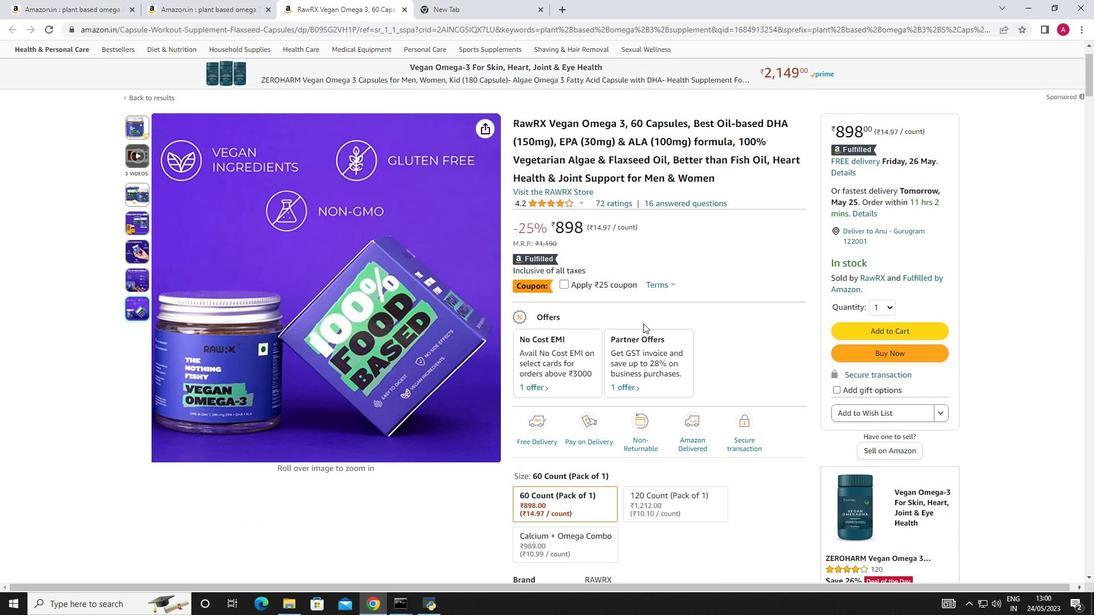 
Action: Mouse scrolled (643, 323) with delta (0, 0)
Screenshot: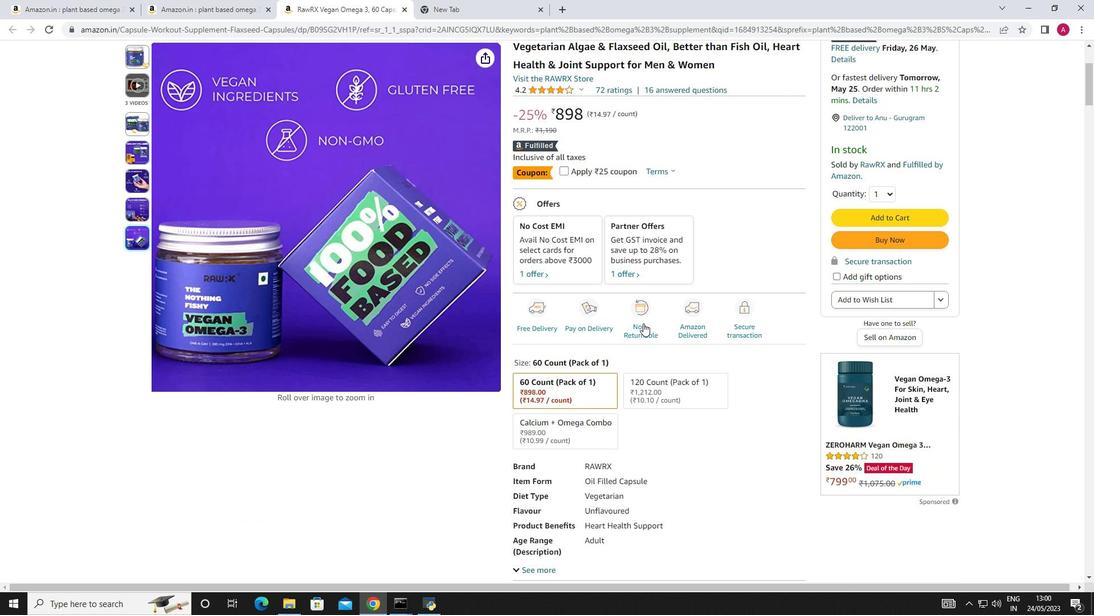 
Action: Mouse scrolled (643, 323) with delta (0, 0)
Screenshot: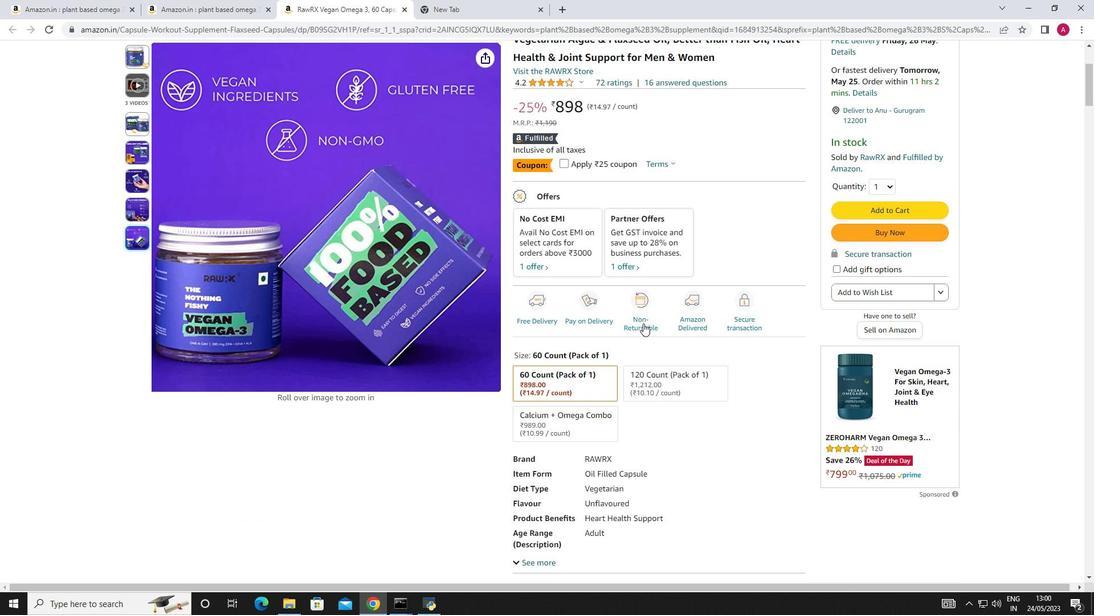
Action: Mouse scrolled (643, 323) with delta (0, 0)
Screenshot: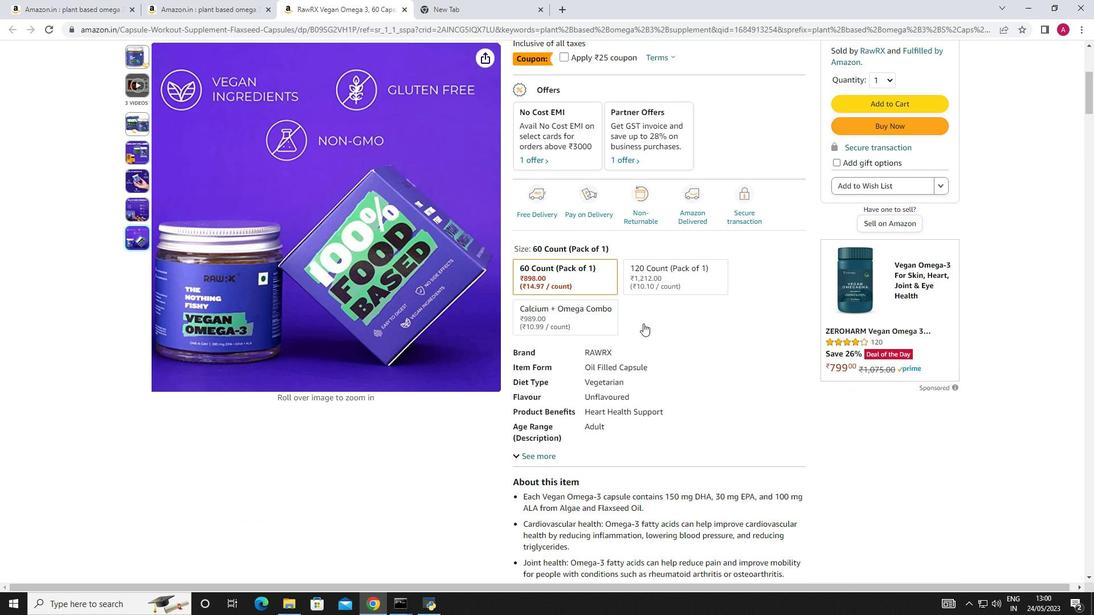 
Action: Mouse scrolled (643, 323) with delta (0, 0)
Screenshot: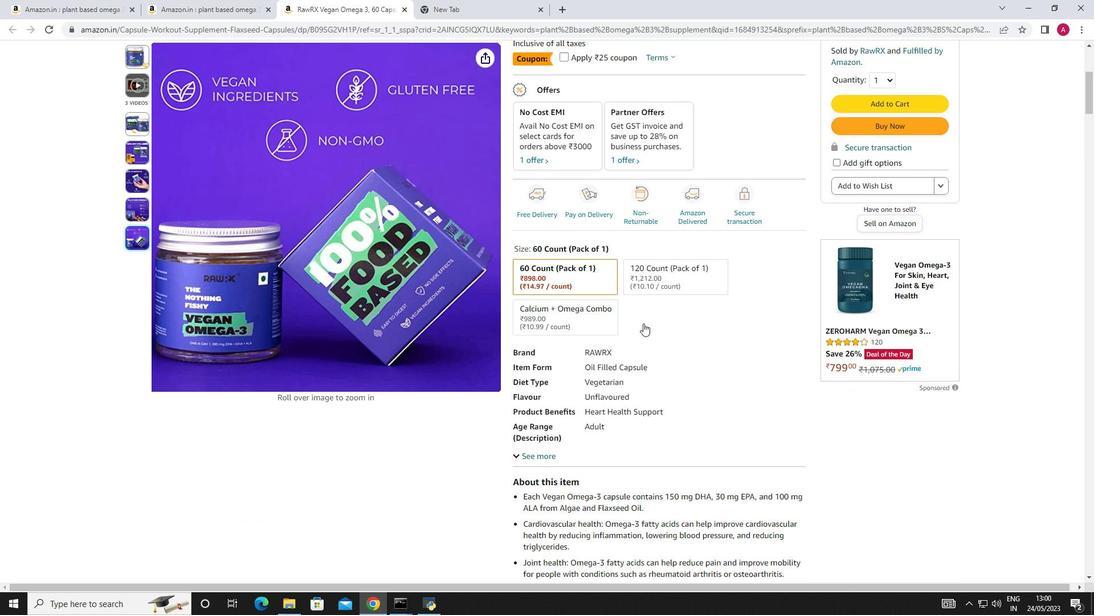 
Action: Mouse scrolled (643, 323) with delta (0, 0)
Screenshot: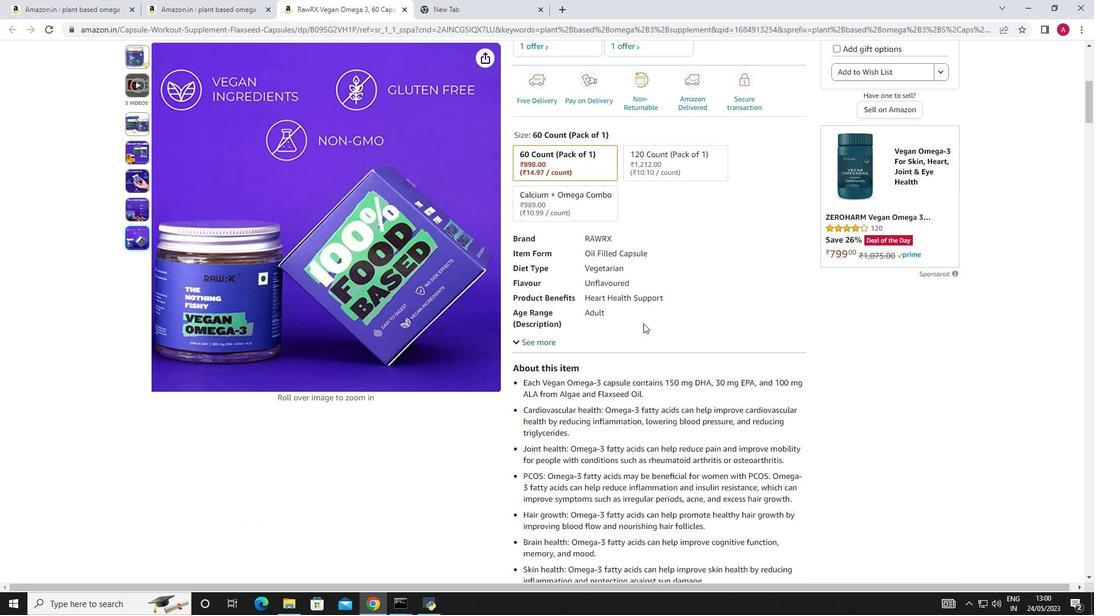 
Action: Mouse scrolled (643, 323) with delta (0, 0)
Screenshot: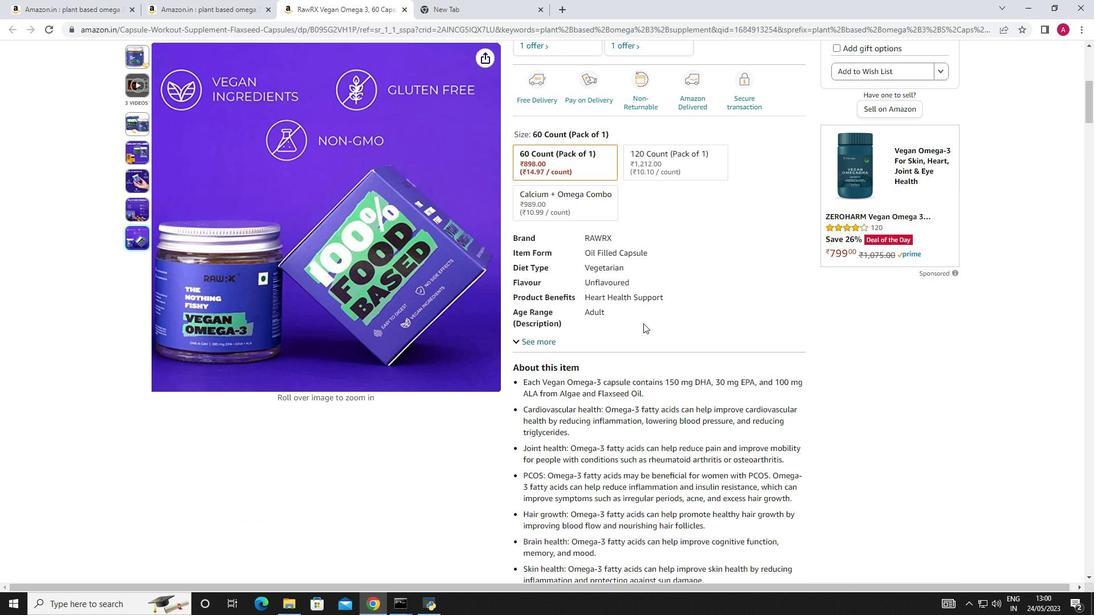 
Action: Mouse scrolled (643, 324) with delta (0, 0)
Screenshot: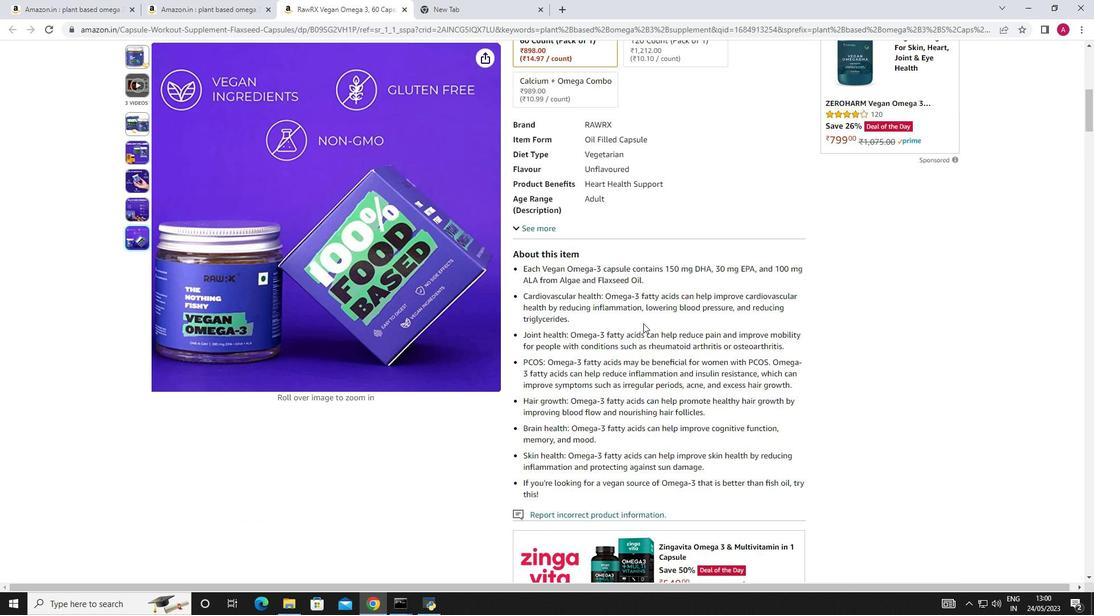 
Action: Mouse scrolled (643, 324) with delta (0, 0)
Screenshot: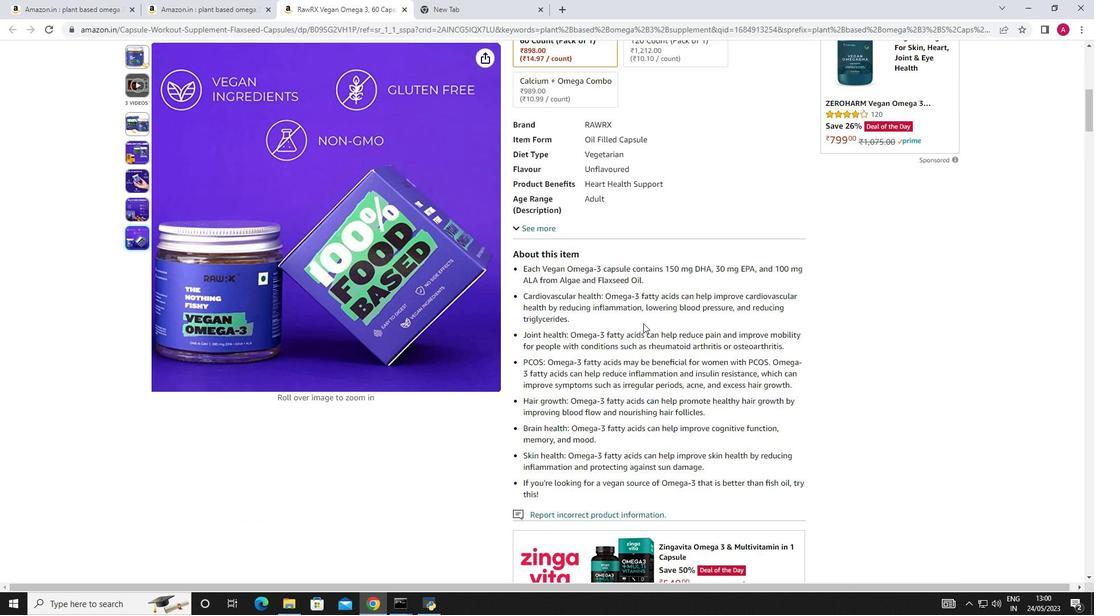 
Action: Mouse scrolled (643, 324) with delta (0, 0)
Screenshot: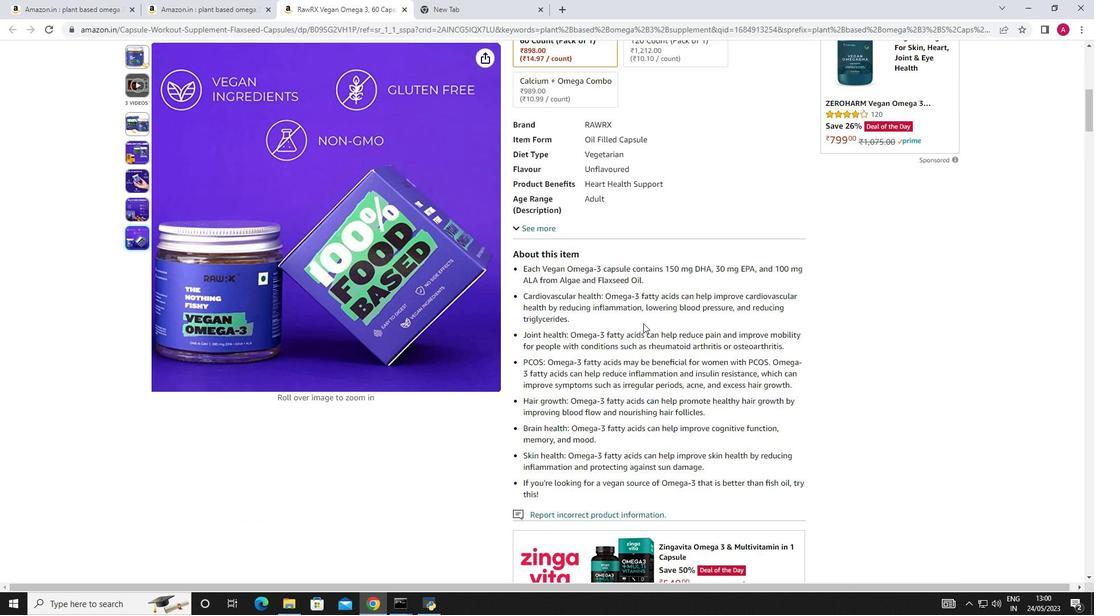 
Action: Mouse scrolled (643, 324) with delta (0, 0)
Screenshot: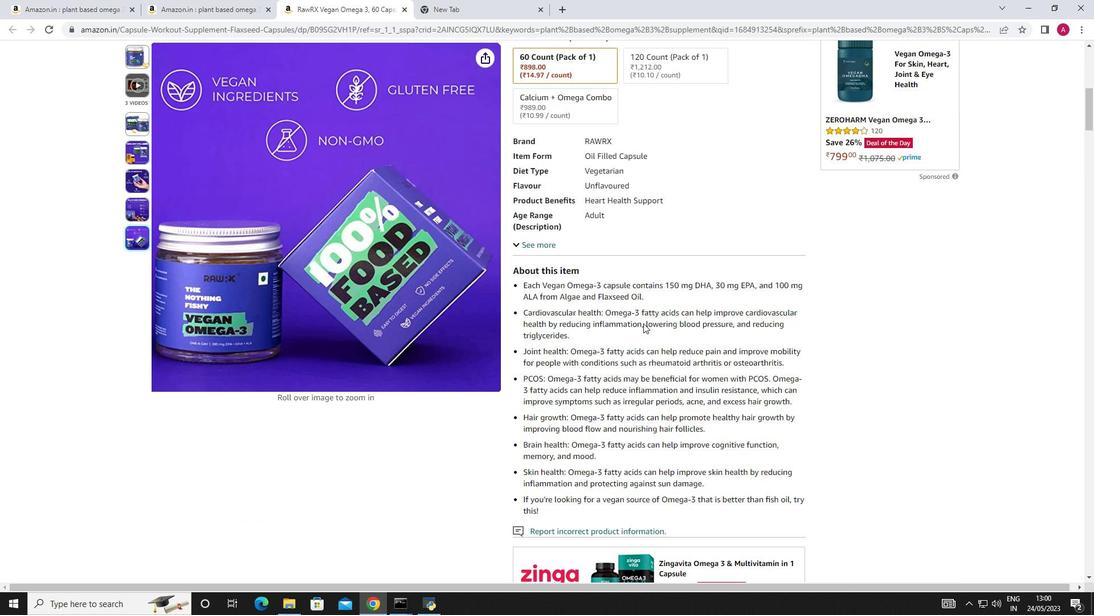 
Action: Mouse scrolled (643, 324) with delta (0, 0)
Screenshot: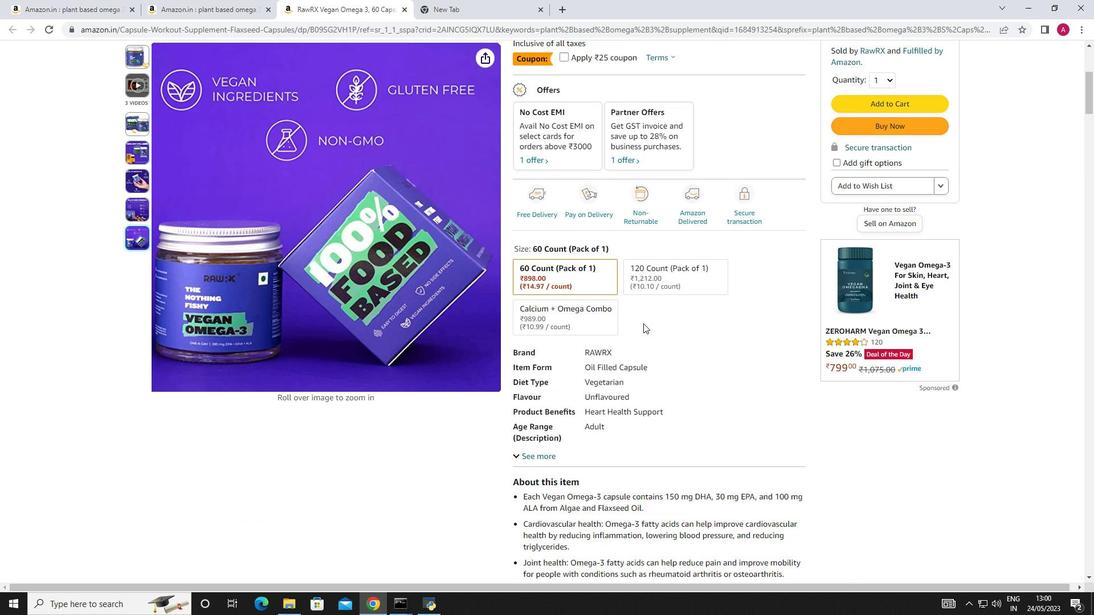 
Action: Mouse scrolled (643, 324) with delta (0, 0)
Screenshot: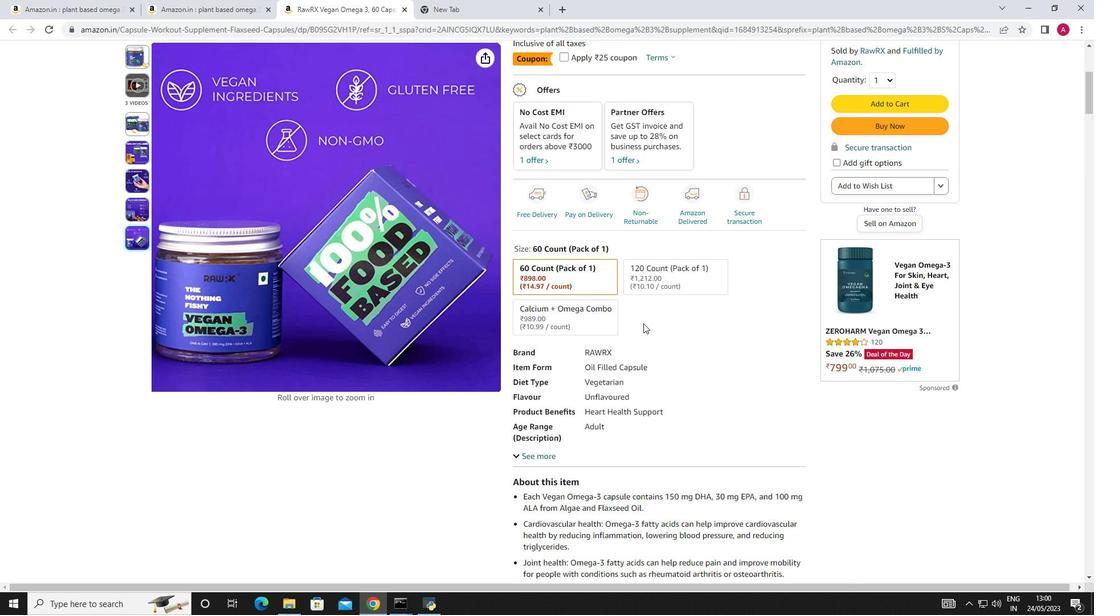 
Action: Mouse scrolled (643, 324) with delta (0, 0)
Screenshot: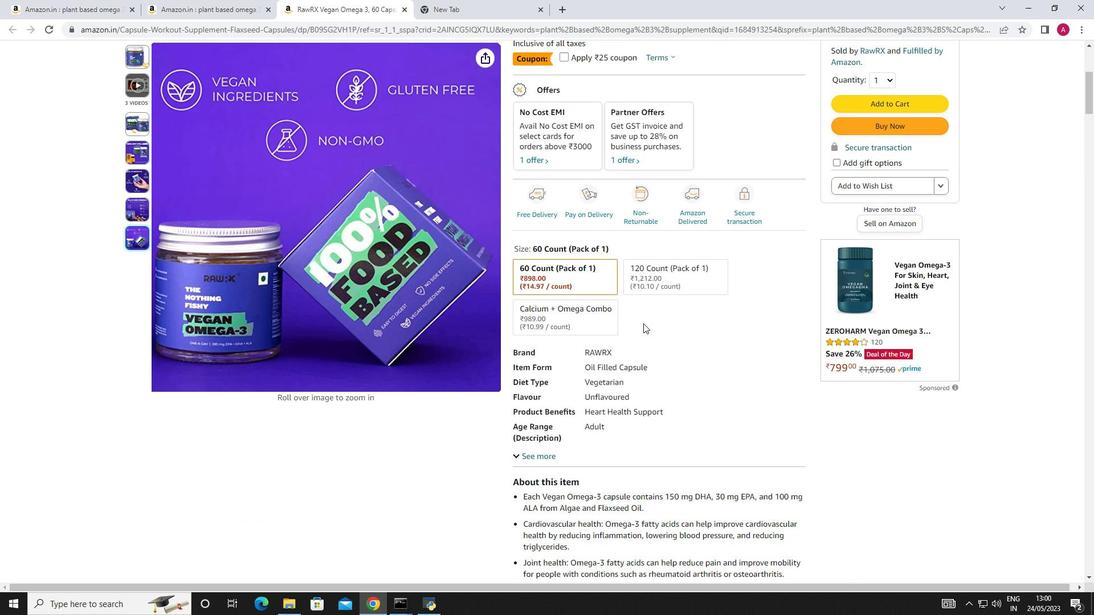 
Action: Mouse scrolled (643, 324) with delta (0, 0)
Screenshot: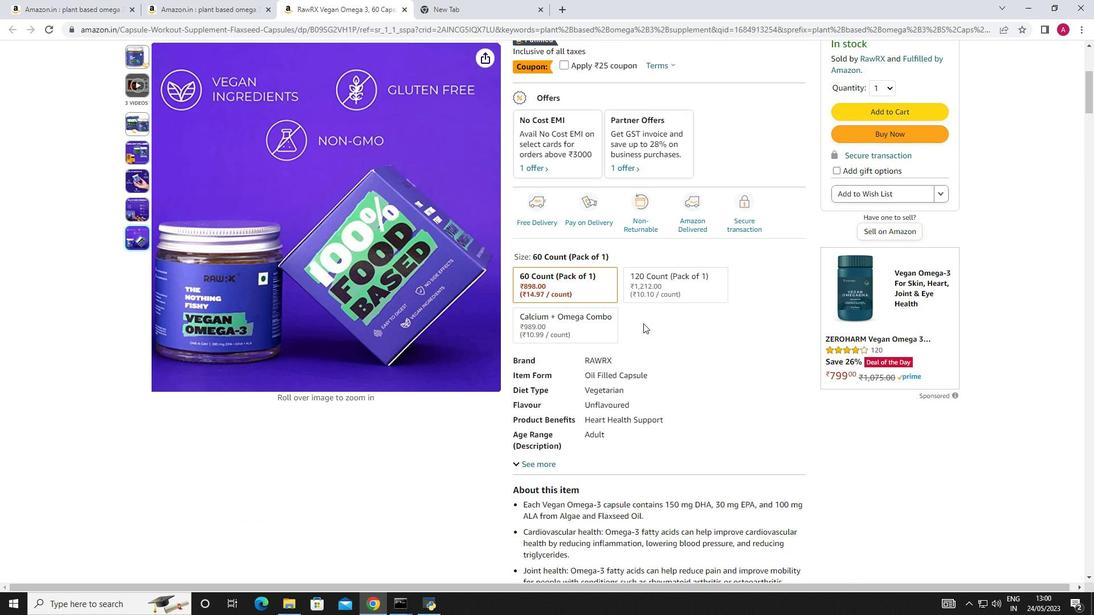 
Action: Mouse scrolled (643, 324) with delta (0, 0)
Screenshot: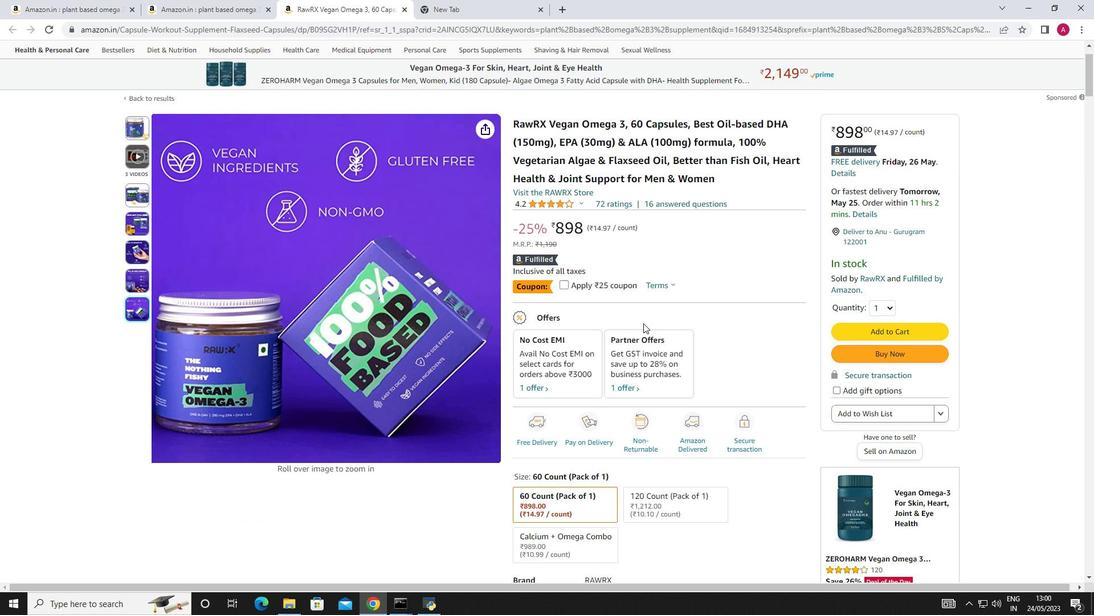 
Action: Mouse scrolled (643, 324) with delta (0, 0)
Screenshot: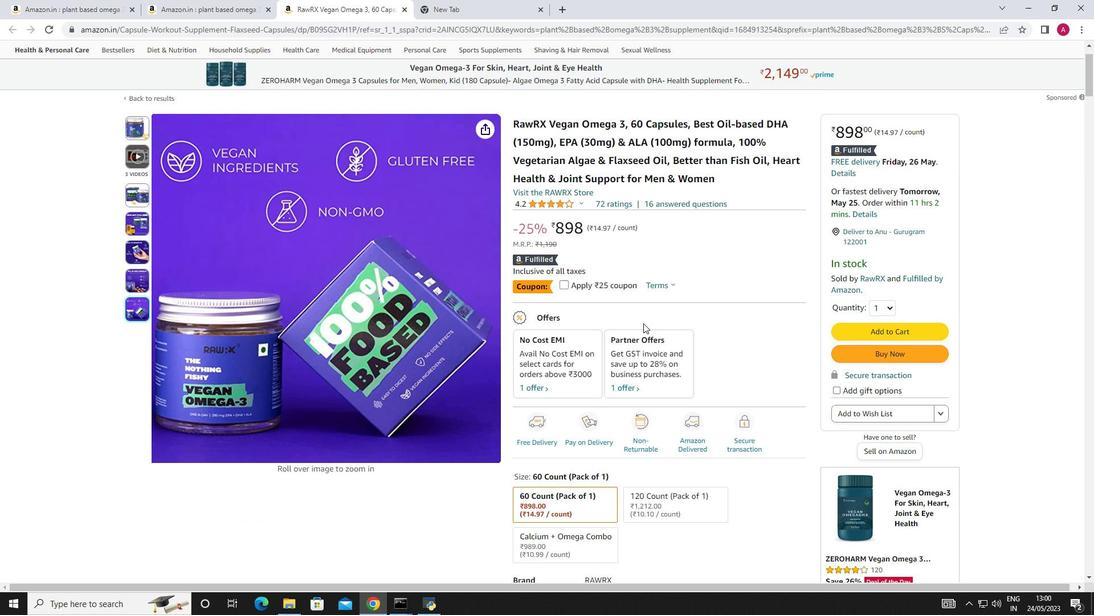 
Action: Mouse scrolled (643, 324) with delta (0, 0)
Screenshot: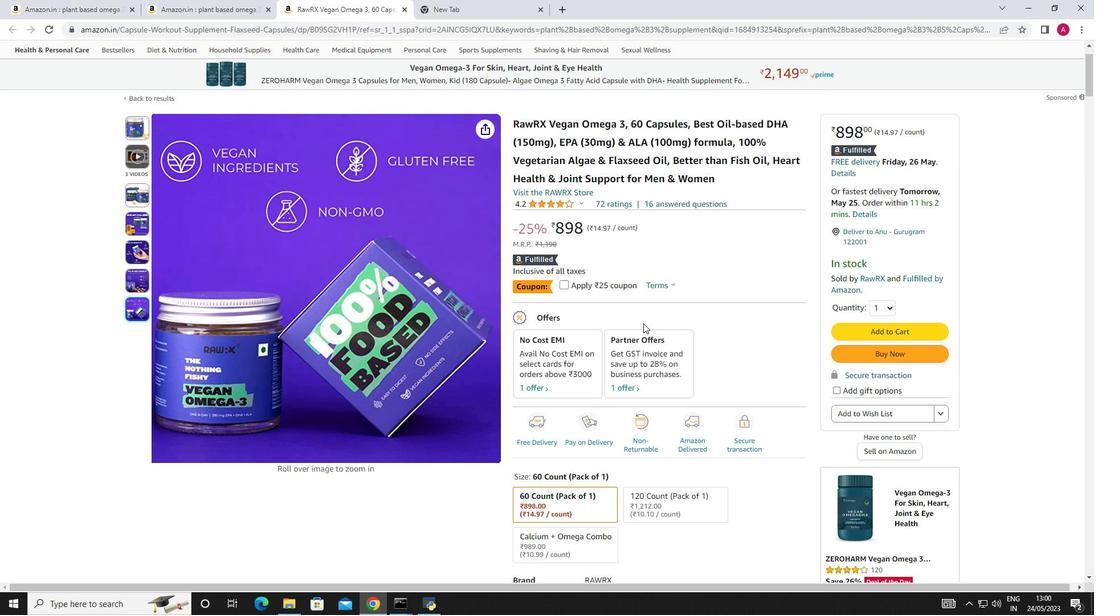 
Action: Mouse scrolled (643, 324) with delta (0, 0)
Screenshot: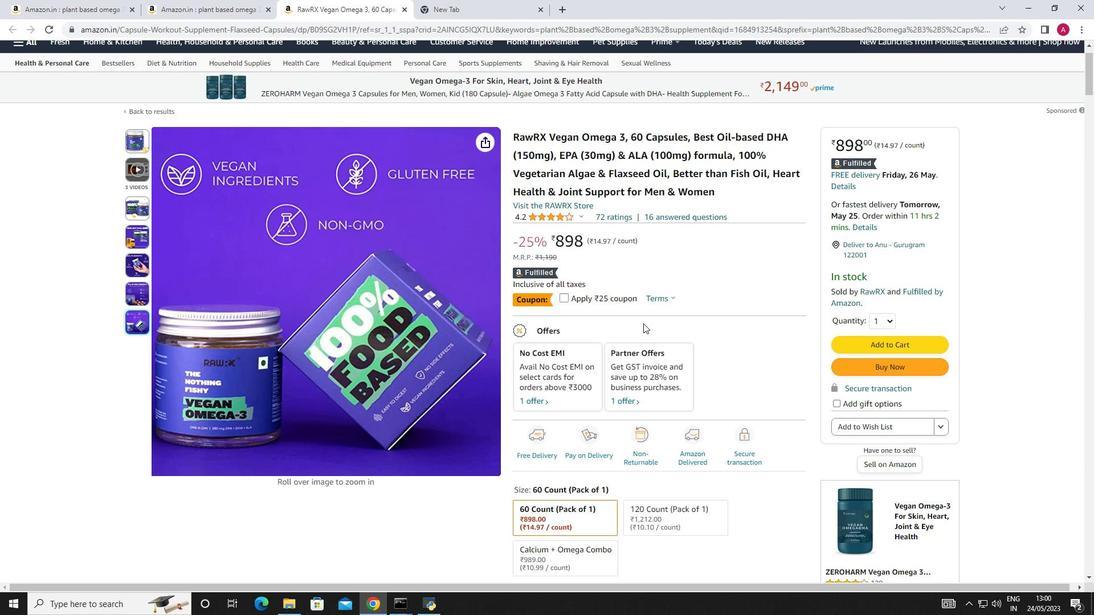 
Action: Mouse scrolled (643, 324) with delta (0, 0)
Screenshot: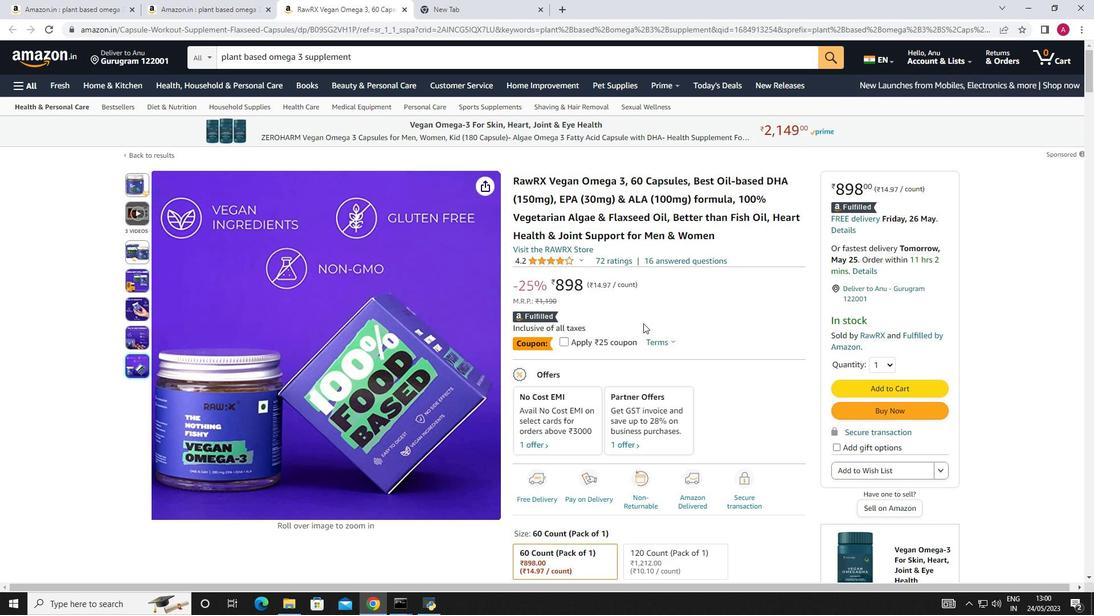 
Action: Mouse scrolled (643, 324) with delta (0, 0)
Screenshot: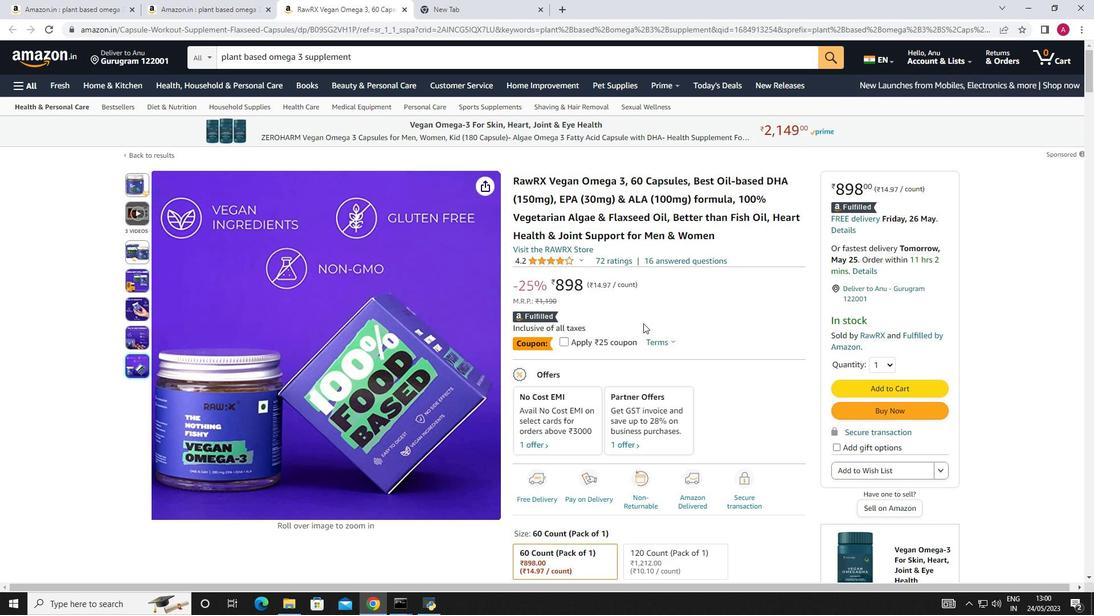 
Action: Mouse scrolled (643, 324) with delta (0, 0)
Screenshot: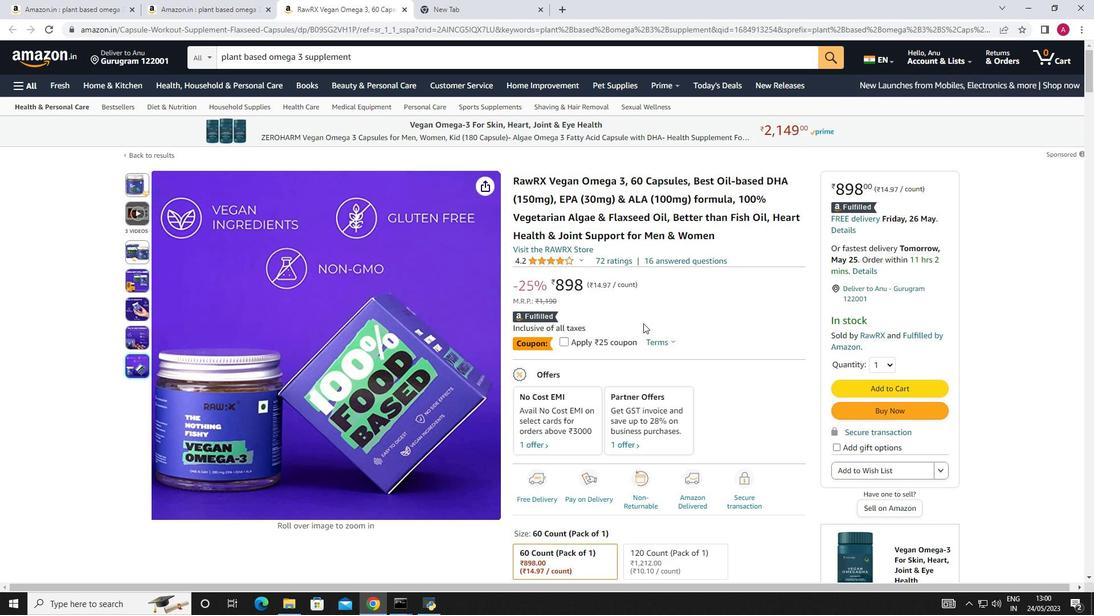 
Action: Mouse scrolled (643, 324) with delta (0, 0)
Screenshot: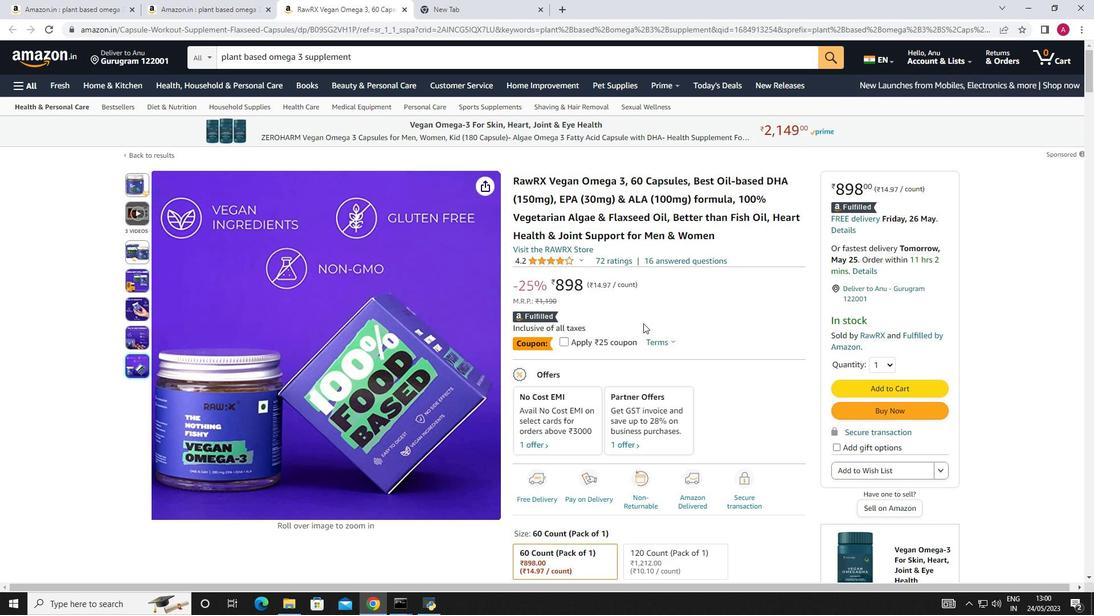 
Action: Mouse scrolled (643, 324) with delta (0, 0)
Screenshot: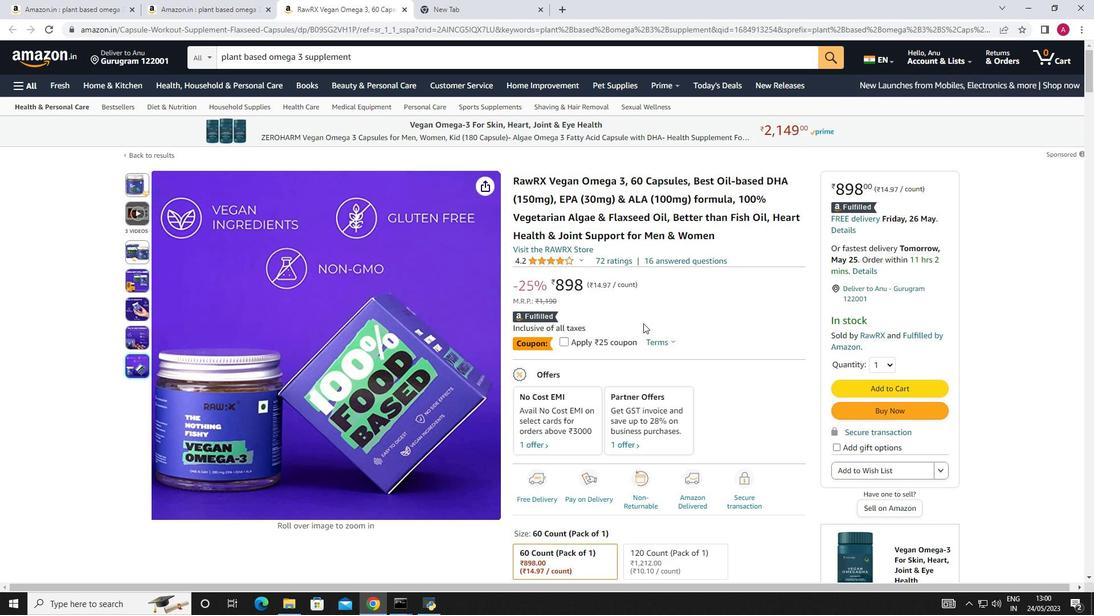 
Action: Mouse moved to (825, 62)
Screenshot: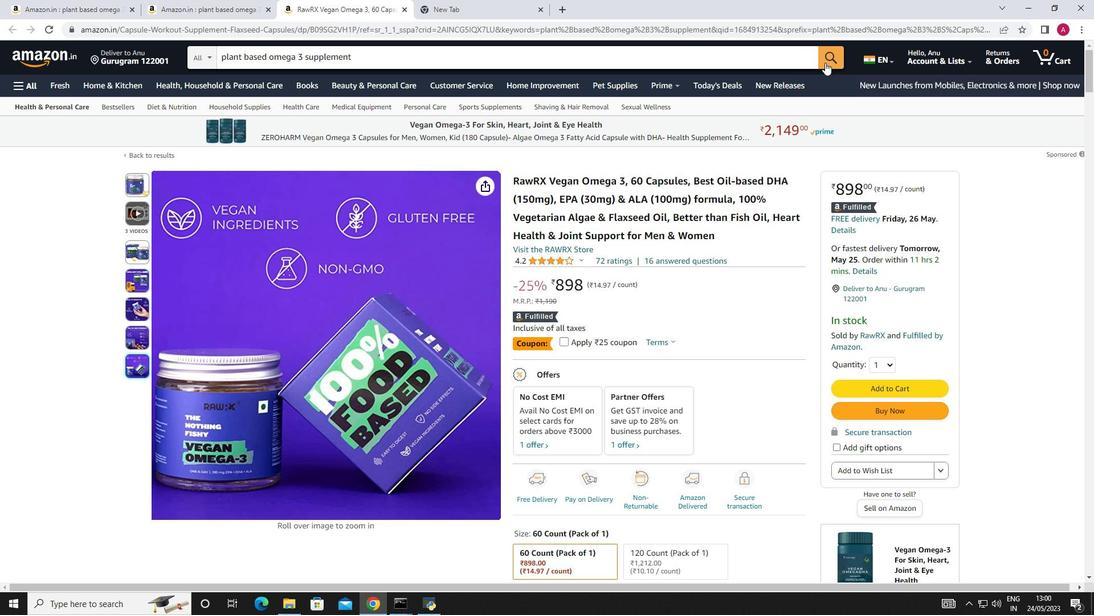 
Action: Mouse pressed left at (825, 62)
Screenshot: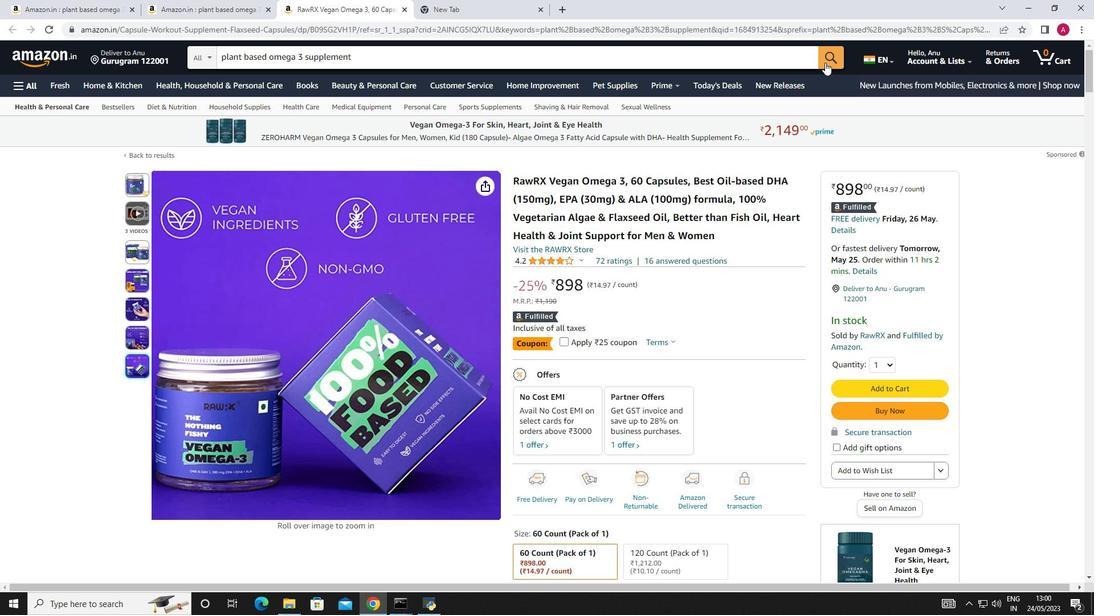 
Action: Mouse moved to (699, 301)
Screenshot: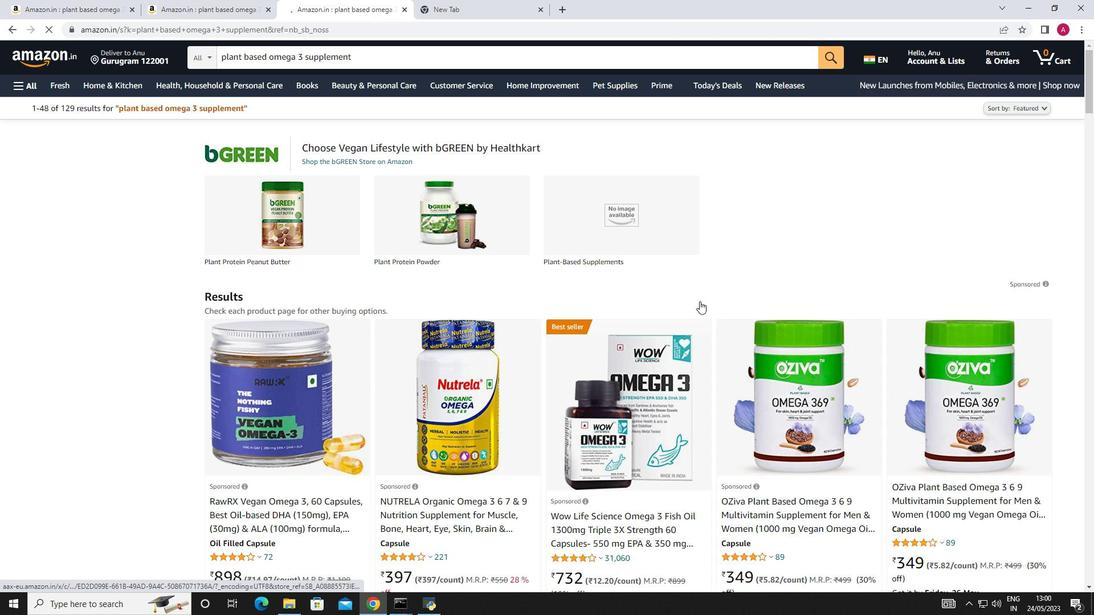 
Action: Mouse scrolled (699, 300) with delta (0, 0)
Screenshot: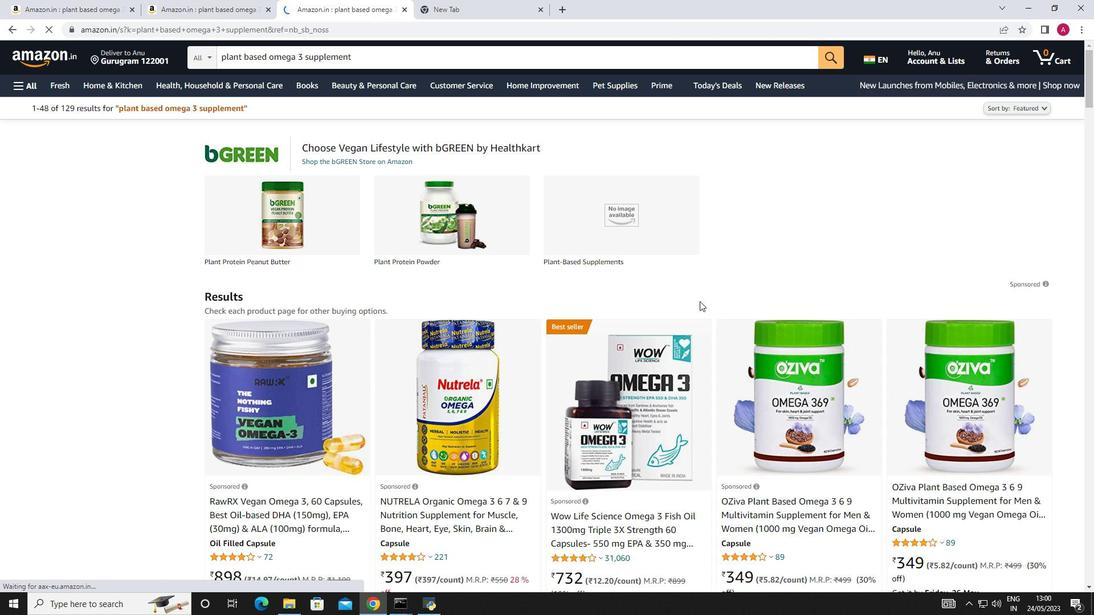 
Action: Mouse scrolled (699, 300) with delta (0, 0)
Screenshot: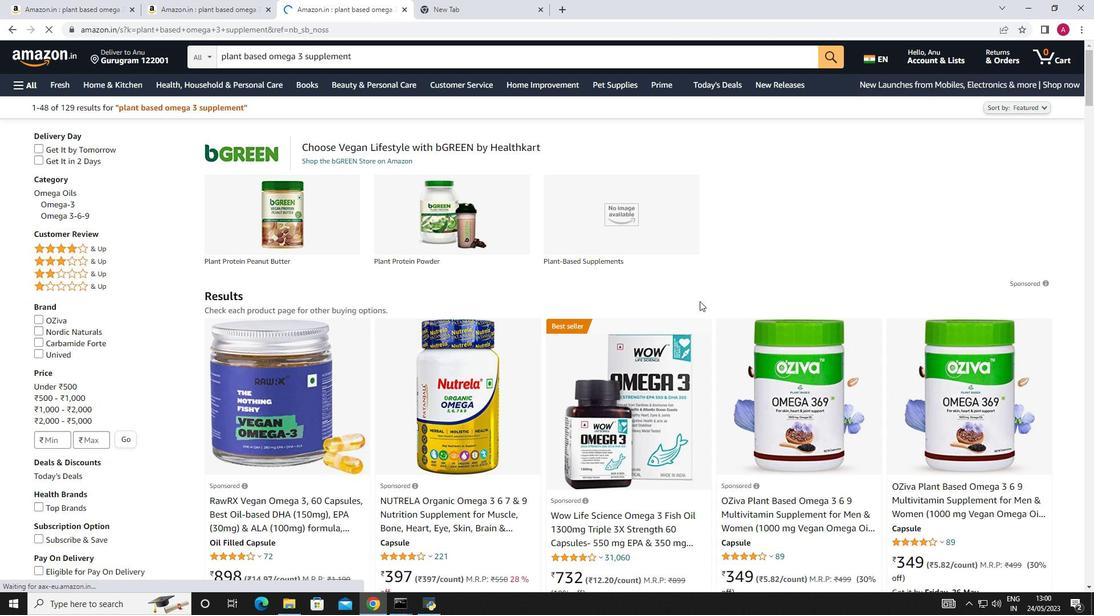 
Action: Mouse moved to (675, 314)
Screenshot: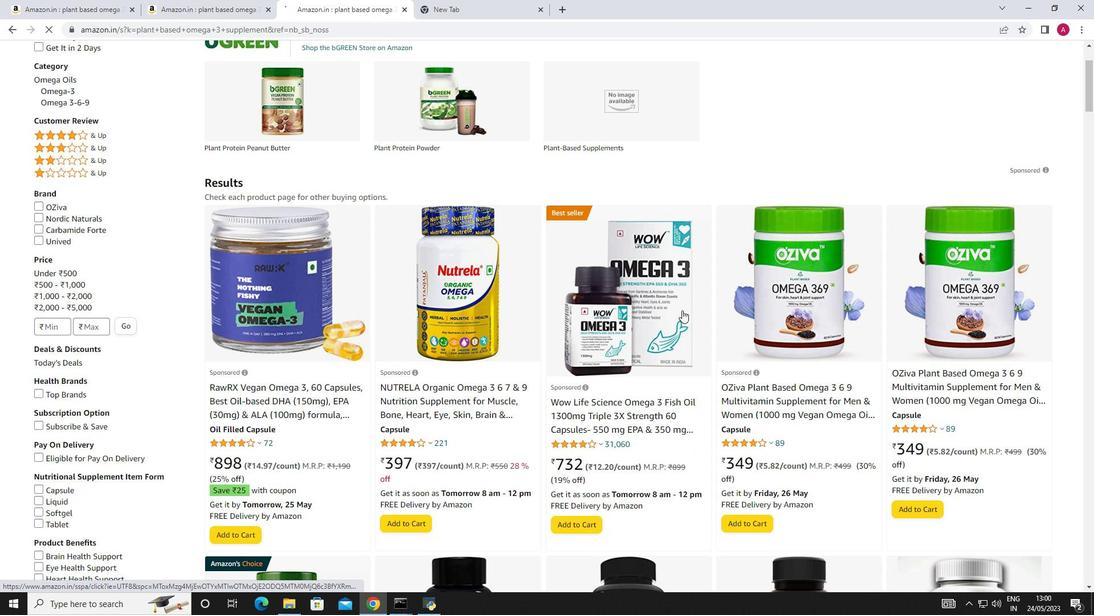 
Action: Mouse scrolled (675, 314) with delta (0, 0)
Screenshot: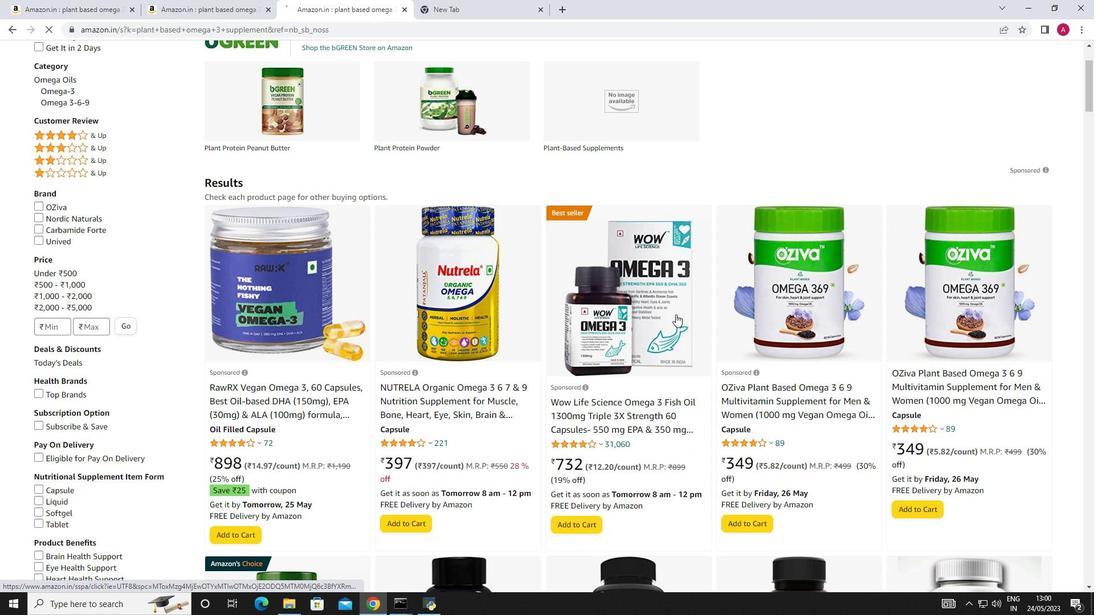 
Action: Mouse moved to (480, 337)
Screenshot: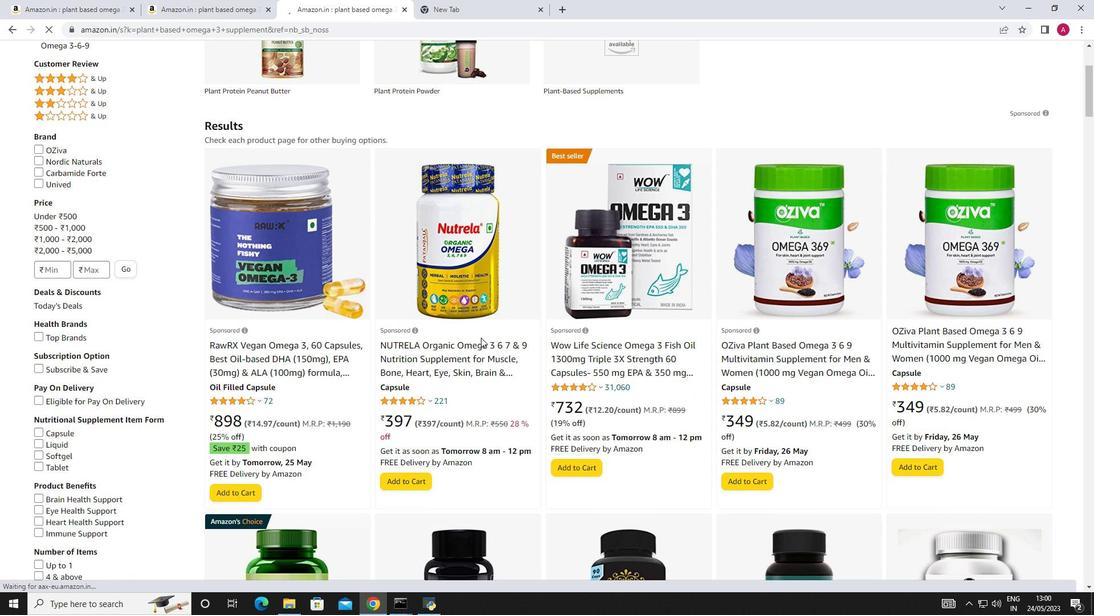 
Action: Mouse scrolled (480, 337) with delta (0, 0)
Screenshot: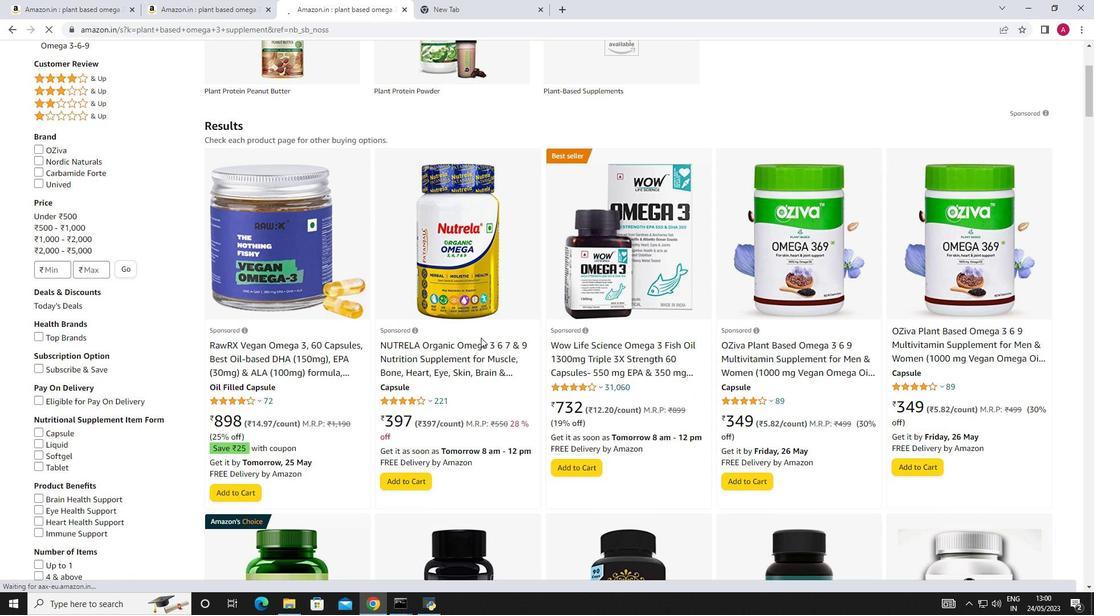
Action: Mouse scrolled (480, 337) with delta (0, 0)
Screenshot: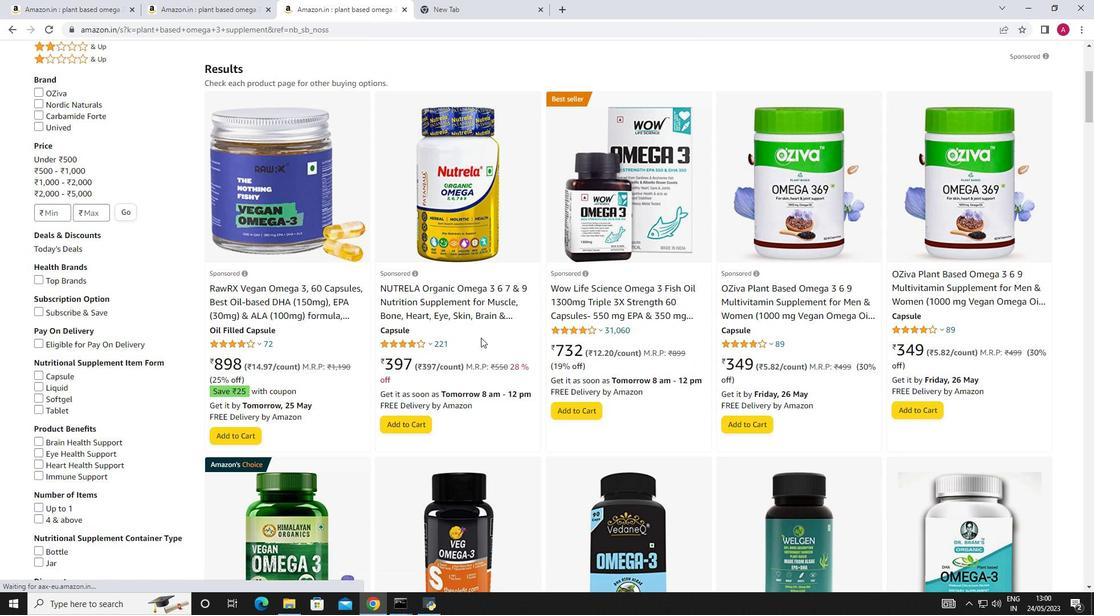 
Action: Mouse scrolled (480, 337) with delta (0, 0)
Screenshot: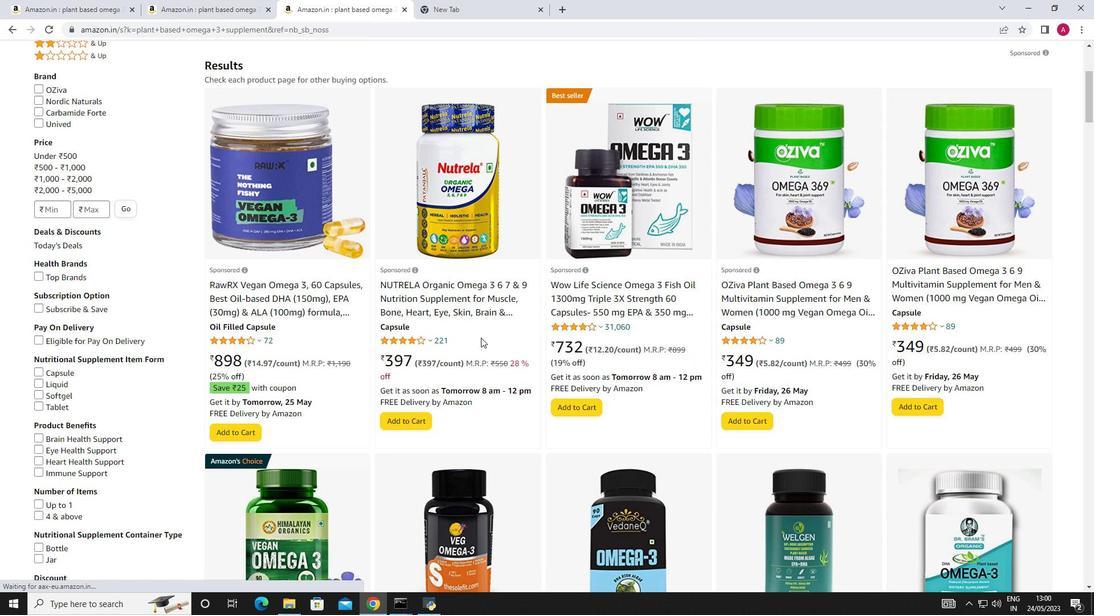
Action: Mouse scrolled (480, 338) with delta (0, 0)
Screenshot: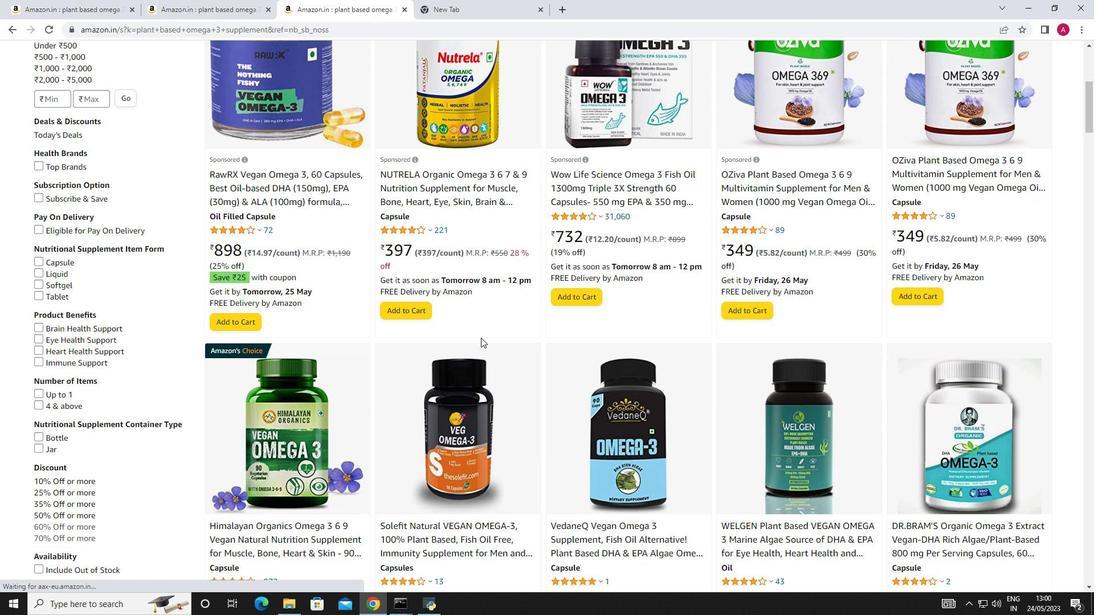 
Action: Mouse scrolled (480, 338) with delta (0, 0)
Screenshot: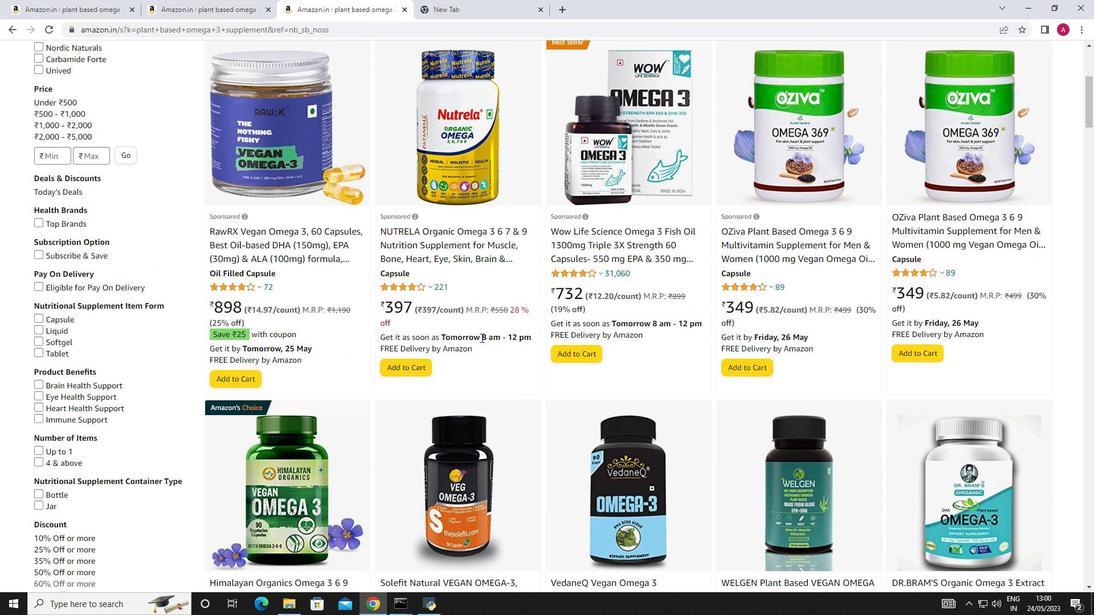 
Action: Mouse moved to (482, 252)
Screenshot: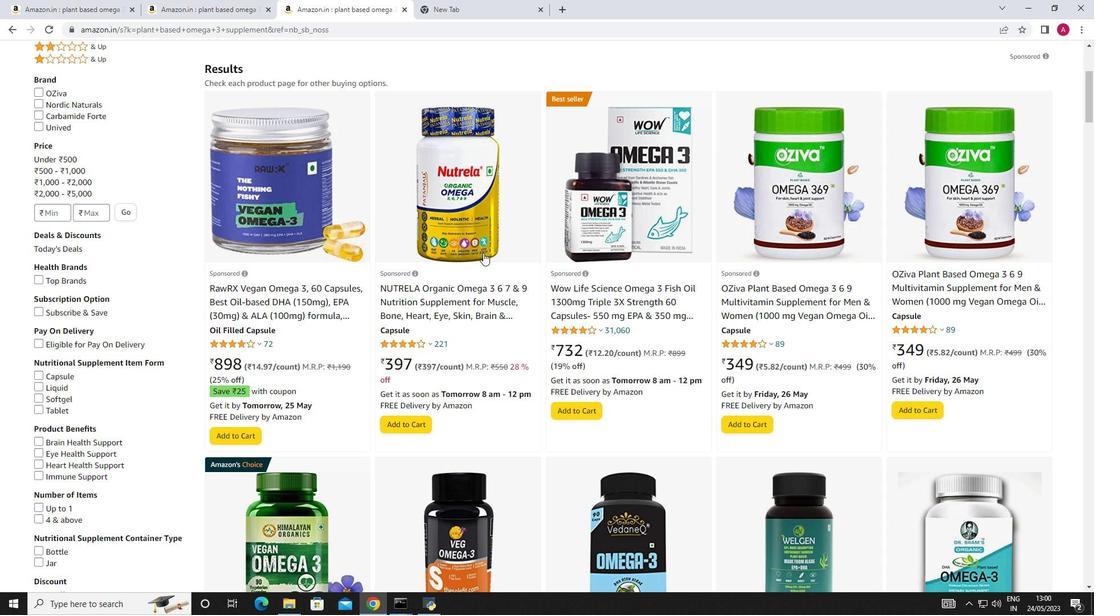 
Action: Mouse pressed left at (482, 252)
Screenshot: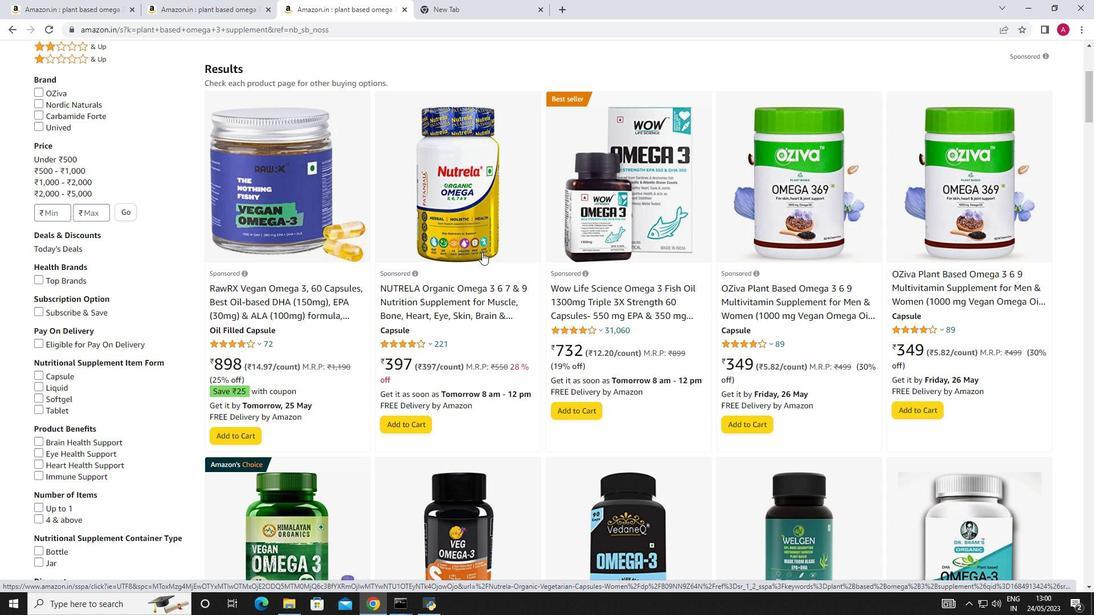 
Action: Mouse moved to (653, 325)
